 Task: In the event  named  Product Roadmap Alignment and Feature Discussion, Set a range of dates when you can accept meetings  '21 Jul â€" 5 Aug 2023'. Select a duration of  45 min. Select working hours  	_x000D_
MON- SAT 10:30am â€" 6:00pm. Add time before or after your events  as 15 min. Set the frequency of available time slots for invitees as  15 min. Set the minimum notice period and maximum events allowed per day as  51 hours and 5. , logged in from the account softage.4@softage.net and add another guest for the event, softage.10@softage.net
Action: Mouse pressed left at (378, 449)
Screenshot: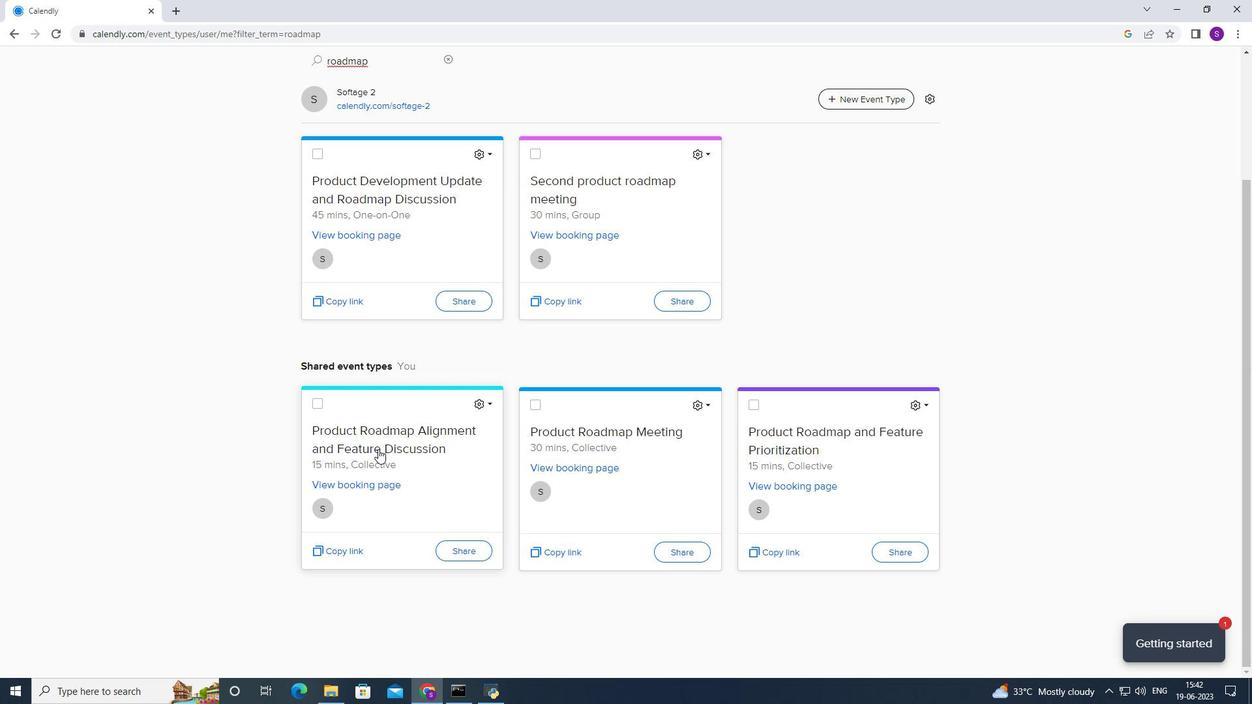
Action: Mouse moved to (449, 318)
Screenshot: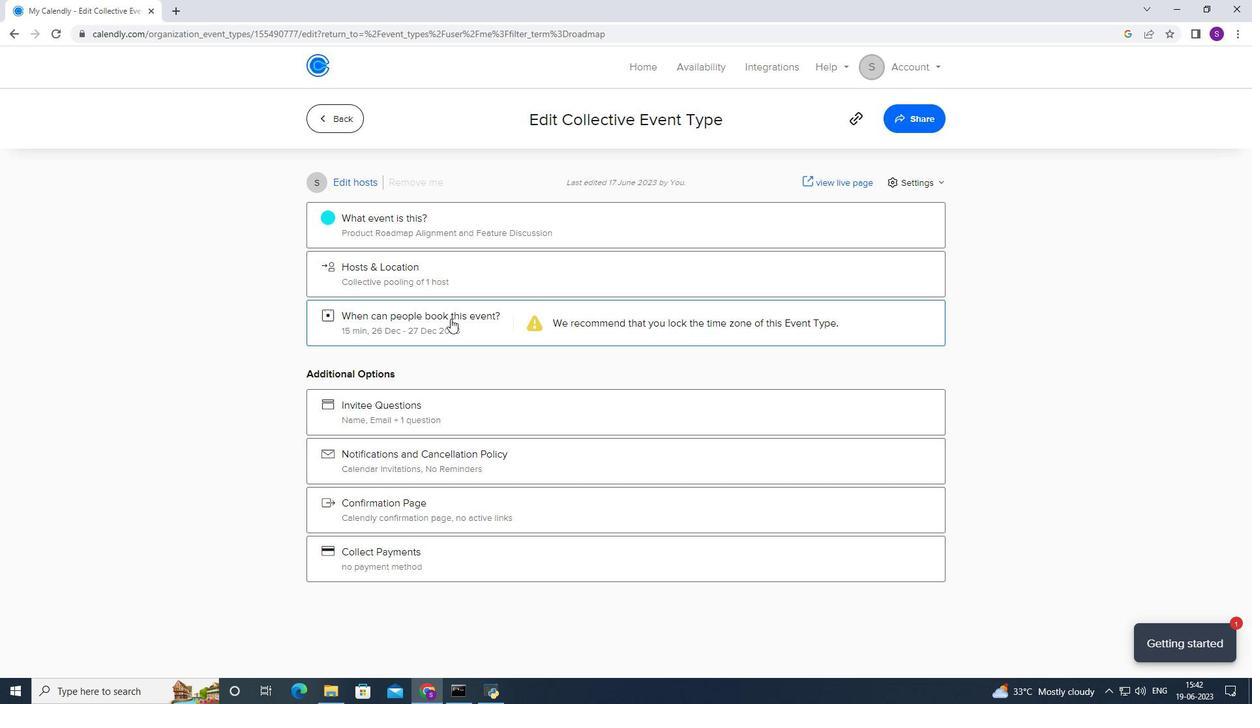 
Action: Mouse pressed left at (449, 318)
Screenshot: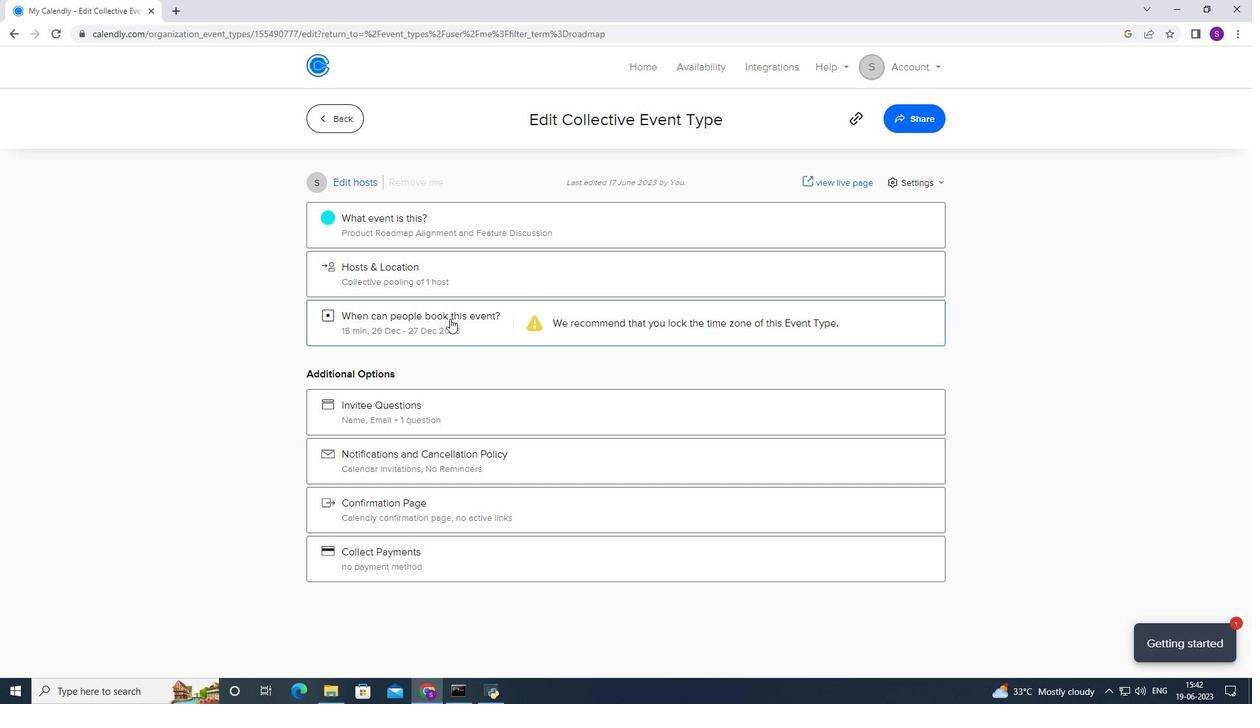 
Action: Mouse moved to (452, 476)
Screenshot: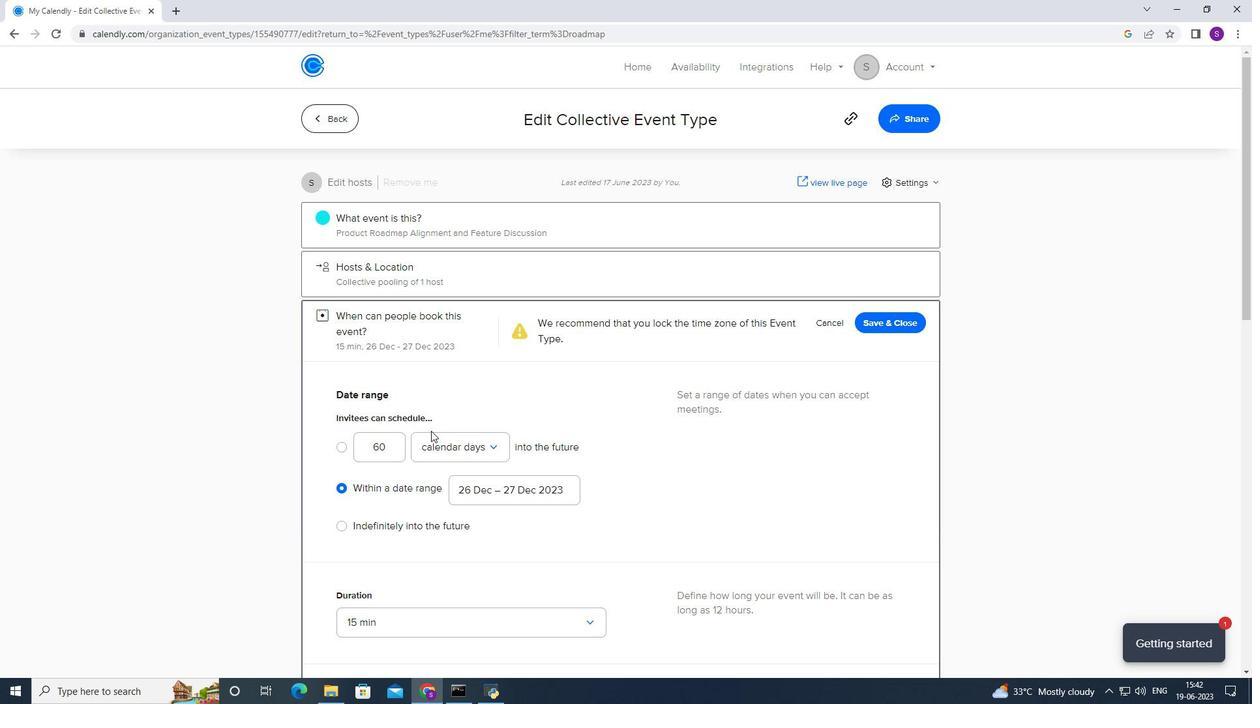 
Action: Mouse pressed left at (452, 476)
Screenshot: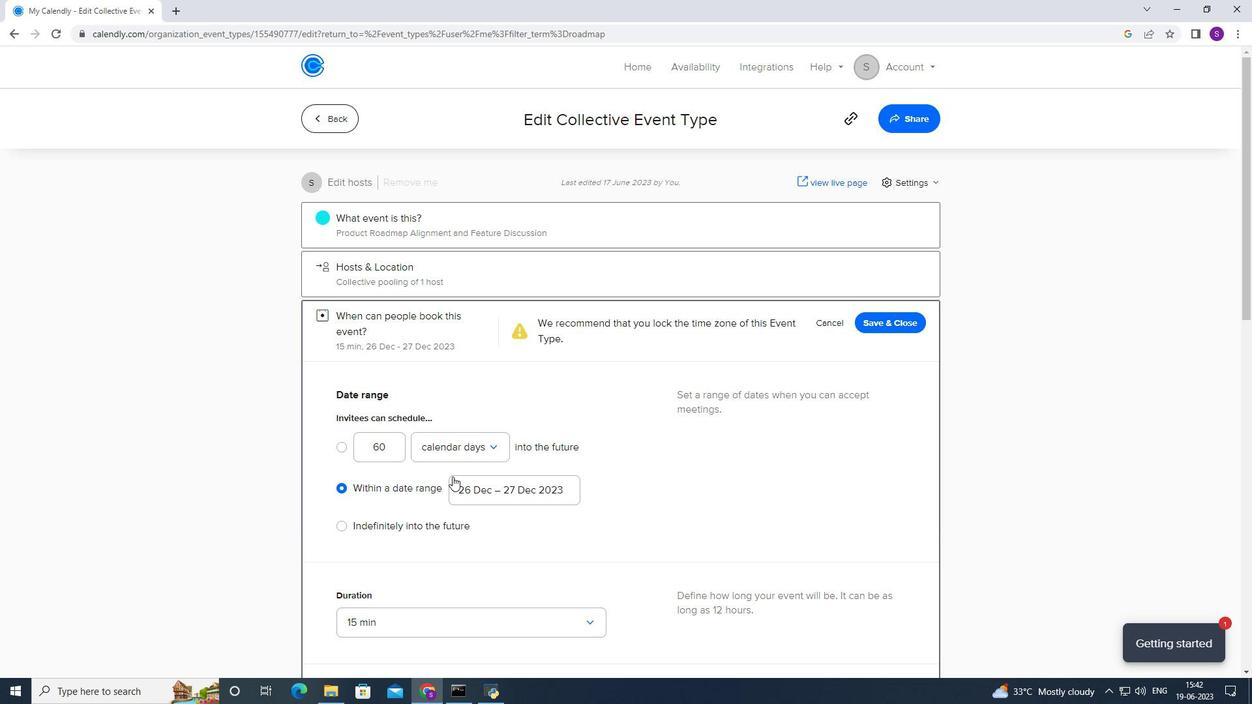 
Action: Mouse moved to (546, 260)
Screenshot: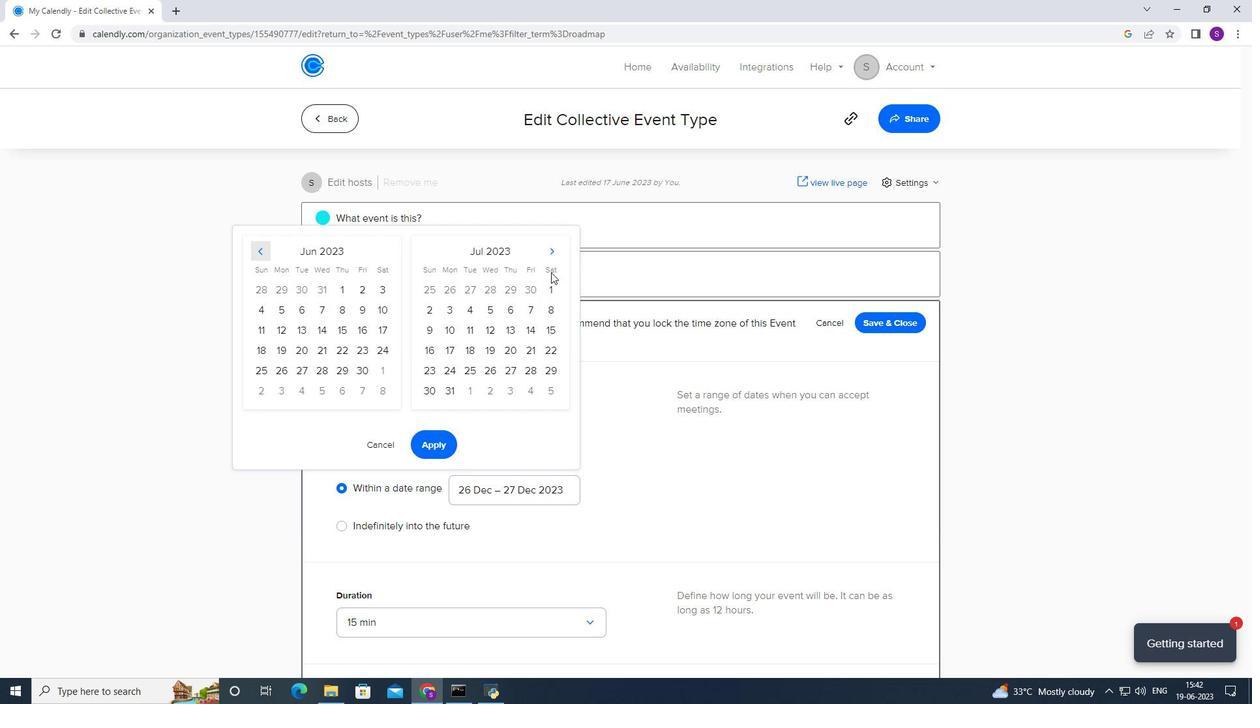 
Action: Mouse pressed left at (546, 260)
Screenshot: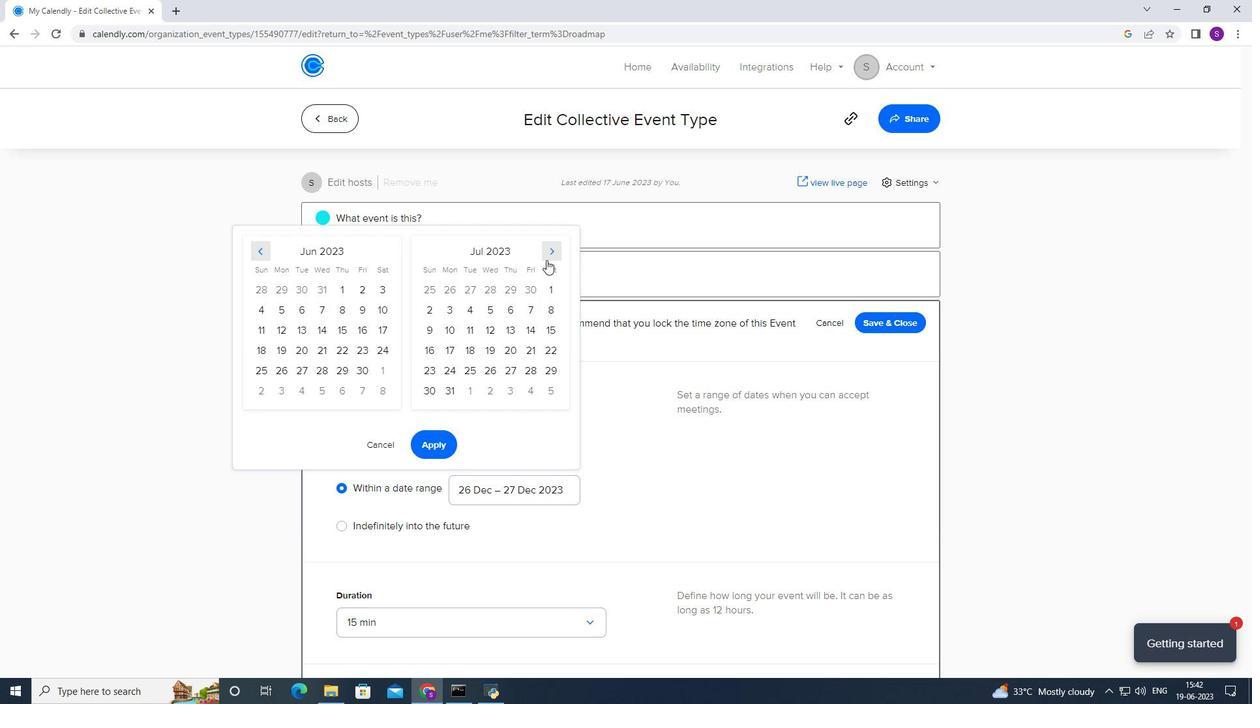 
Action: Mouse moved to (353, 352)
Screenshot: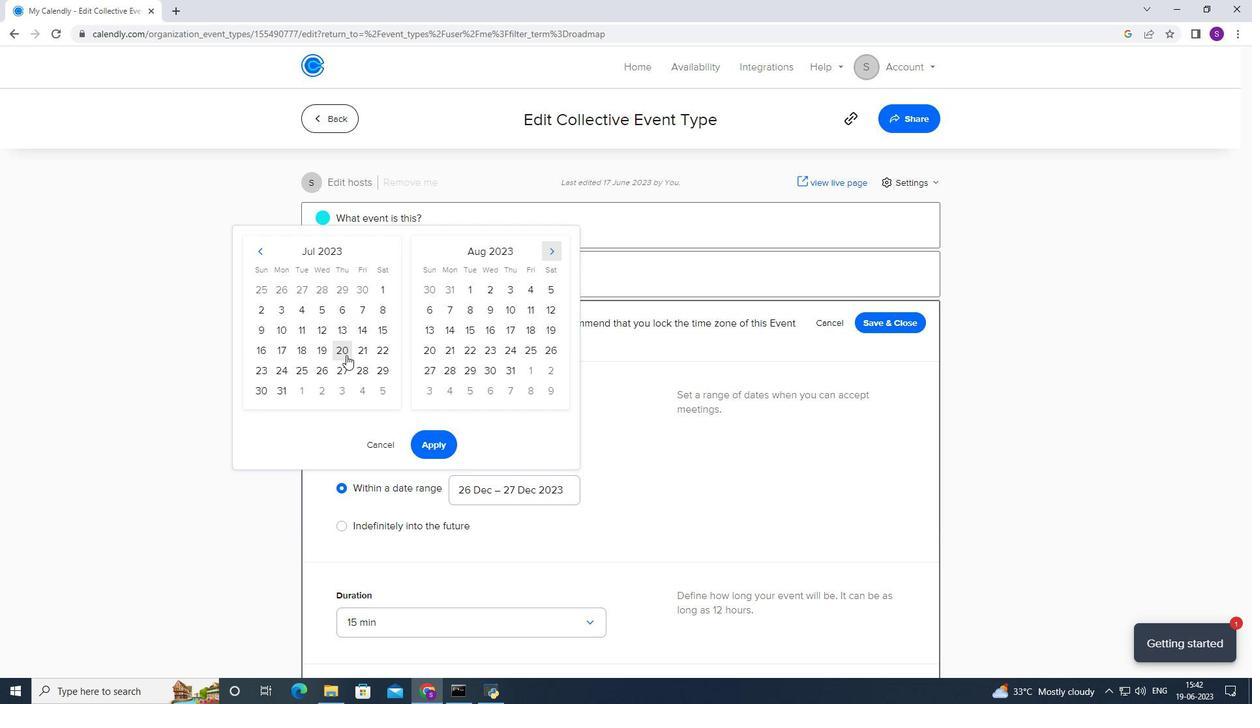 
Action: Mouse pressed left at (353, 352)
Screenshot: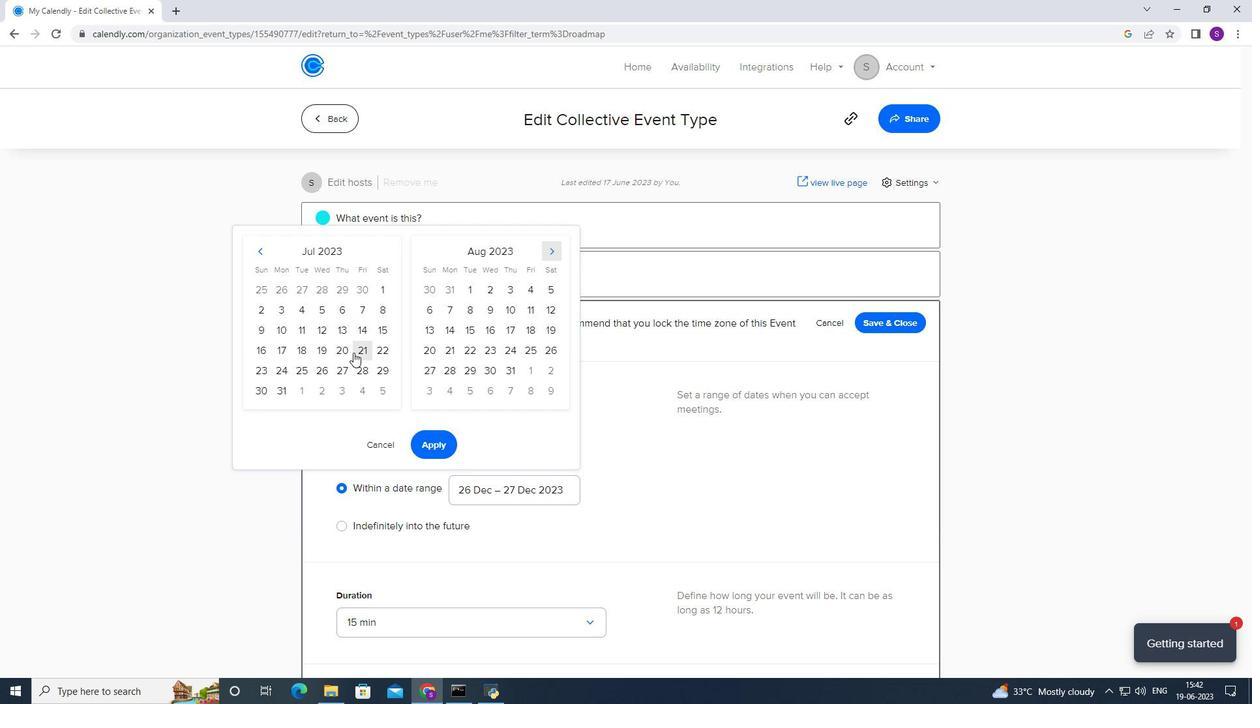 
Action: Mouse moved to (554, 295)
Screenshot: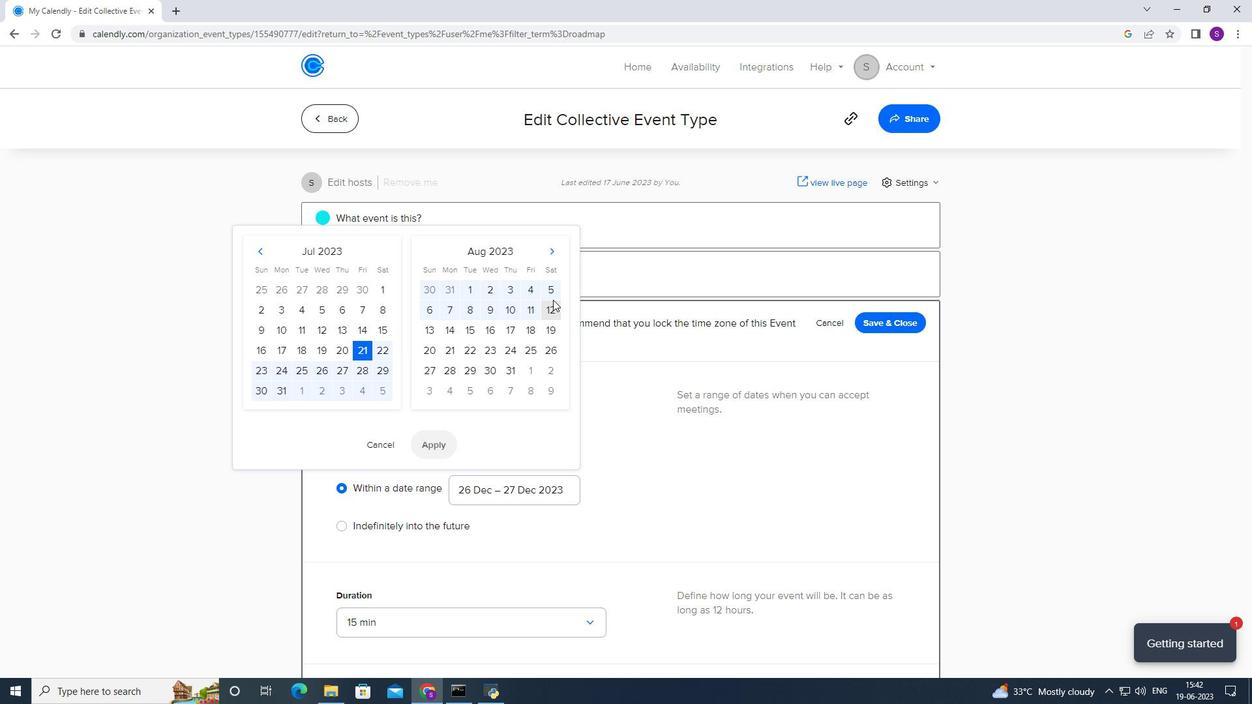 
Action: Mouse pressed left at (554, 295)
Screenshot: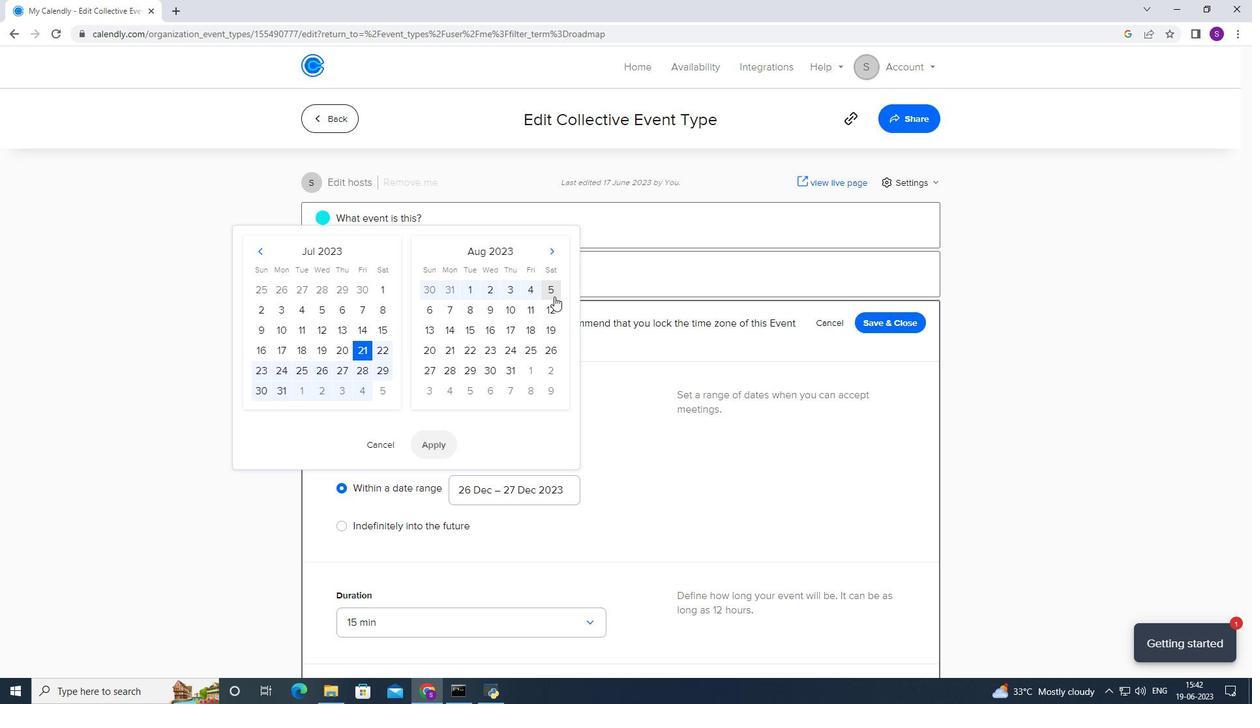 
Action: Mouse moved to (446, 435)
Screenshot: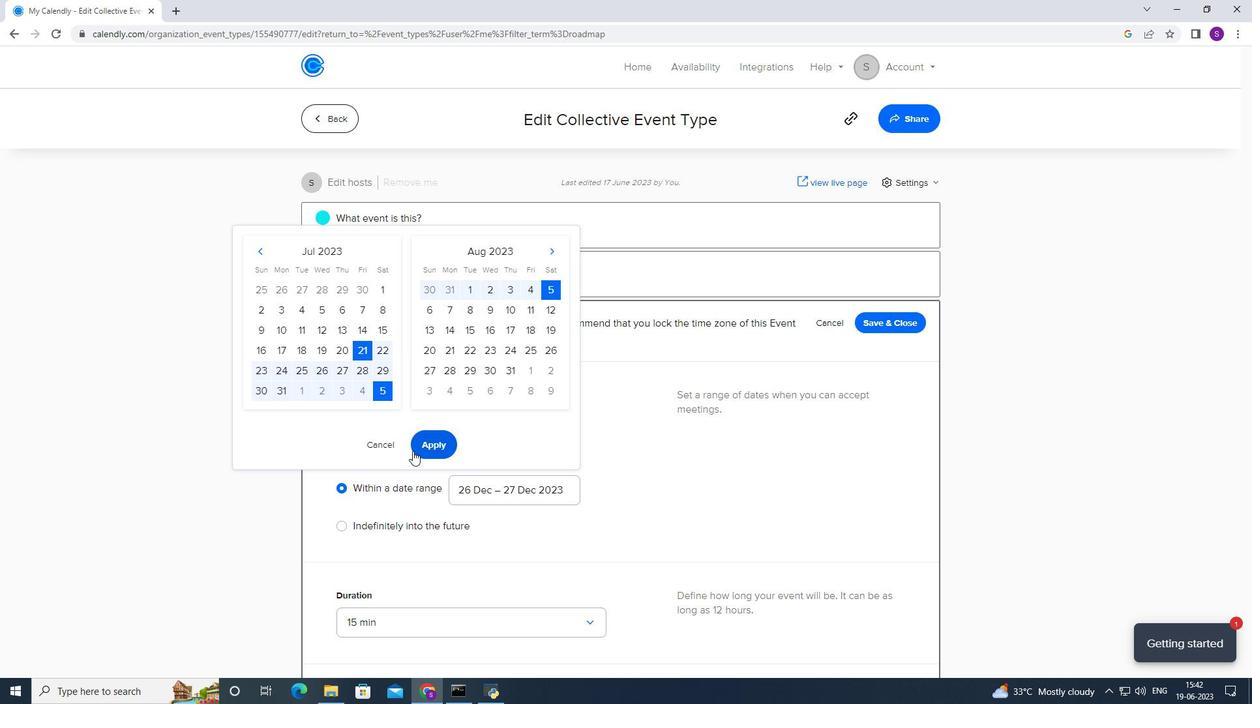 
Action: Mouse pressed left at (446, 435)
Screenshot: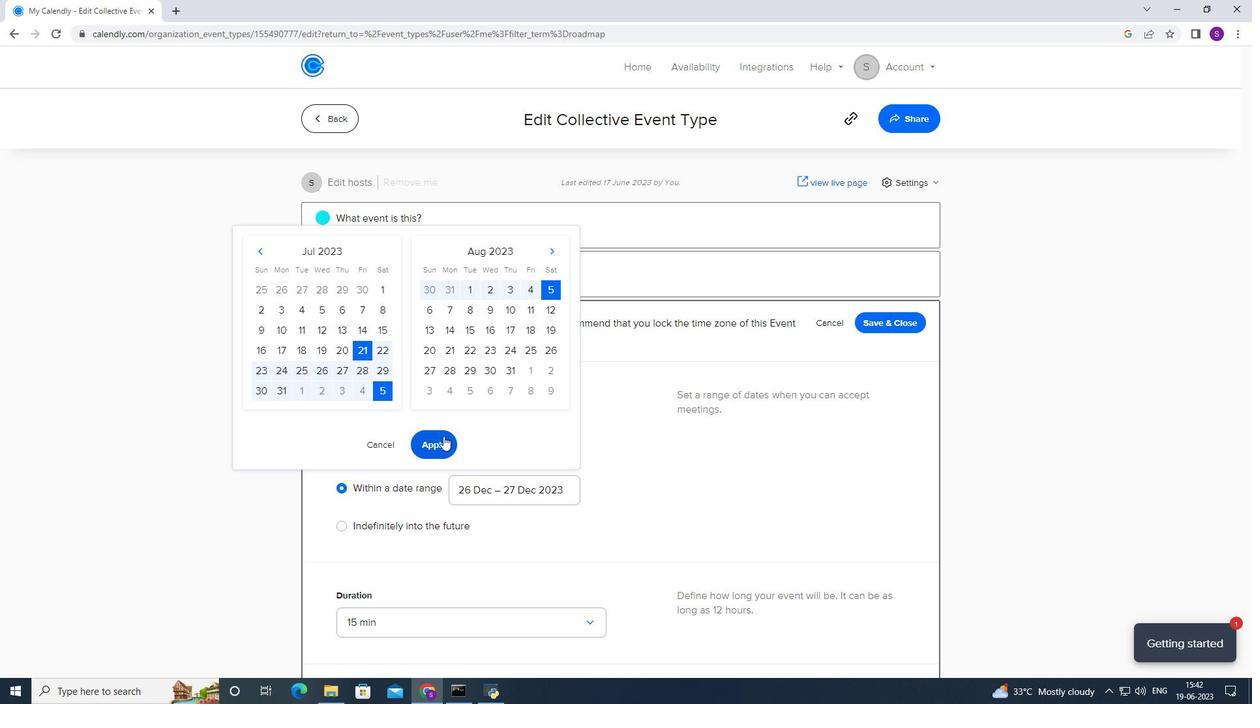 
Action: Mouse moved to (403, 472)
Screenshot: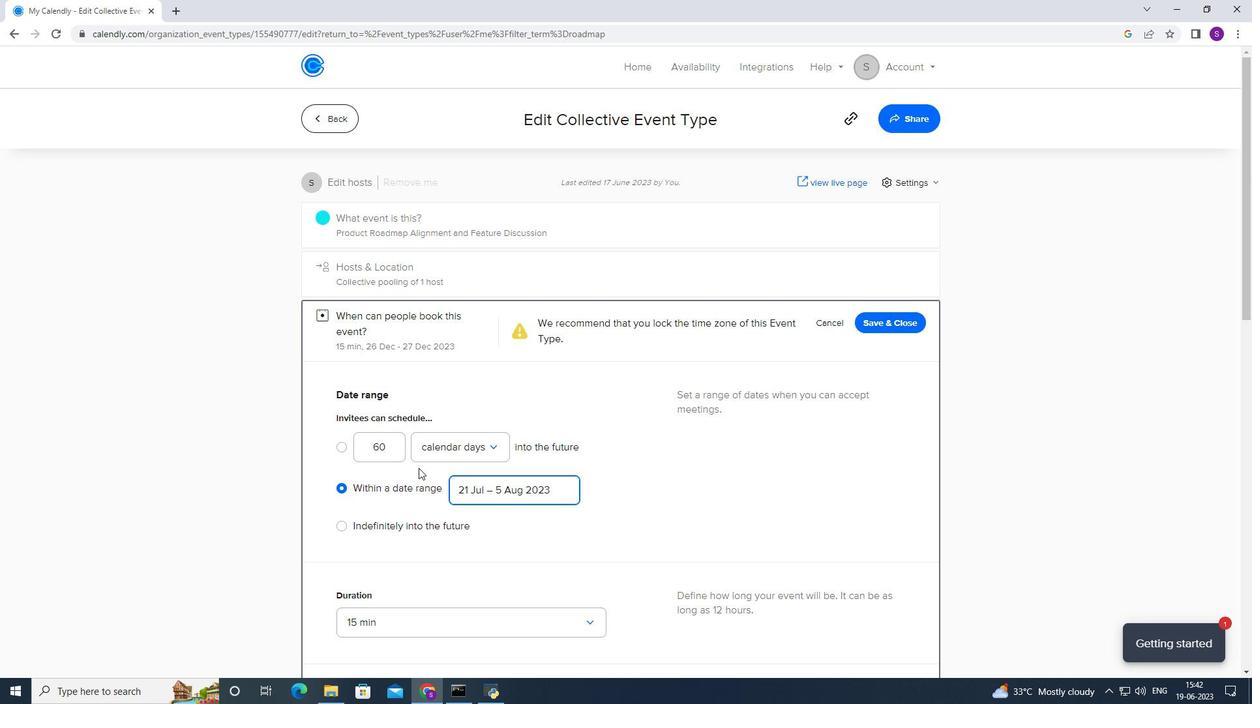 
Action: Mouse scrolled (403, 471) with delta (0, 0)
Screenshot: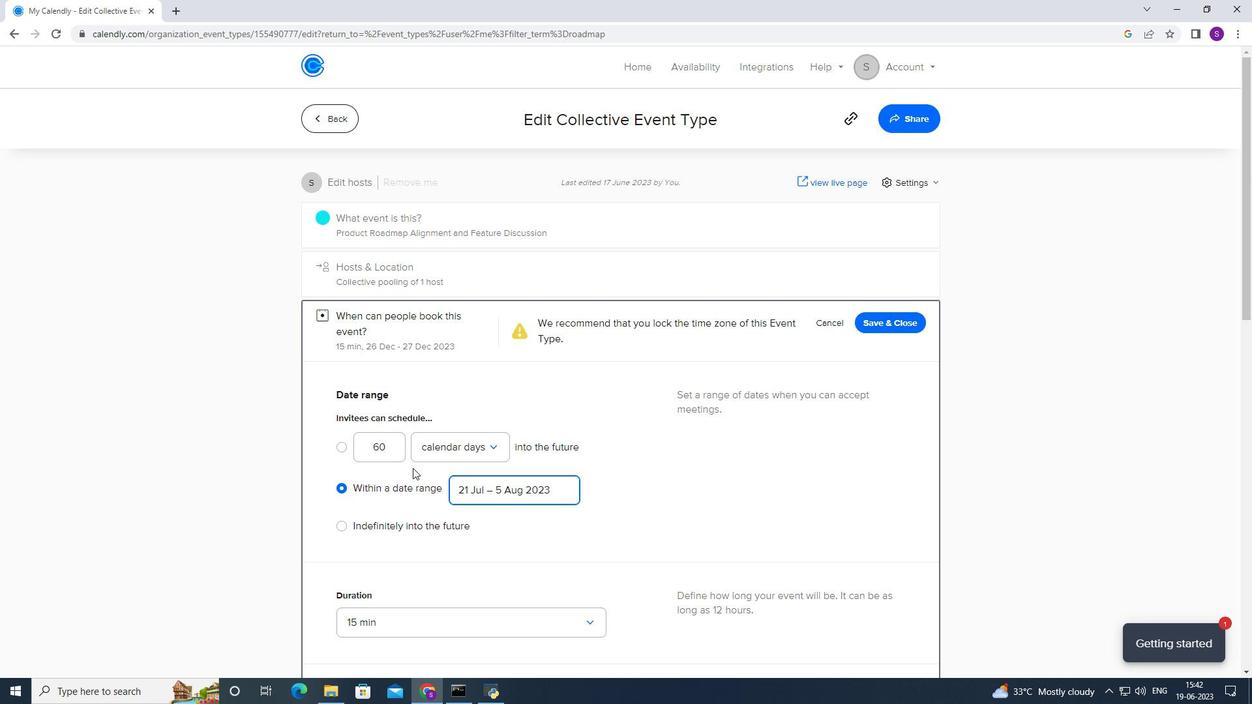 
Action: Mouse moved to (395, 476)
Screenshot: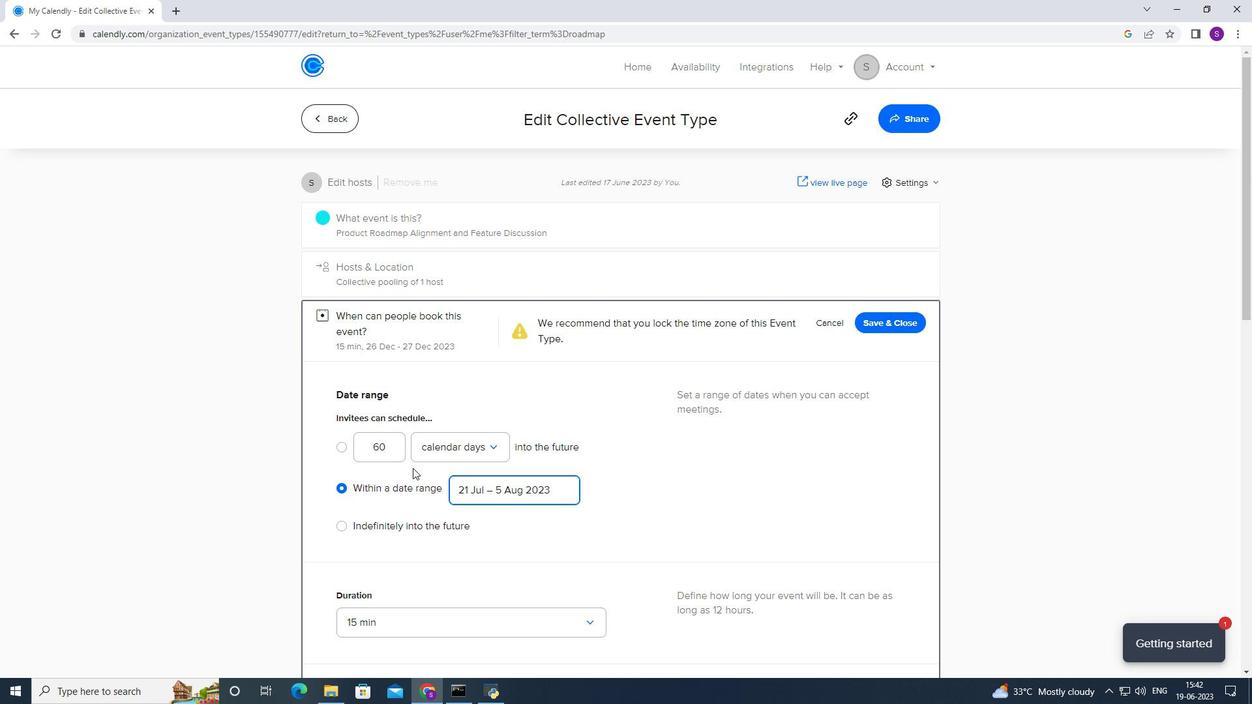 
Action: Mouse scrolled (395, 475) with delta (0, 0)
Screenshot: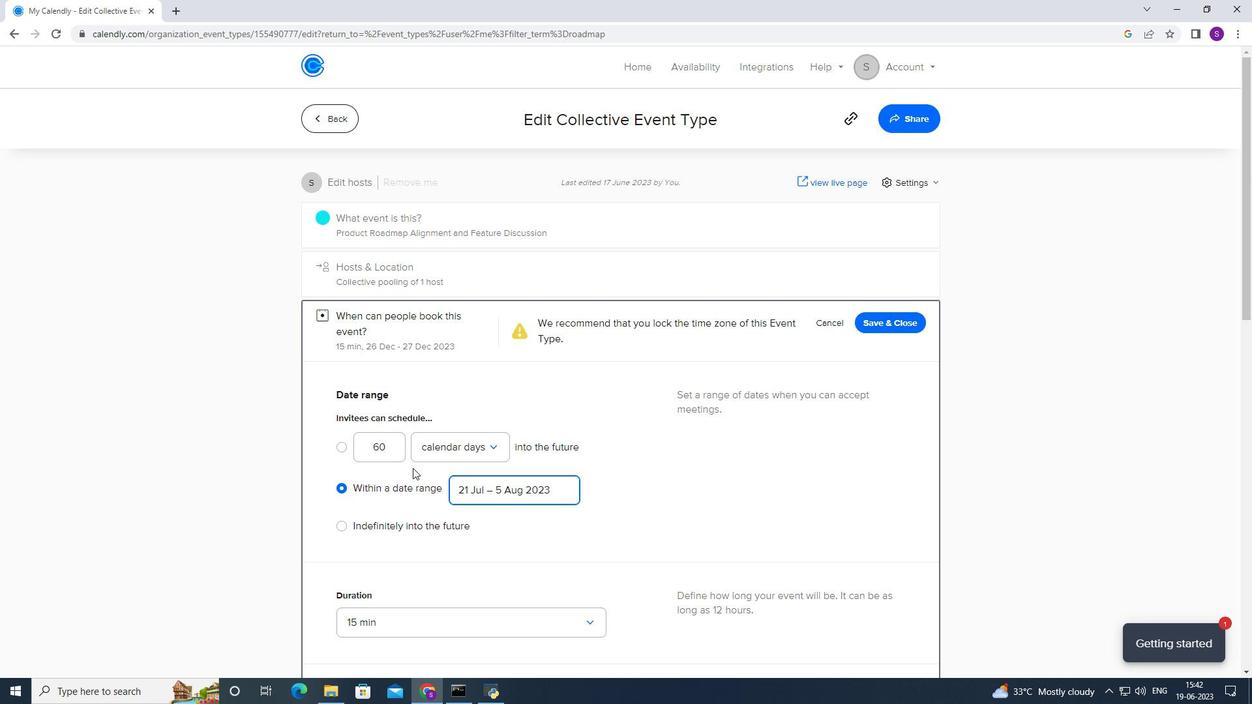 
Action: Mouse moved to (388, 478)
Screenshot: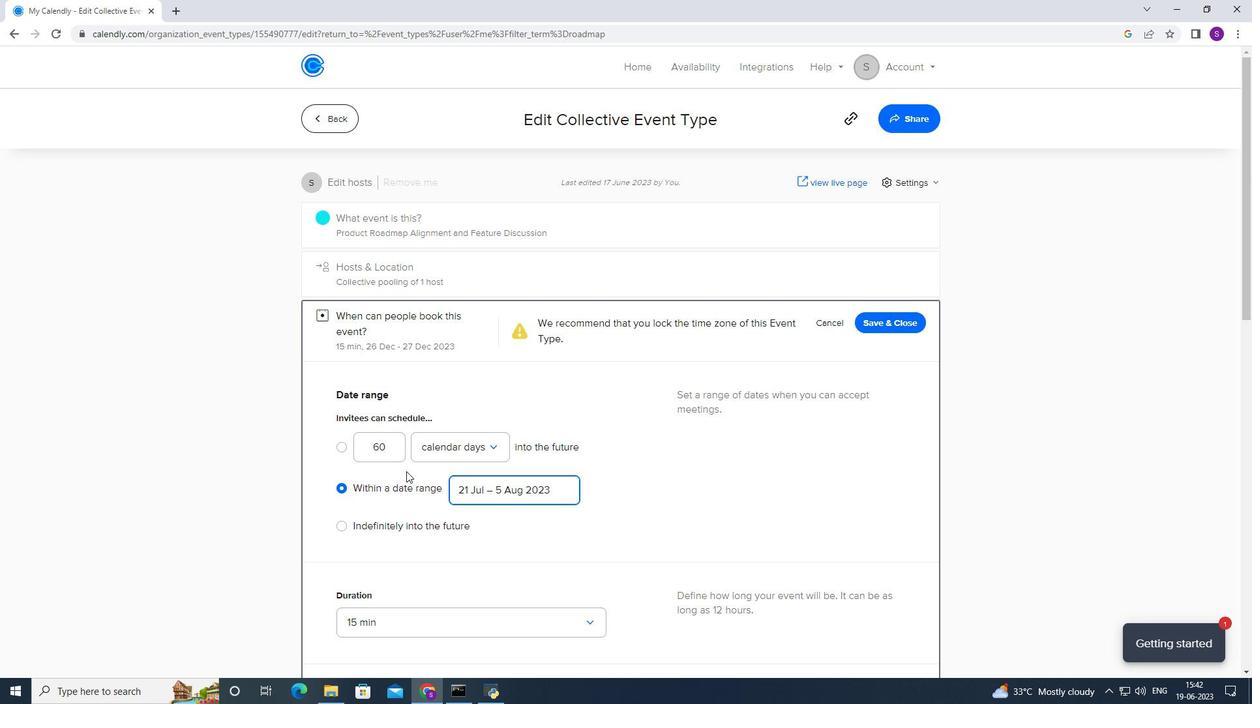
Action: Mouse scrolled (388, 478) with delta (0, 0)
Screenshot: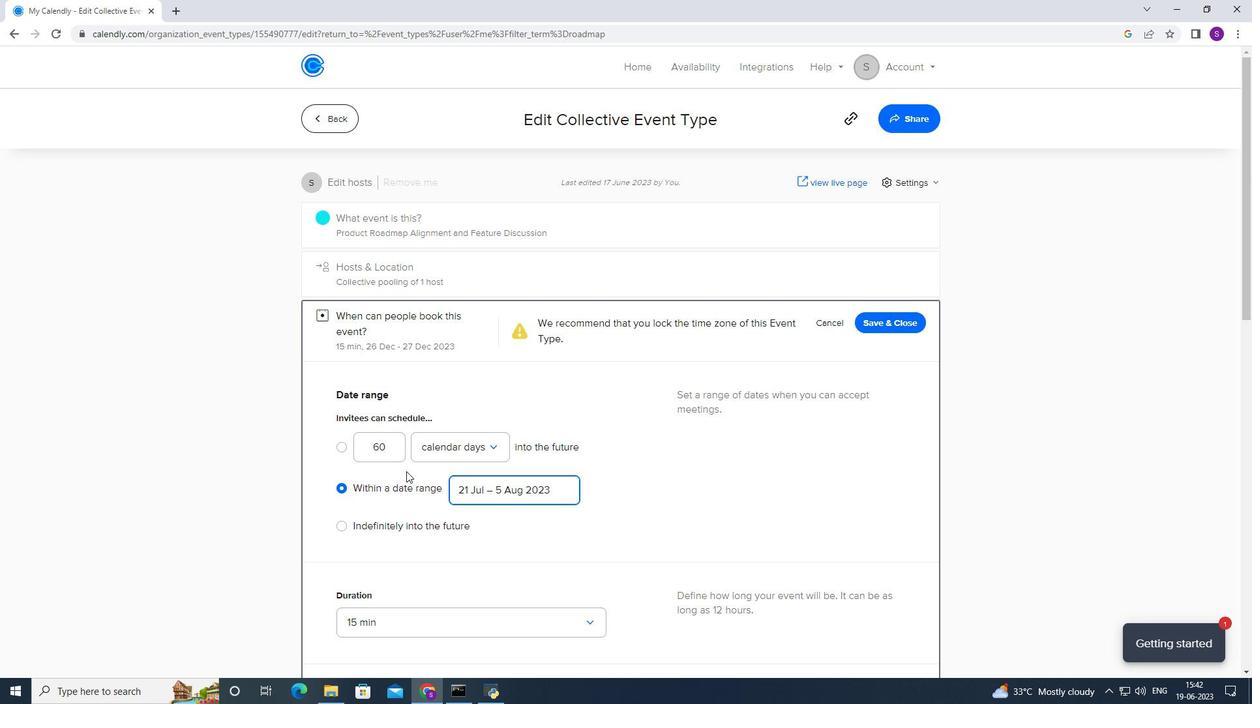 
Action: Mouse moved to (382, 481)
Screenshot: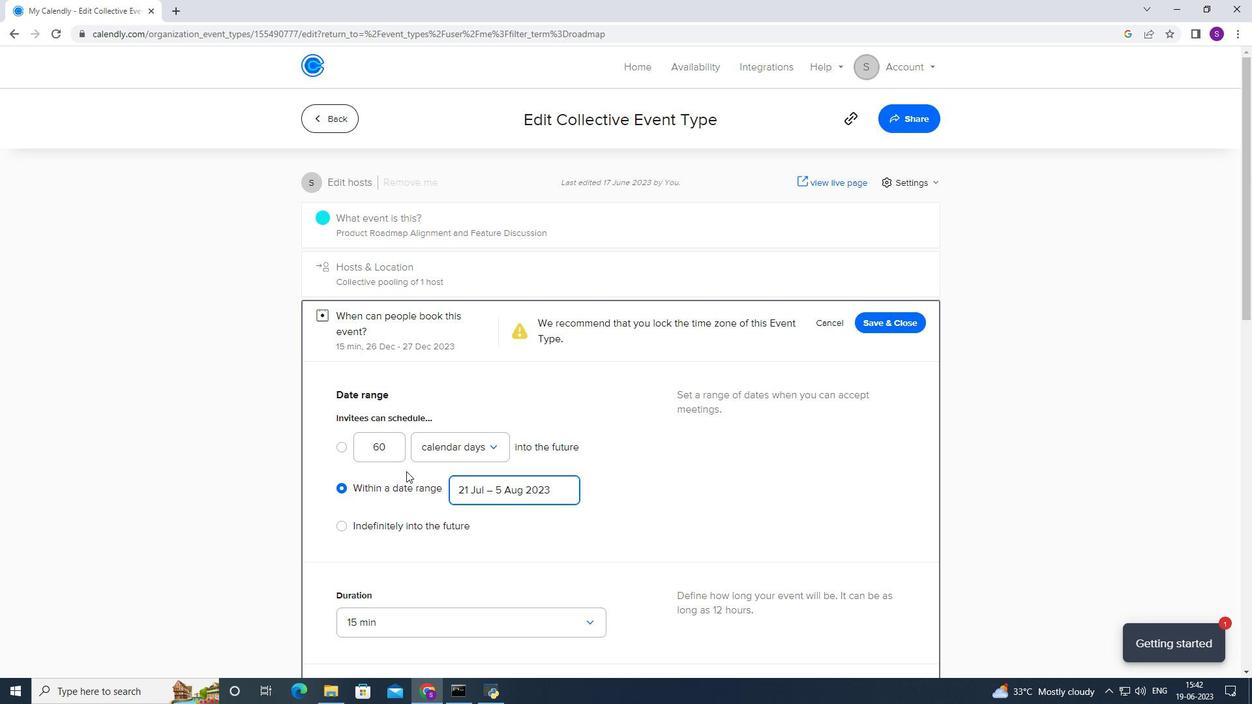 
Action: Mouse scrolled (382, 480) with delta (0, 0)
Screenshot: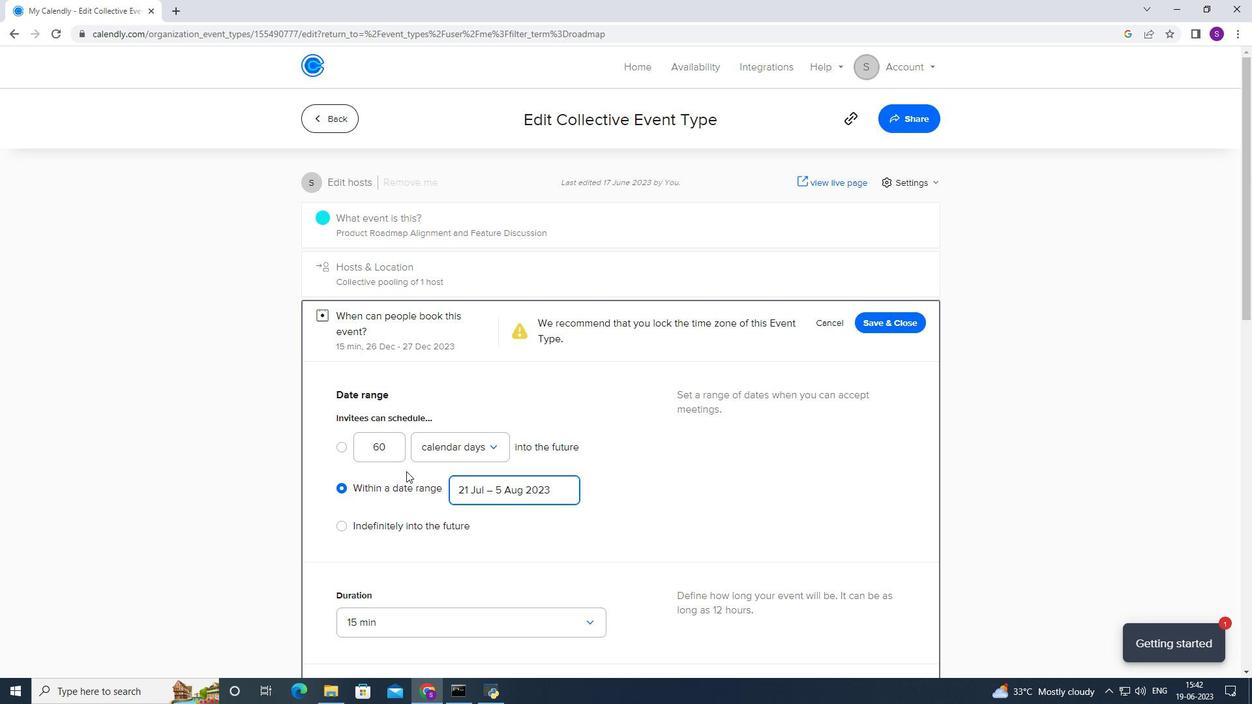 
Action: Mouse moved to (374, 482)
Screenshot: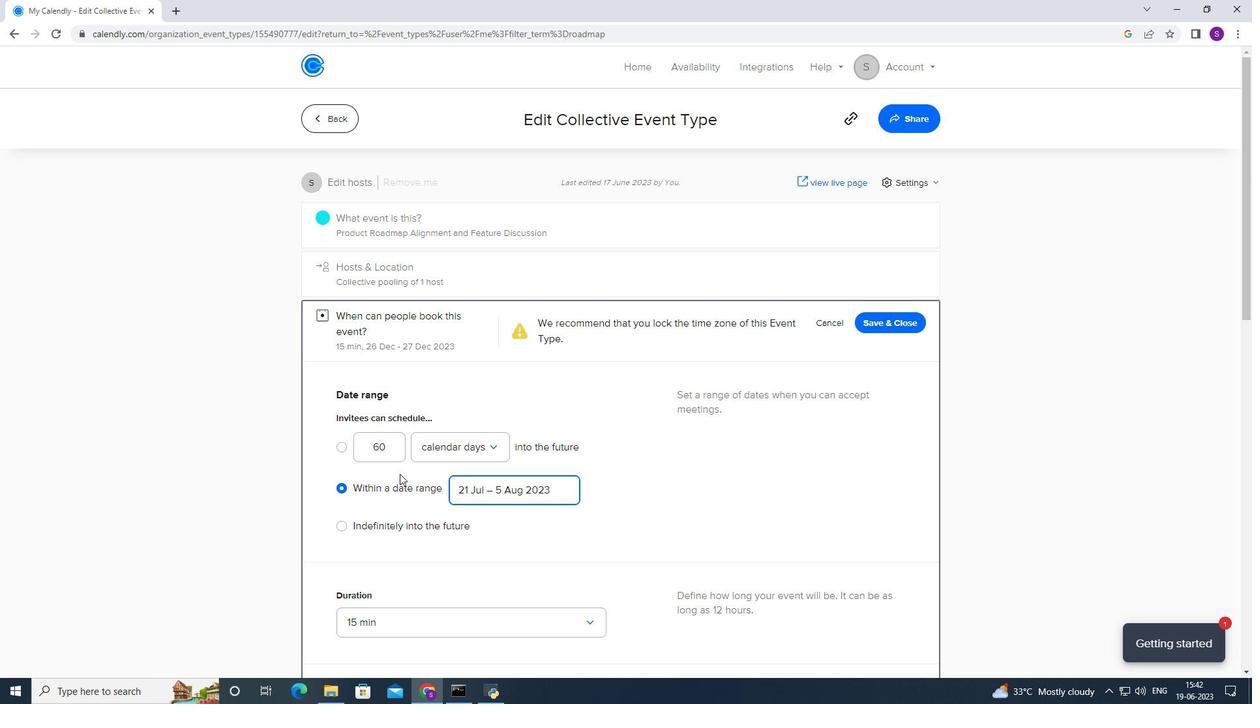 
Action: Mouse scrolled (377, 481) with delta (0, 0)
Screenshot: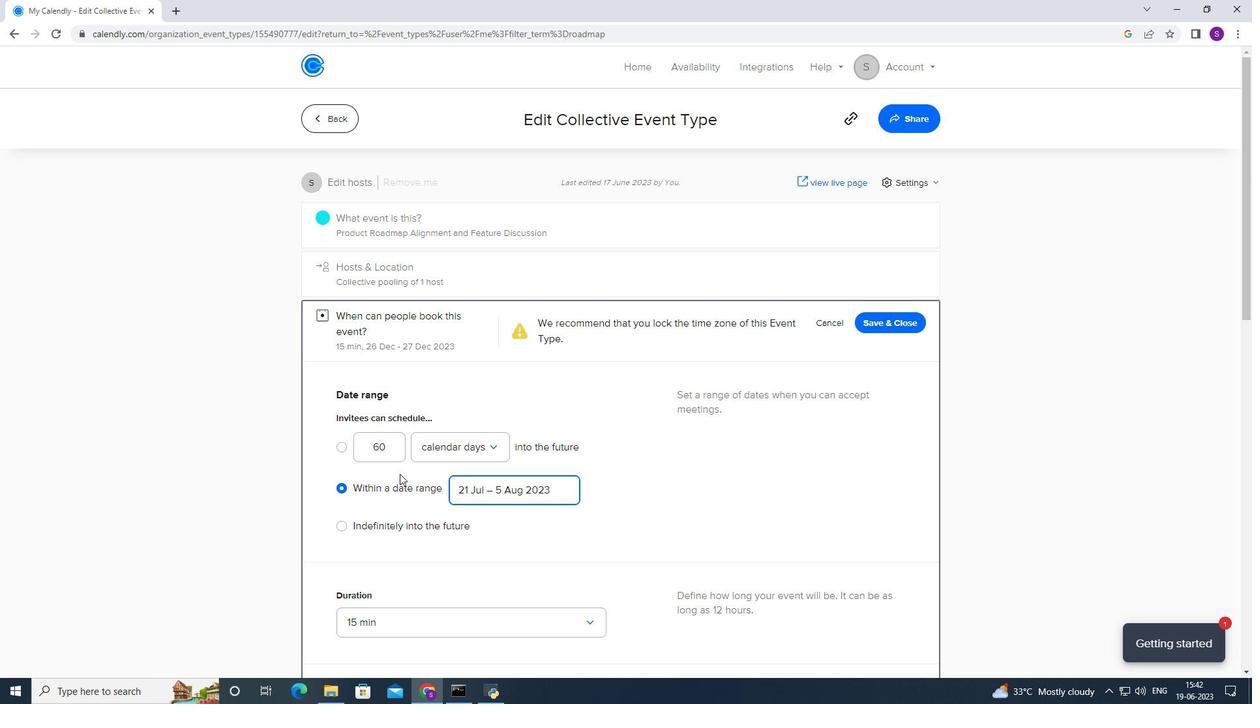 
Action: Mouse moved to (419, 303)
Screenshot: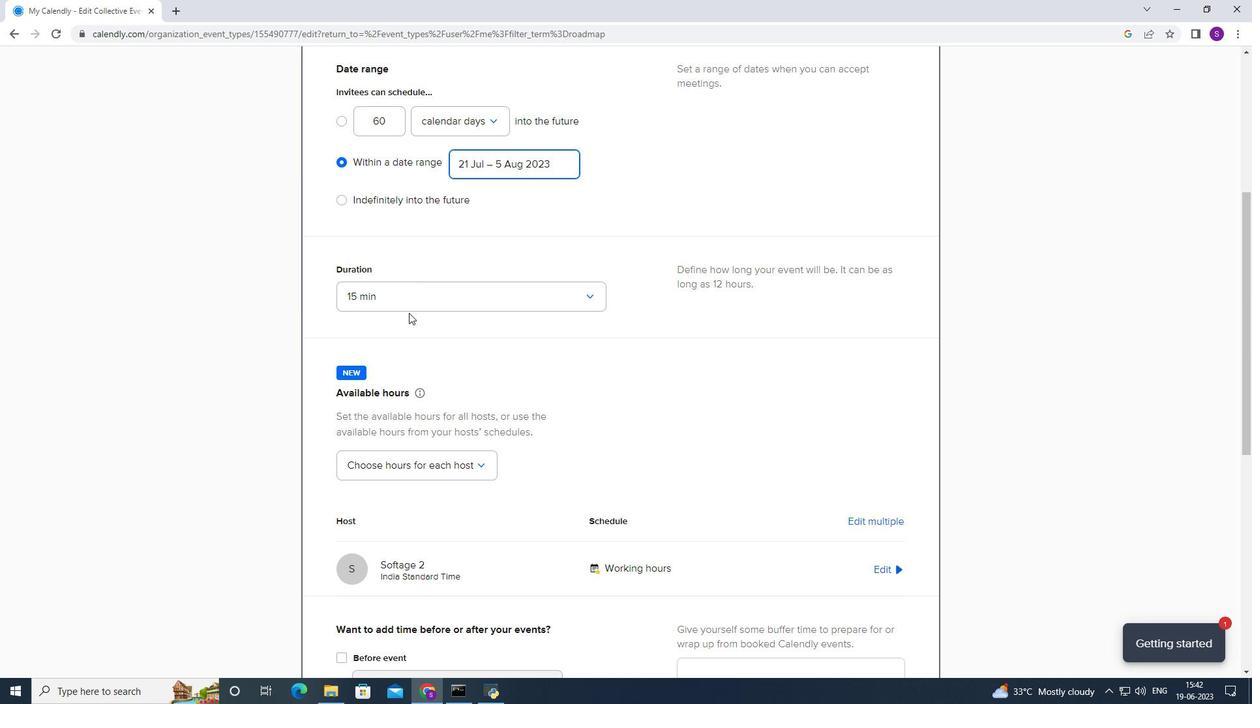 
Action: Mouse pressed left at (419, 303)
Screenshot: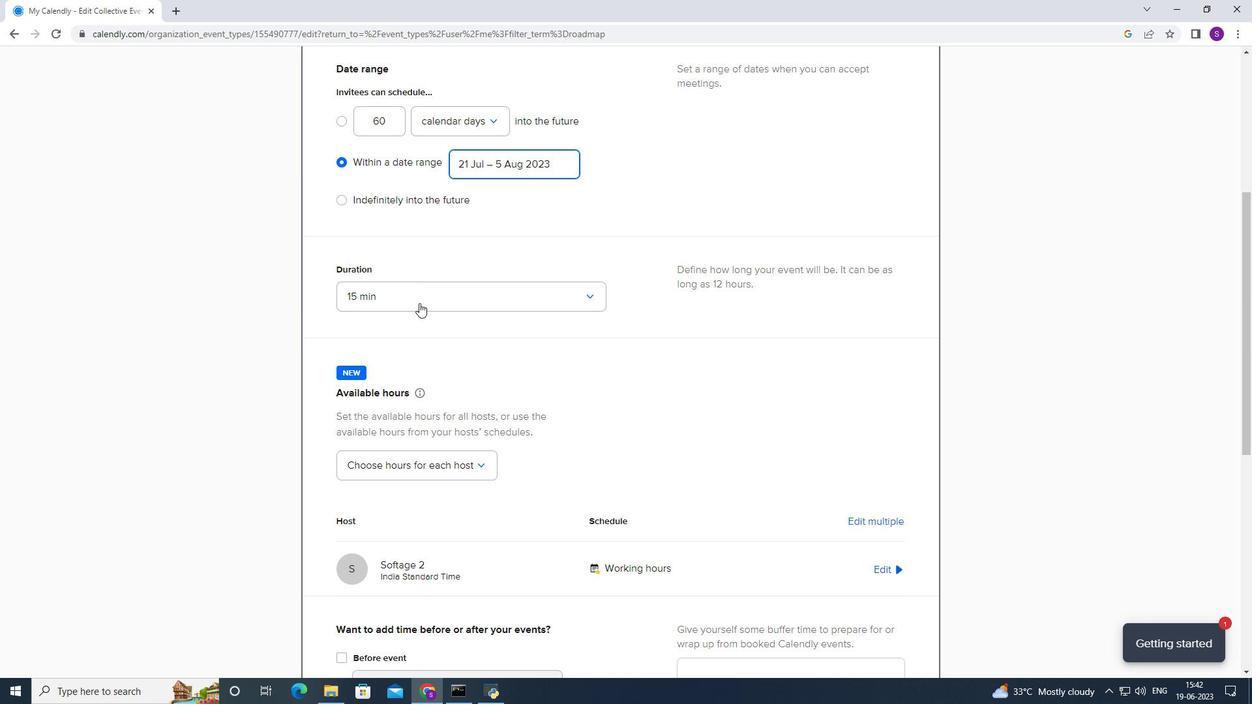 
Action: Mouse moved to (386, 380)
Screenshot: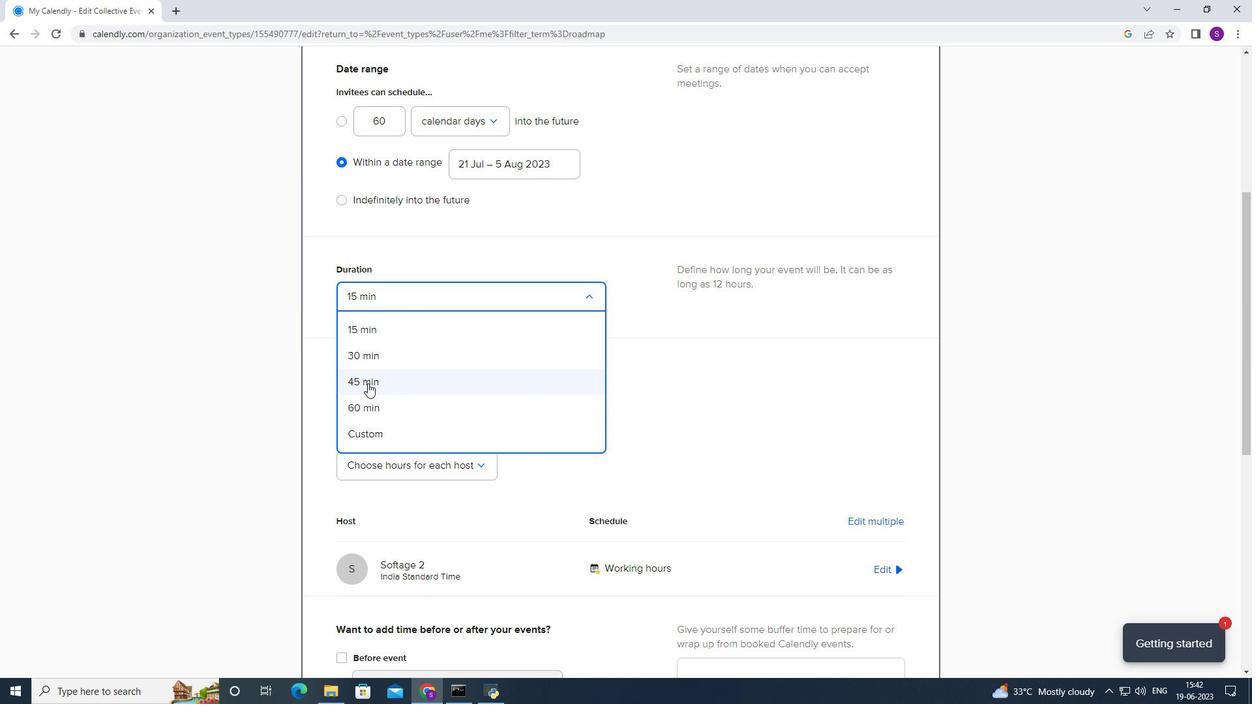 
Action: Mouse pressed left at (386, 380)
Screenshot: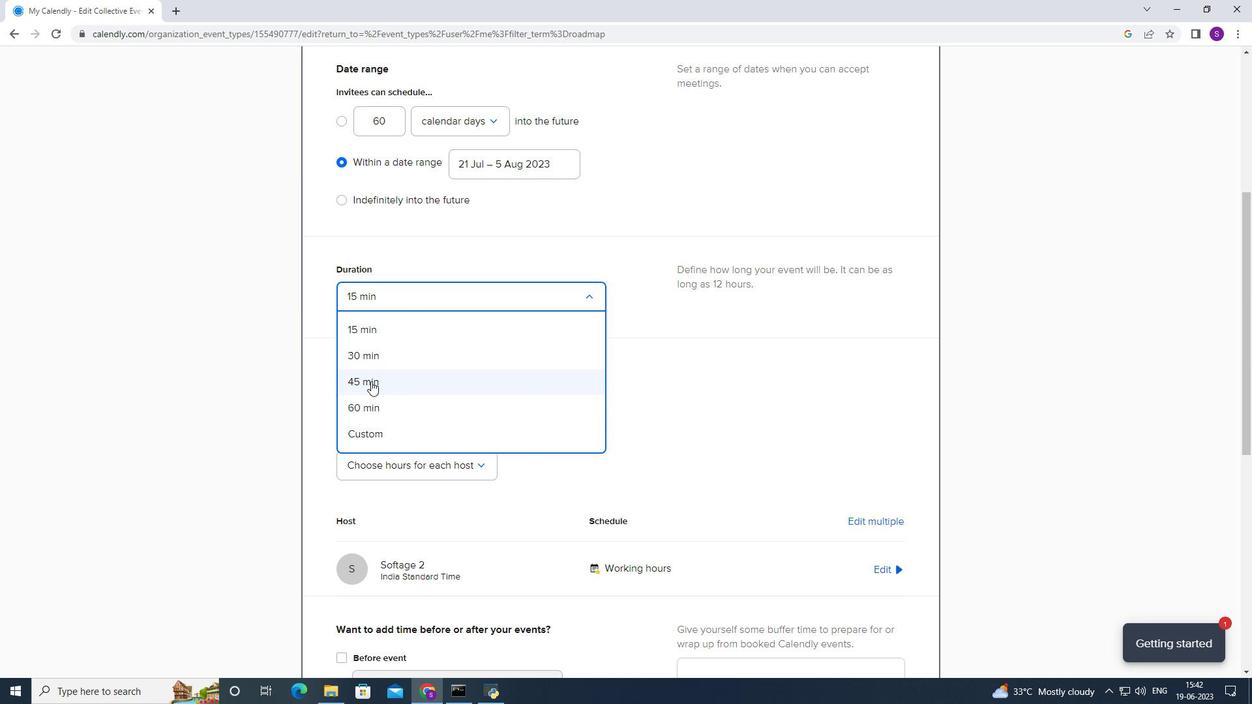 
Action: Mouse moved to (381, 464)
Screenshot: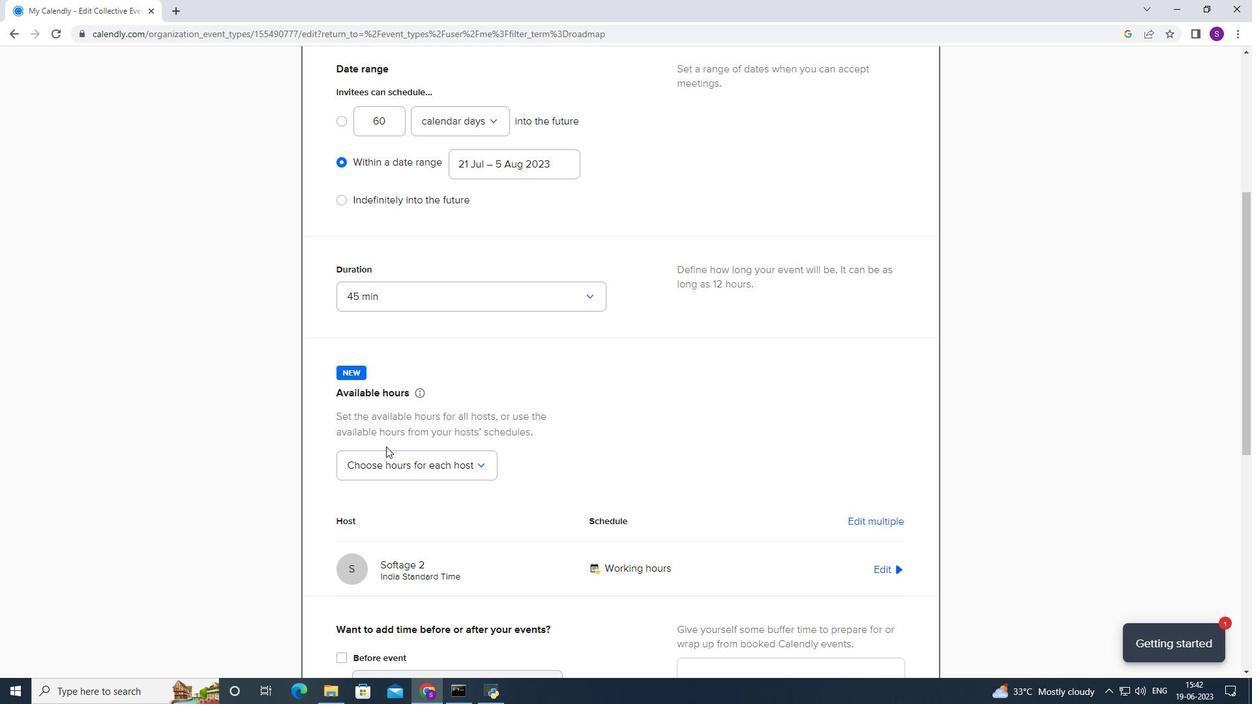 
Action: Mouse pressed left at (381, 464)
Screenshot: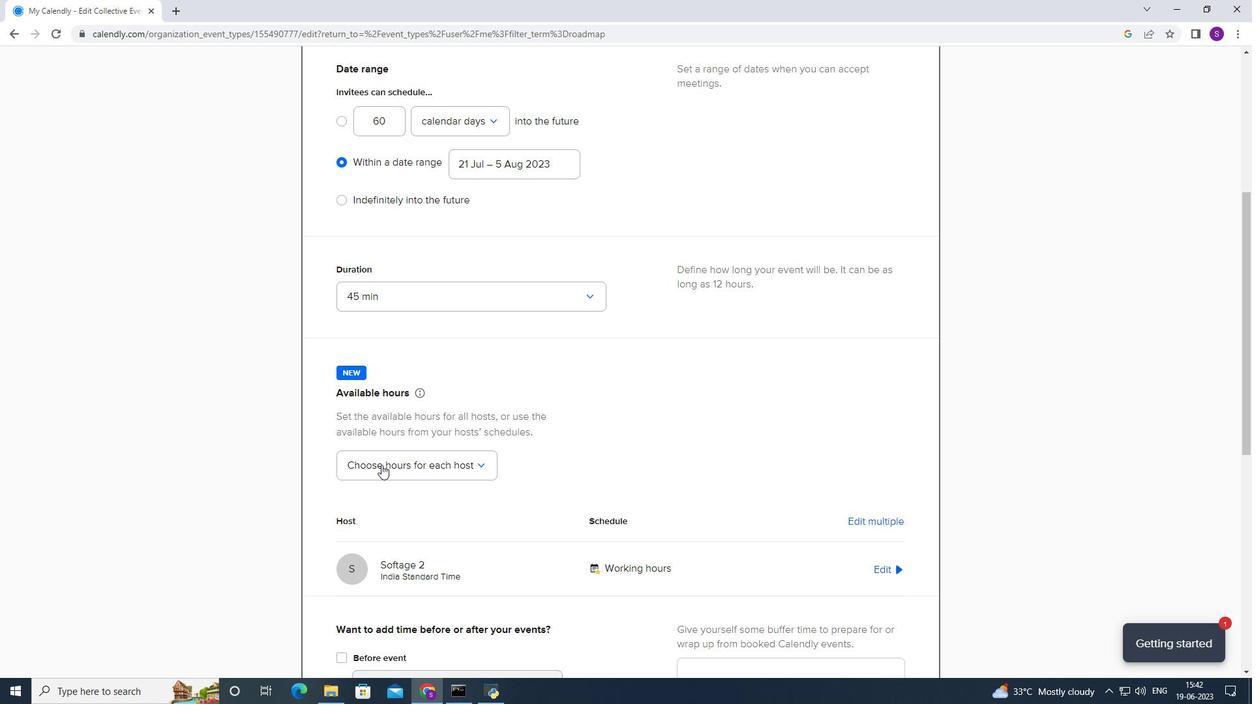 
Action: Mouse moved to (576, 481)
Screenshot: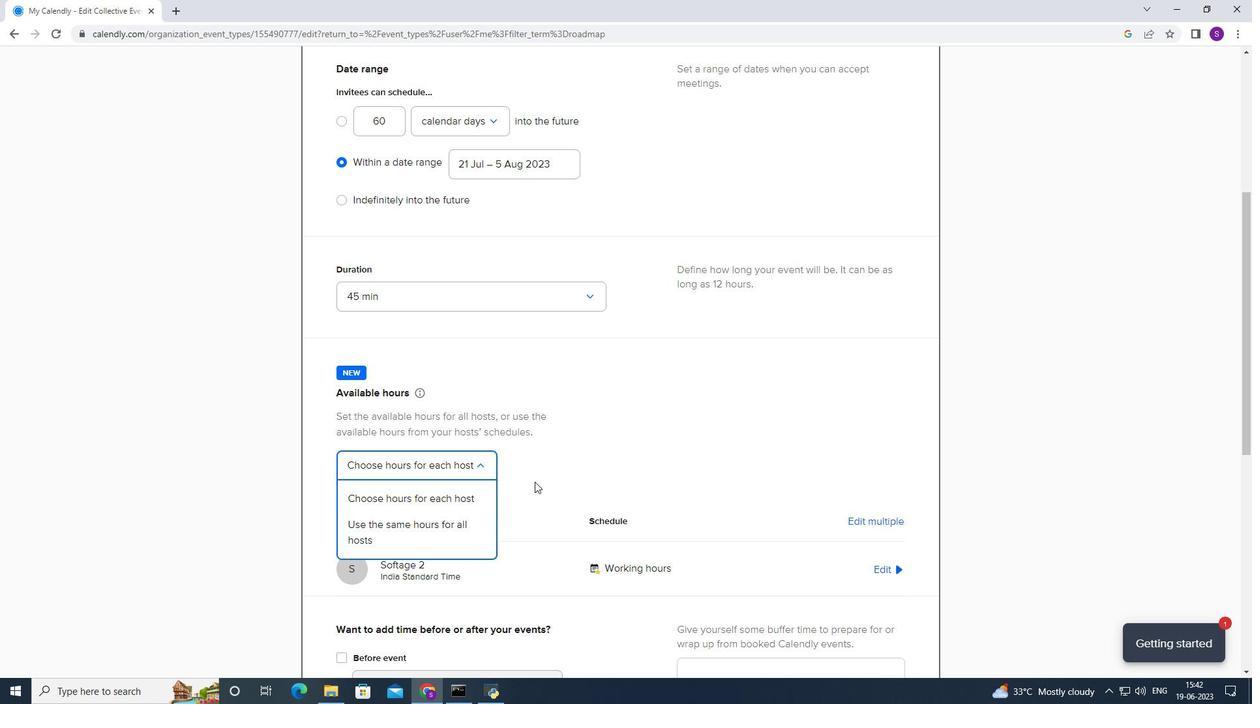 
Action: Mouse pressed left at (576, 481)
Screenshot: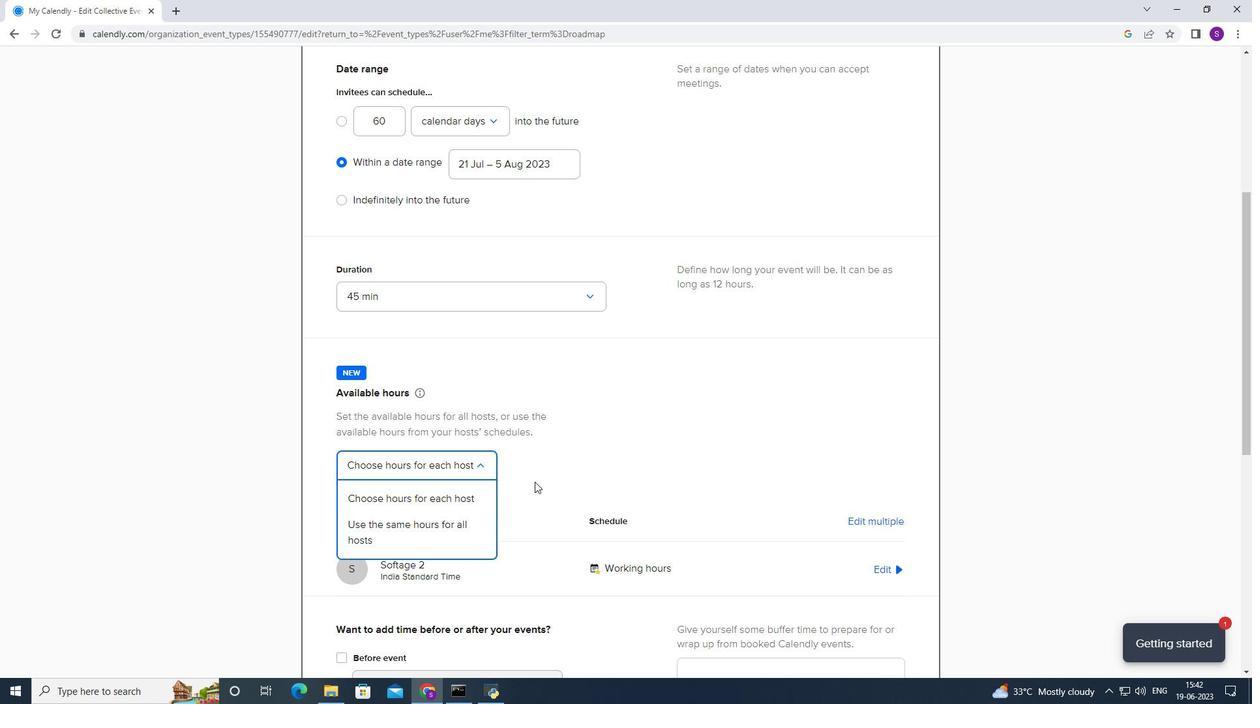 
Action: Mouse moved to (515, 451)
Screenshot: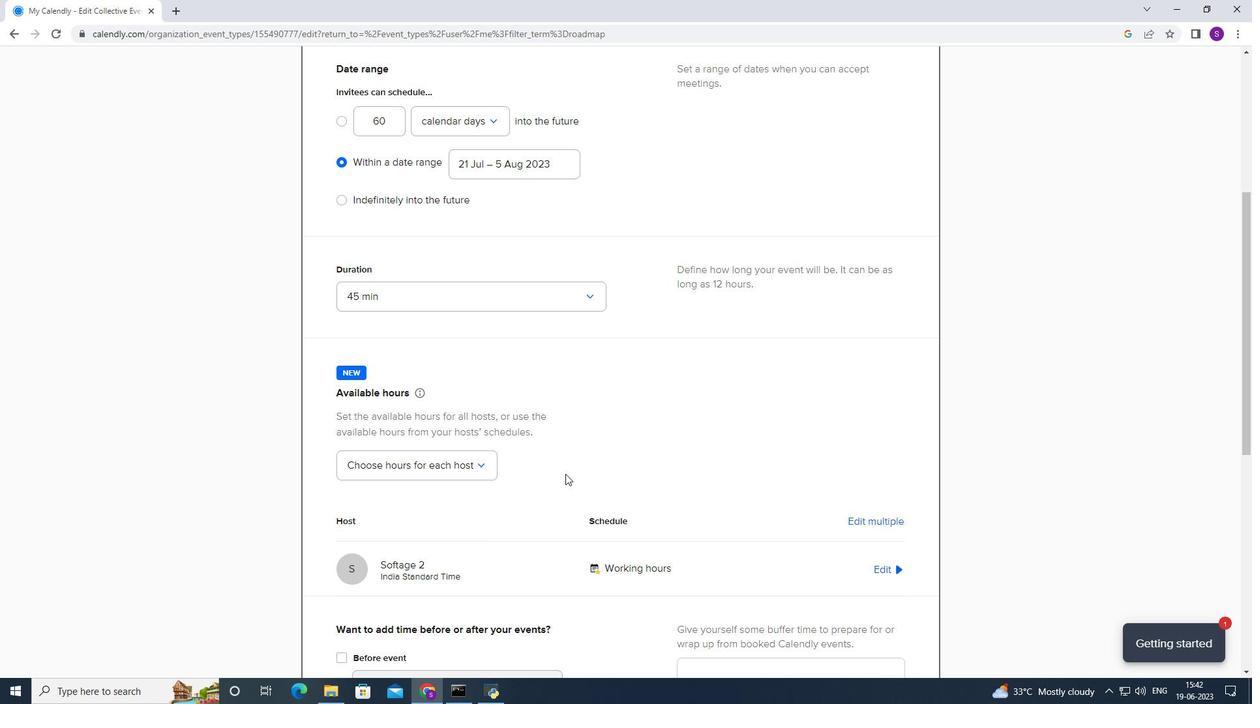 
Action: Mouse scrolled (515, 451) with delta (0, 0)
Screenshot: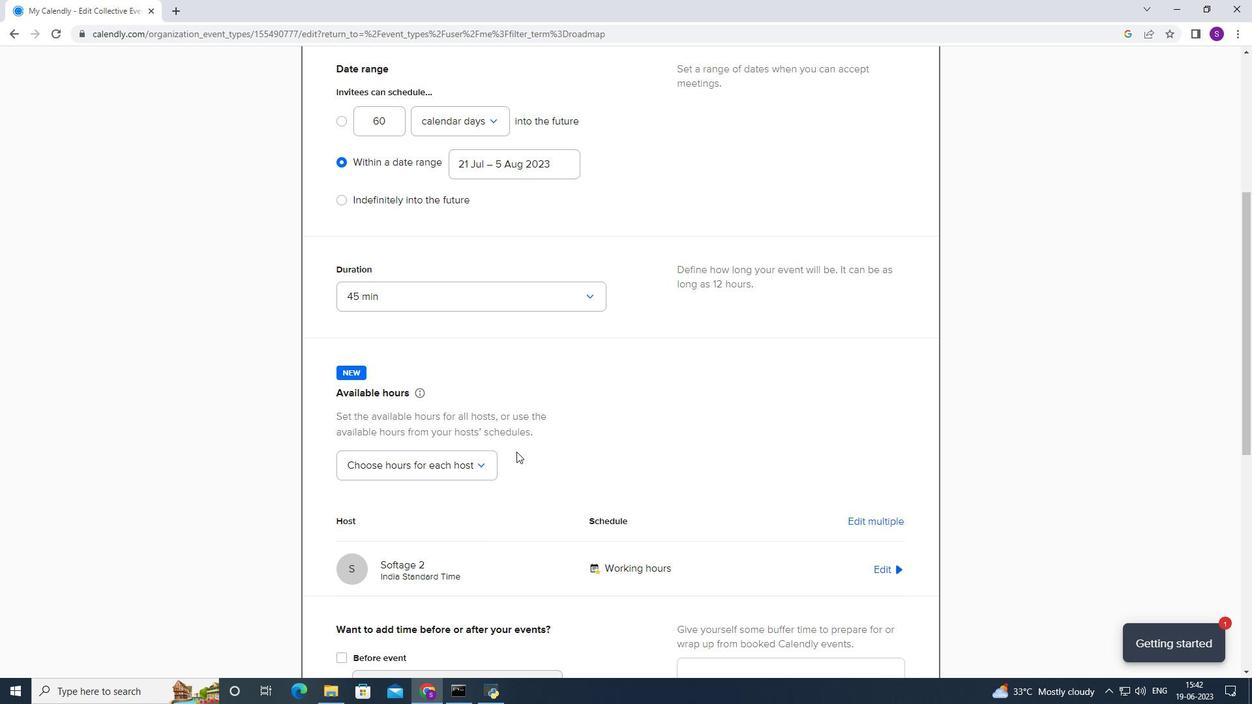 
Action: Mouse moved to (514, 451)
Screenshot: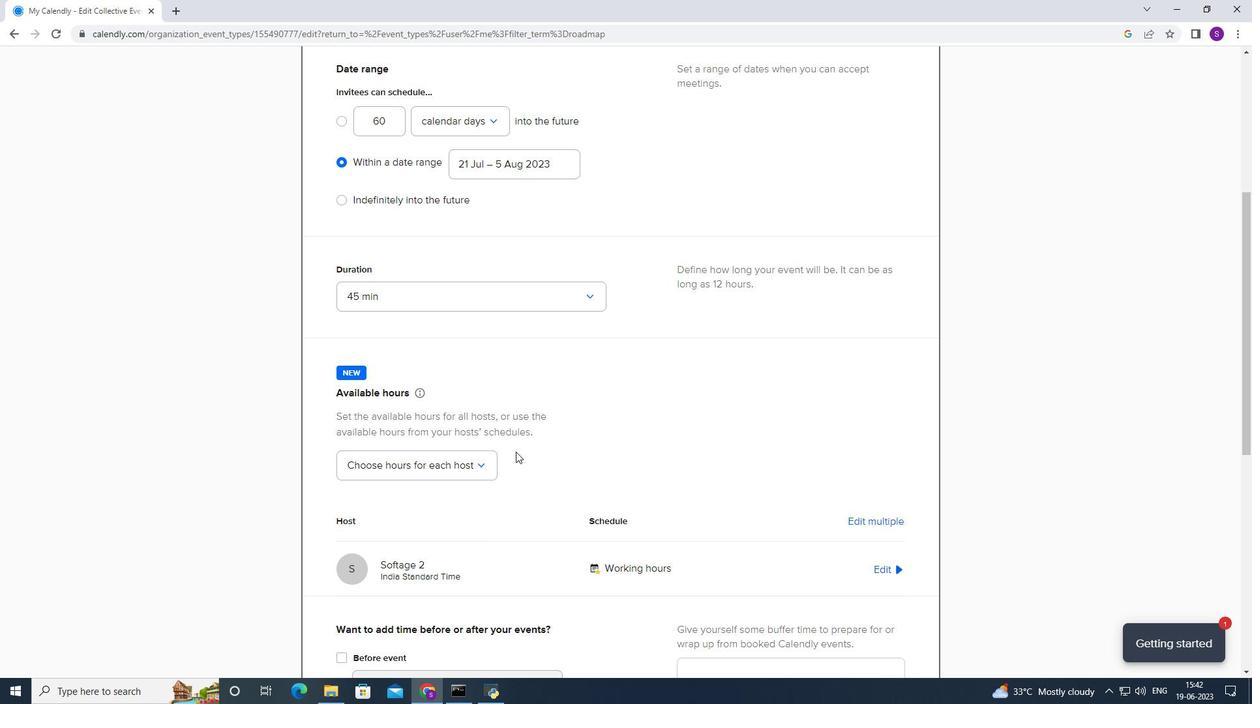 
Action: Mouse scrolled (514, 451) with delta (0, 0)
Screenshot: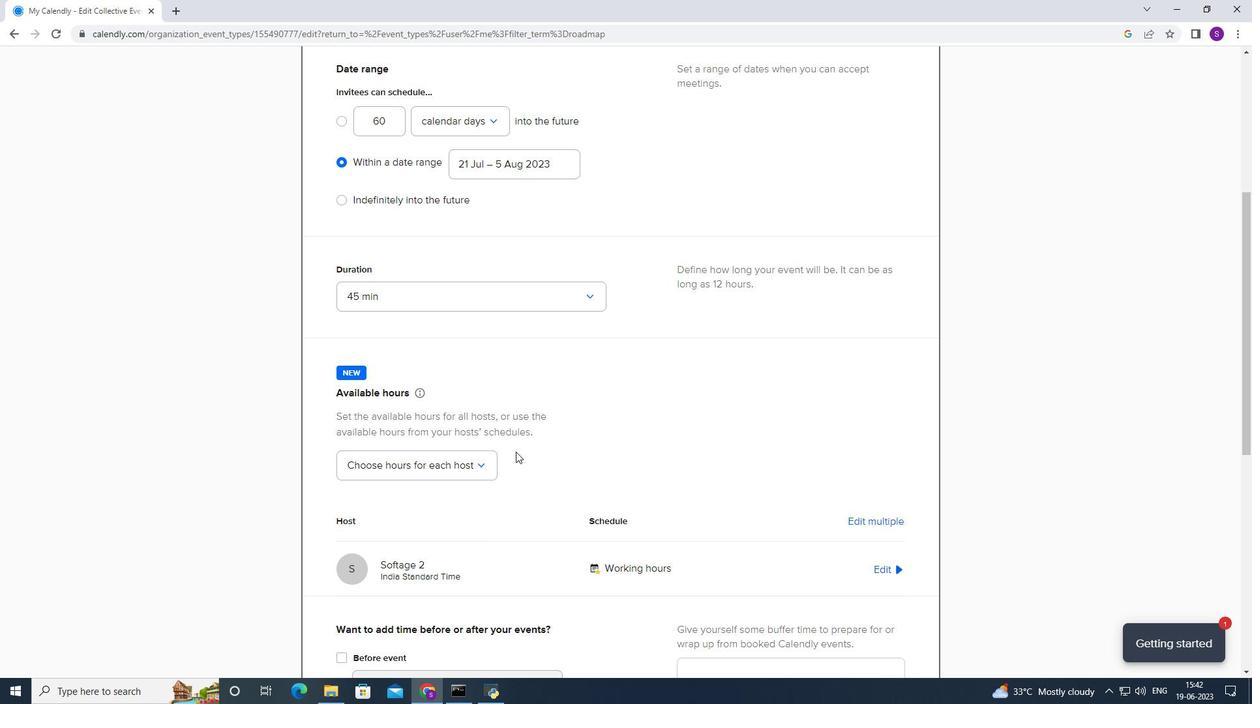 
Action: Mouse moved to (505, 454)
Screenshot: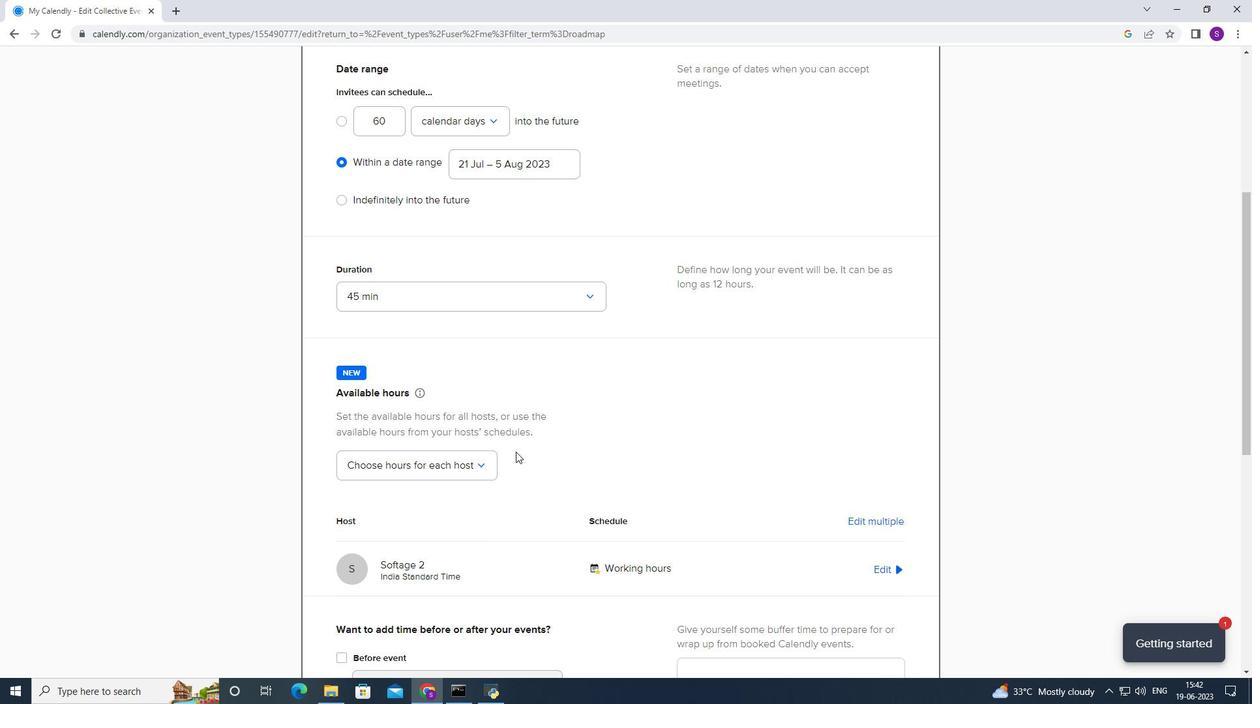 
Action: Mouse scrolled (505, 453) with delta (0, 0)
Screenshot: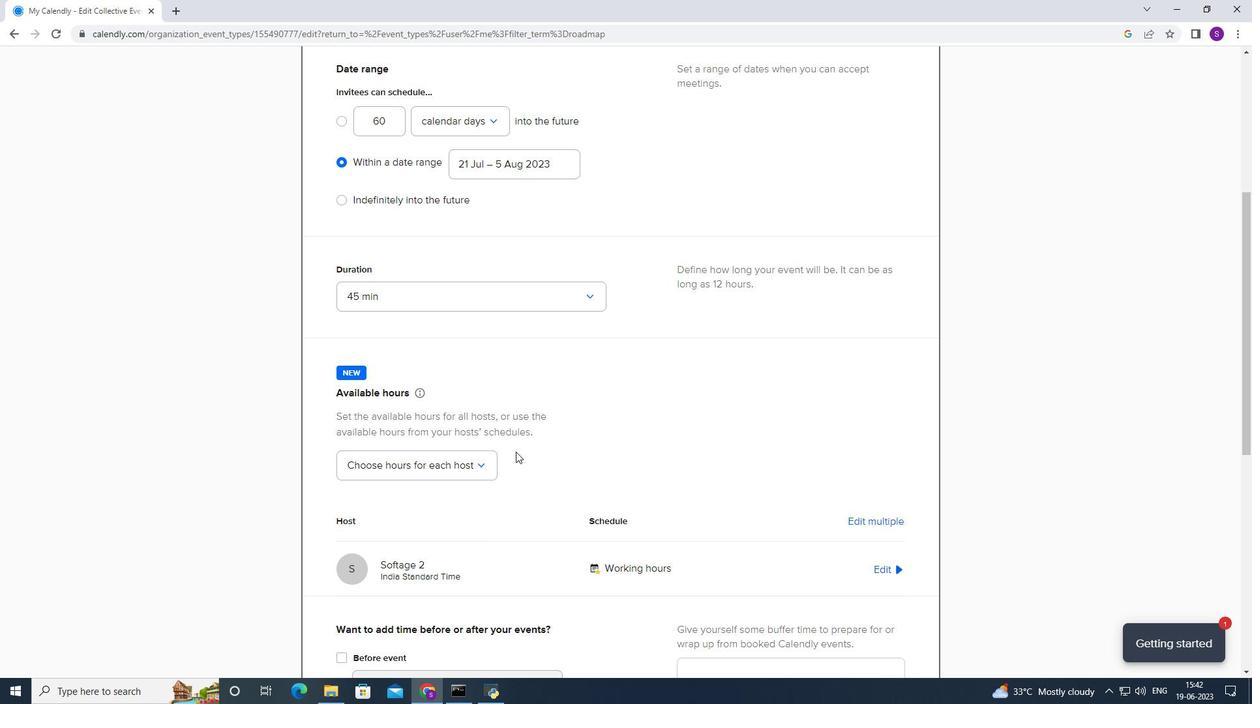 
Action: Mouse moved to (501, 456)
Screenshot: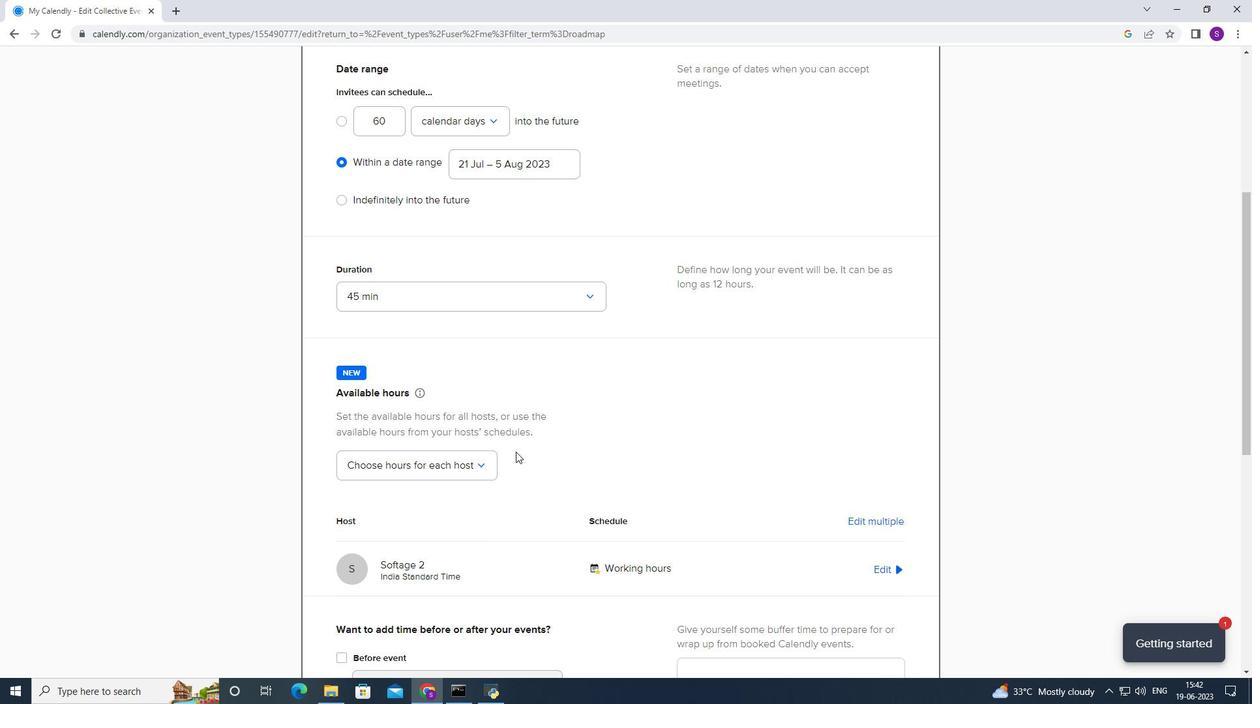 
Action: Mouse scrolled (501, 455) with delta (0, 0)
Screenshot: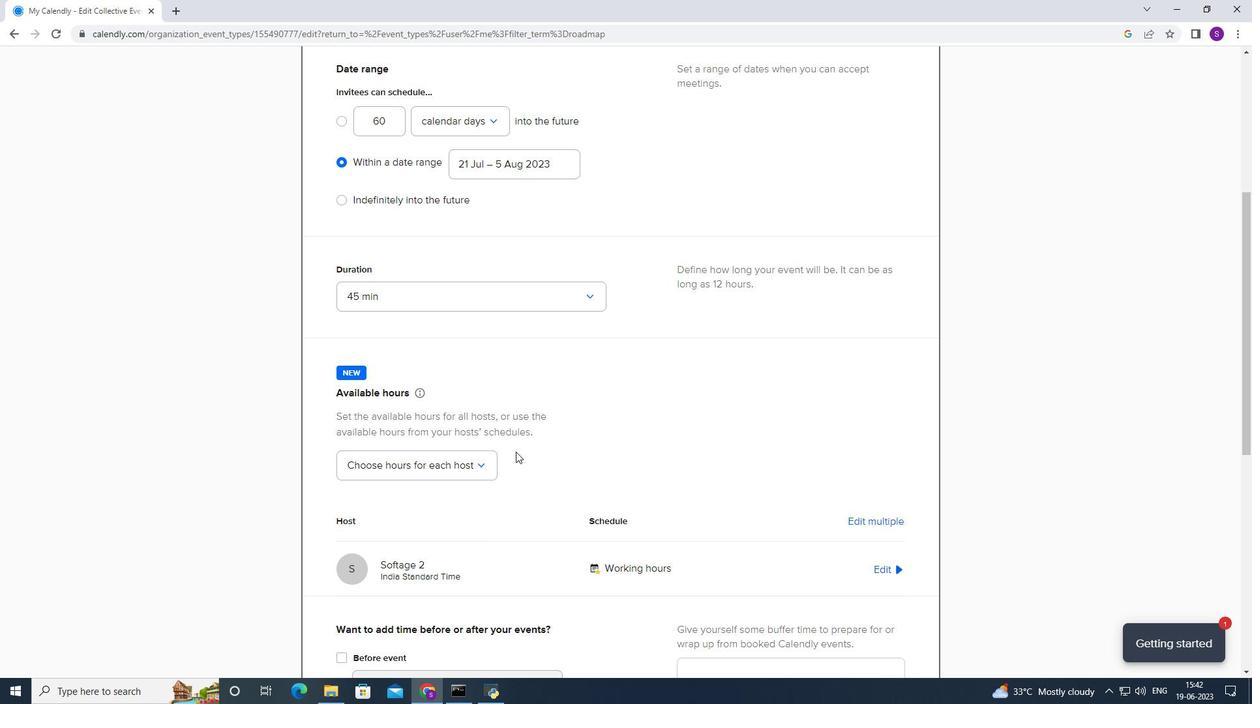 
Action: Mouse moved to (496, 458)
Screenshot: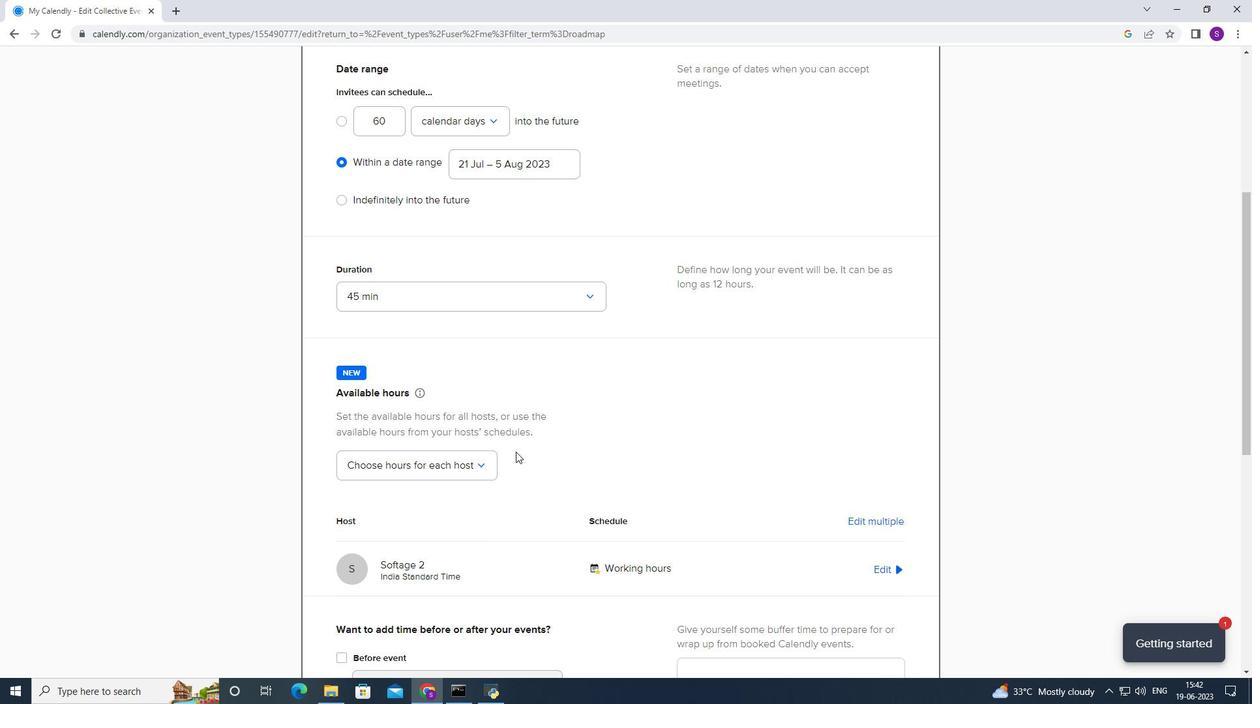 
Action: Mouse scrolled (496, 457) with delta (0, 0)
Screenshot: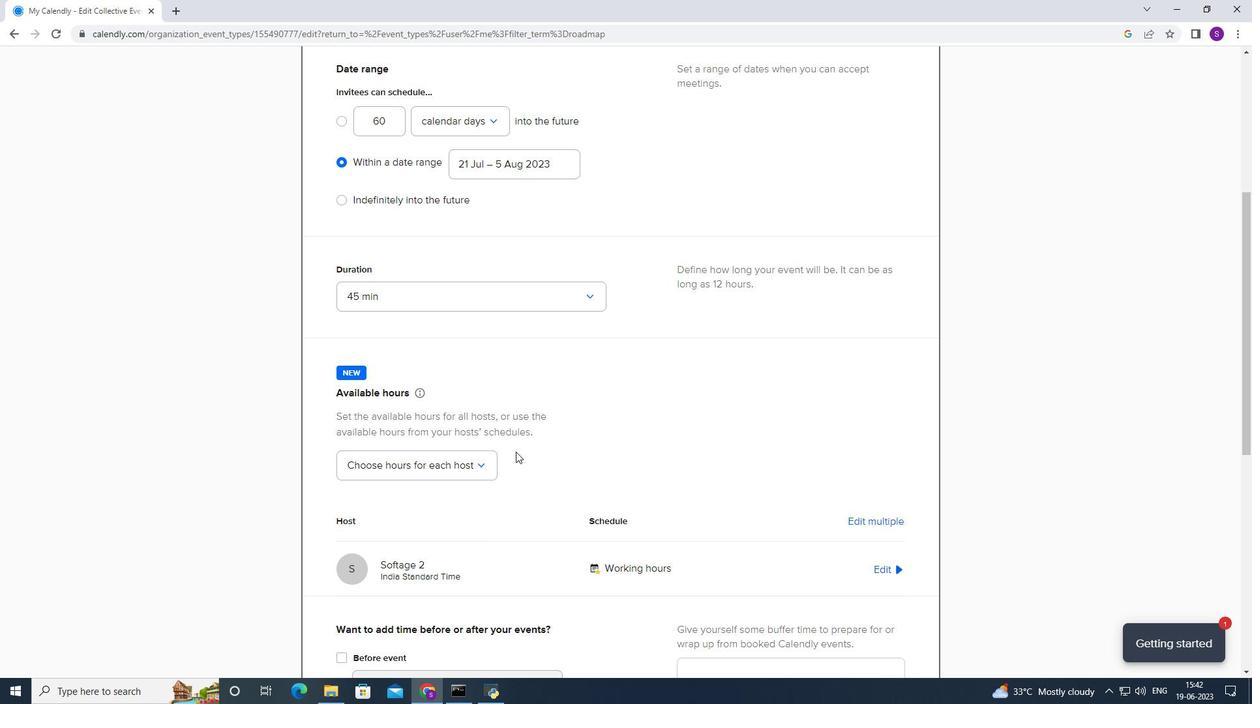 
Action: Mouse moved to (669, 260)
Screenshot: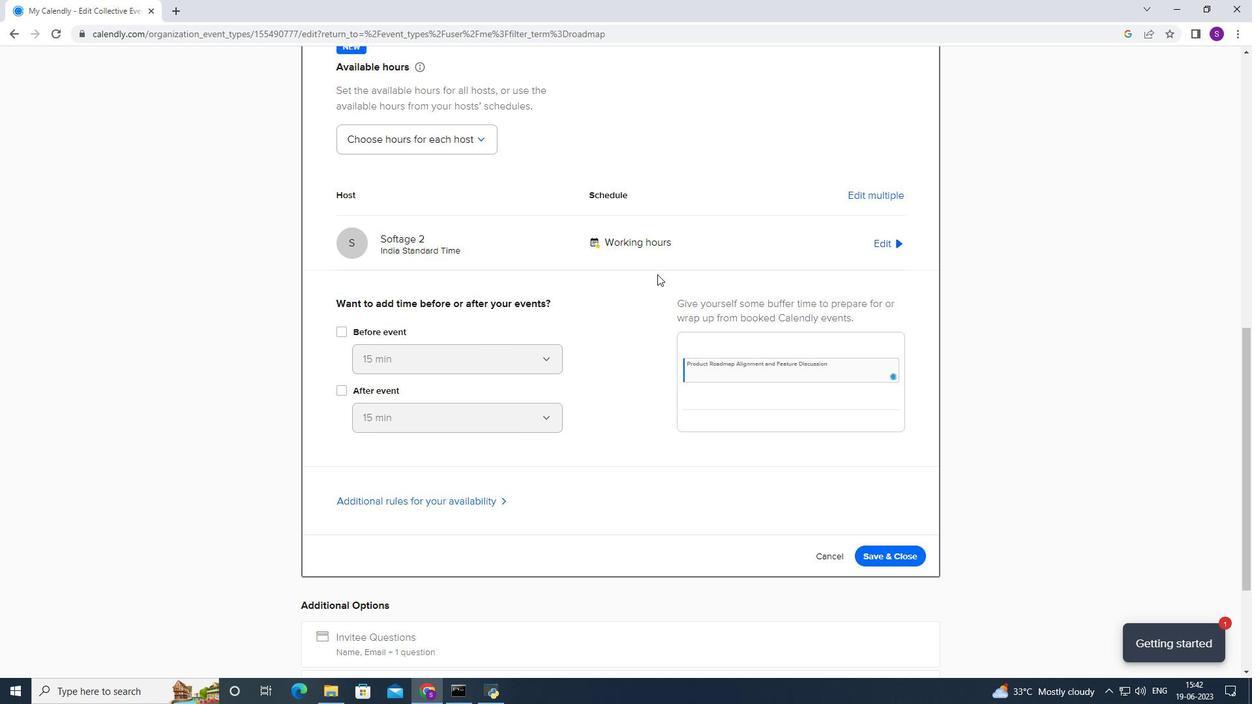 
Action: Mouse pressed left at (669, 260)
Screenshot: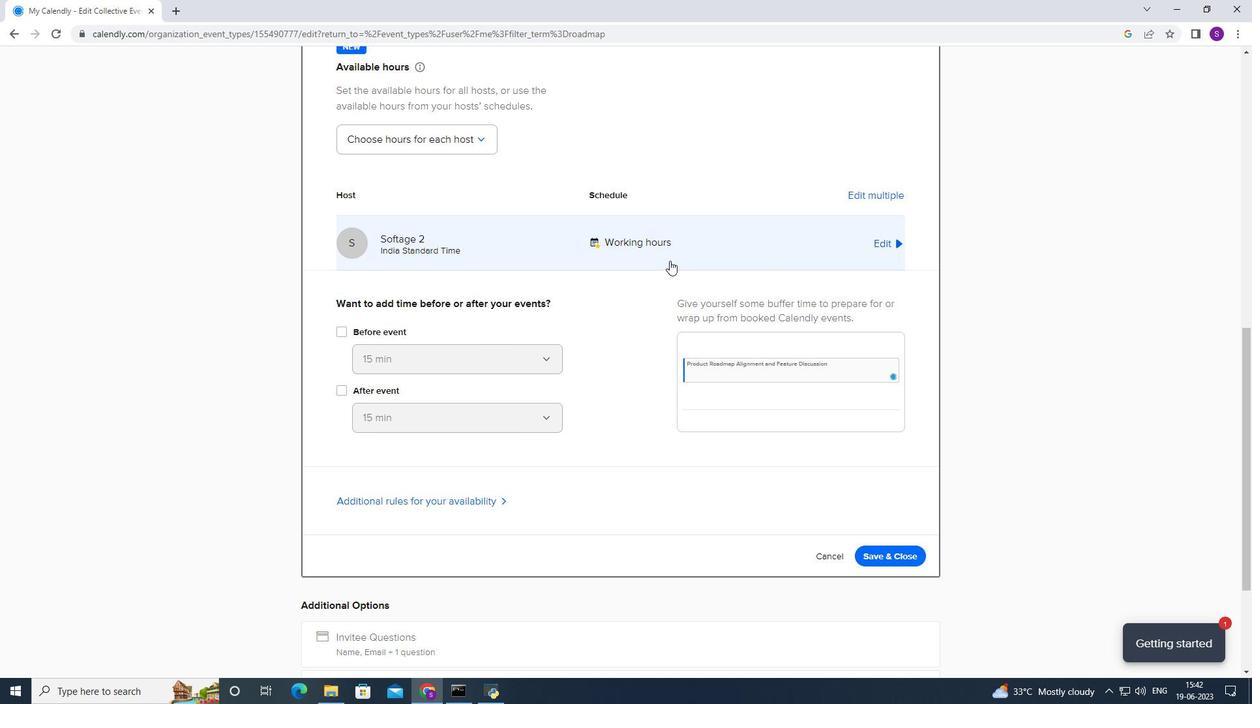 
Action: Mouse moved to (495, 354)
Screenshot: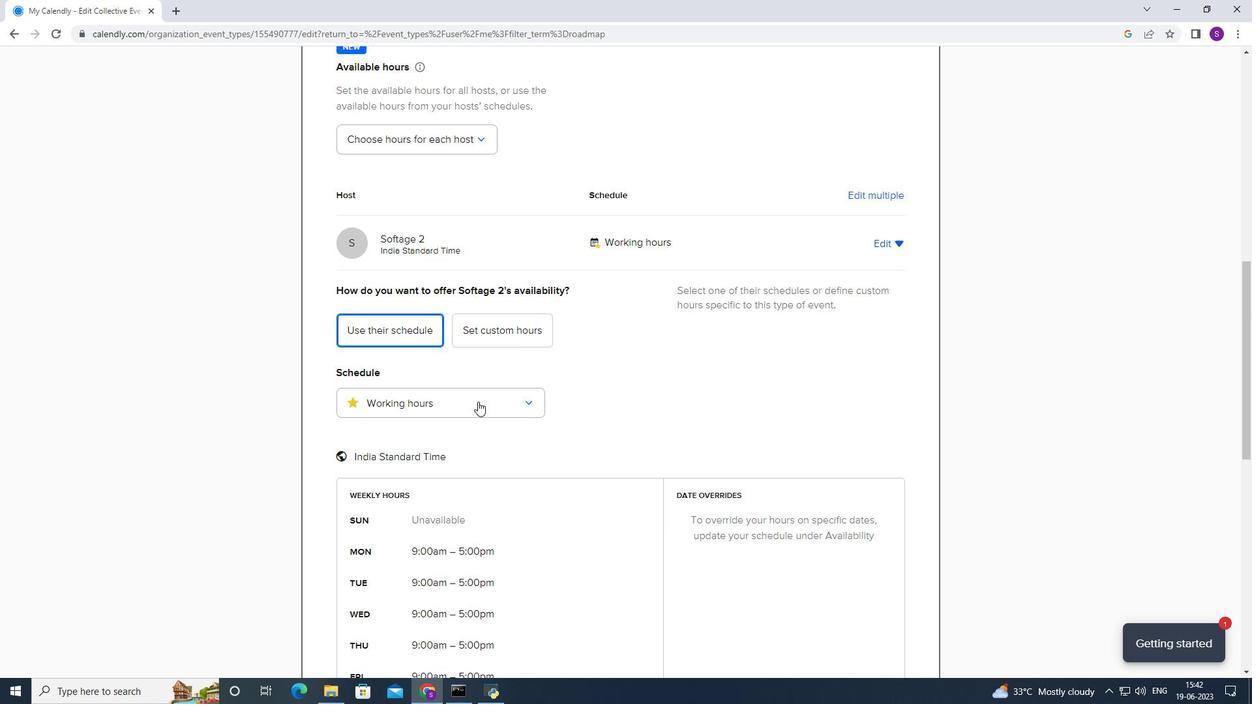 
Action: Mouse pressed left at (495, 354)
Screenshot: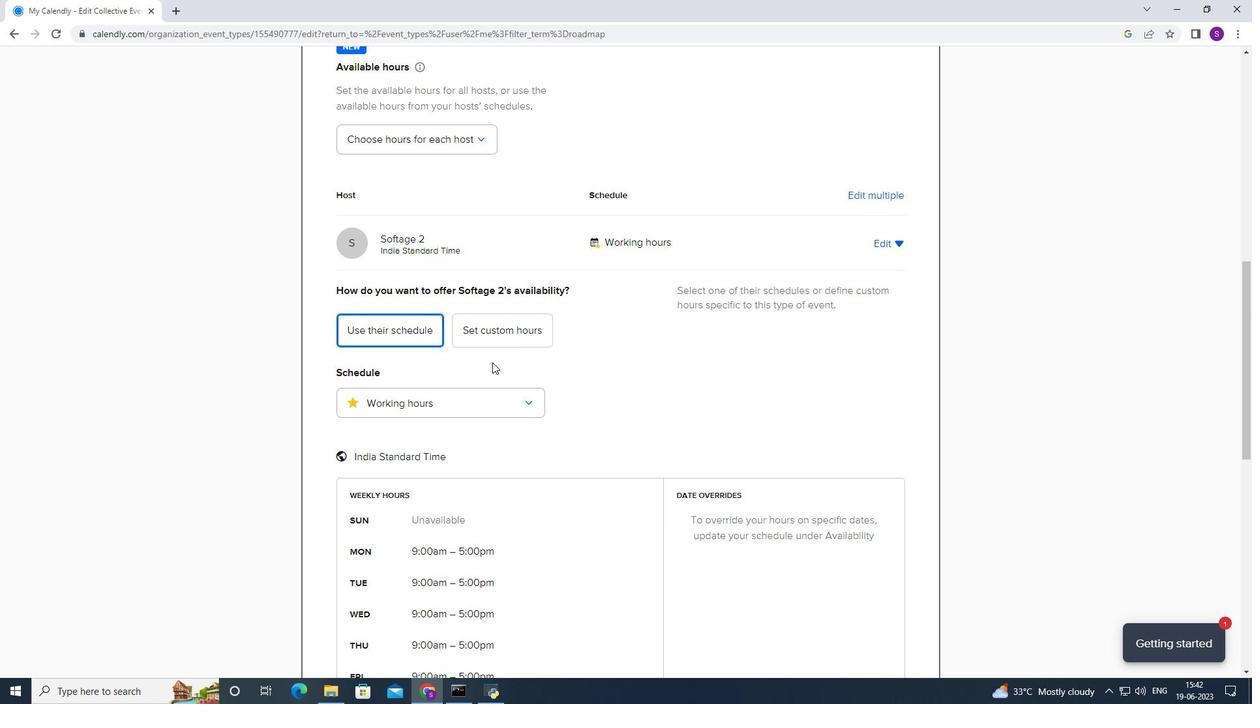 
Action: Mouse moved to (523, 335)
Screenshot: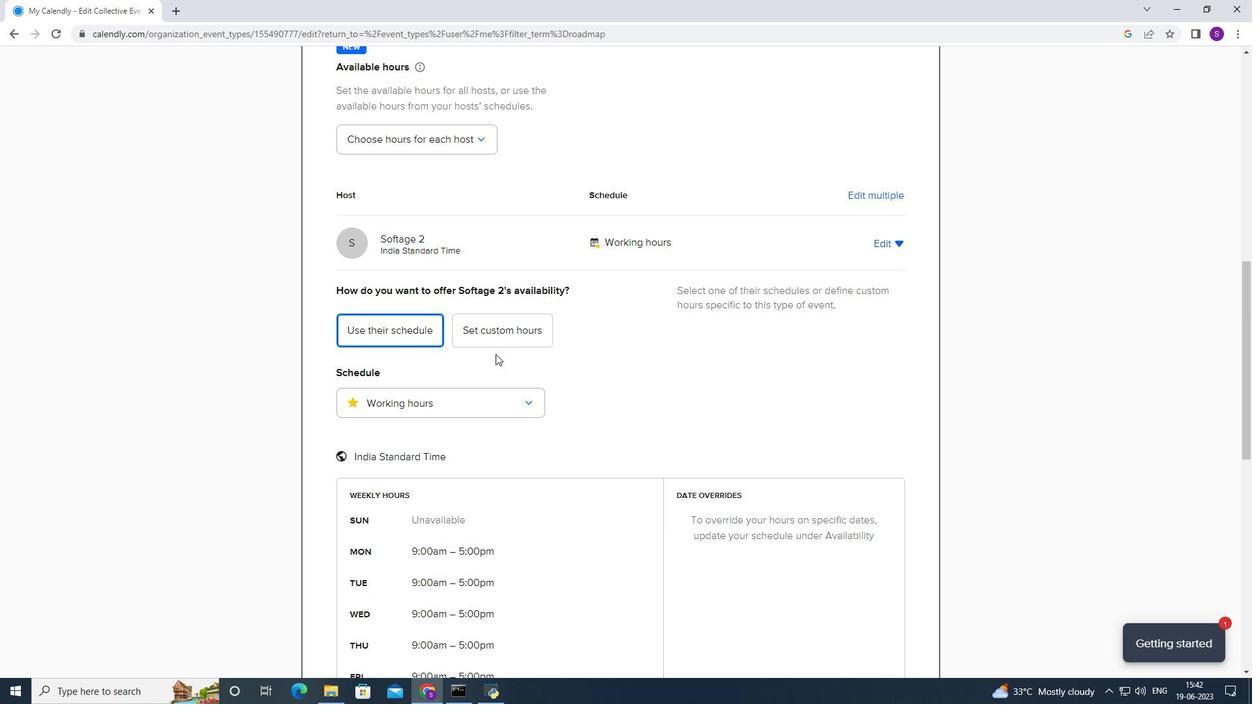 
Action: Mouse pressed left at (523, 335)
Screenshot: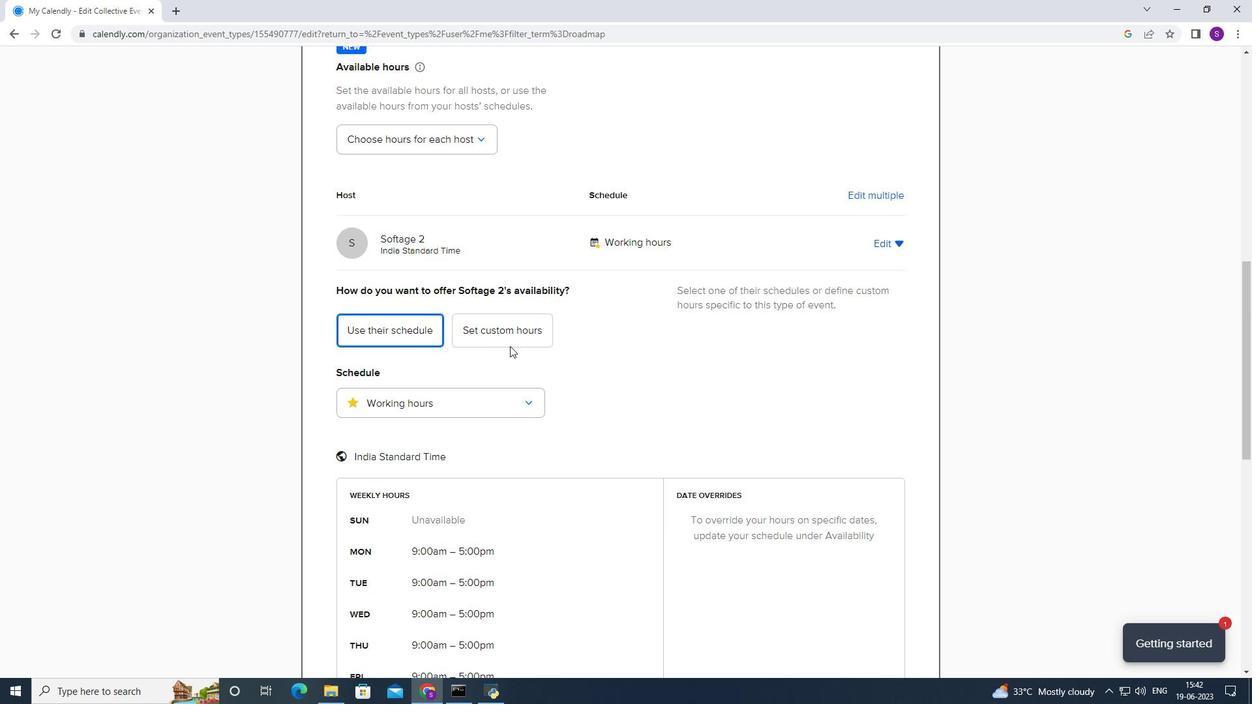 
Action: Mouse moved to (425, 415)
Screenshot: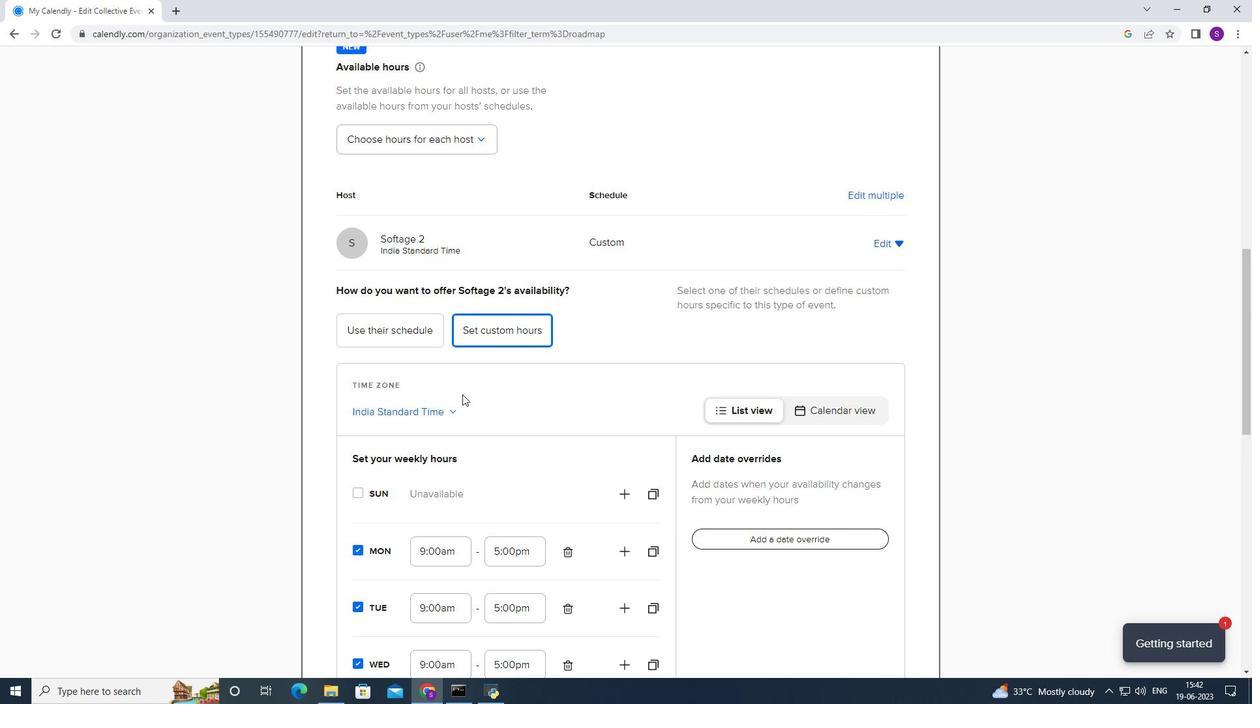 
Action: Mouse scrolled (425, 414) with delta (0, 0)
Screenshot: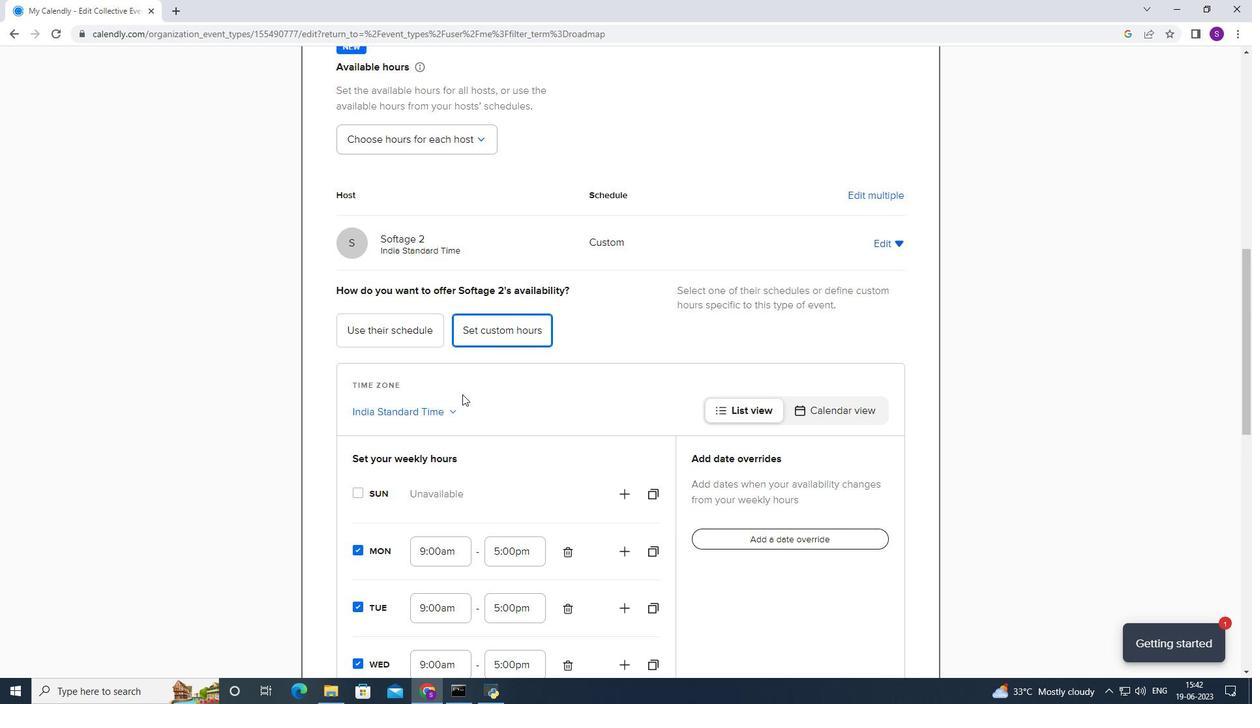 
Action: Mouse moved to (404, 425)
Screenshot: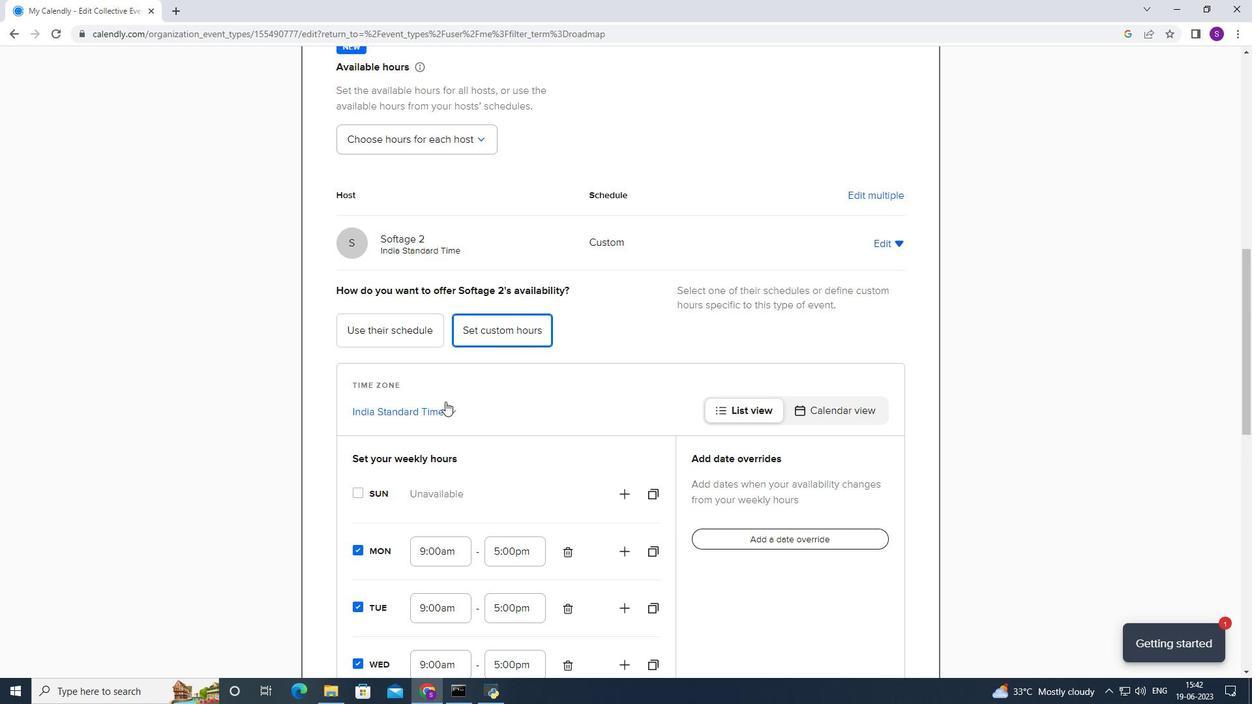 
Action: Mouse scrolled (404, 424) with delta (0, 0)
Screenshot: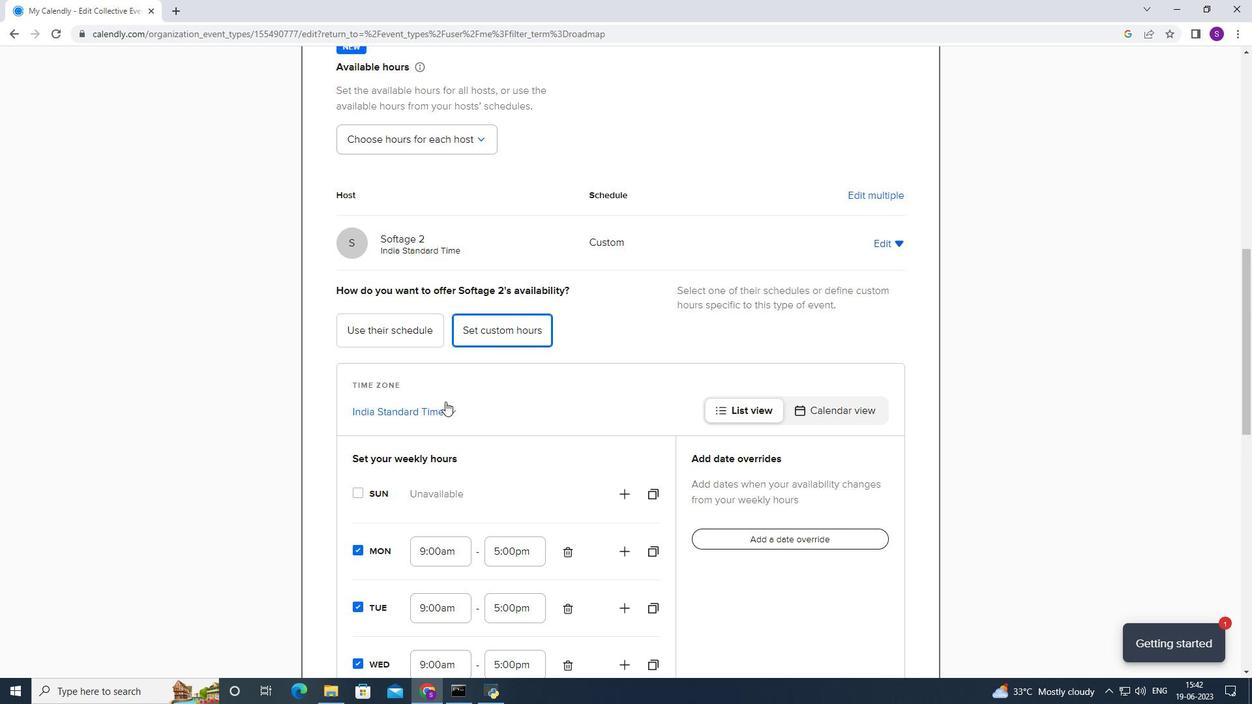 
Action: Mouse moved to (404, 425)
Screenshot: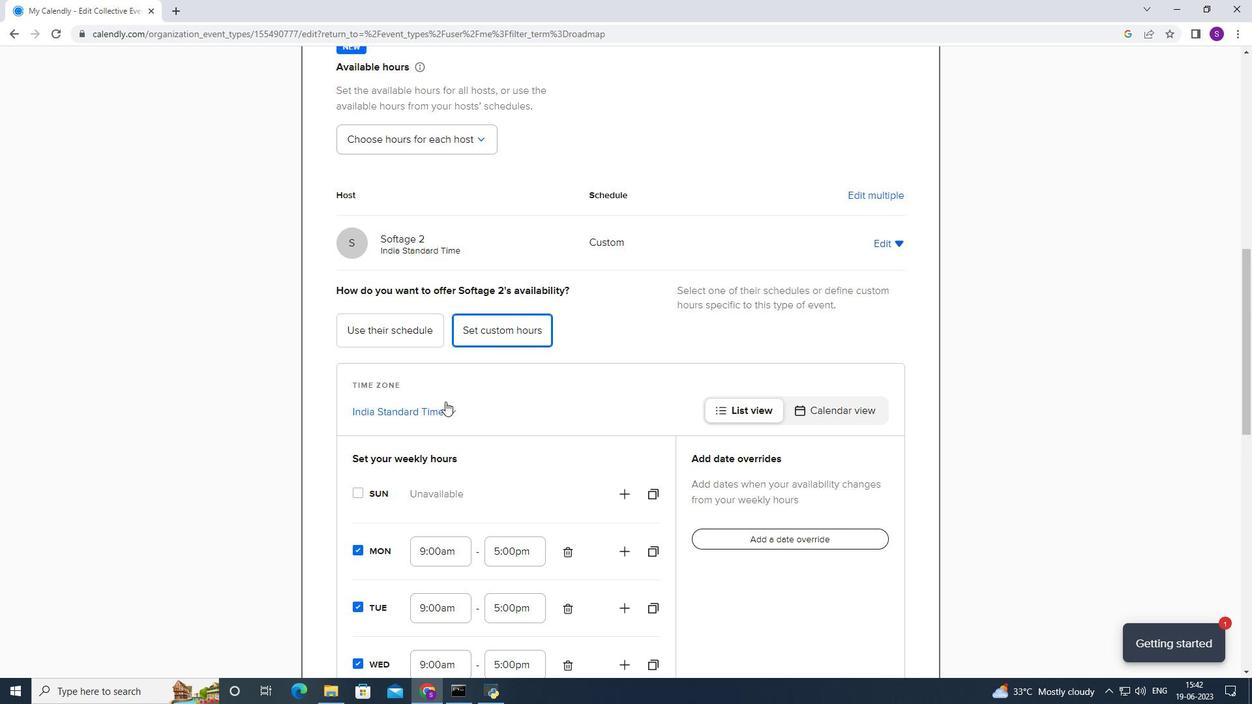 
Action: Mouse scrolled (404, 424) with delta (0, 0)
Screenshot: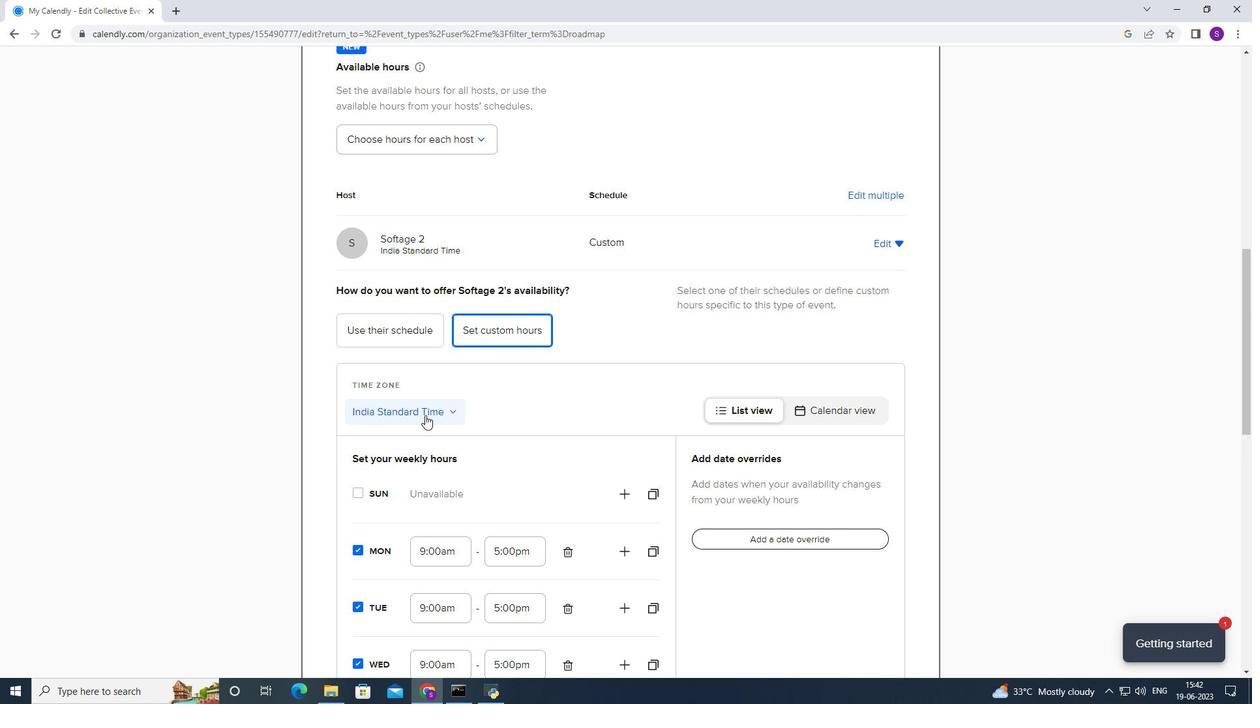 
Action: Mouse scrolled (404, 424) with delta (0, 0)
Screenshot: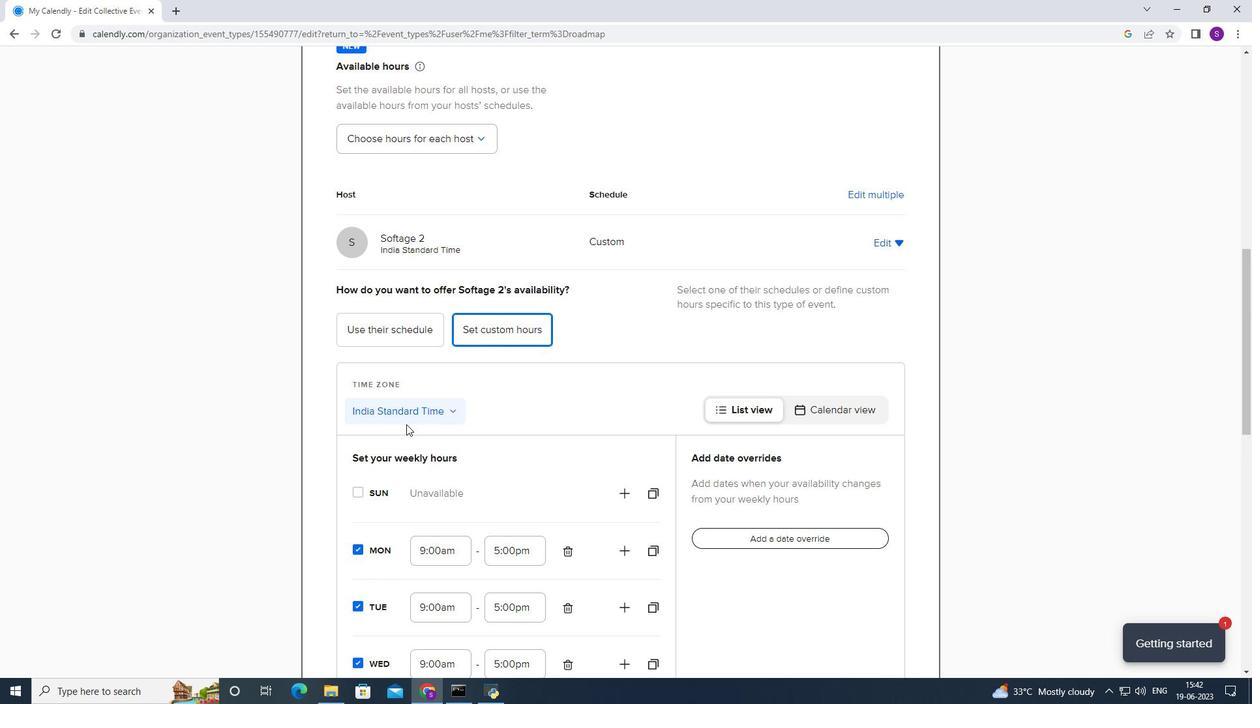 
Action: Mouse scrolled (404, 424) with delta (0, 0)
Screenshot: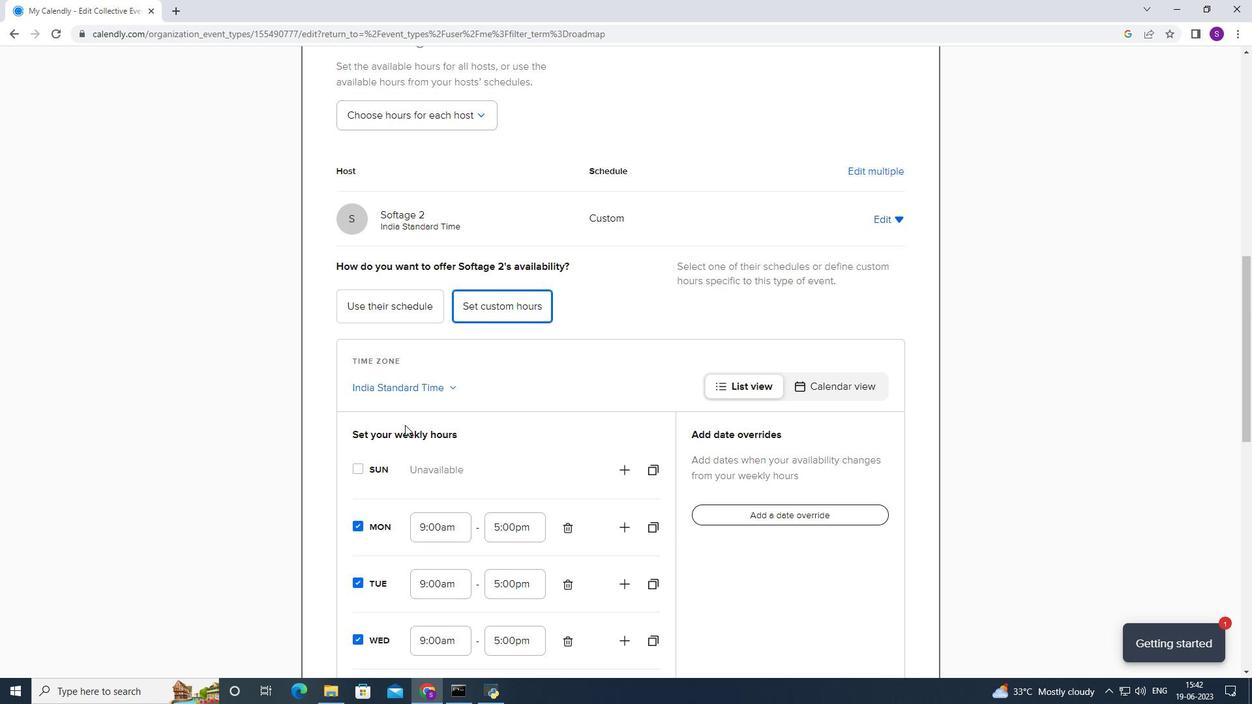 
Action: Mouse moved to (443, 343)
Screenshot: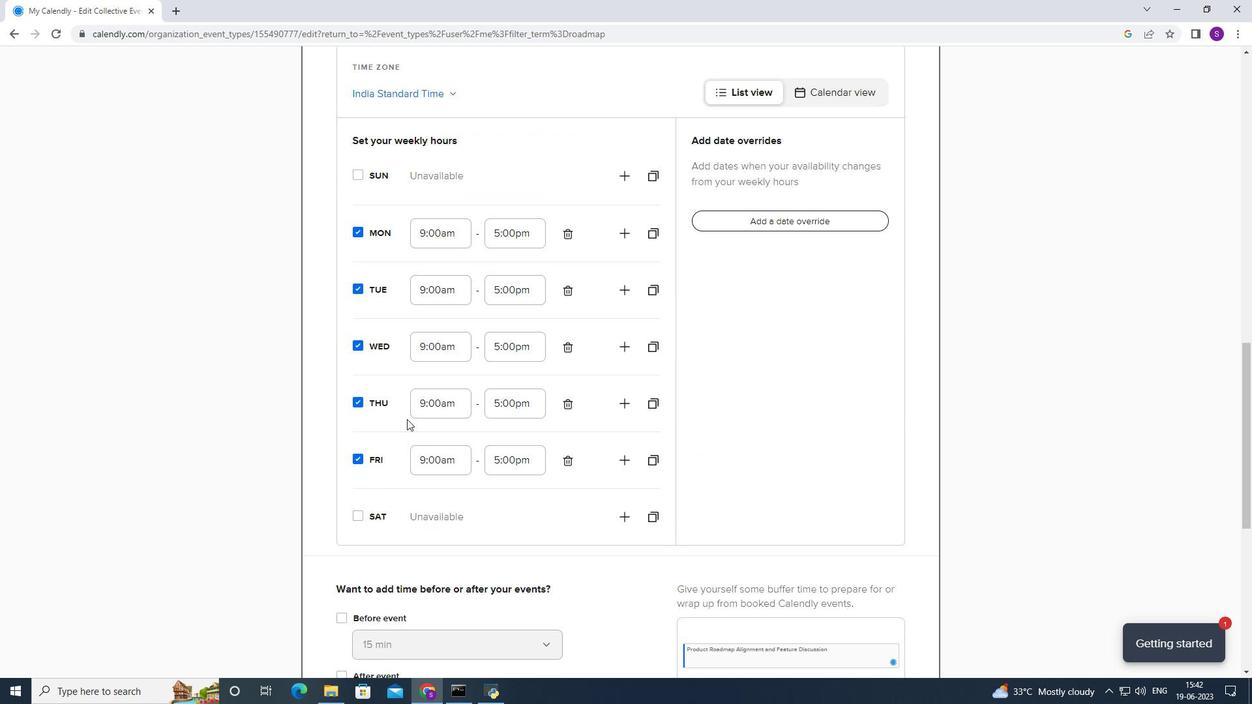 
Action: Mouse scrolled (441, 349) with delta (0, 0)
Screenshot: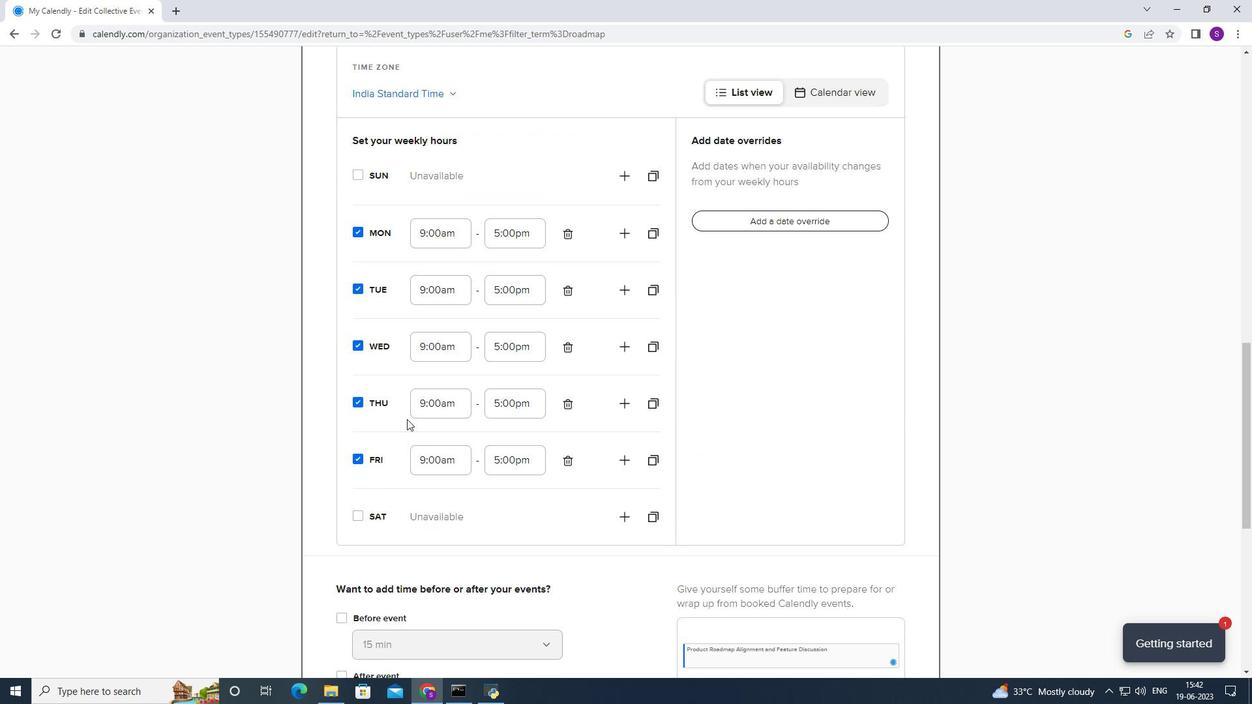 
Action: Mouse moved to (357, 578)
Screenshot: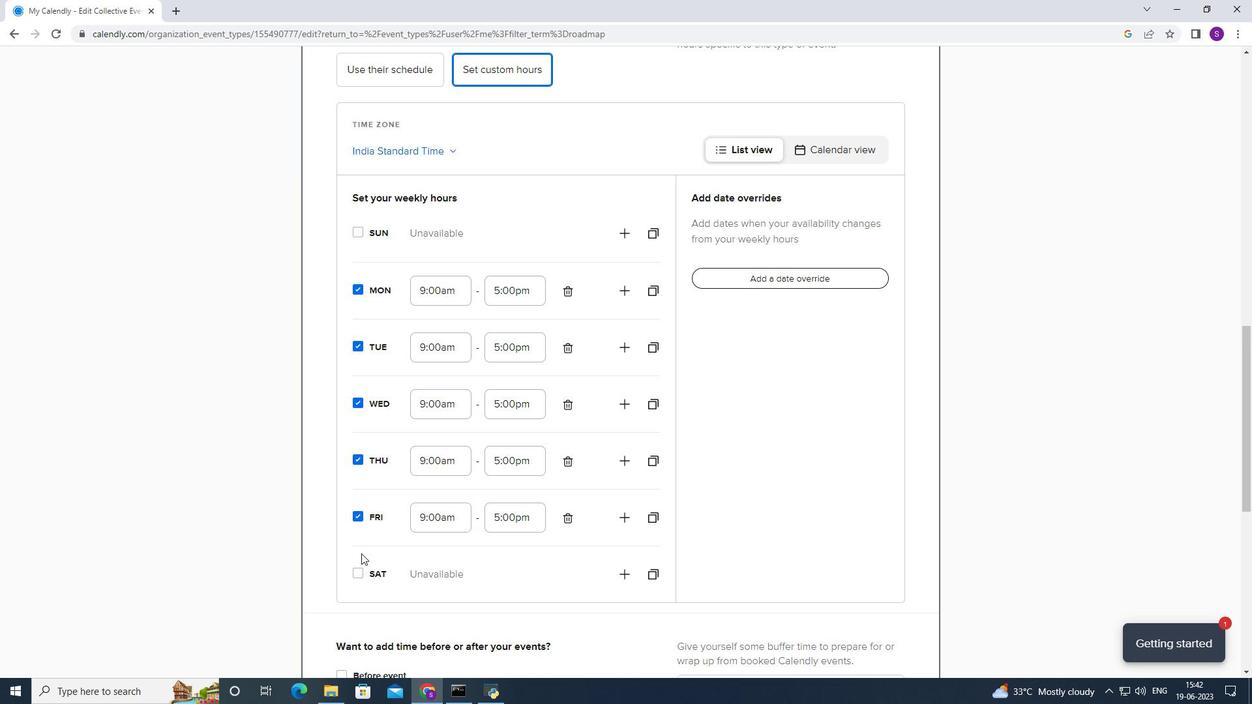 
Action: Mouse pressed left at (357, 578)
Screenshot: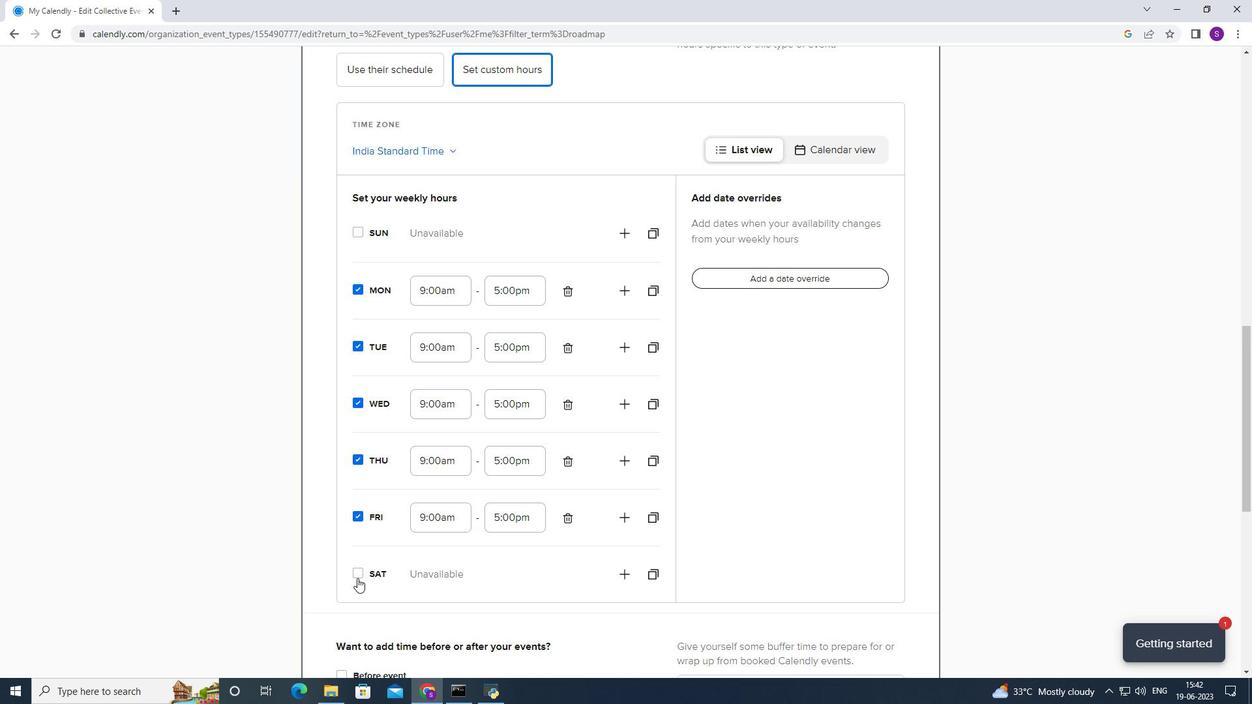 
Action: Mouse moved to (436, 524)
Screenshot: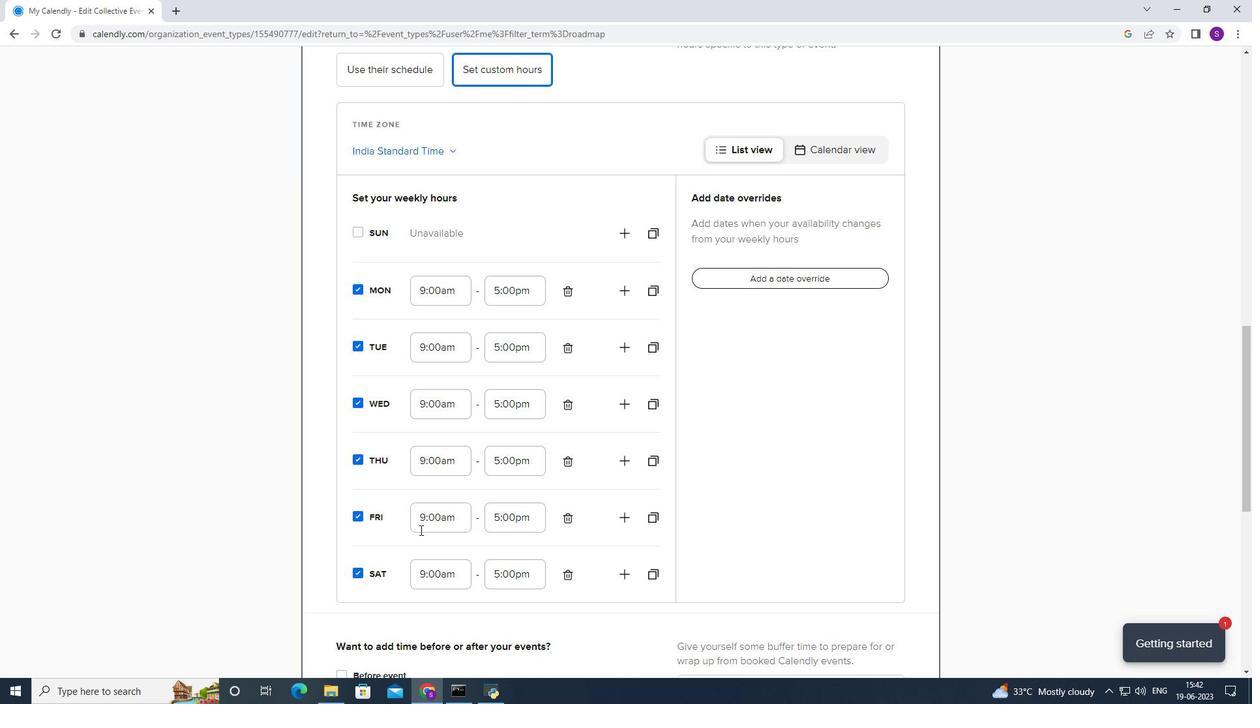 
Action: Mouse pressed left at (436, 524)
Screenshot: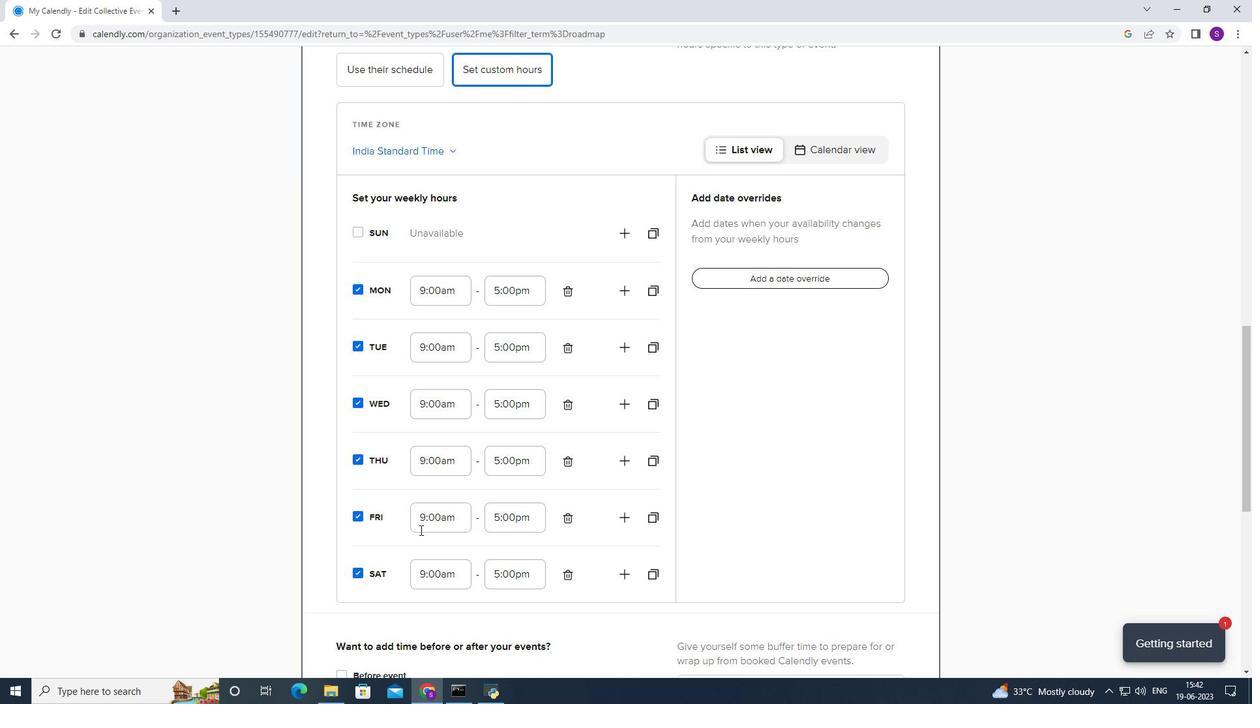 
Action: Mouse moved to (414, 582)
Screenshot: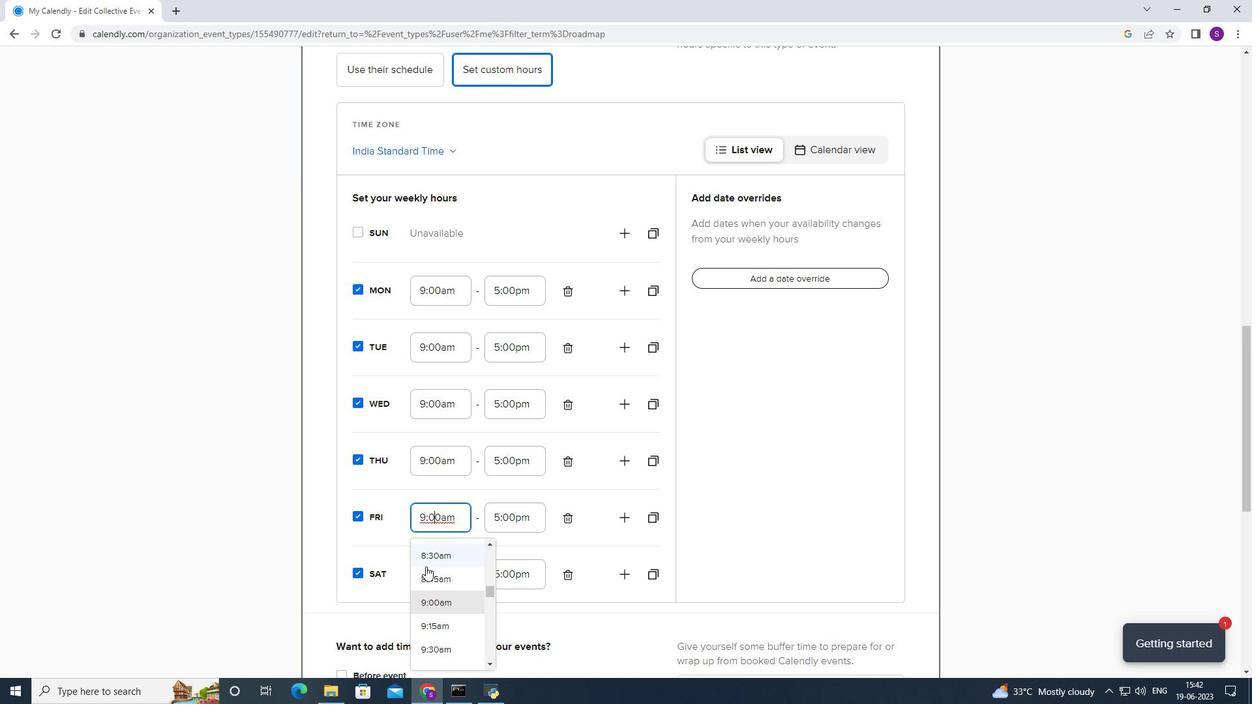 
Action: Mouse scrolled (414, 581) with delta (0, 0)
Screenshot: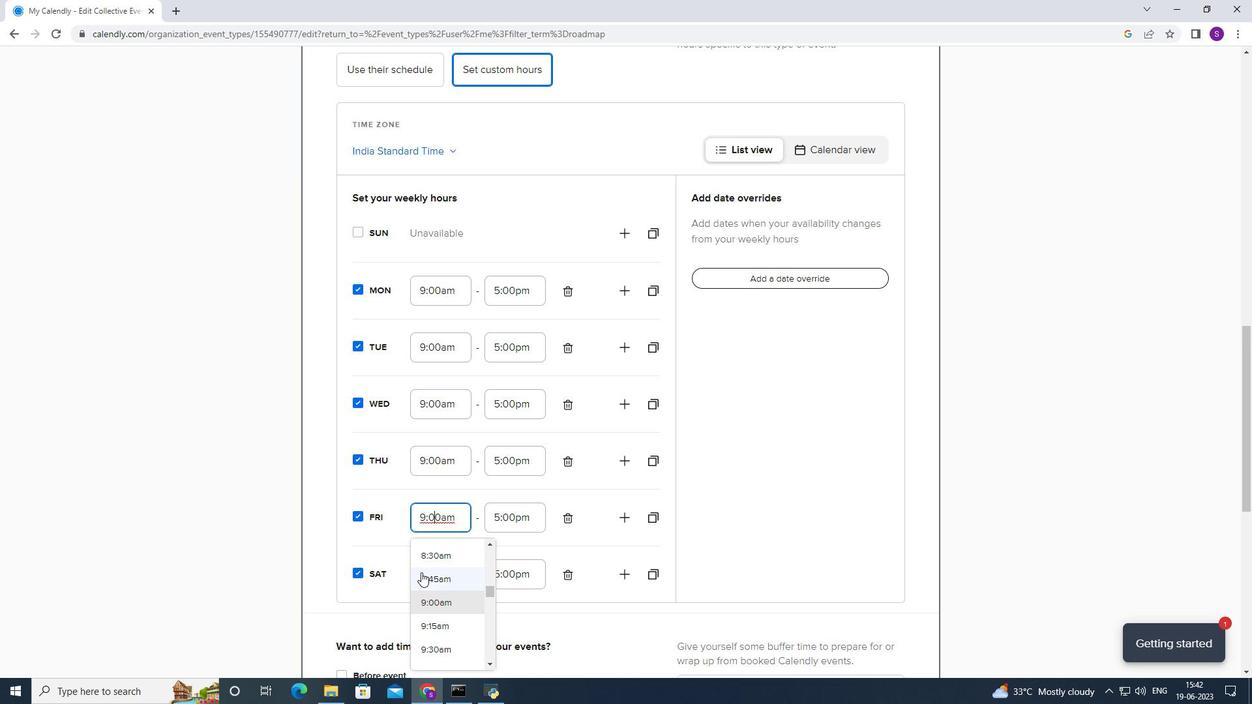 
Action: Mouse moved to (414, 582)
Screenshot: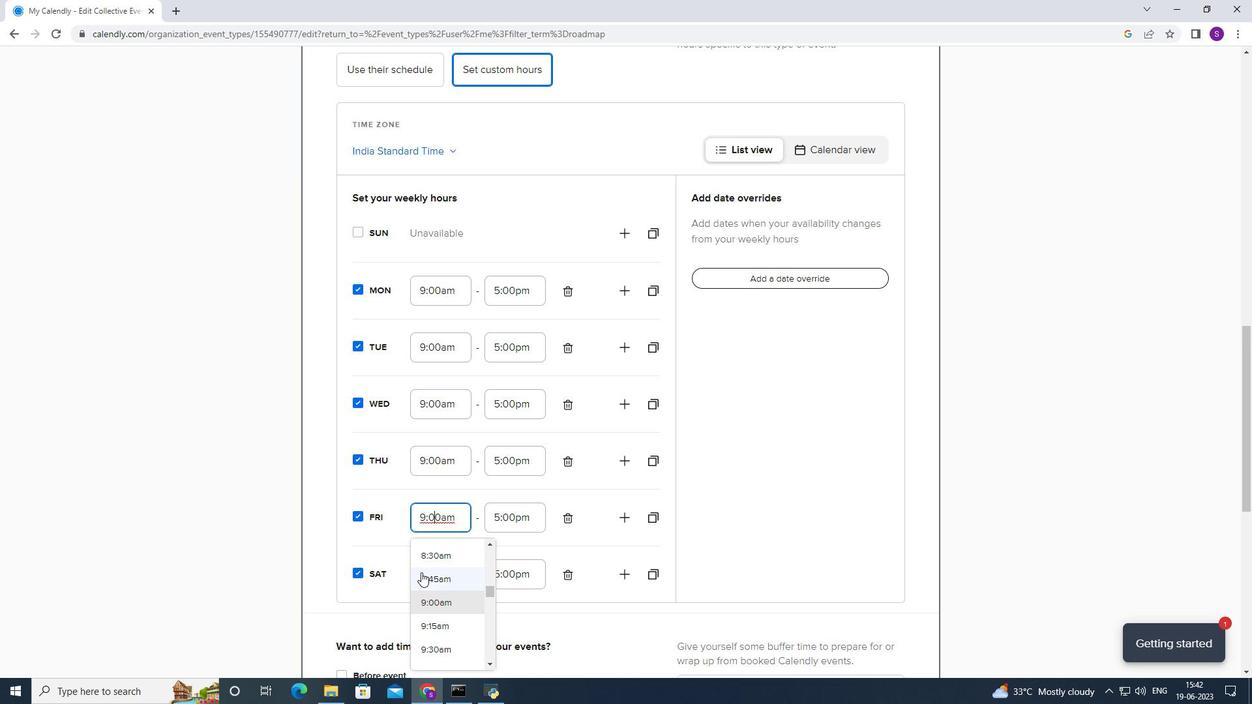 
Action: Mouse scrolled (414, 582) with delta (0, 0)
Screenshot: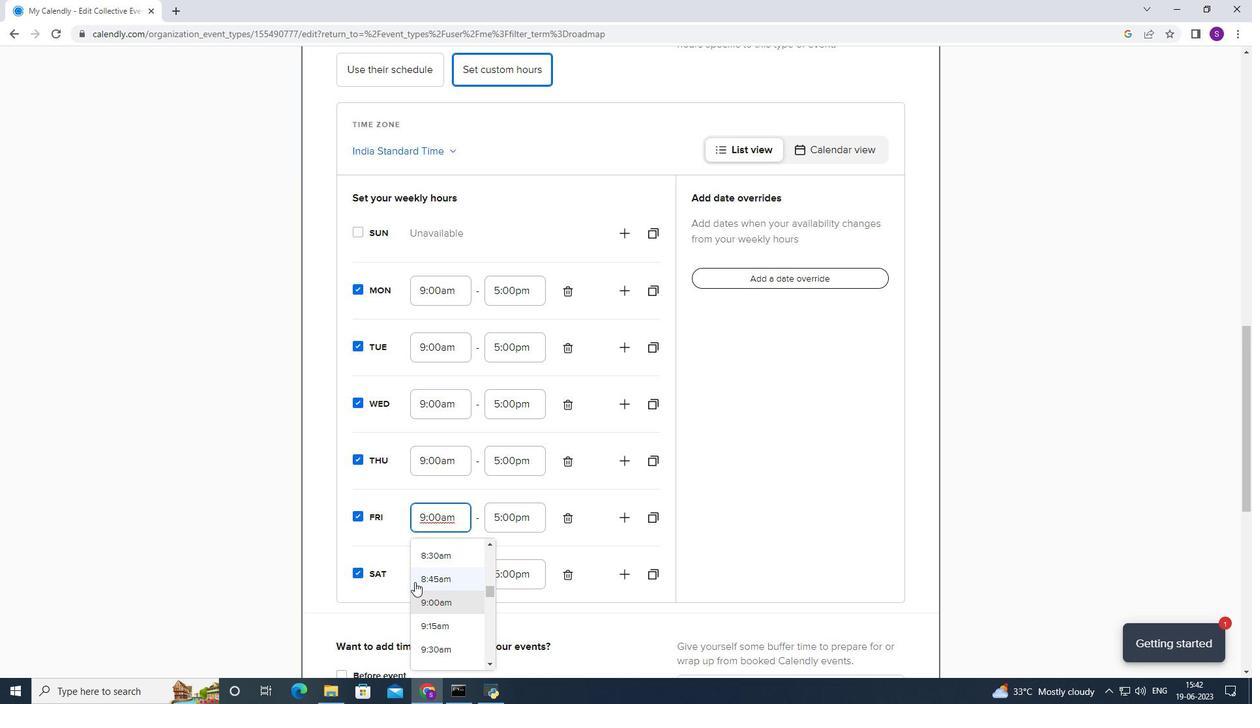 
Action: Mouse moved to (429, 619)
Screenshot: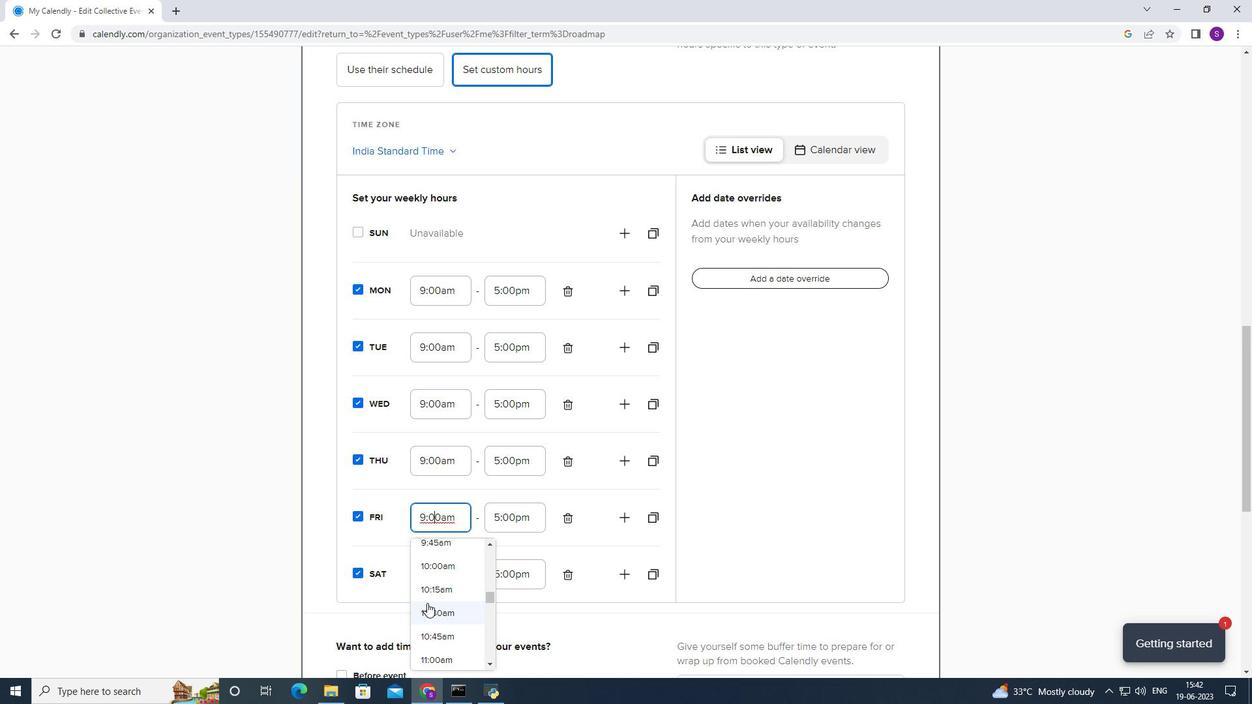 
Action: Mouse pressed left at (429, 619)
Screenshot: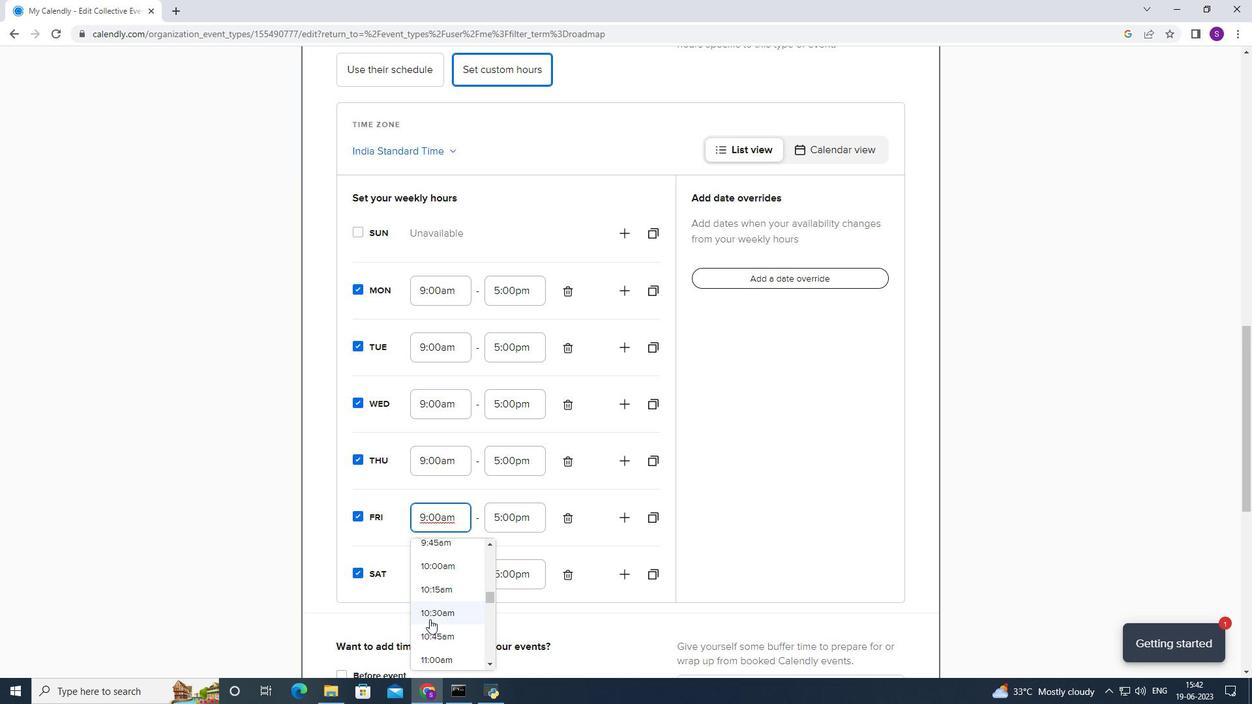 
Action: Mouse moved to (438, 575)
Screenshot: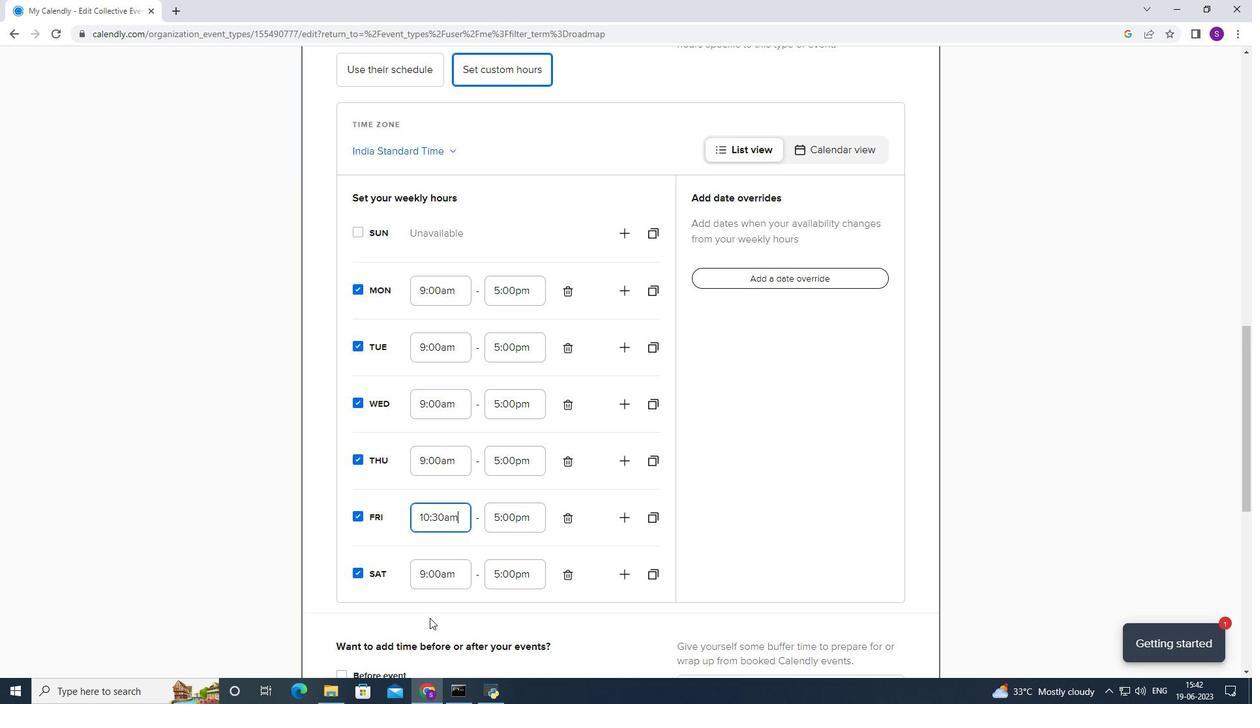 
Action: Mouse pressed left at (438, 575)
Screenshot: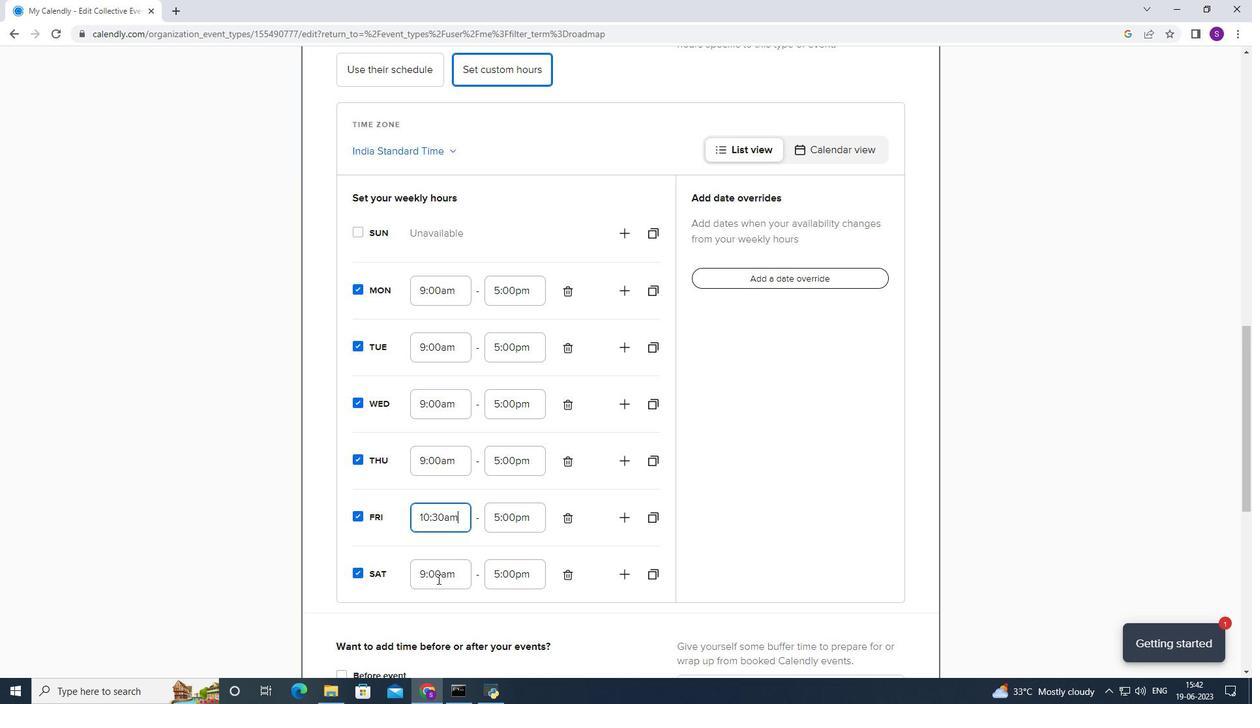 
Action: Mouse moved to (441, 617)
Screenshot: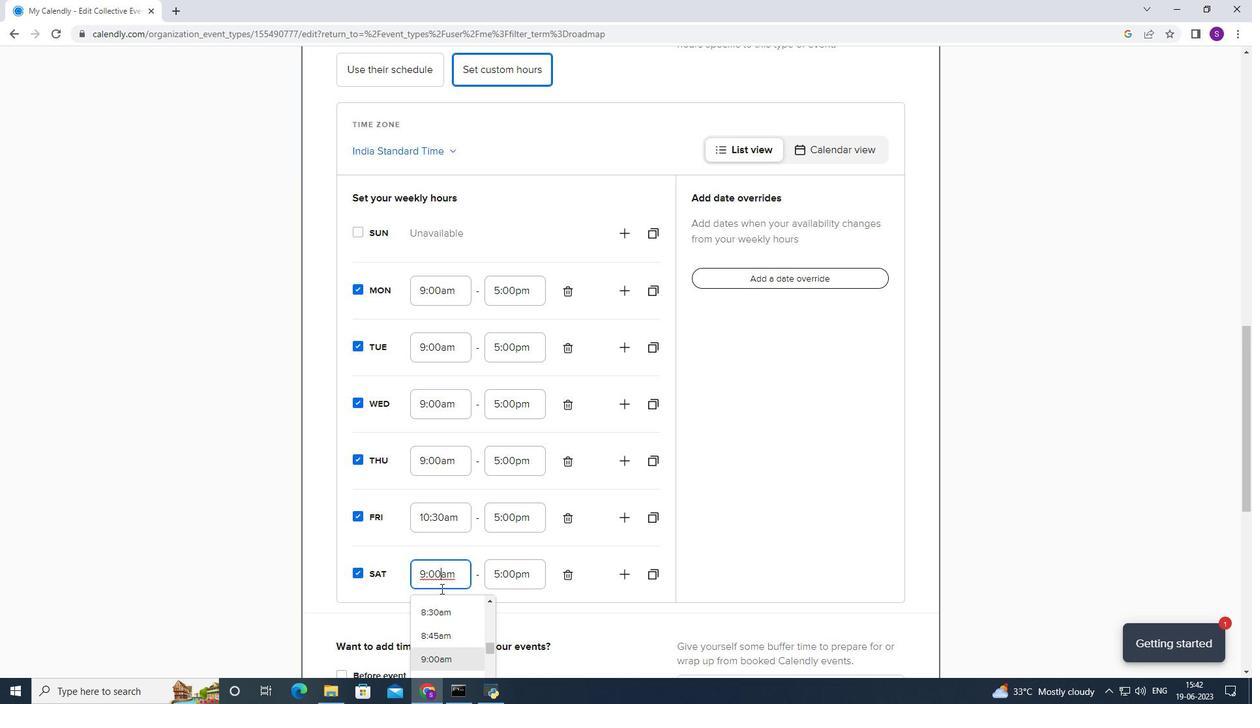 
Action: Mouse scrolled (441, 616) with delta (0, 0)
Screenshot: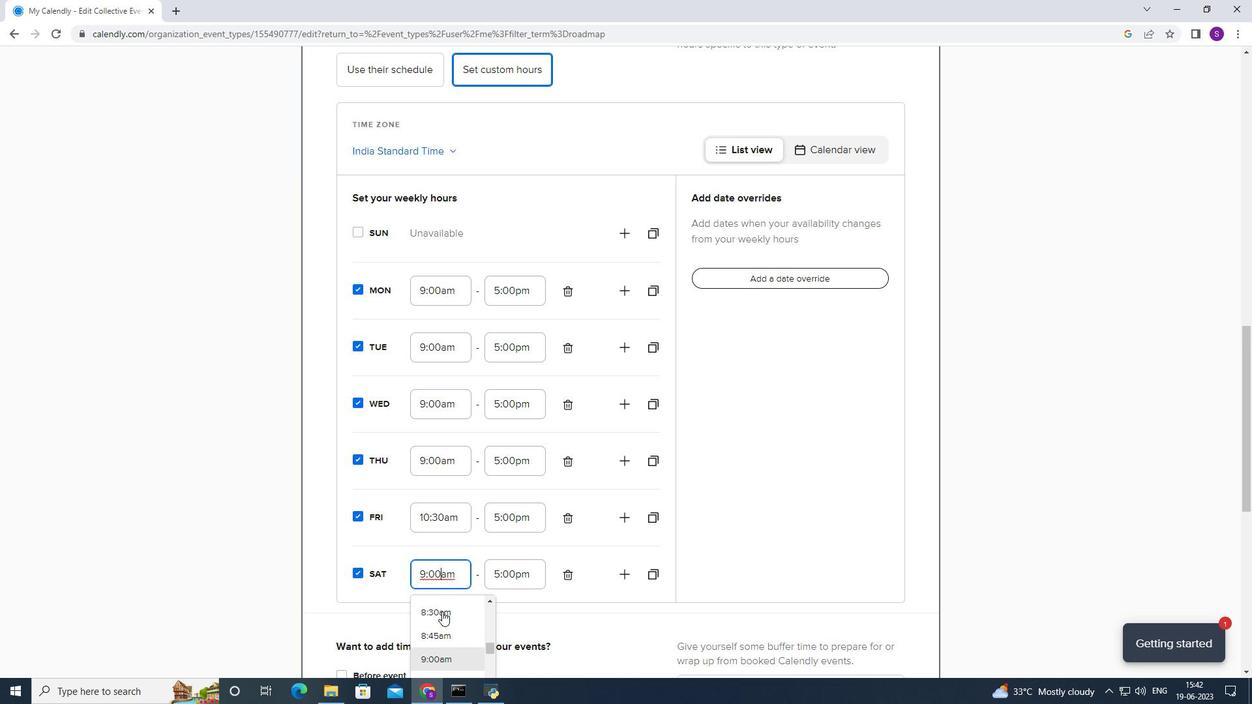 
Action: Mouse scrolled (441, 616) with delta (0, 0)
Screenshot: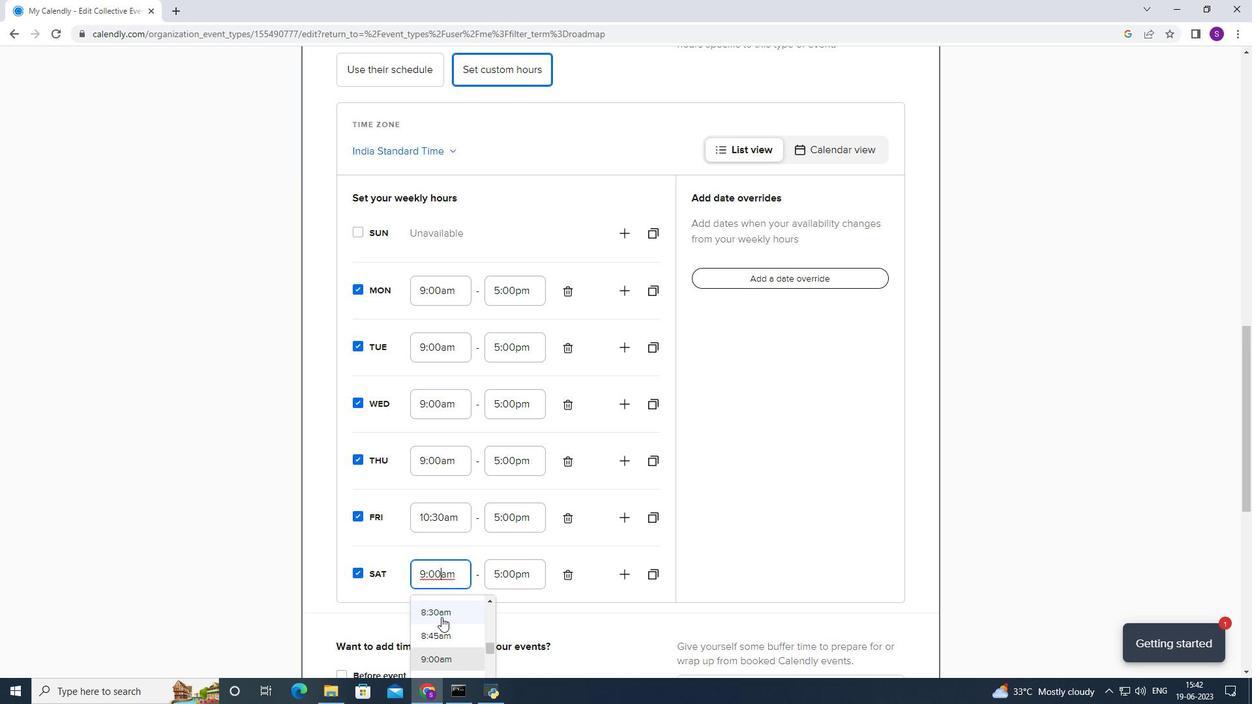 
Action: Mouse moved to (435, 625)
Screenshot: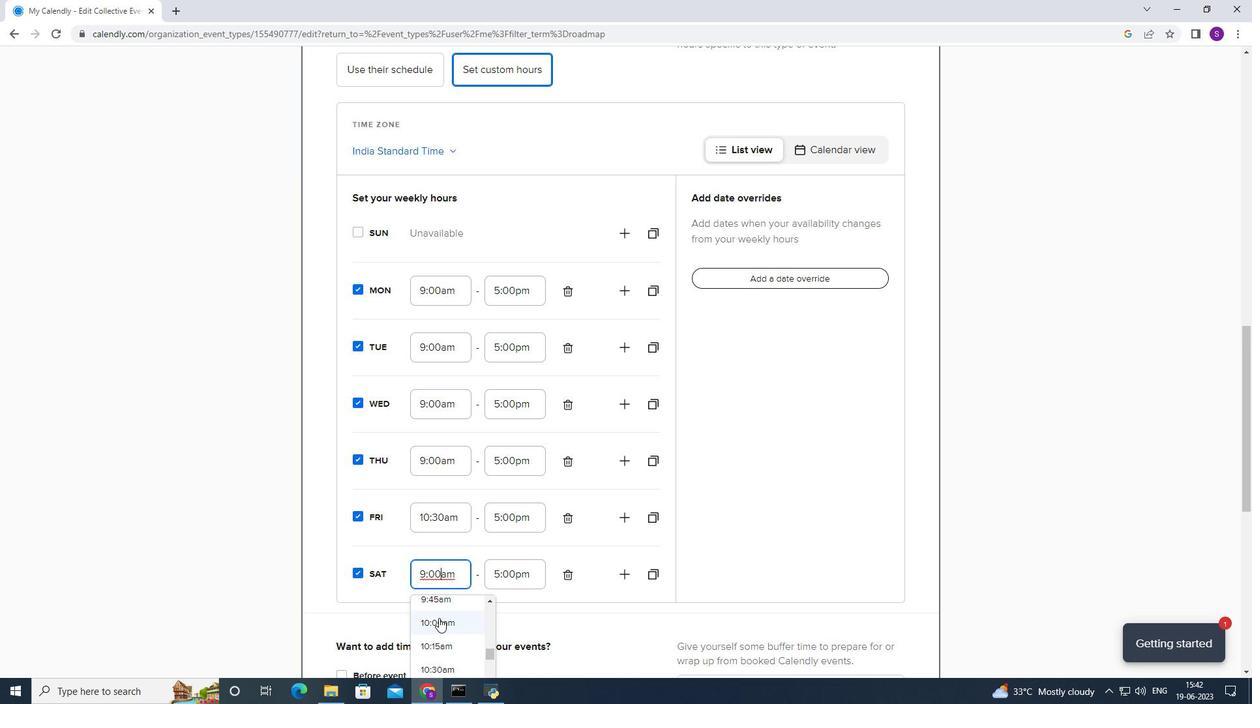 
Action: Mouse scrolled (435, 624) with delta (0, 0)
Screenshot: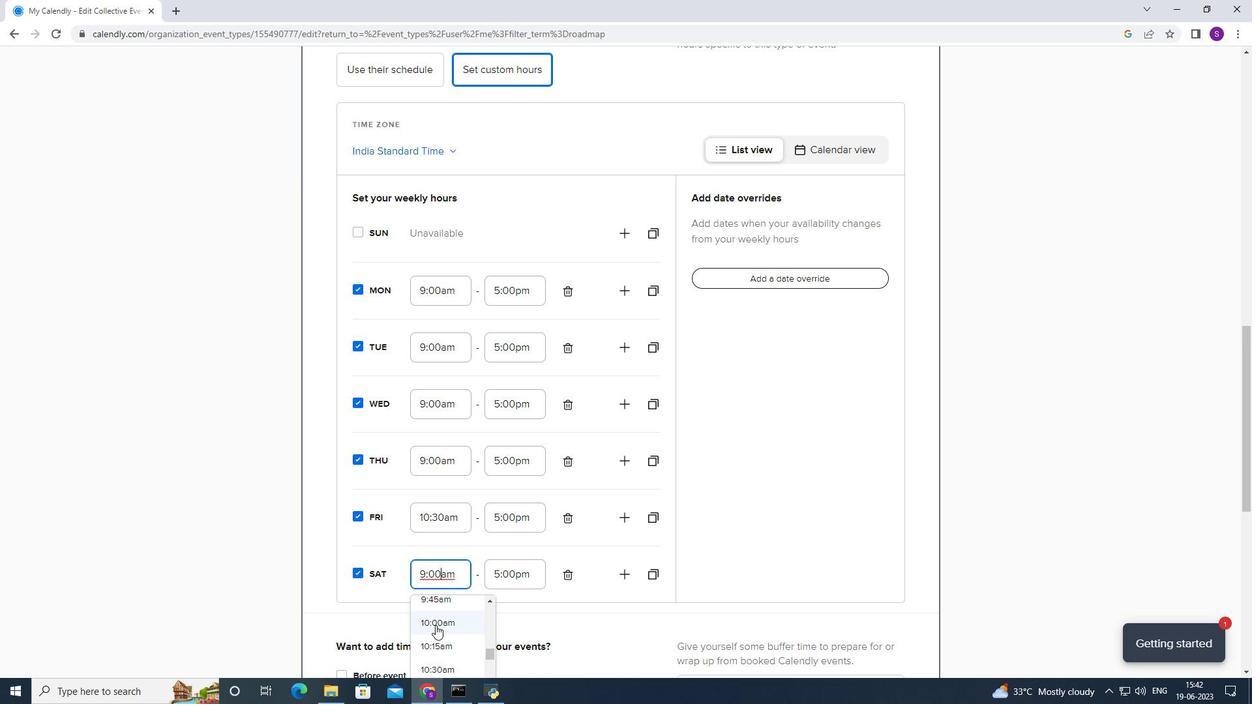 
Action: Mouse moved to (434, 626)
Screenshot: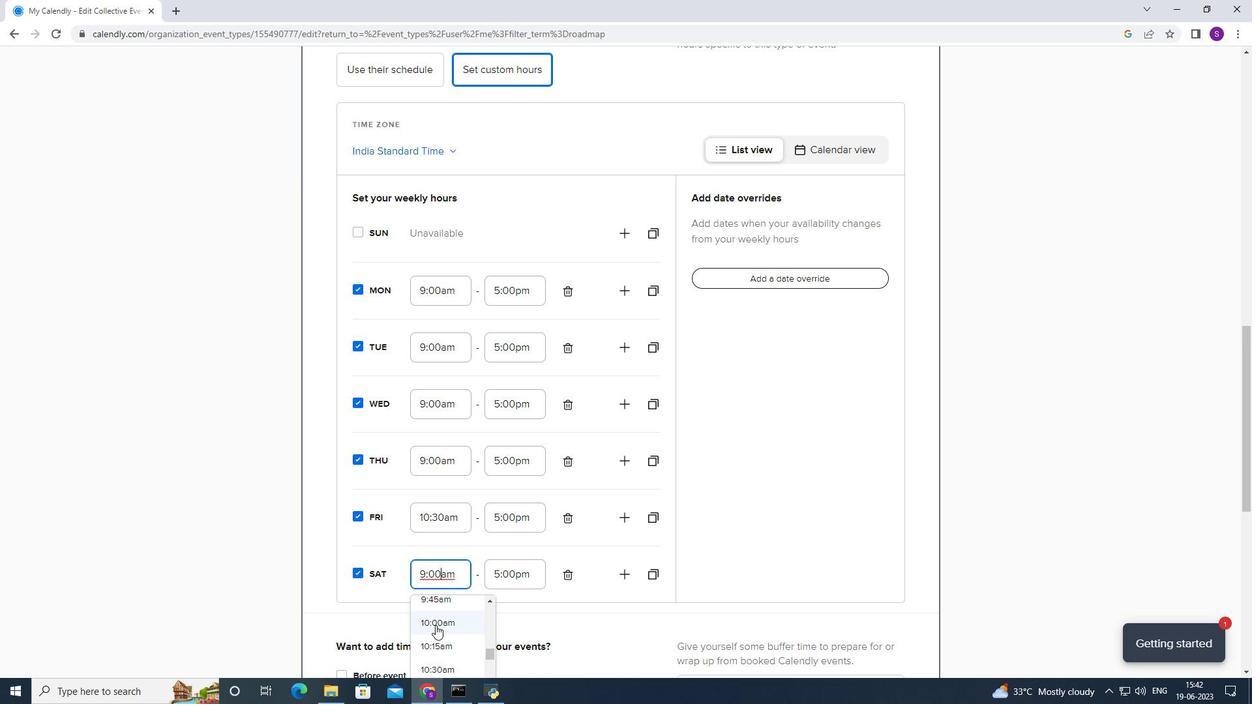 
Action: Mouse scrolled (434, 626) with delta (0, 0)
Screenshot: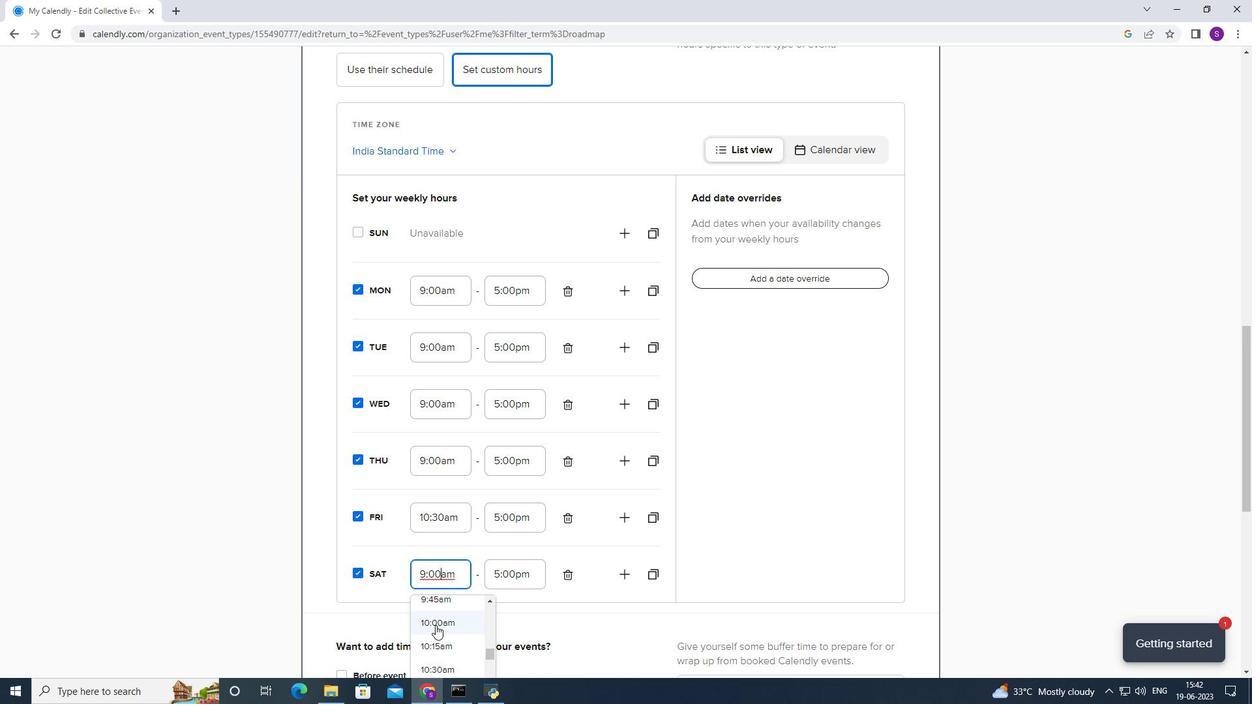 
Action: Mouse scrolled (434, 626) with delta (0, 0)
Screenshot: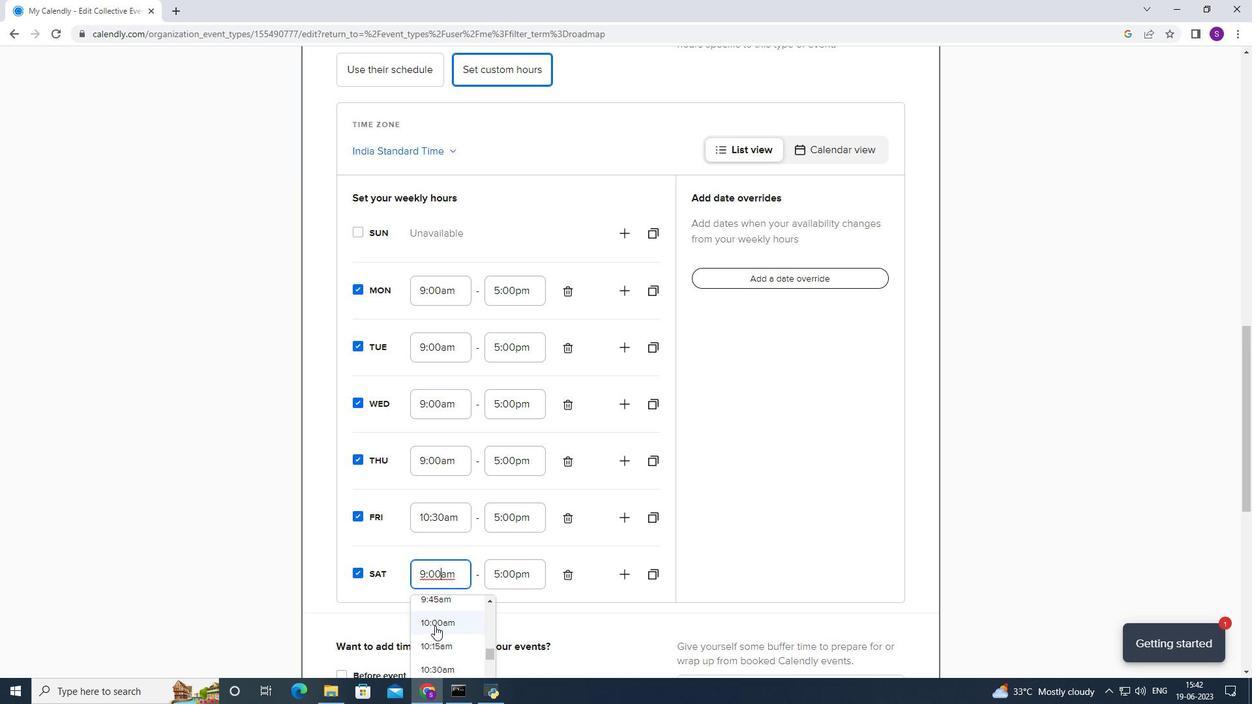 
Action: Mouse moved to (434, 620)
Screenshot: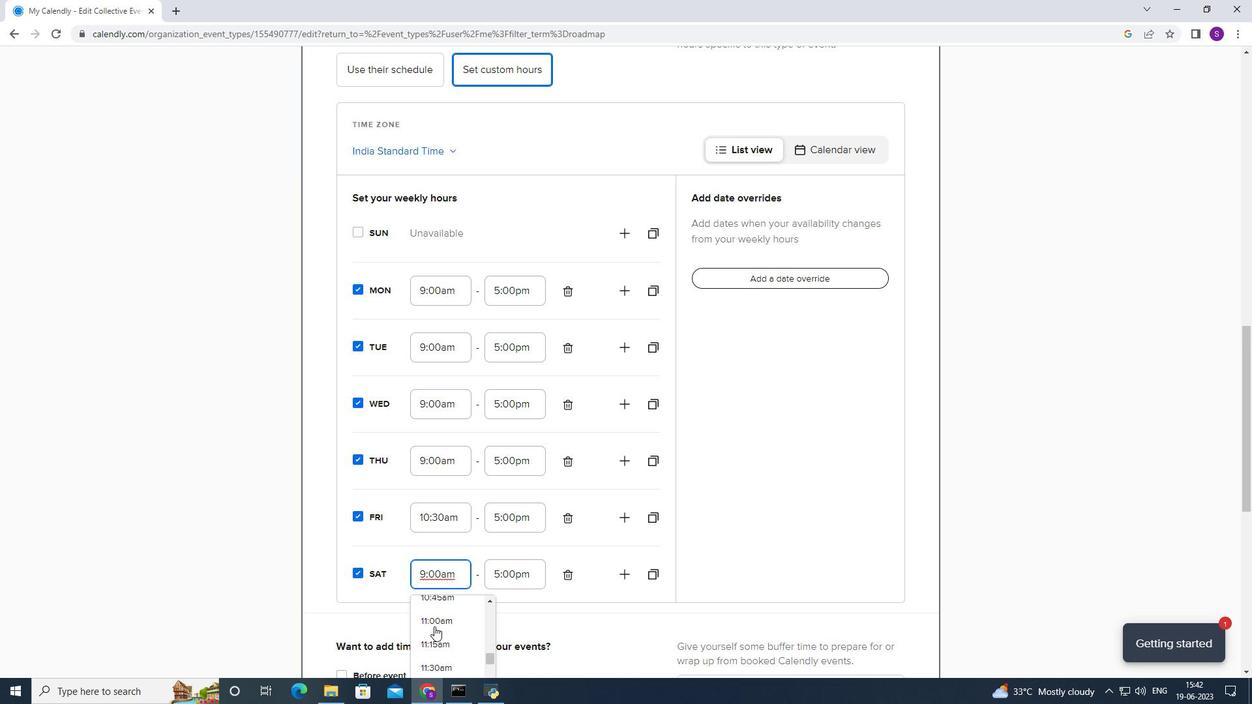 
Action: Mouse scrolled (434, 621) with delta (0, 0)
Screenshot: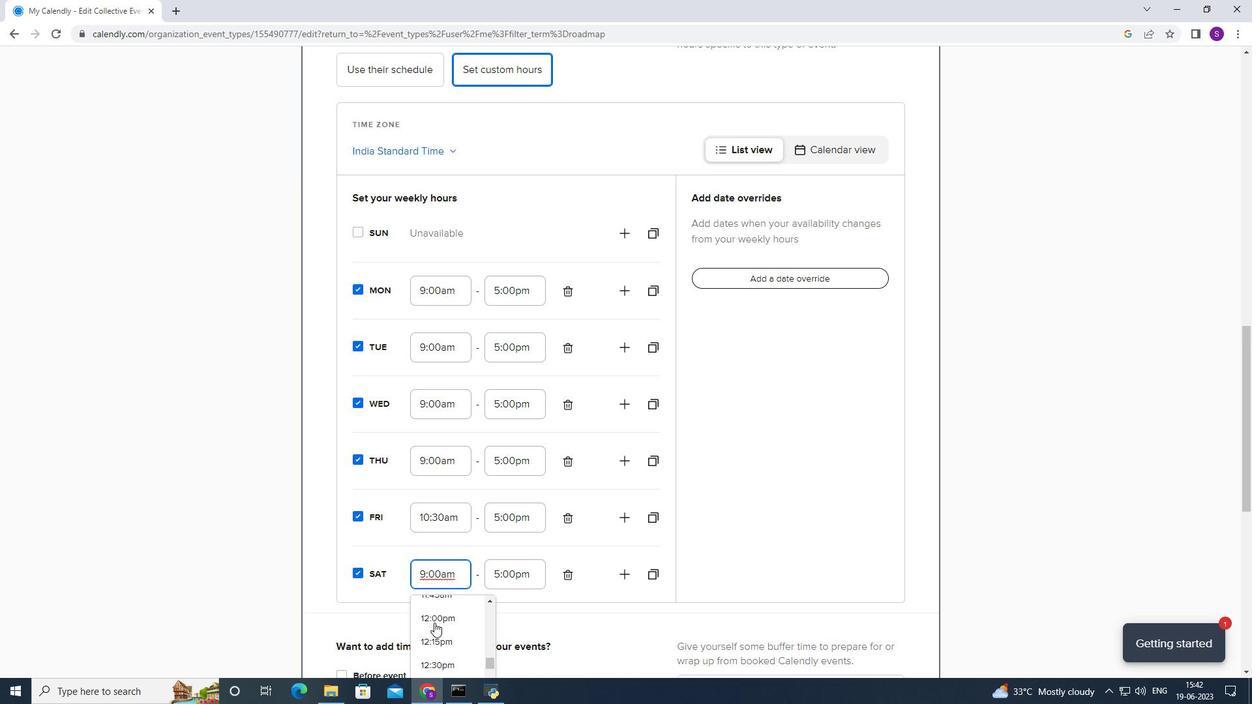 
Action: Mouse moved to (429, 627)
Screenshot: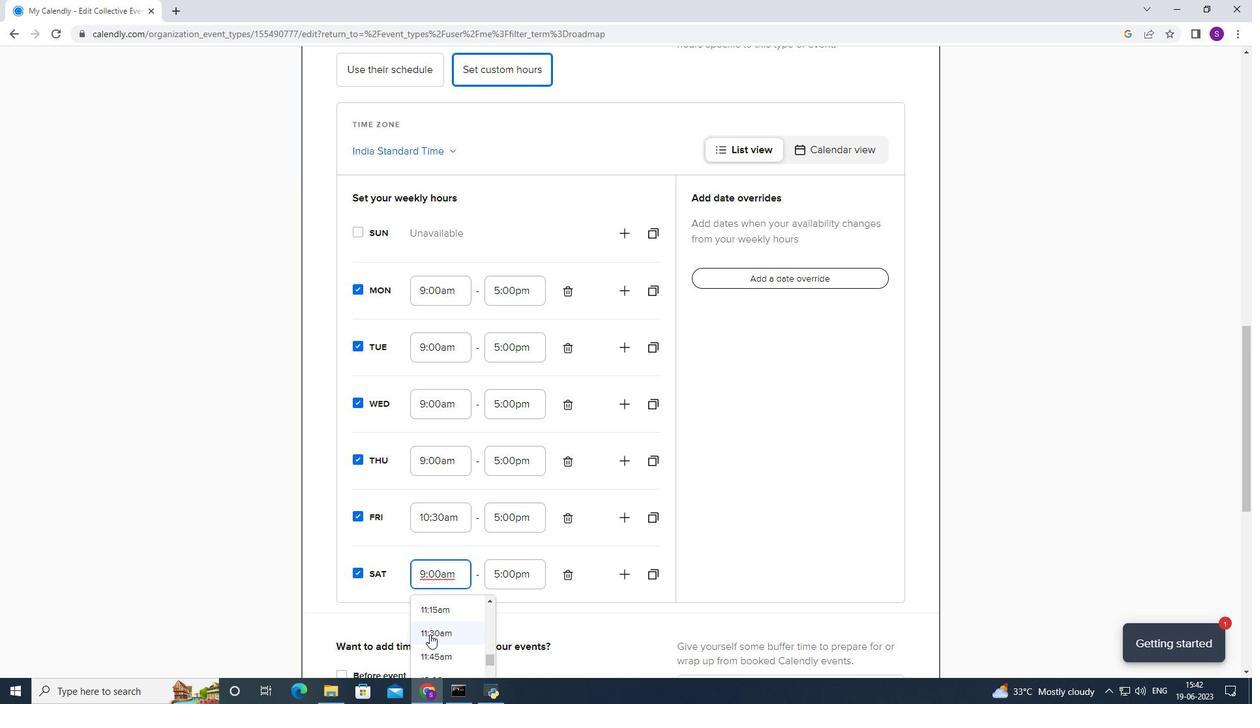 
Action: Mouse scrolled (429, 628) with delta (0, 0)
Screenshot: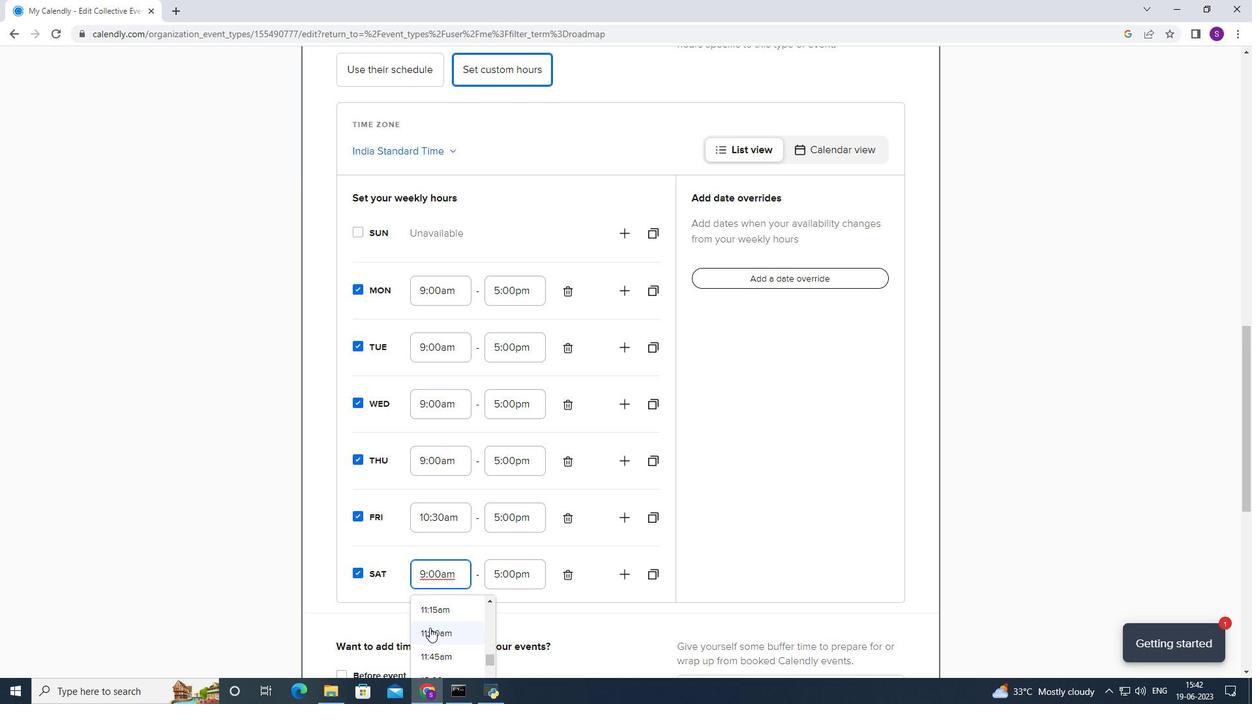 
Action: Mouse moved to (432, 607)
Screenshot: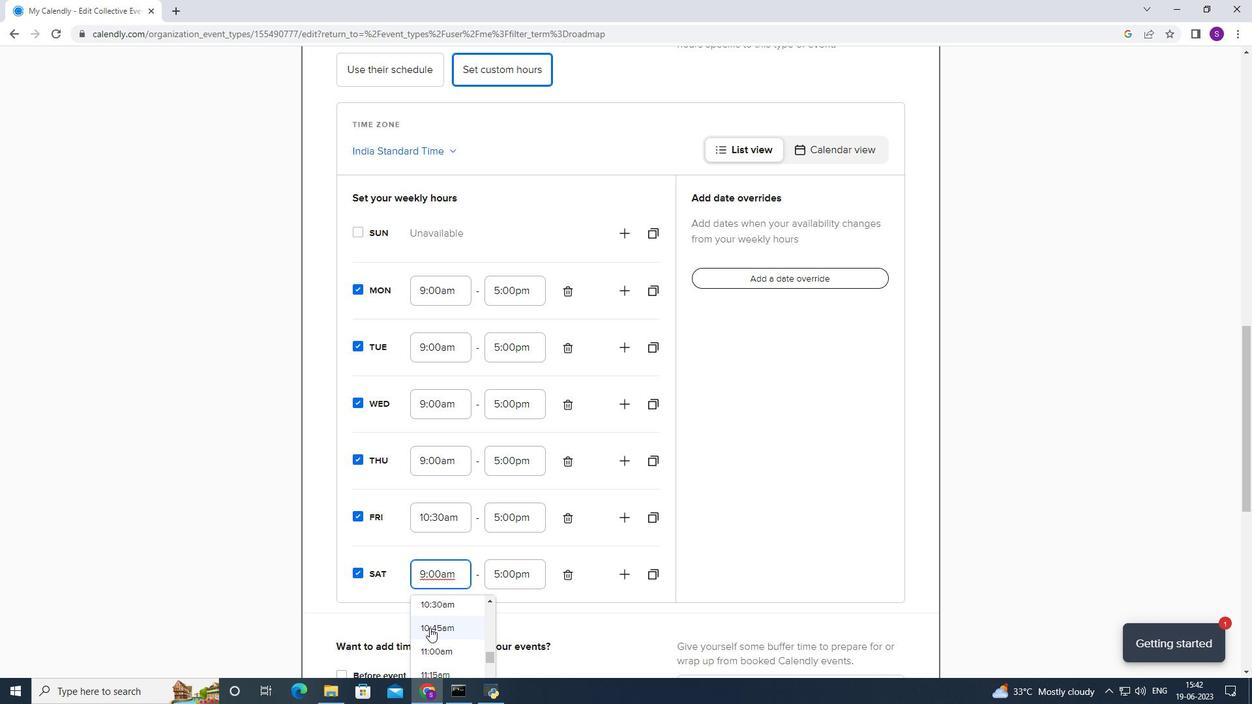 
Action: Mouse pressed left at (432, 607)
Screenshot: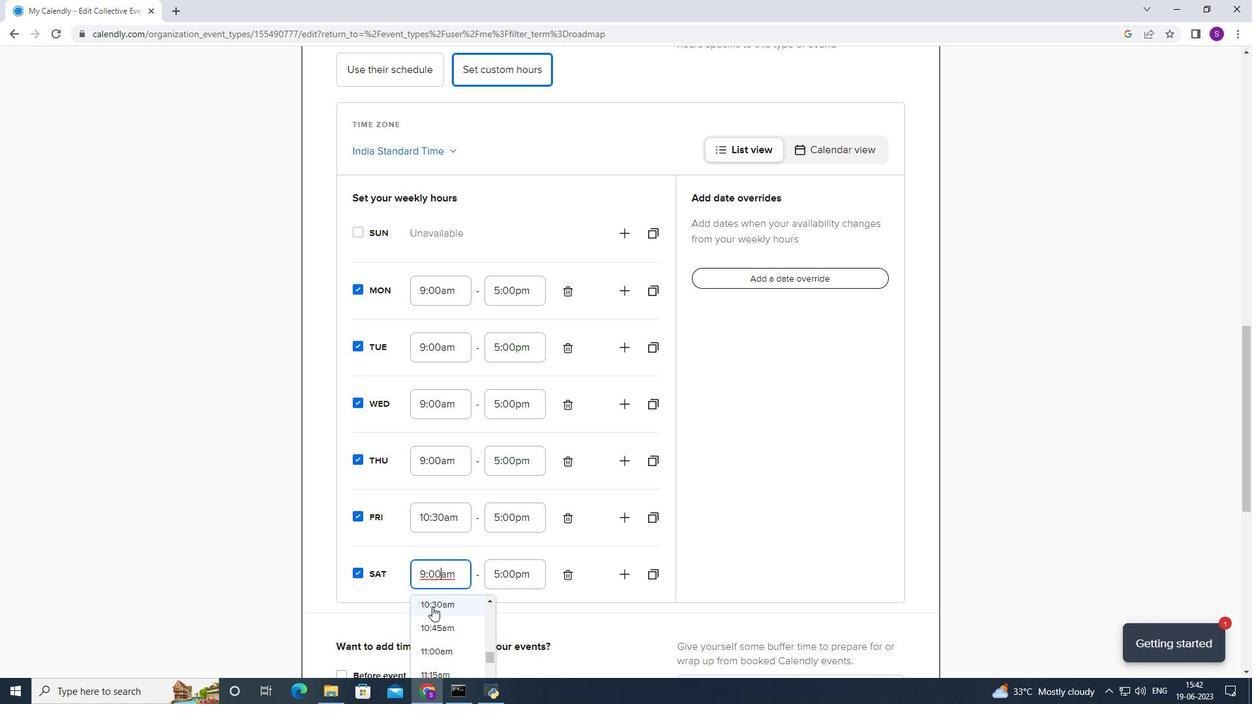 
Action: Mouse moved to (453, 468)
Screenshot: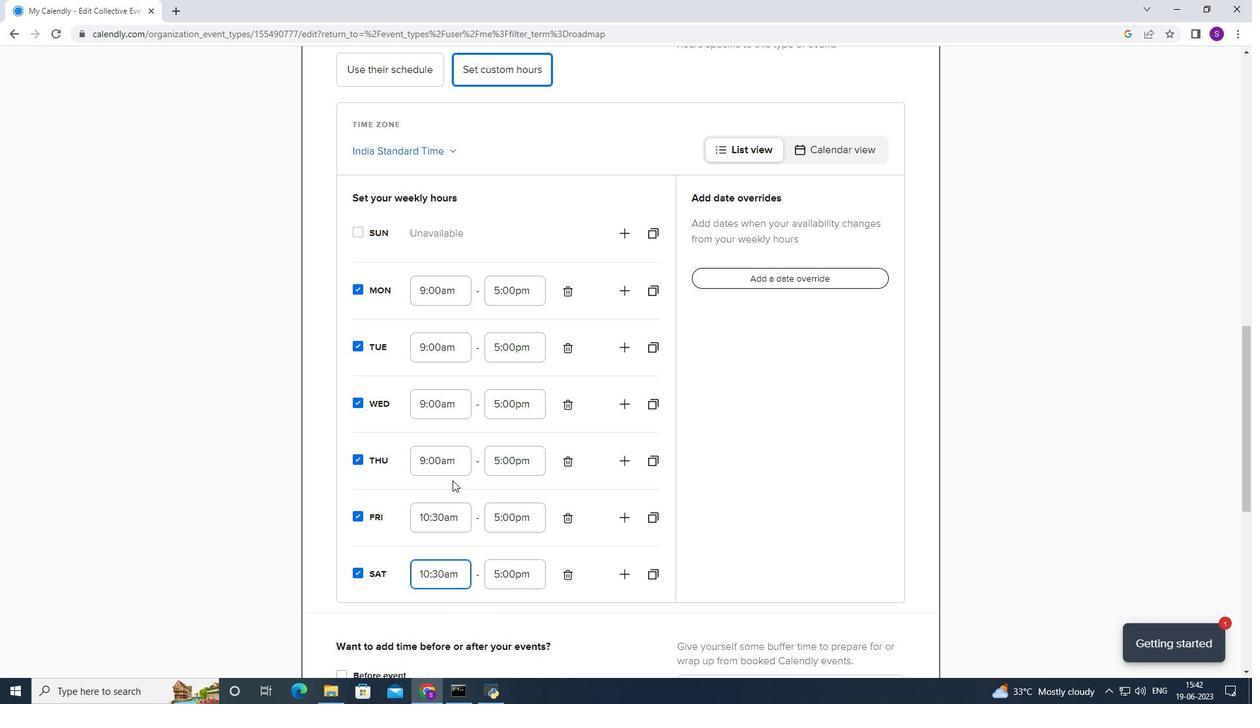 
Action: Mouse pressed left at (453, 468)
Screenshot: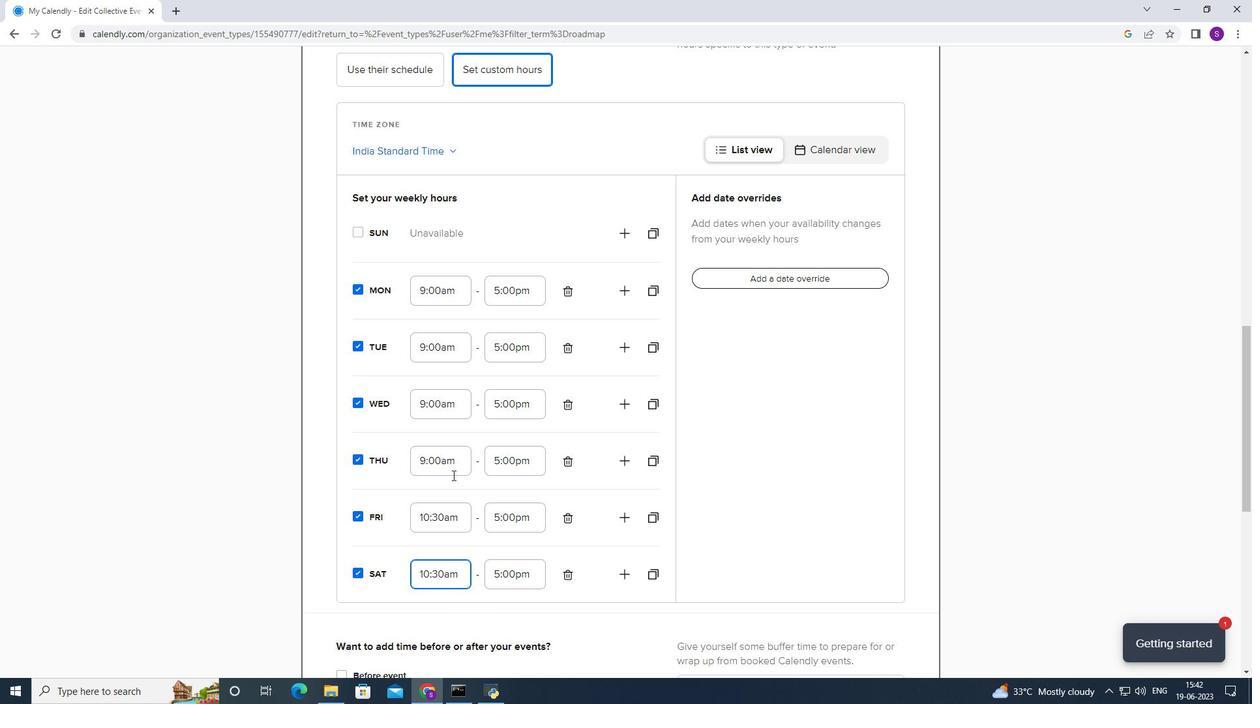 
Action: Mouse moved to (406, 558)
Screenshot: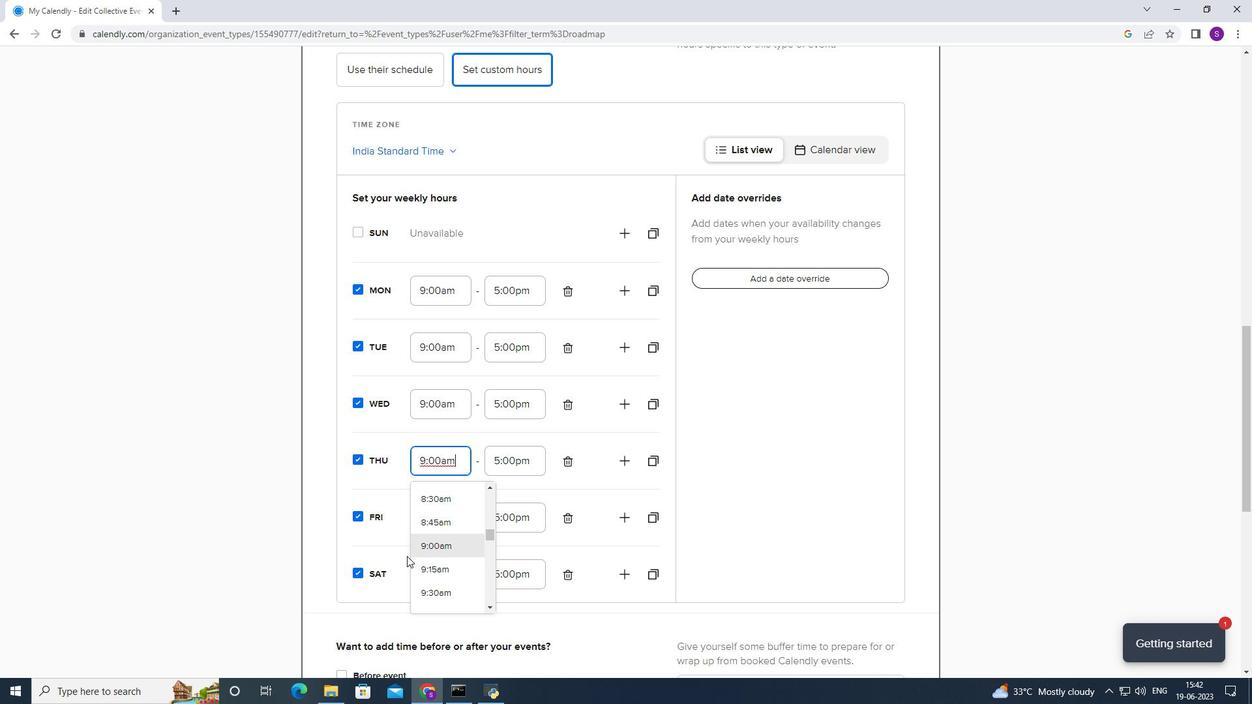 
Action: Mouse scrolled (406, 558) with delta (0, 0)
Screenshot: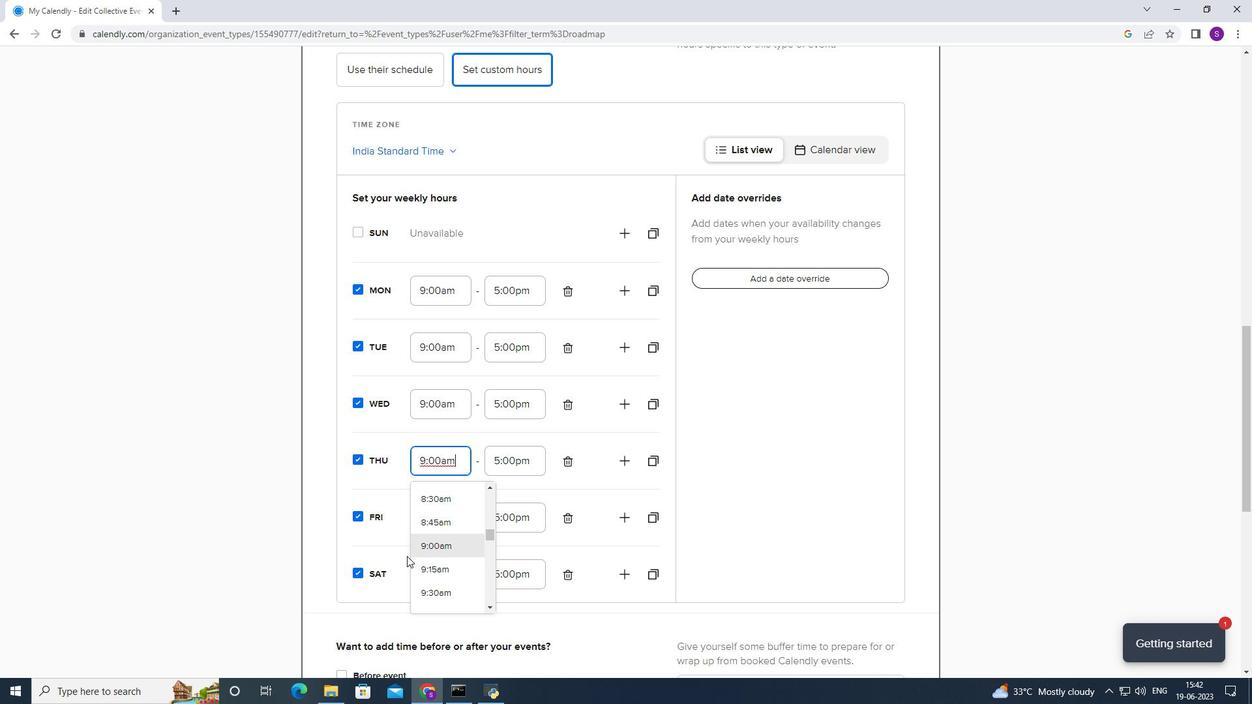
Action: Mouse moved to (461, 508)
Screenshot: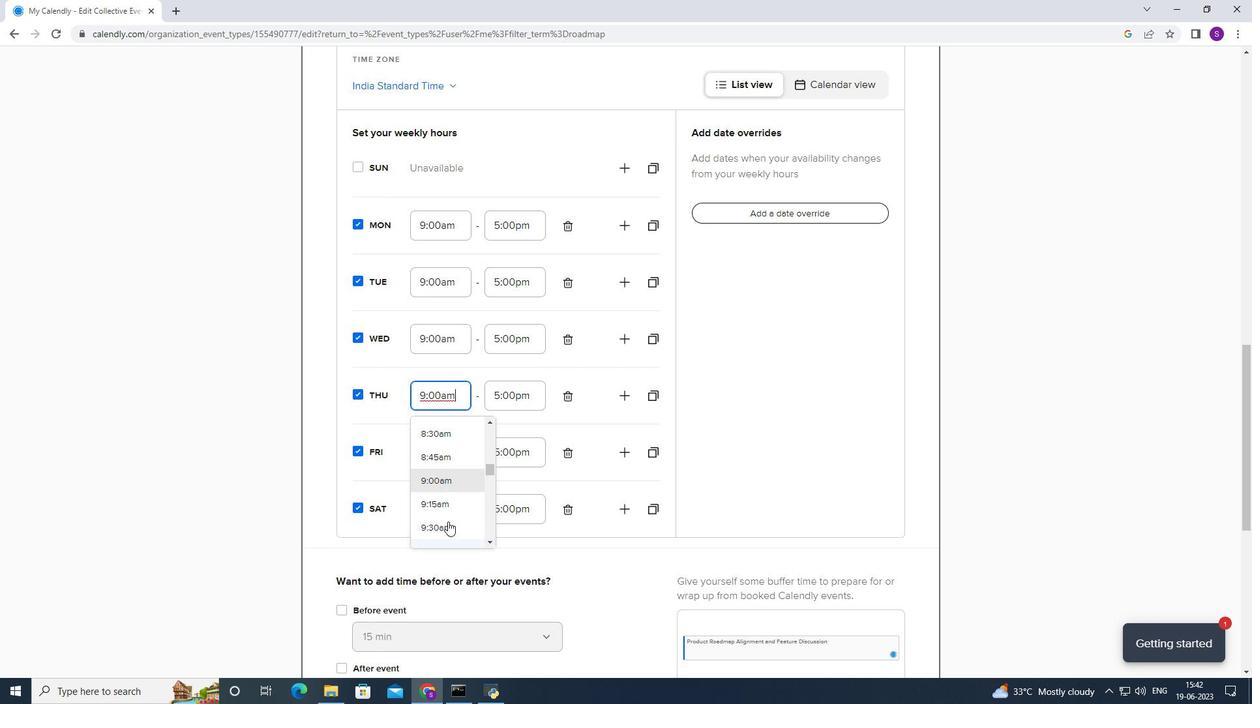 
Action: Mouse scrolled (461, 508) with delta (0, 0)
Screenshot: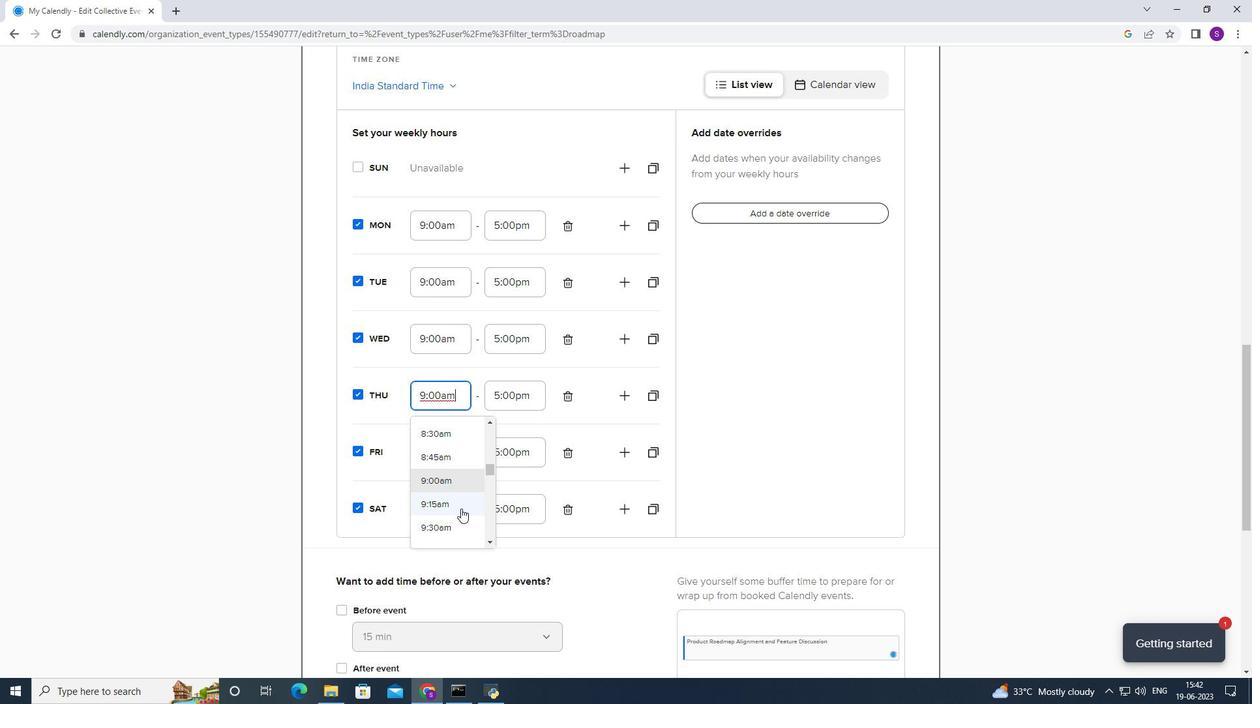 
Action: Mouse moved to (443, 515)
Screenshot: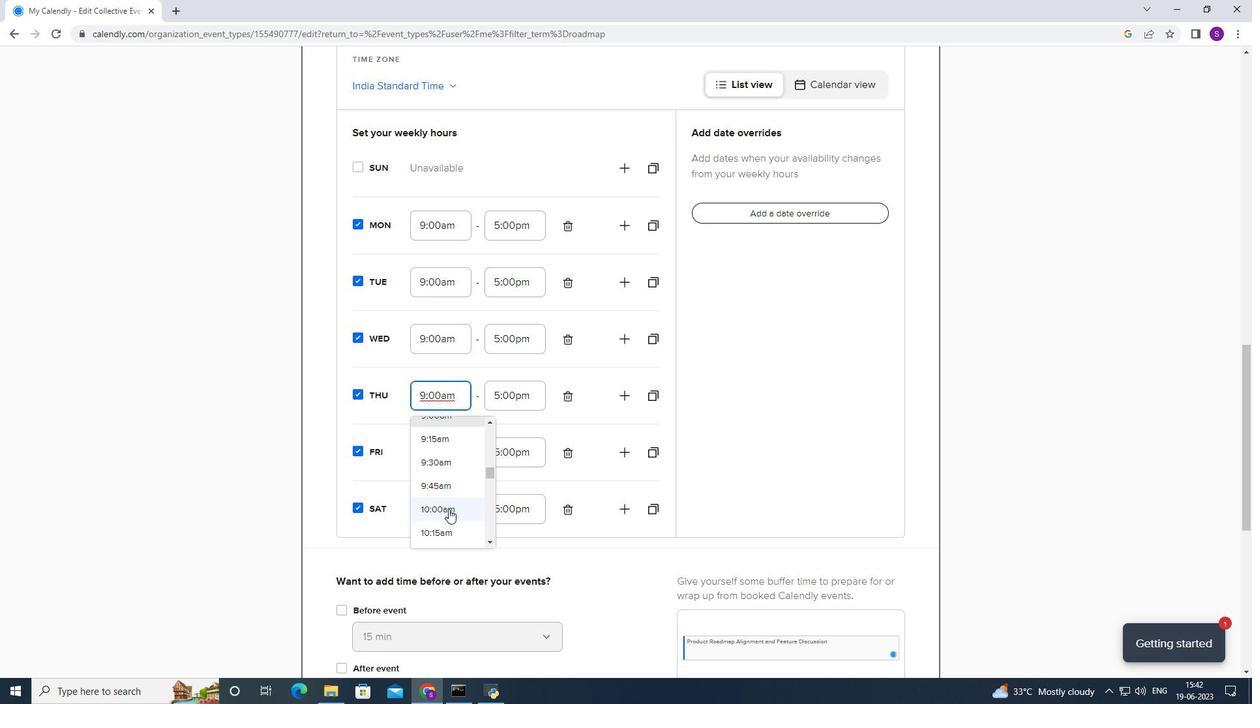 
Action: Mouse scrolled (443, 514) with delta (0, 0)
Screenshot: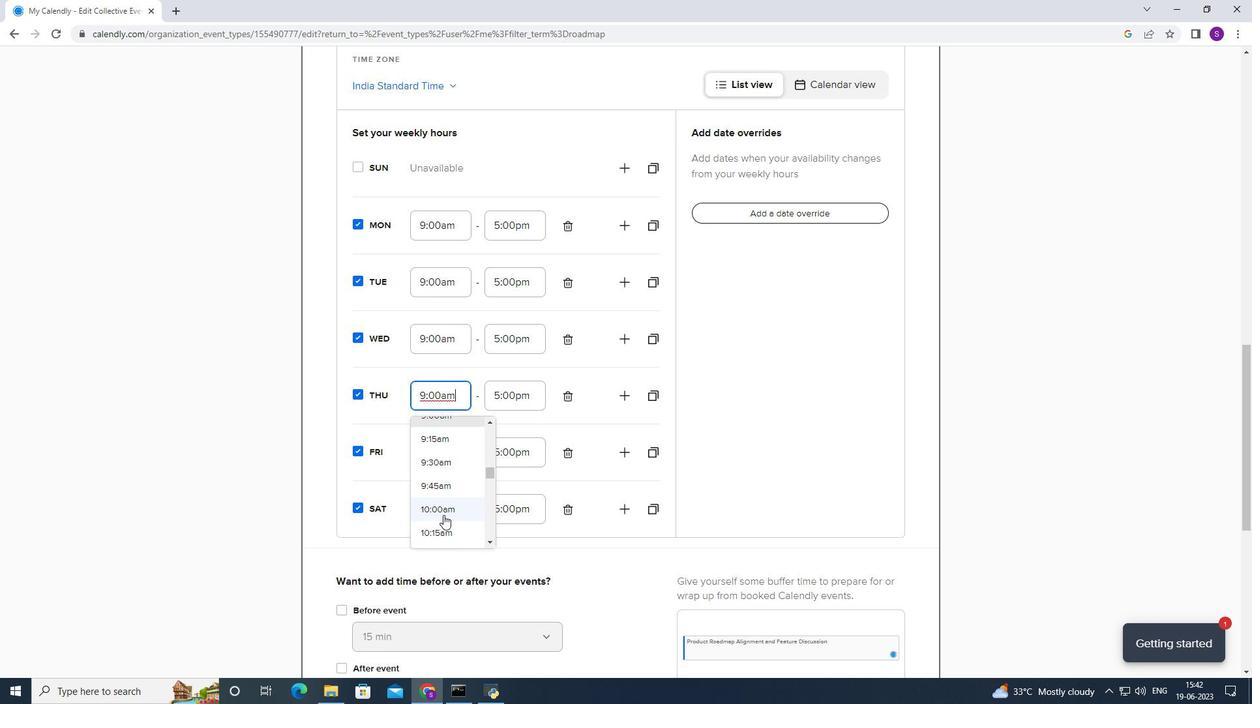 
Action: Mouse moved to (441, 496)
Screenshot: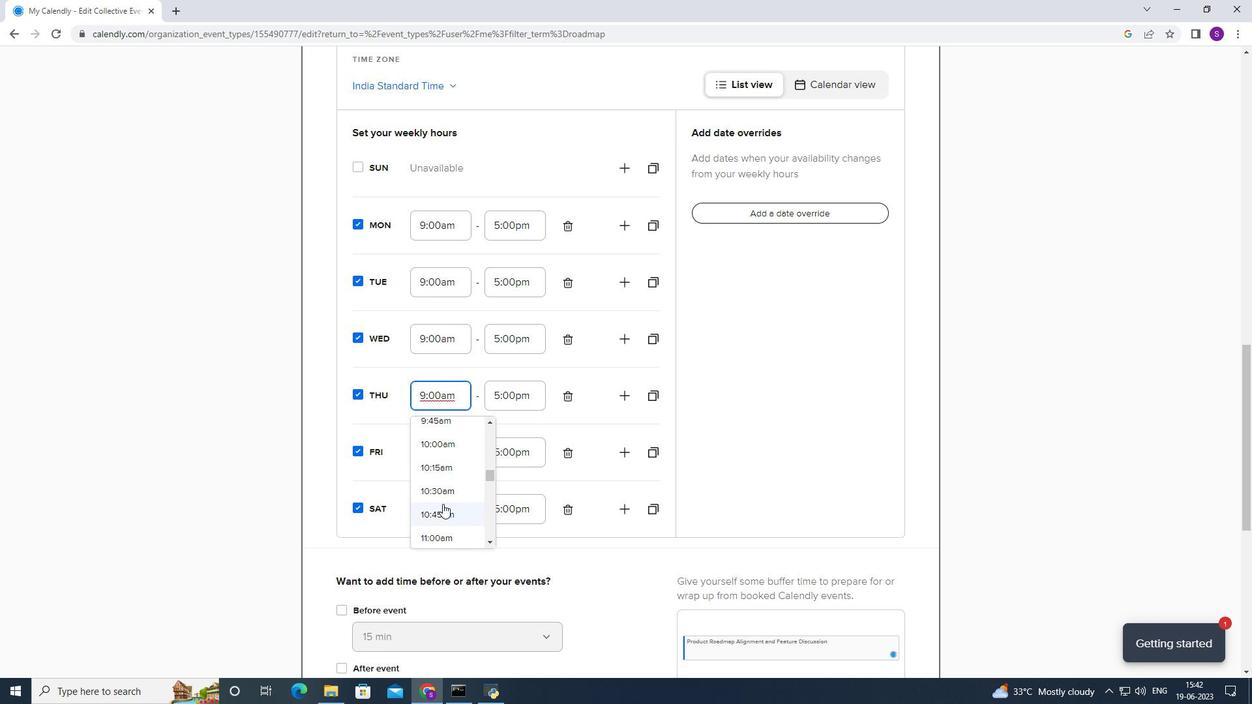 
Action: Mouse pressed left at (441, 496)
Screenshot: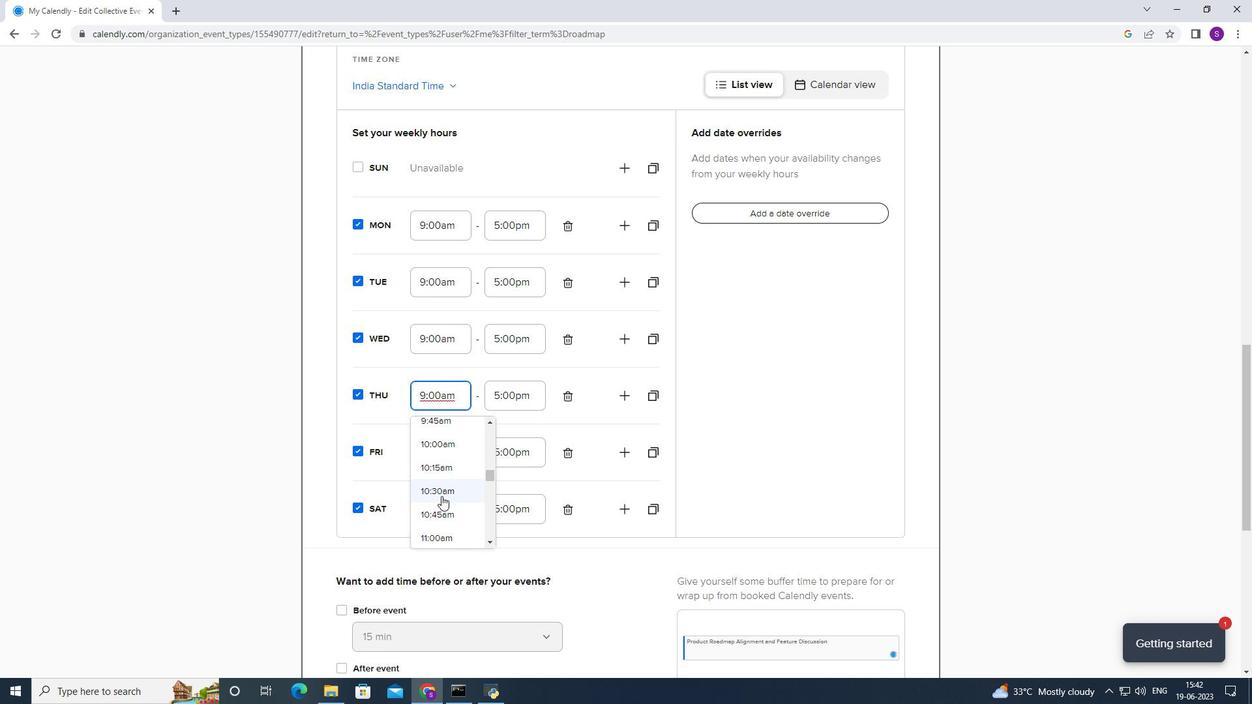 
Action: Mouse moved to (438, 336)
Screenshot: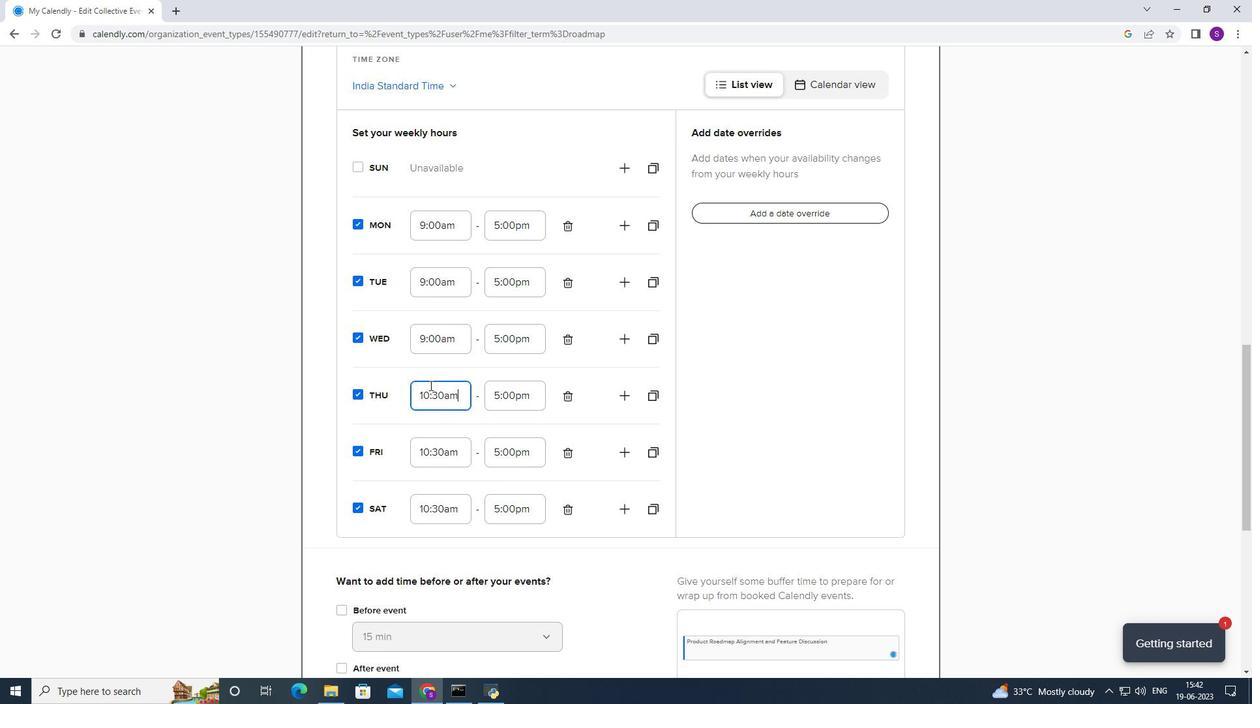 
Action: Mouse pressed left at (438, 336)
Screenshot: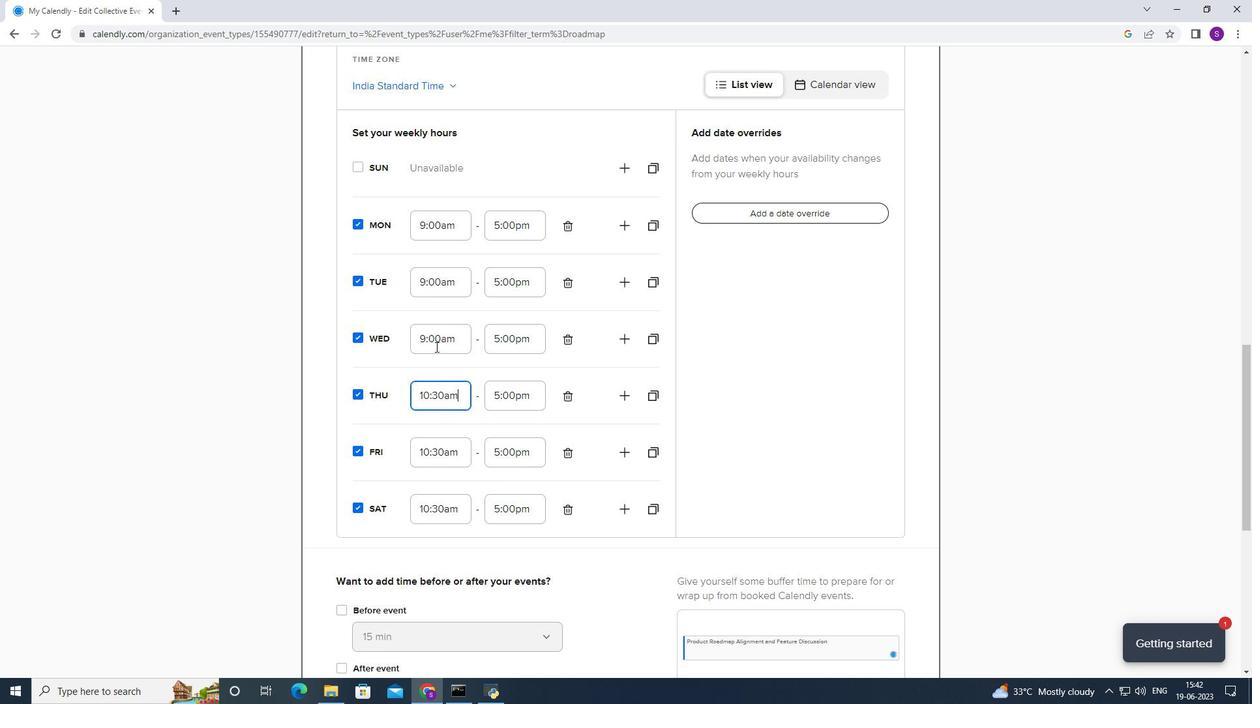
Action: Mouse moved to (423, 433)
Screenshot: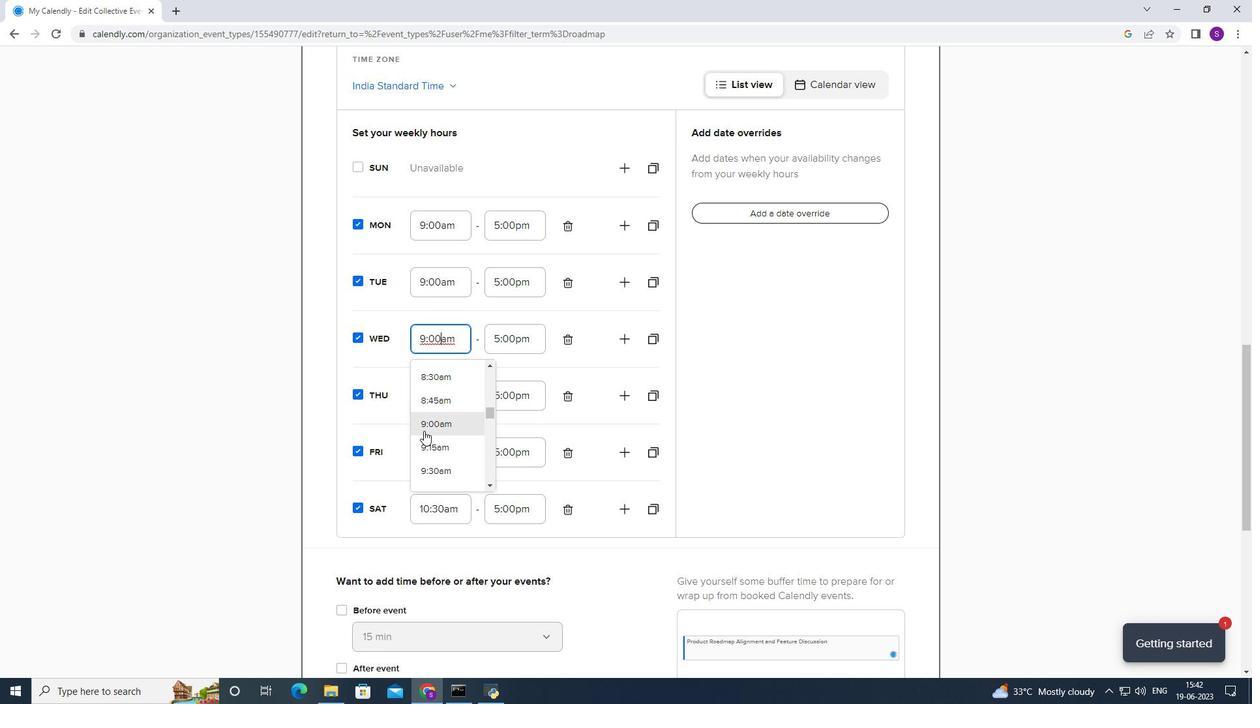 
Action: Mouse scrolled (423, 433) with delta (0, 0)
Screenshot: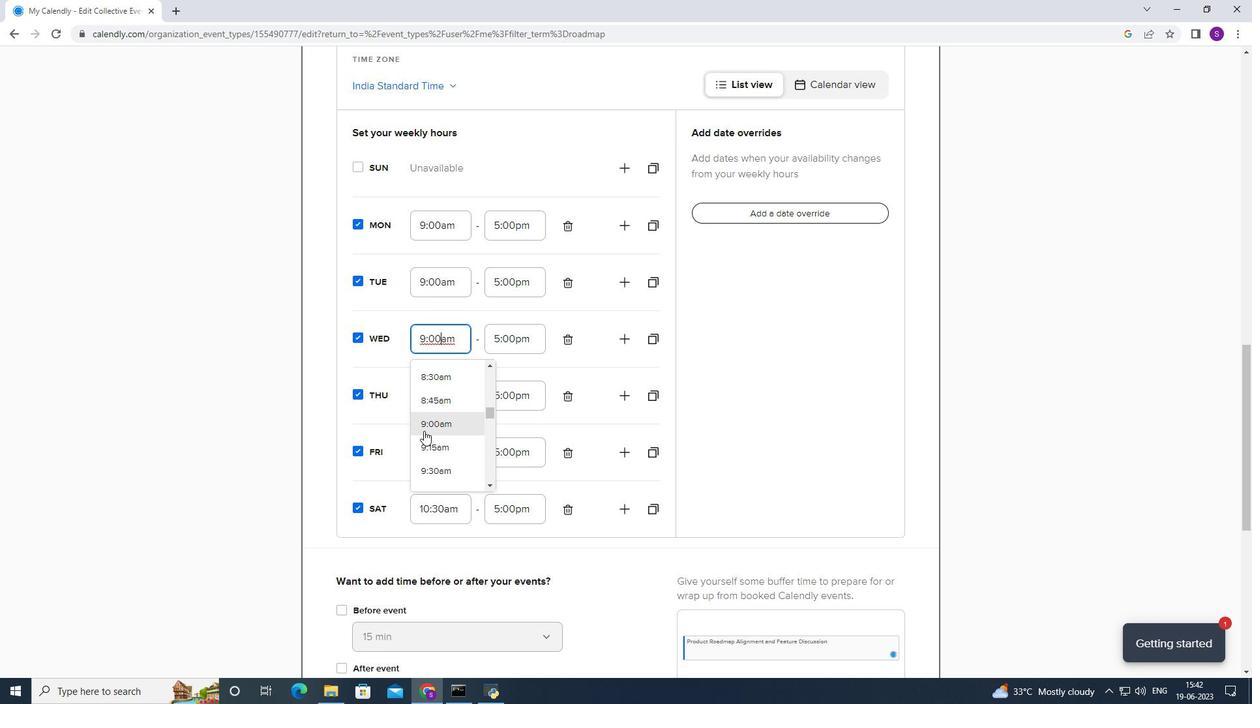 
Action: Mouse scrolled (423, 433) with delta (0, 0)
Screenshot: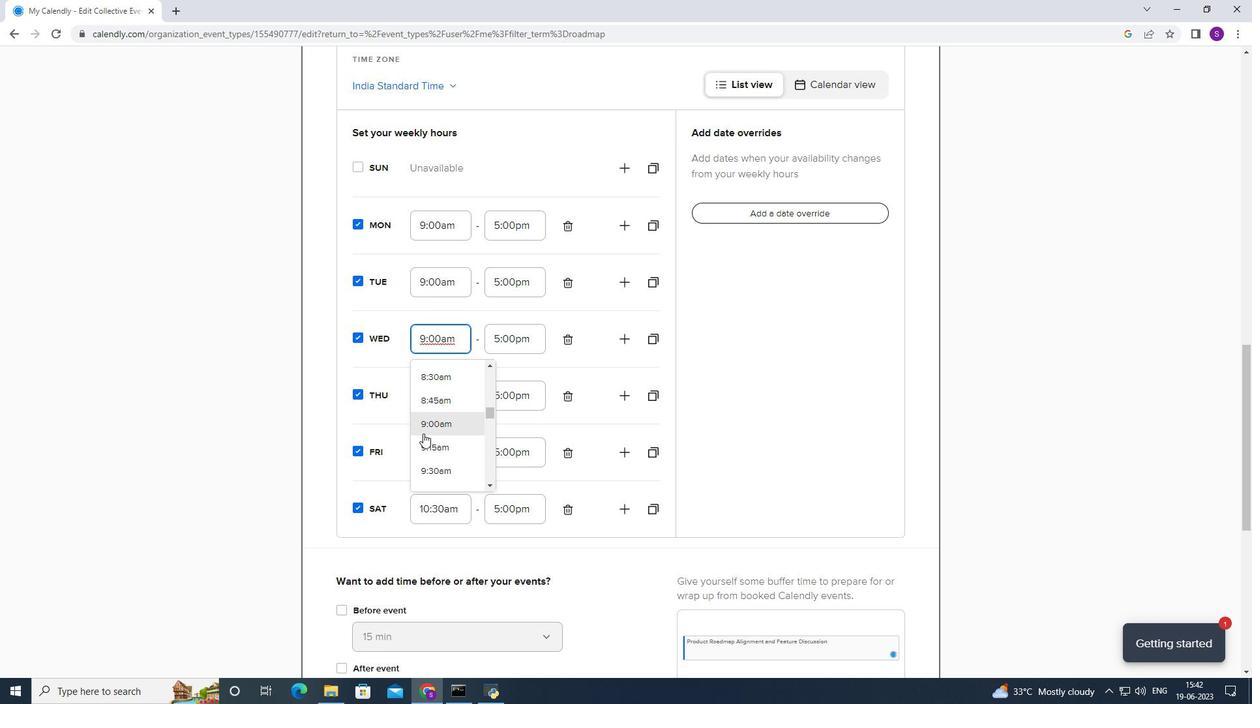 
Action: Mouse moved to (431, 427)
Screenshot: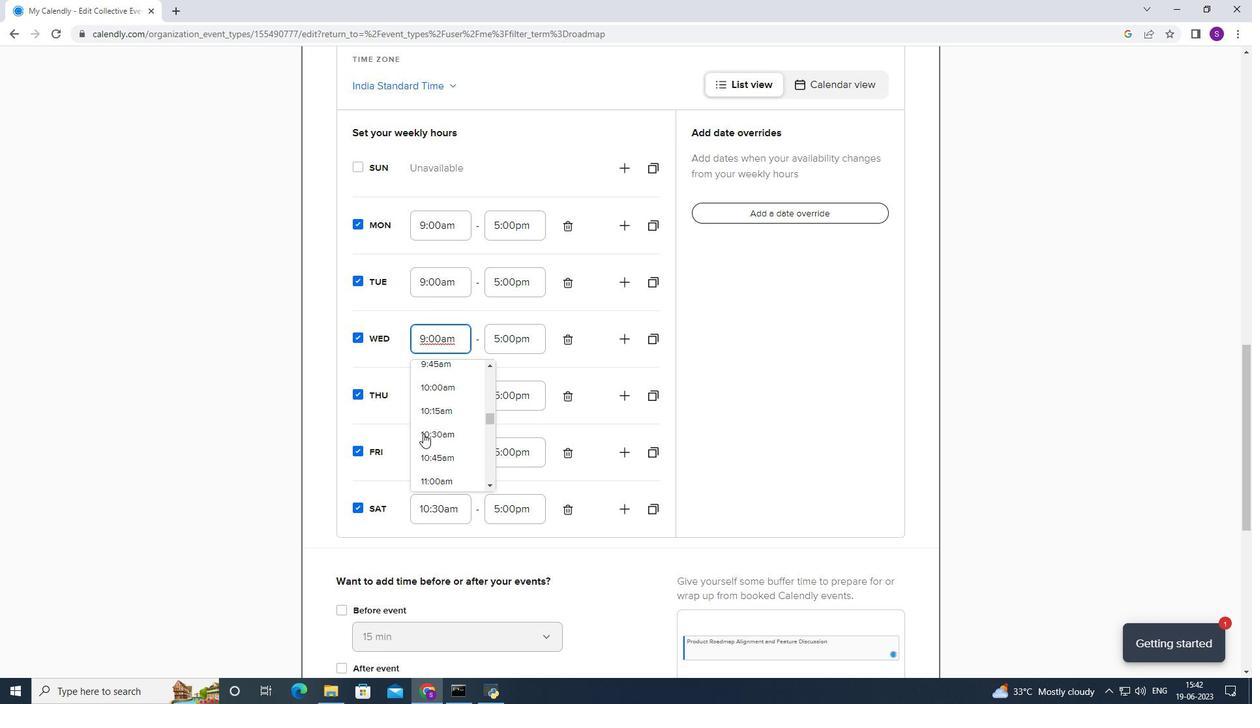 
Action: Mouse pressed left at (431, 427)
Screenshot: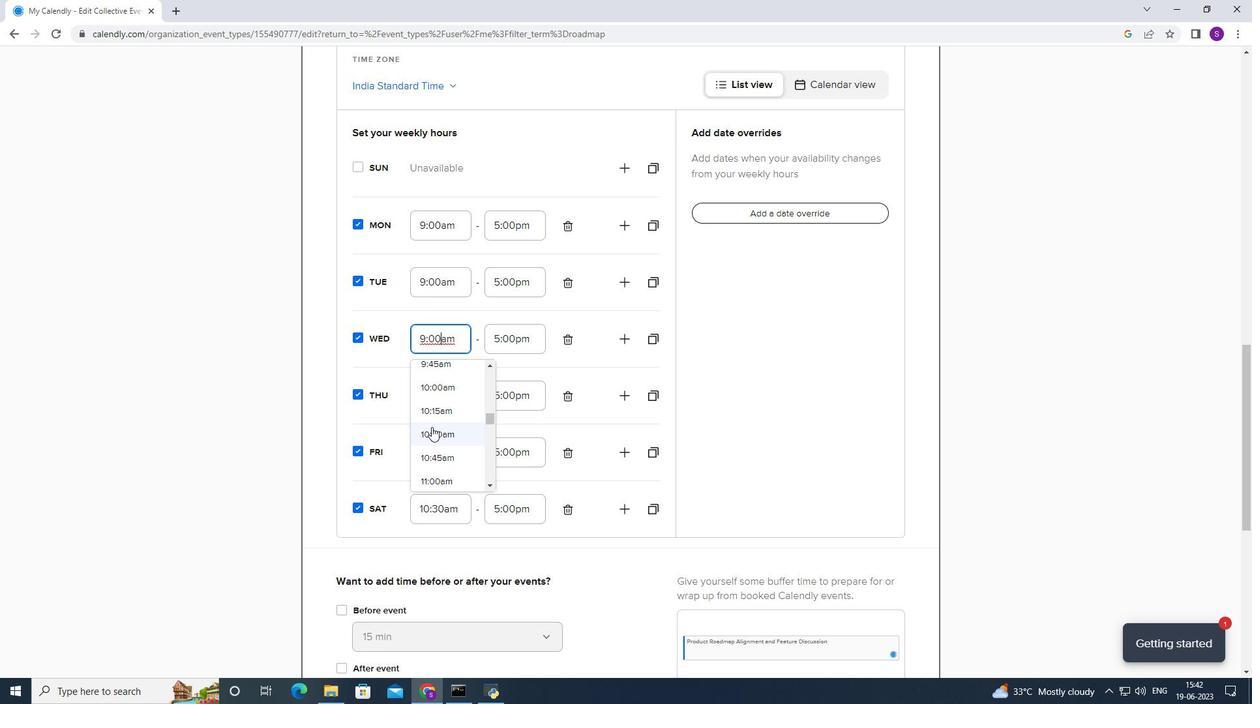 
Action: Mouse moved to (446, 303)
Screenshot: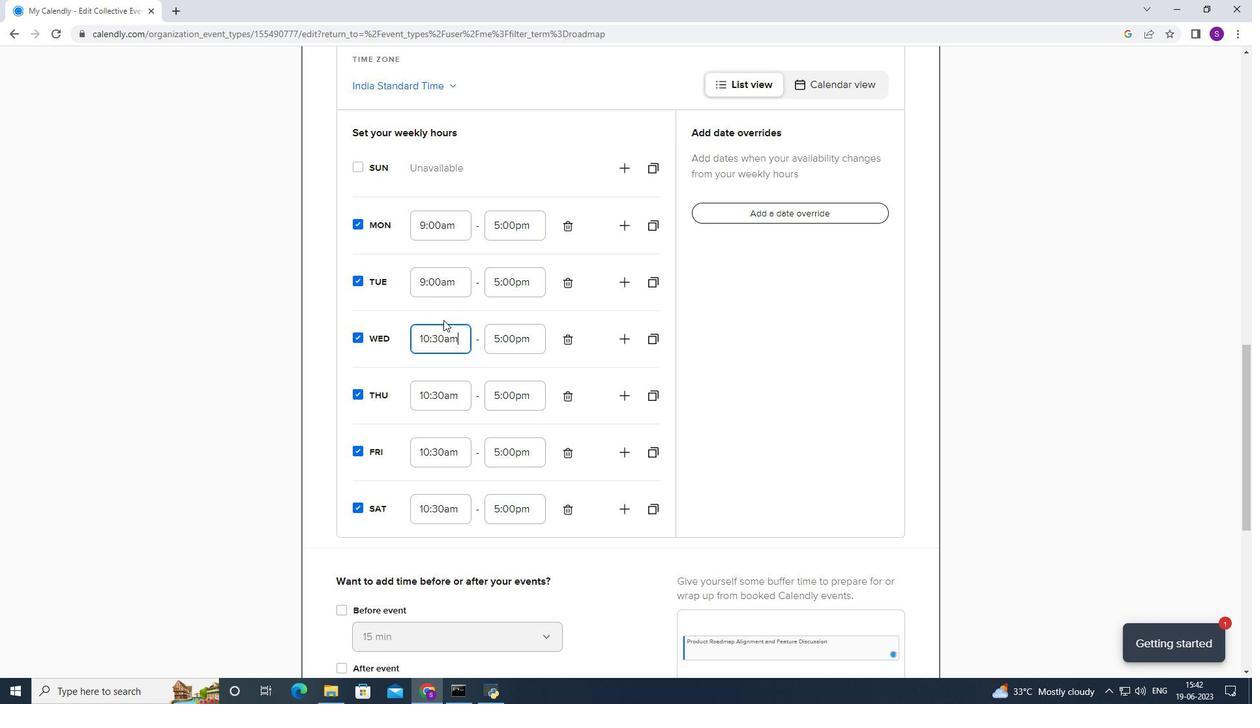 
Action: Mouse pressed left at (446, 303)
Screenshot: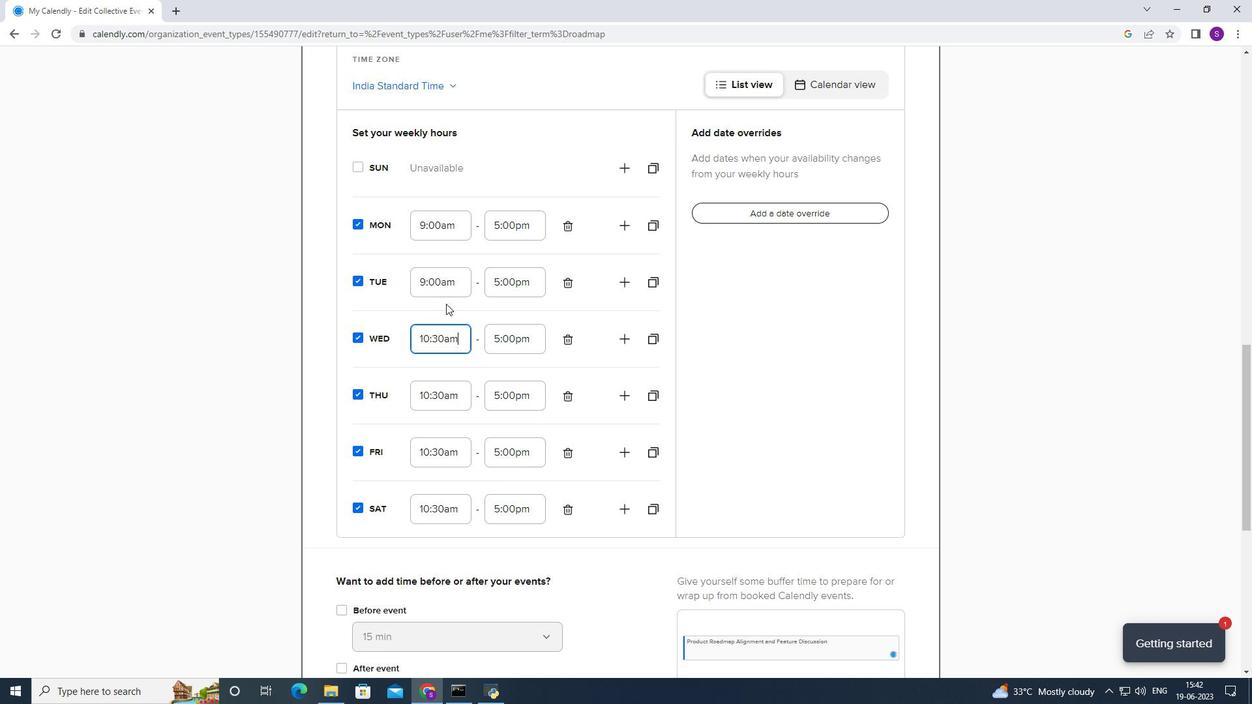 
Action: Mouse moved to (449, 295)
Screenshot: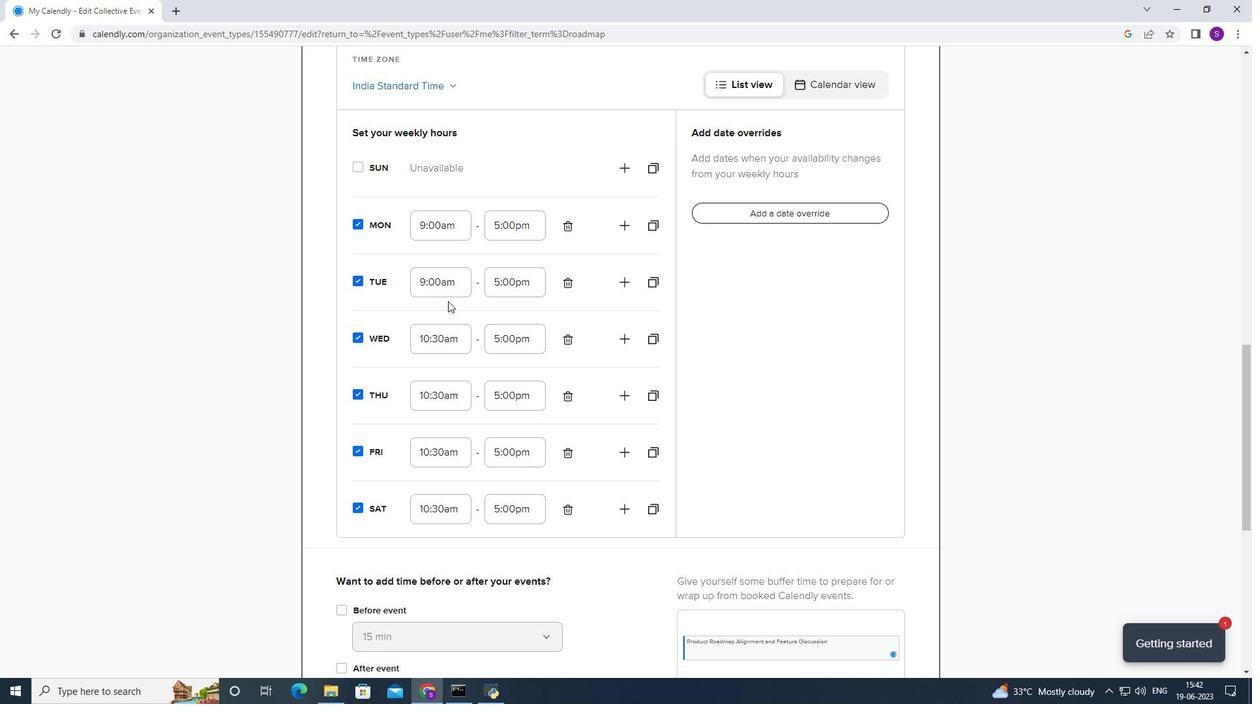 
Action: Mouse pressed left at (449, 295)
Screenshot: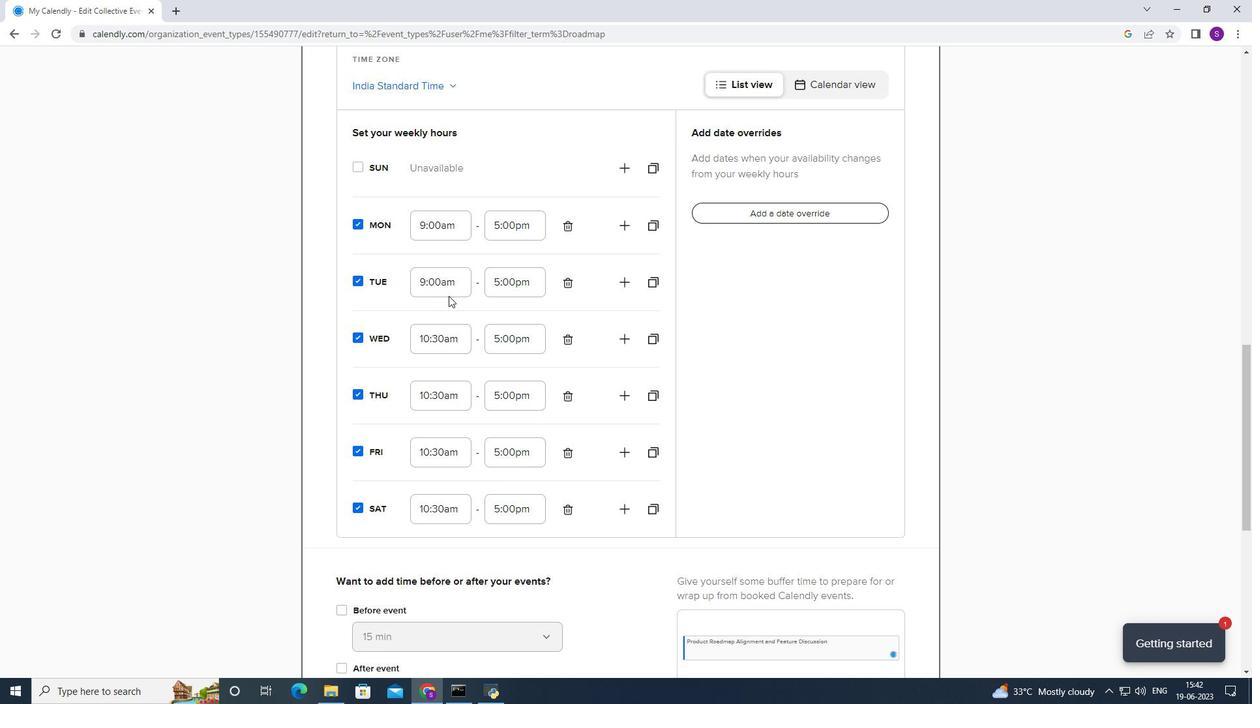 
Action: Mouse moved to (433, 383)
Screenshot: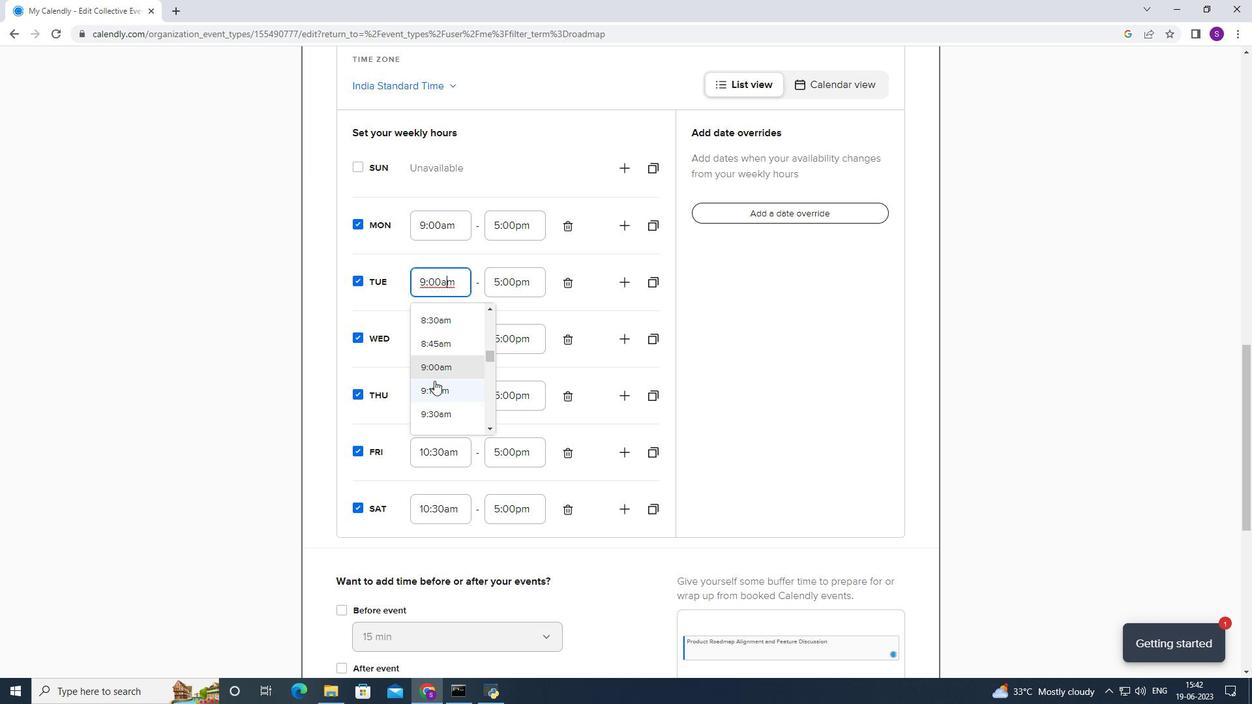 
Action: Mouse scrolled (433, 382) with delta (0, 0)
Screenshot: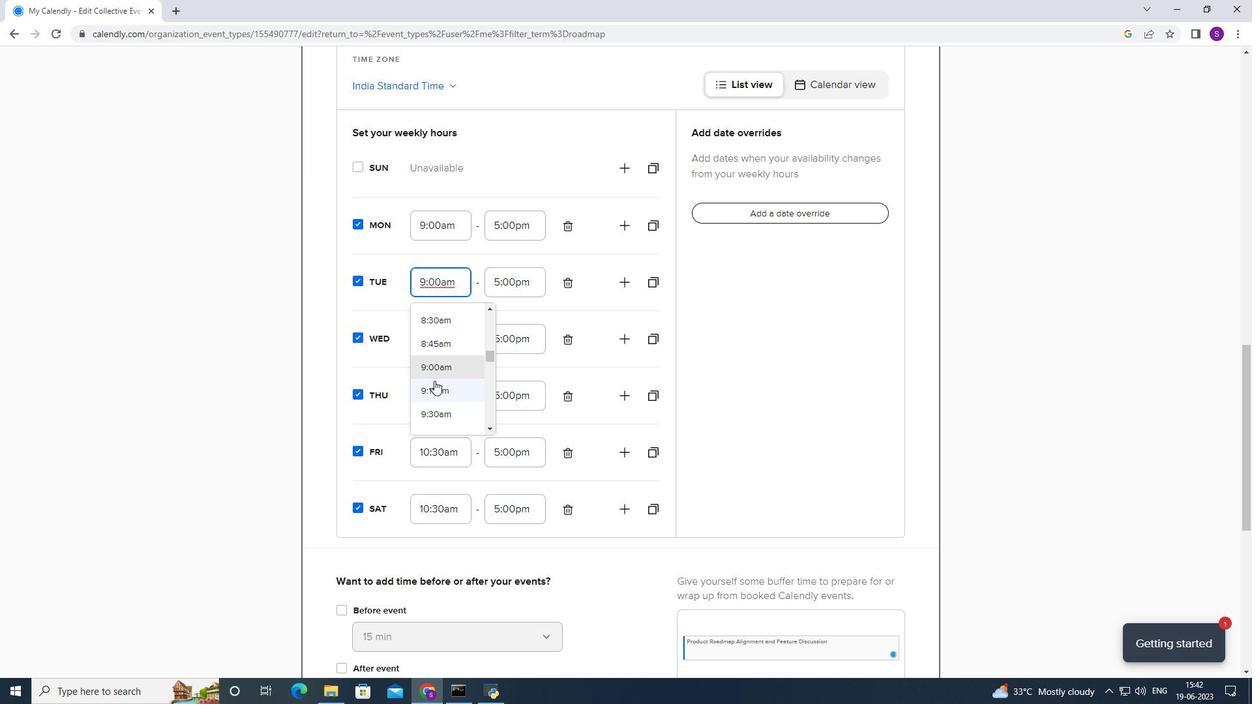 
Action: Mouse moved to (433, 384)
Screenshot: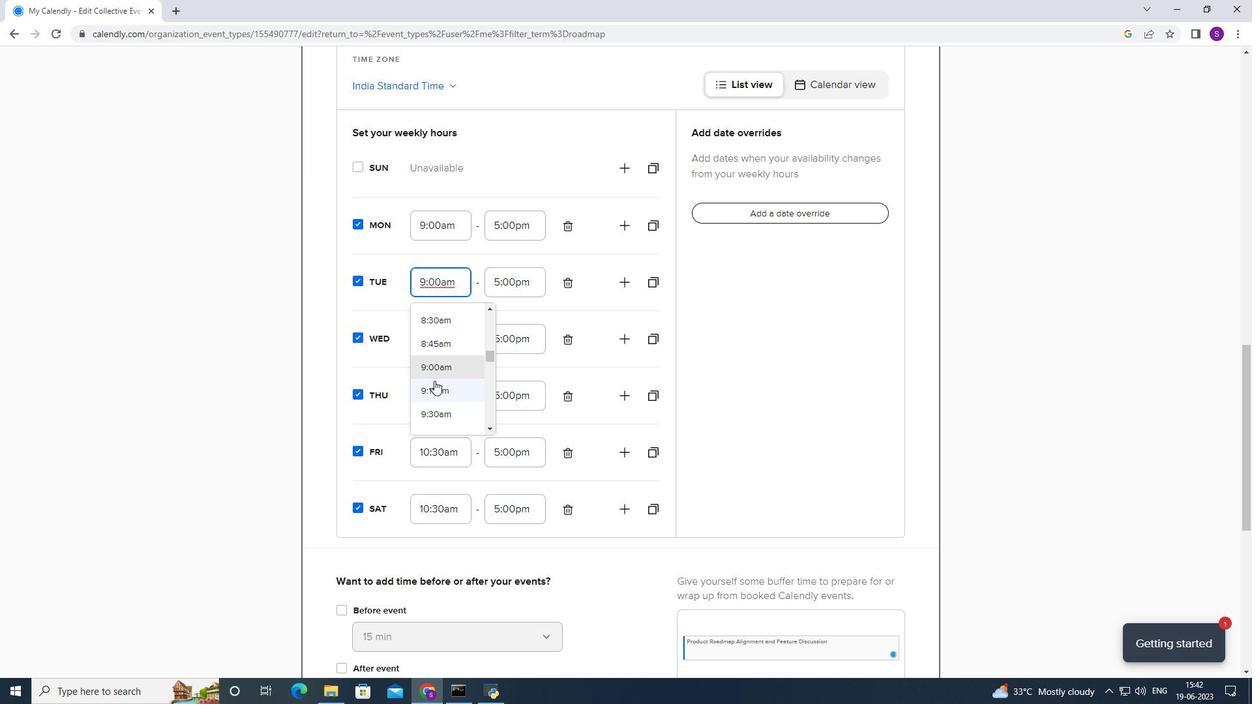 
Action: Mouse scrolled (433, 383) with delta (0, 0)
Screenshot: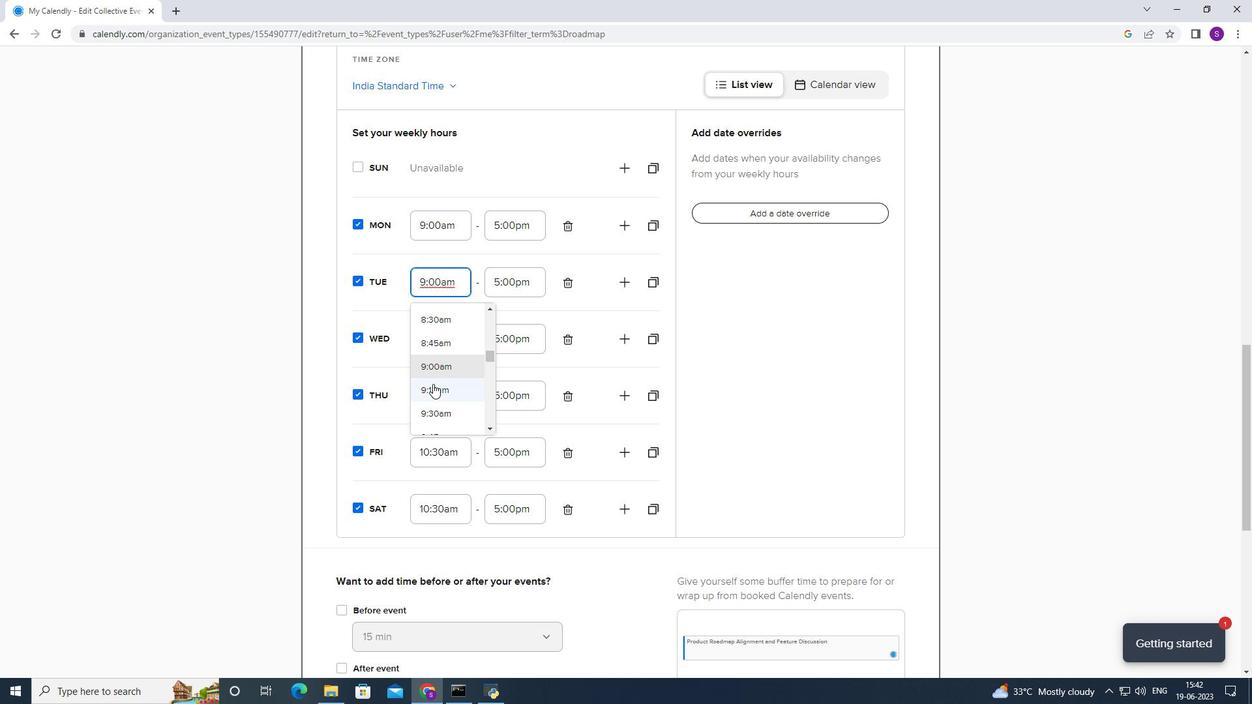 
Action: Mouse moved to (435, 375)
Screenshot: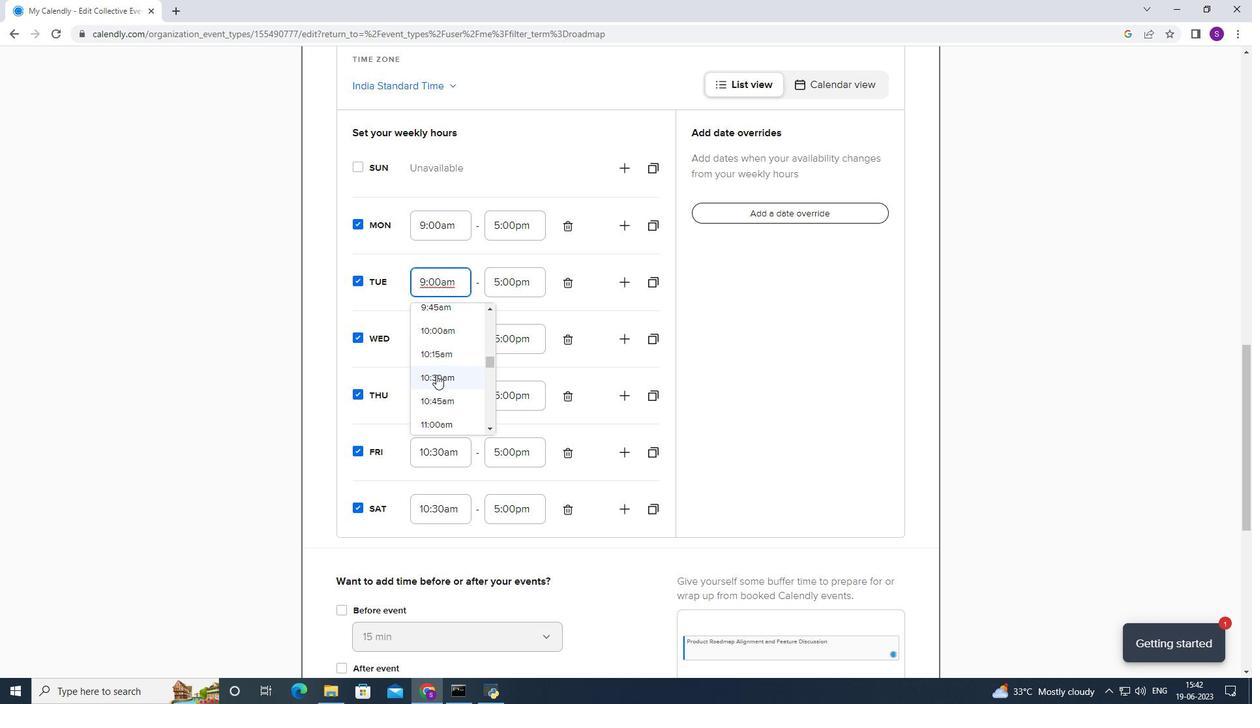 
Action: Mouse pressed left at (435, 375)
Screenshot: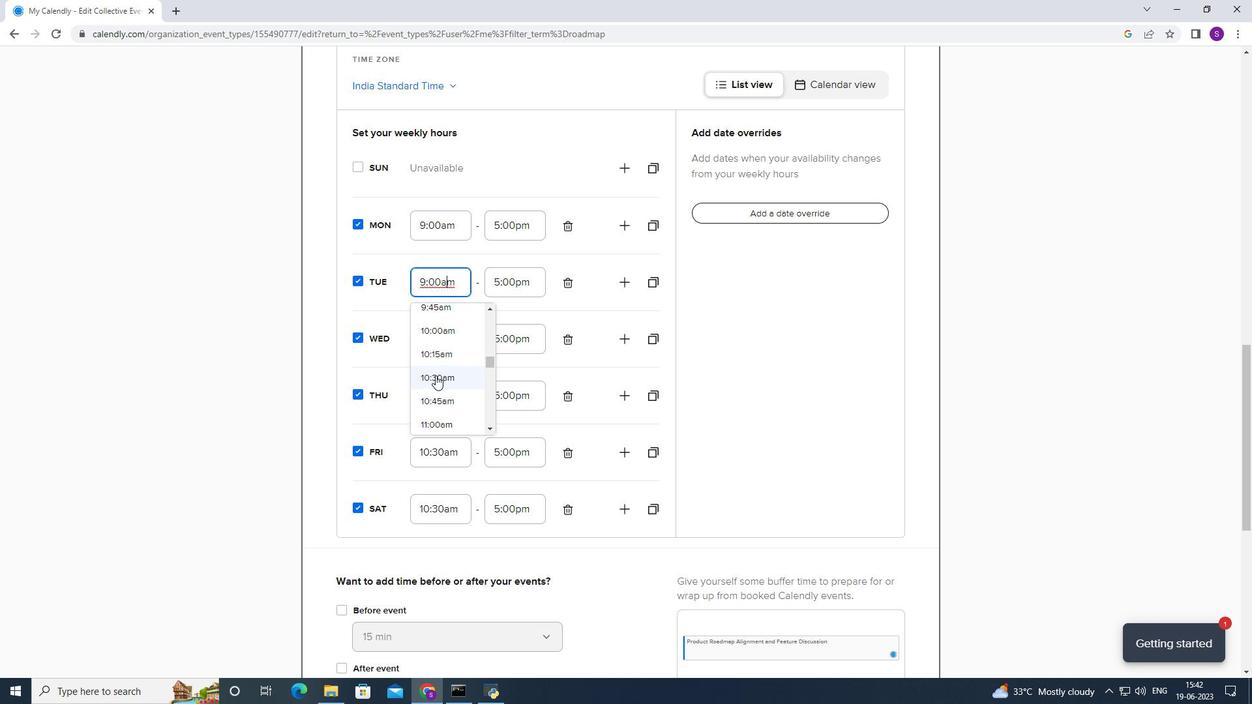 
Action: Mouse moved to (432, 232)
Screenshot: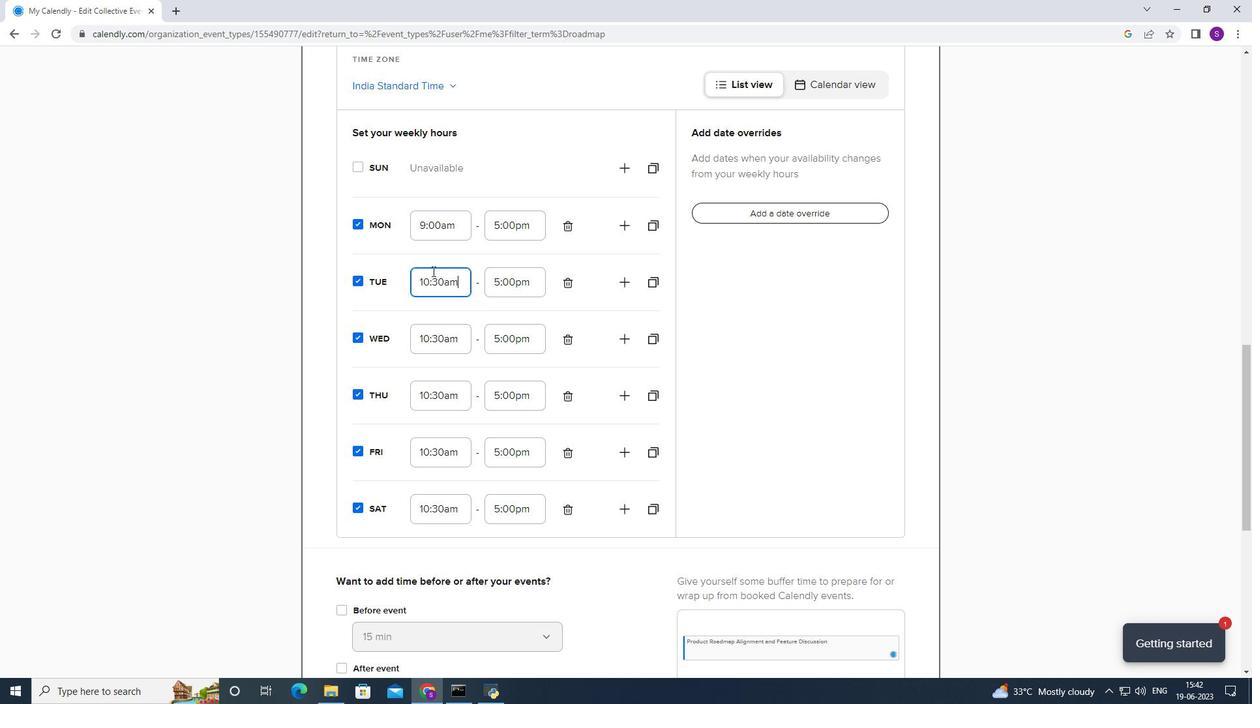 
Action: Mouse pressed left at (432, 232)
Screenshot: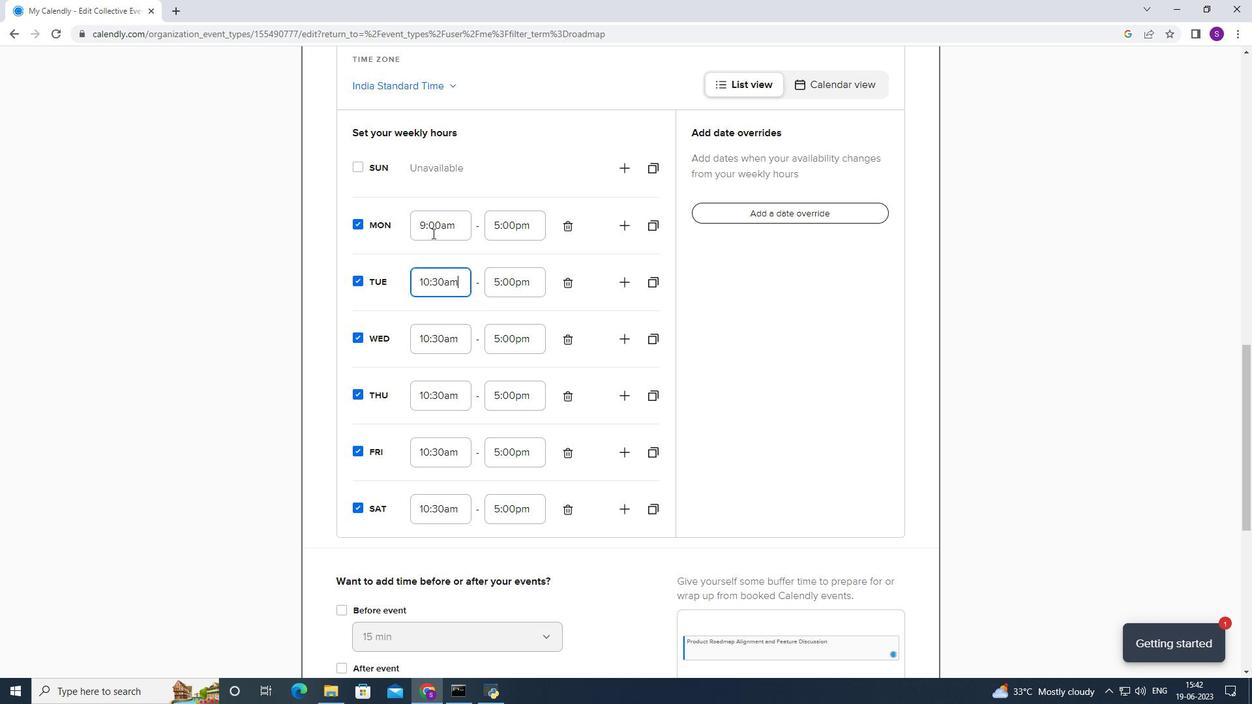 
Action: Mouse moved to (466, 309)
Screenshot: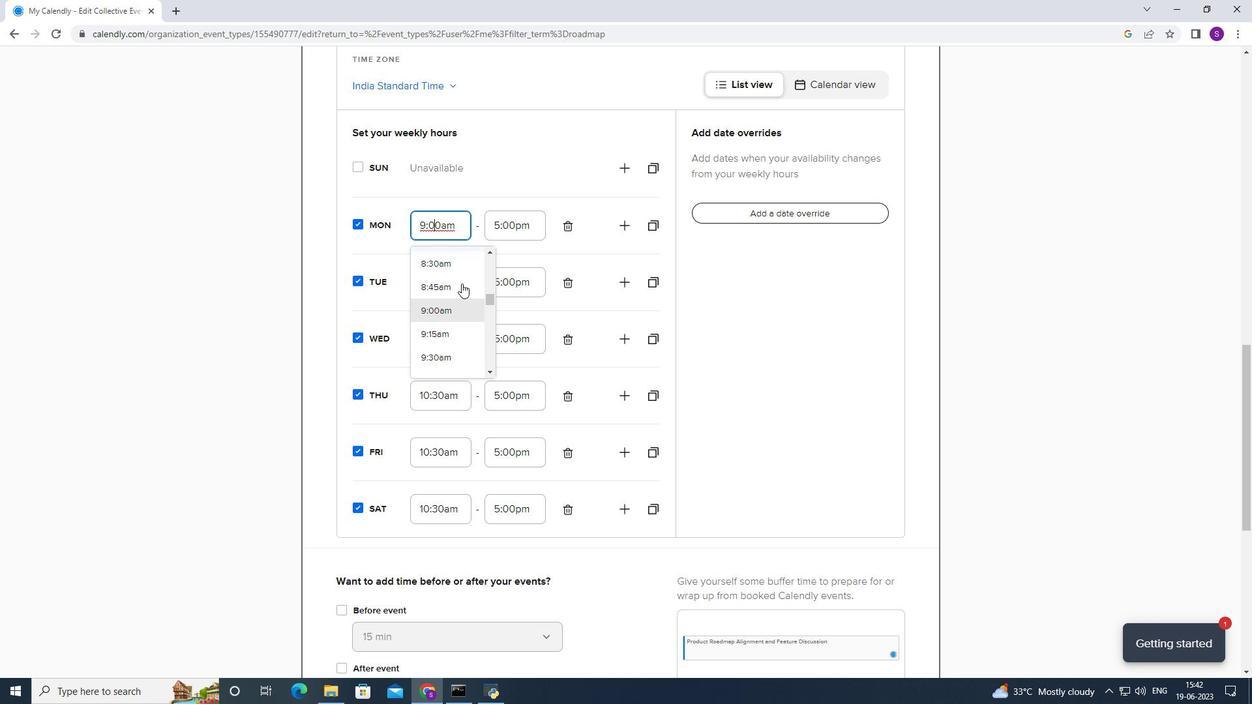 
Action: Mouse scrolled (466, 308) with delta (0, 0)
Screenshot: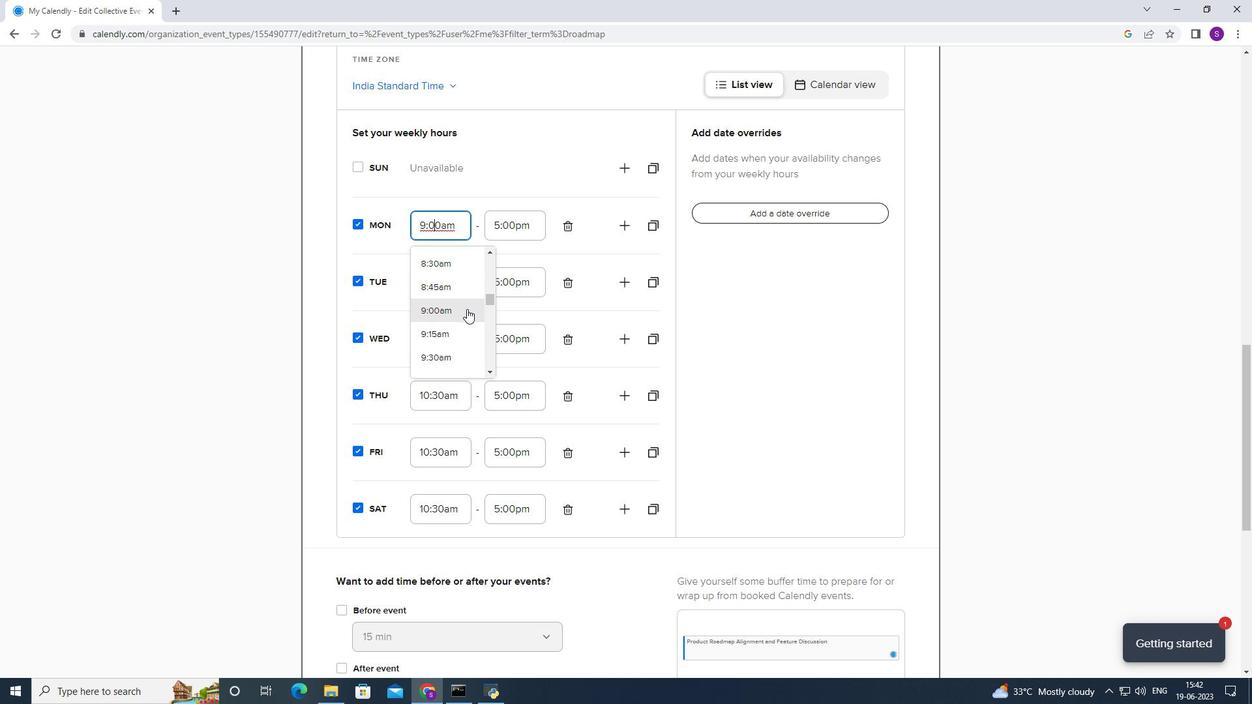 
Action: Mouse scrolled (466, 308) with delta (0, 0)
Screenshot: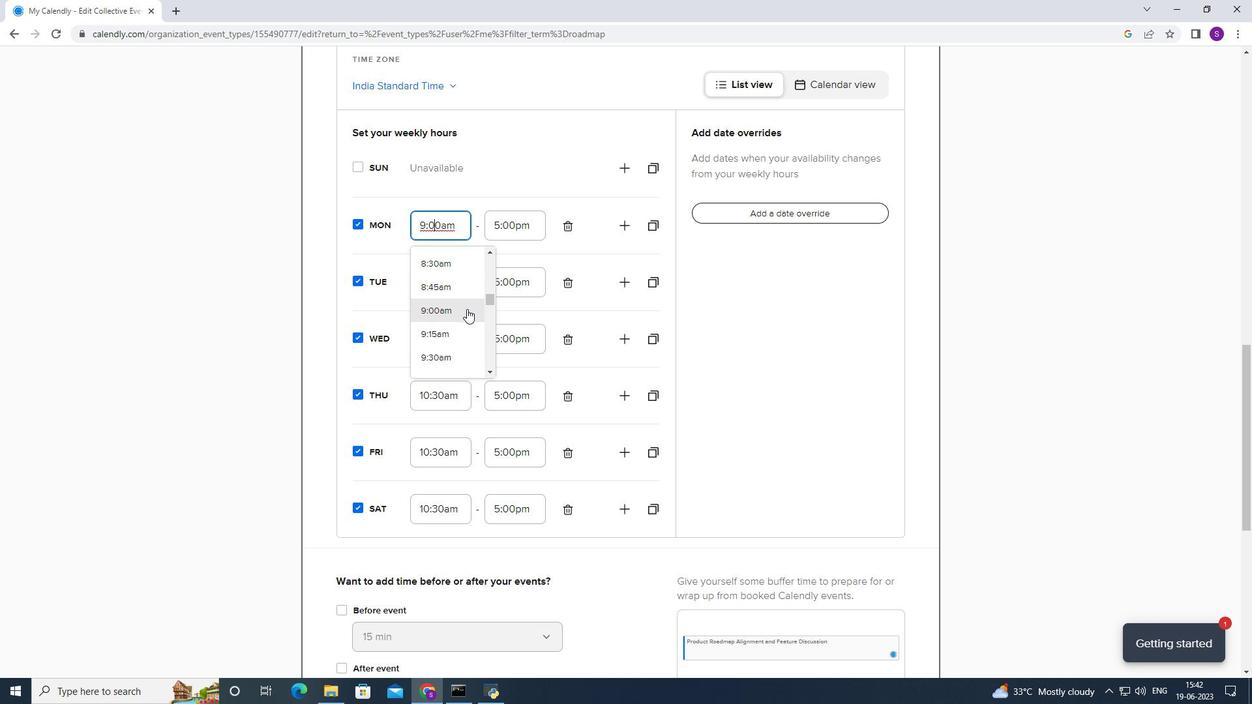 
Action: Mouse moved to (440, 324)
Screenshot: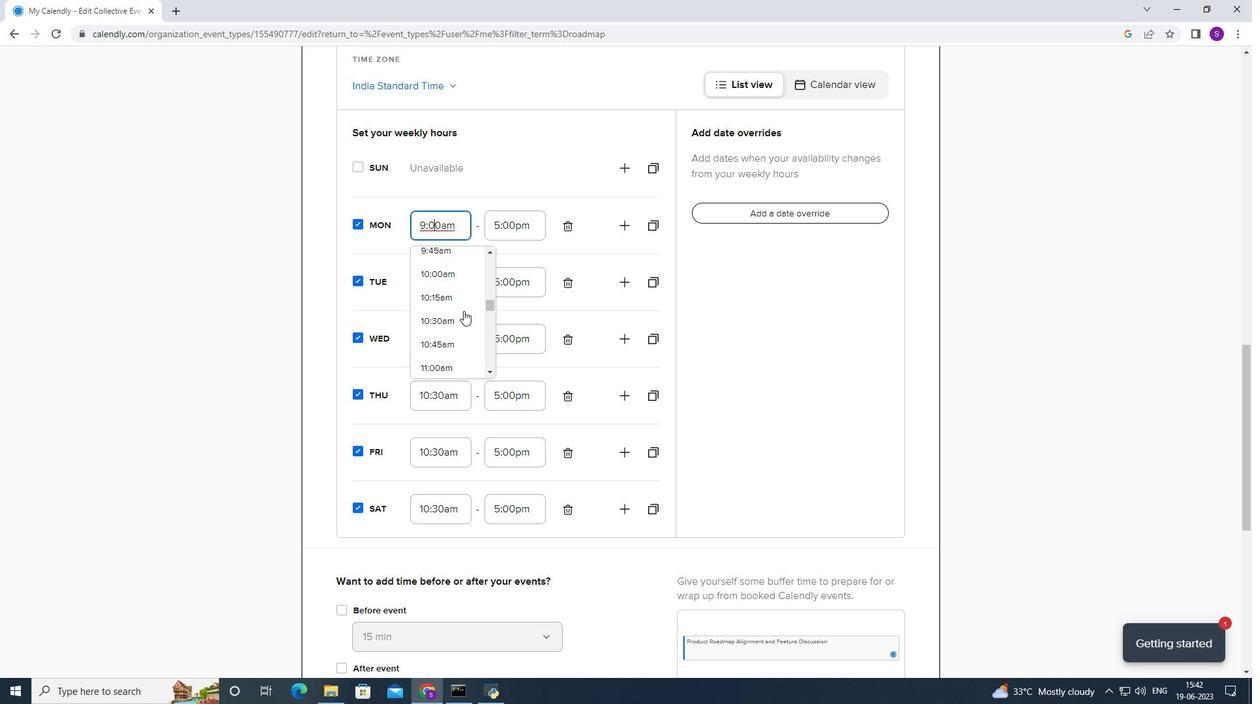 
Action: Mouse pressed left at (440, 324)
Screenshot: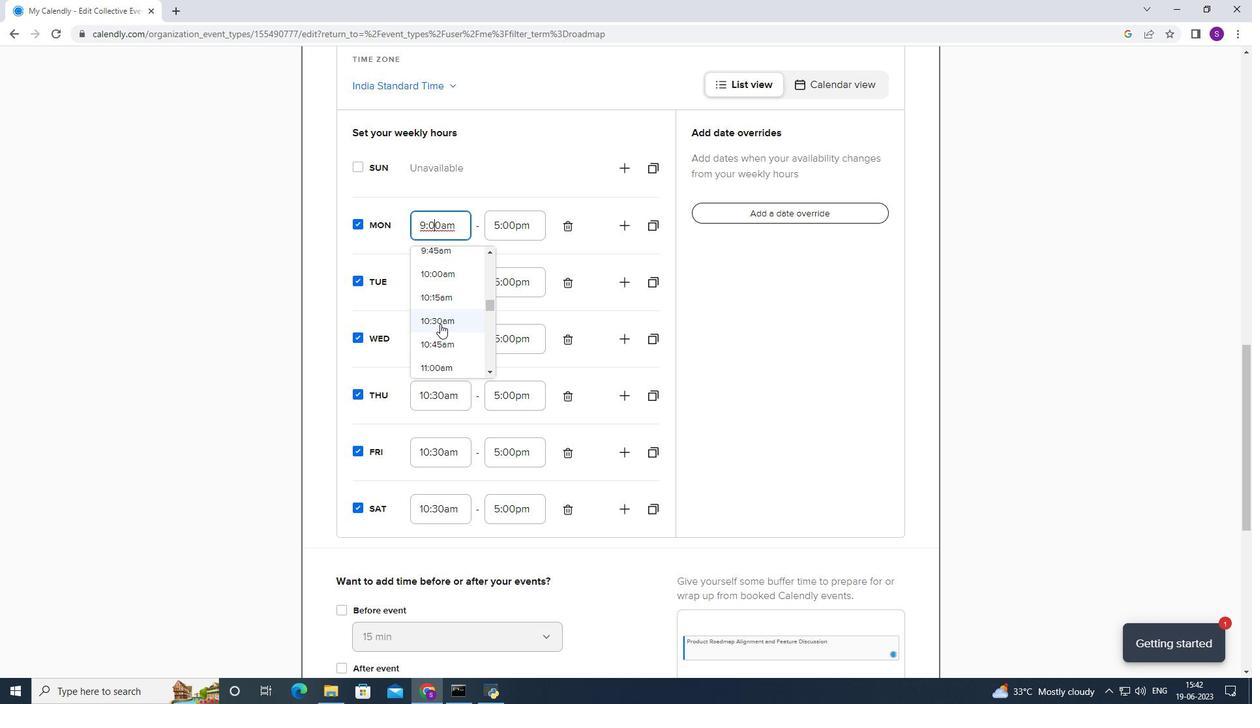 
Action: Mouse moved to (544, 220)
Screenshot: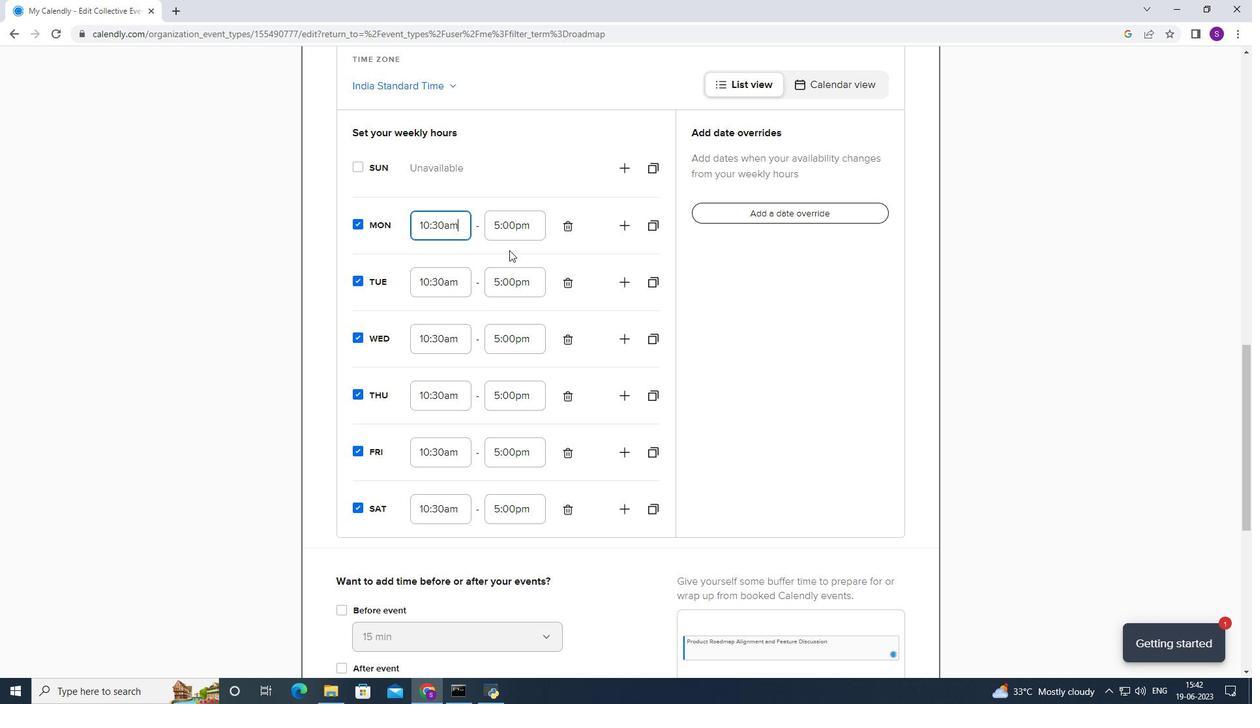 
Action: Mouse pressed left at (544, 220)
Screenshot: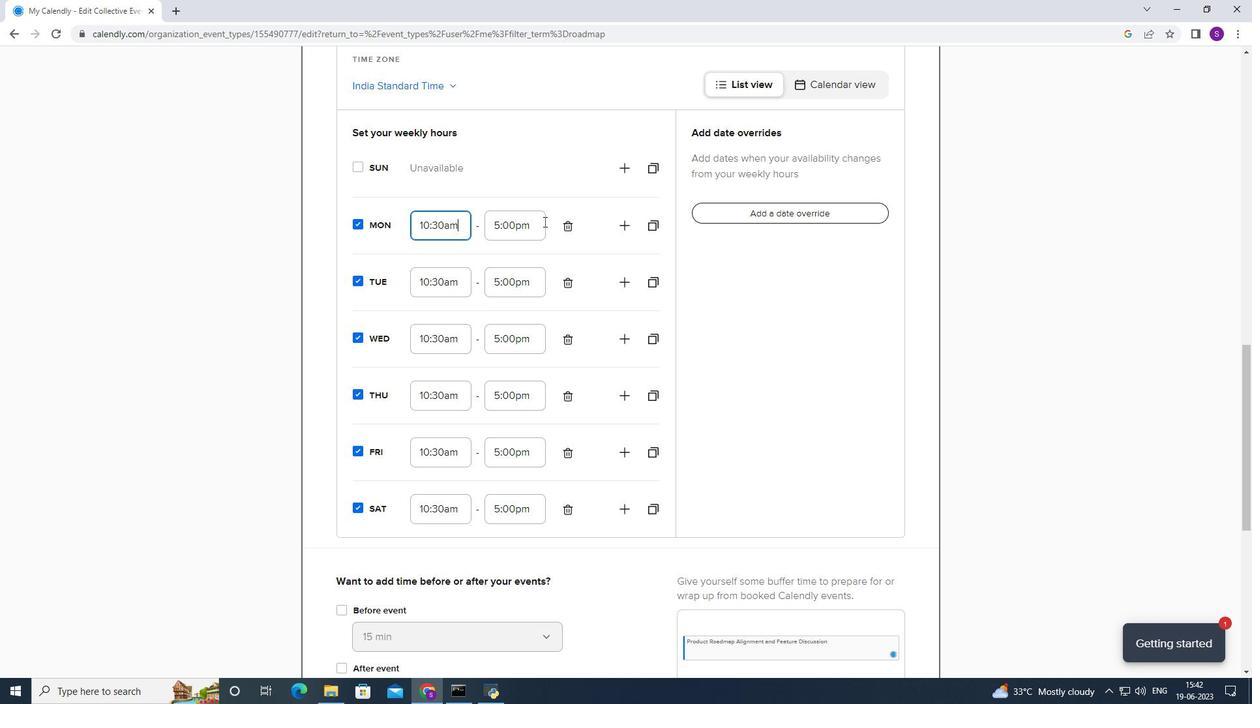 
Action: Mouse moved to (508, 297)
Screenshot: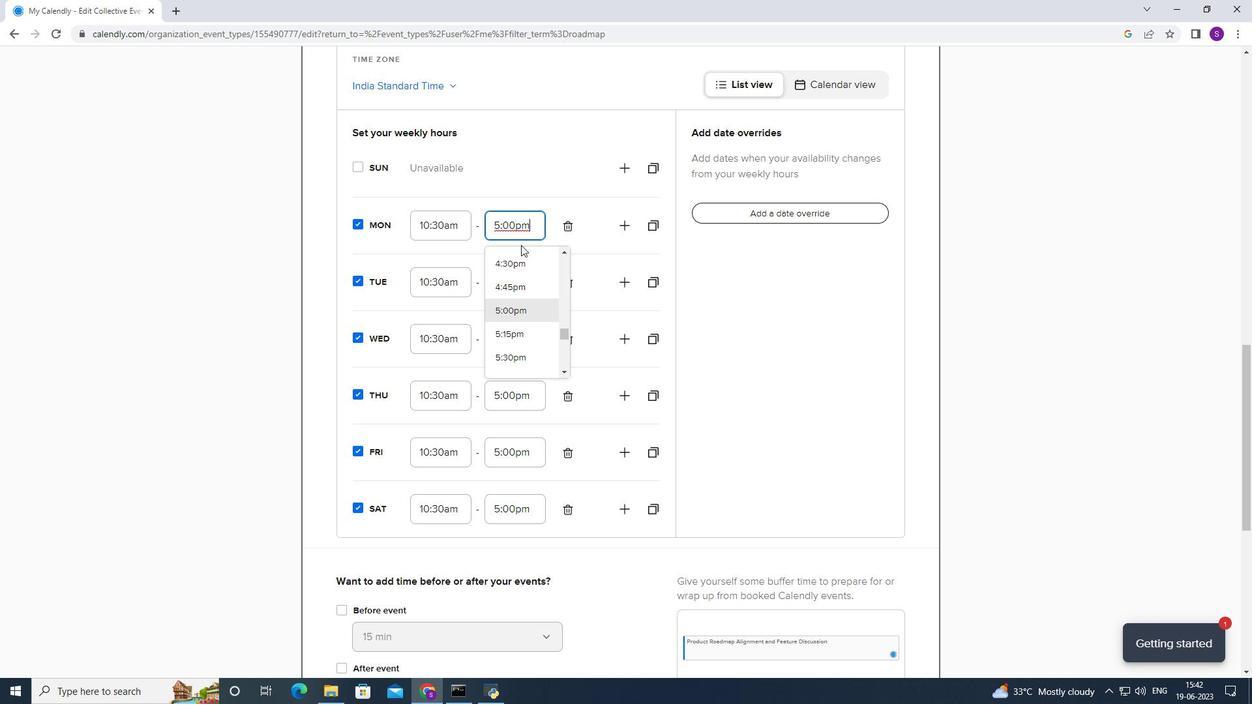 
Action: Mouse scrolled (508, 296) with delta (0, 0)
Screenshot: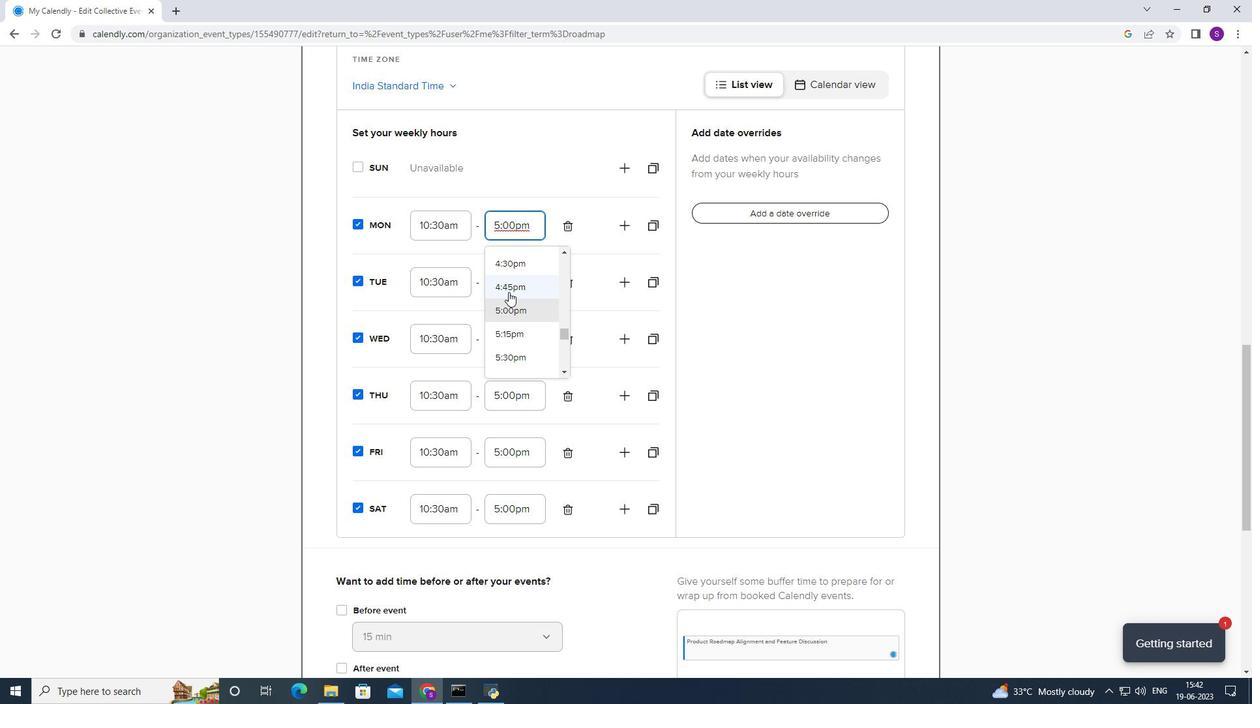 
Action: Mouse moved to (508, 298)
Screenshot: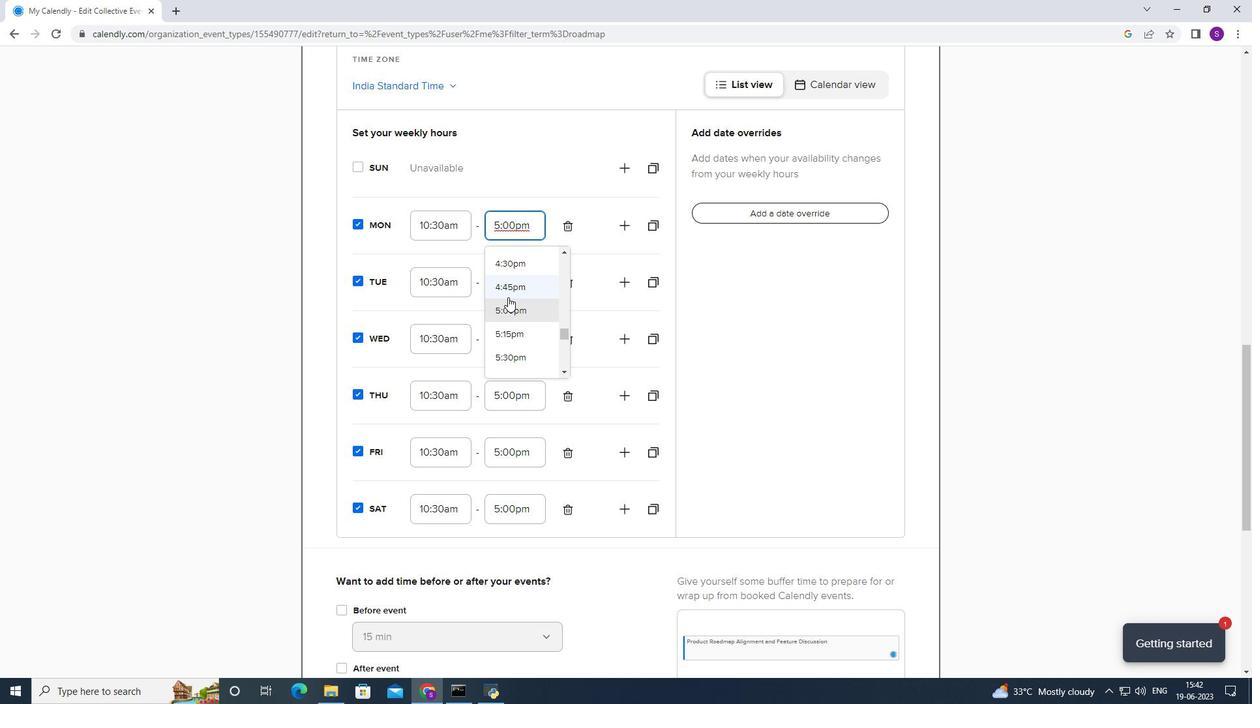
Action: Mouse scrolled (508, 298) with delta (0, 0)
Screenshot: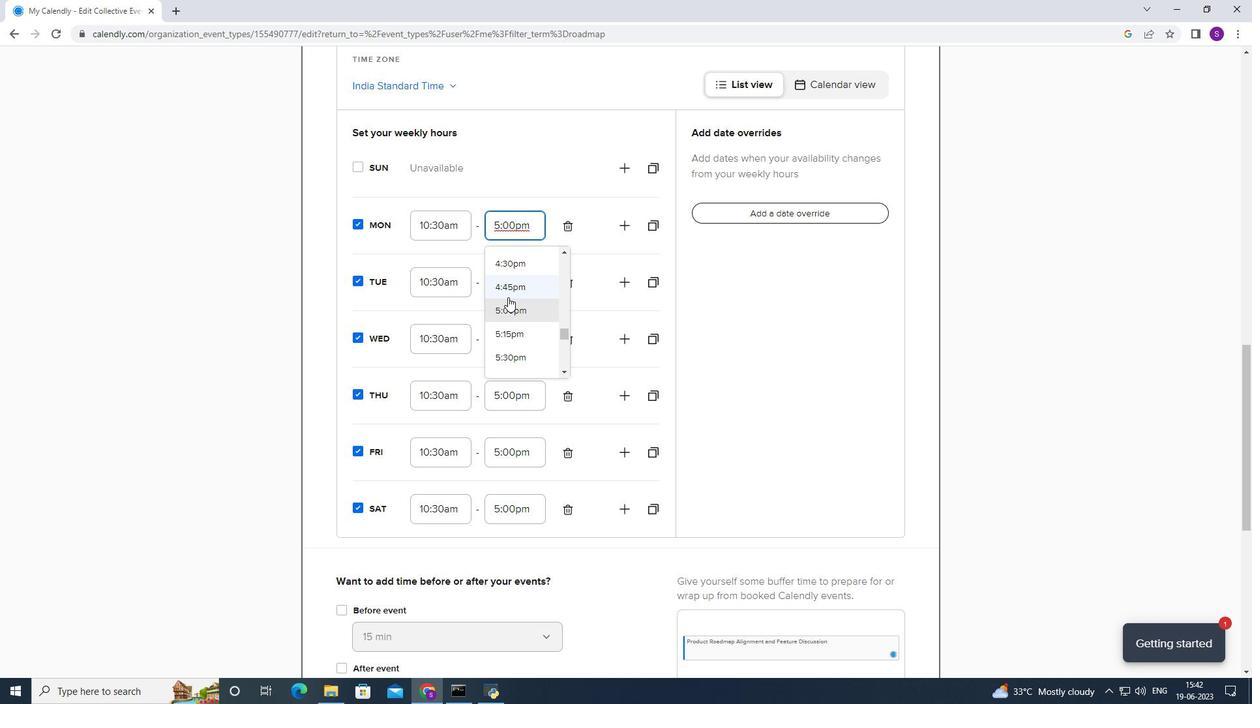 
Action: Mouse moved to (529, 269)
Screenshot: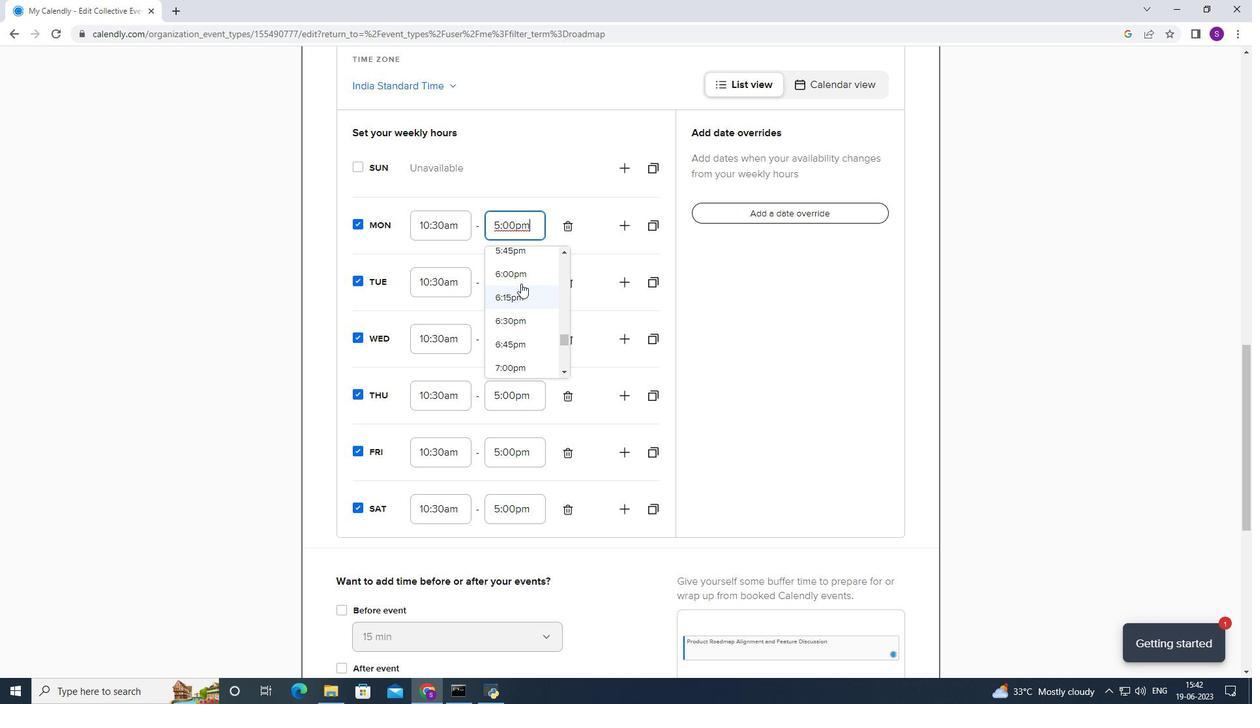 
Action: Mouse pressed left at (529, 269)
Screenshot: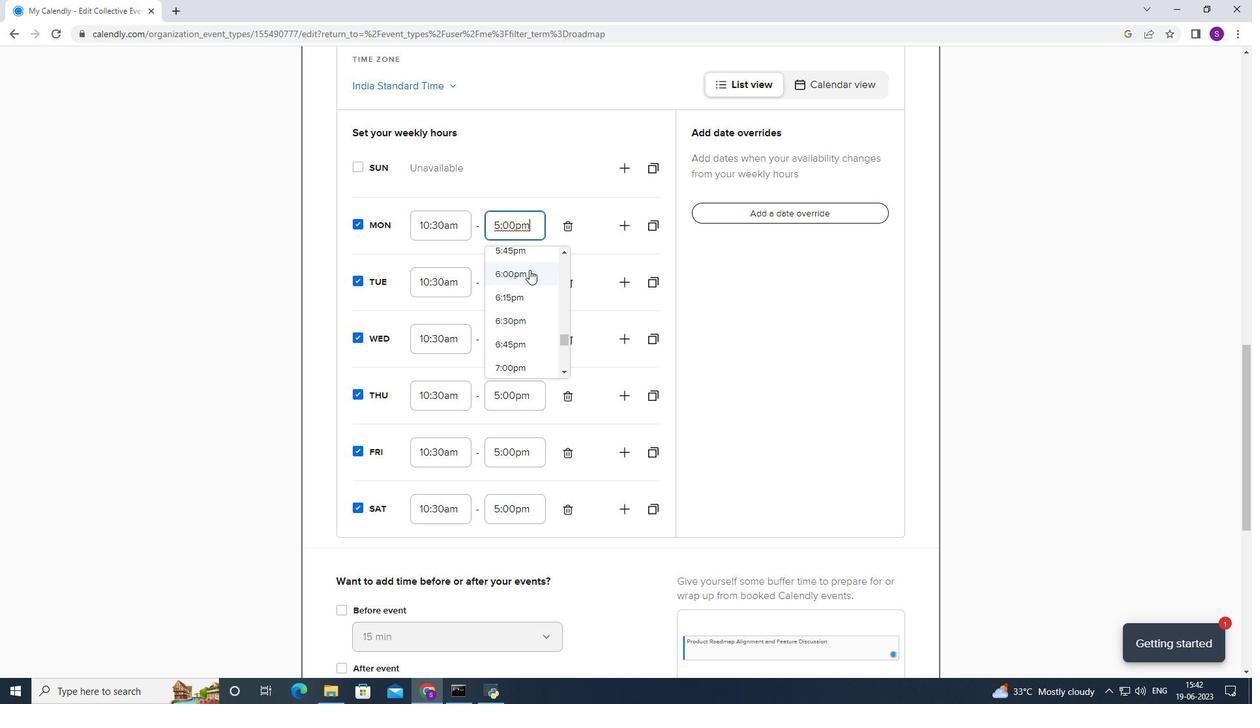 
Action: Mouse moved to (513, 290)
Screenshot: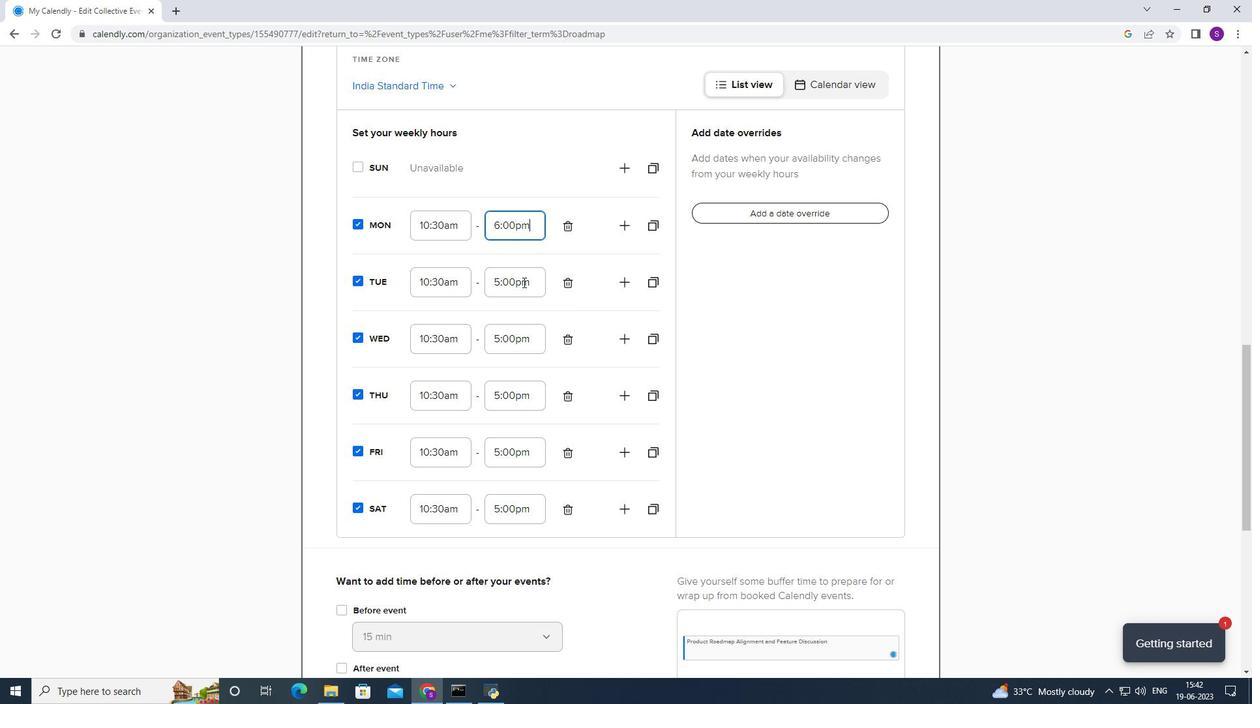 
Action: Mouse pressed left at (513, 290)
Screenshot: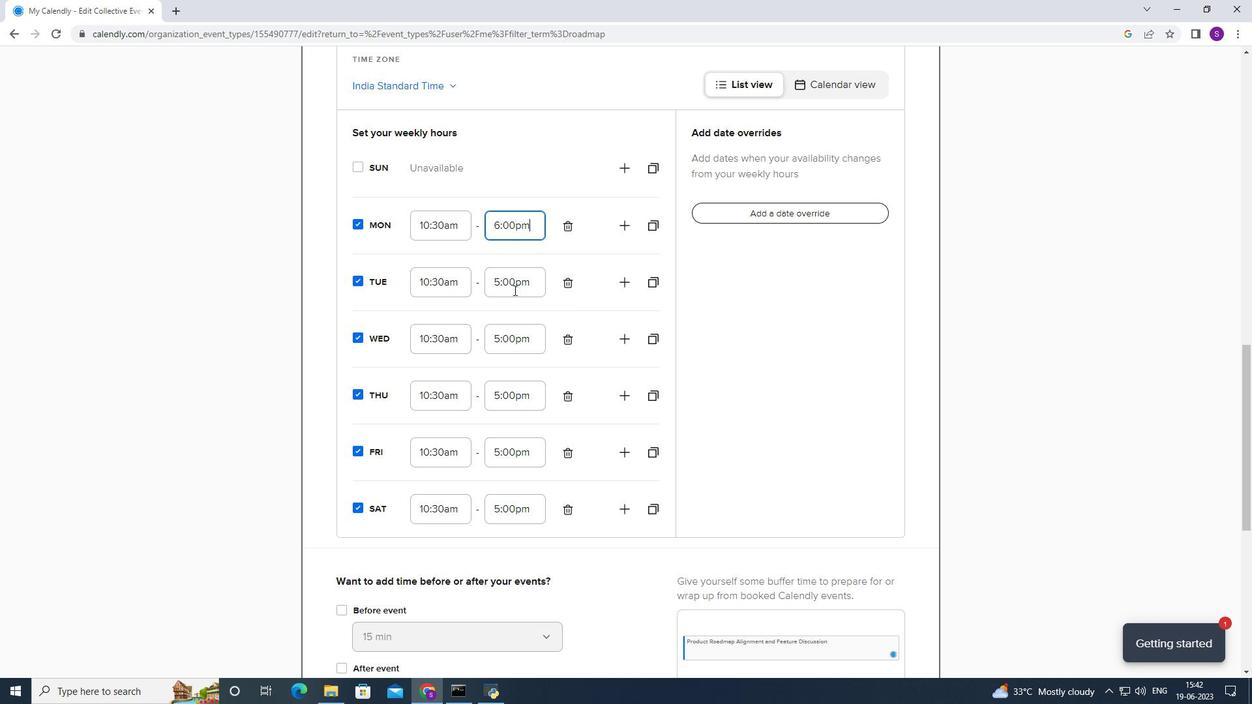 
Action: Mouse moved to (519, 348)
Screenshot: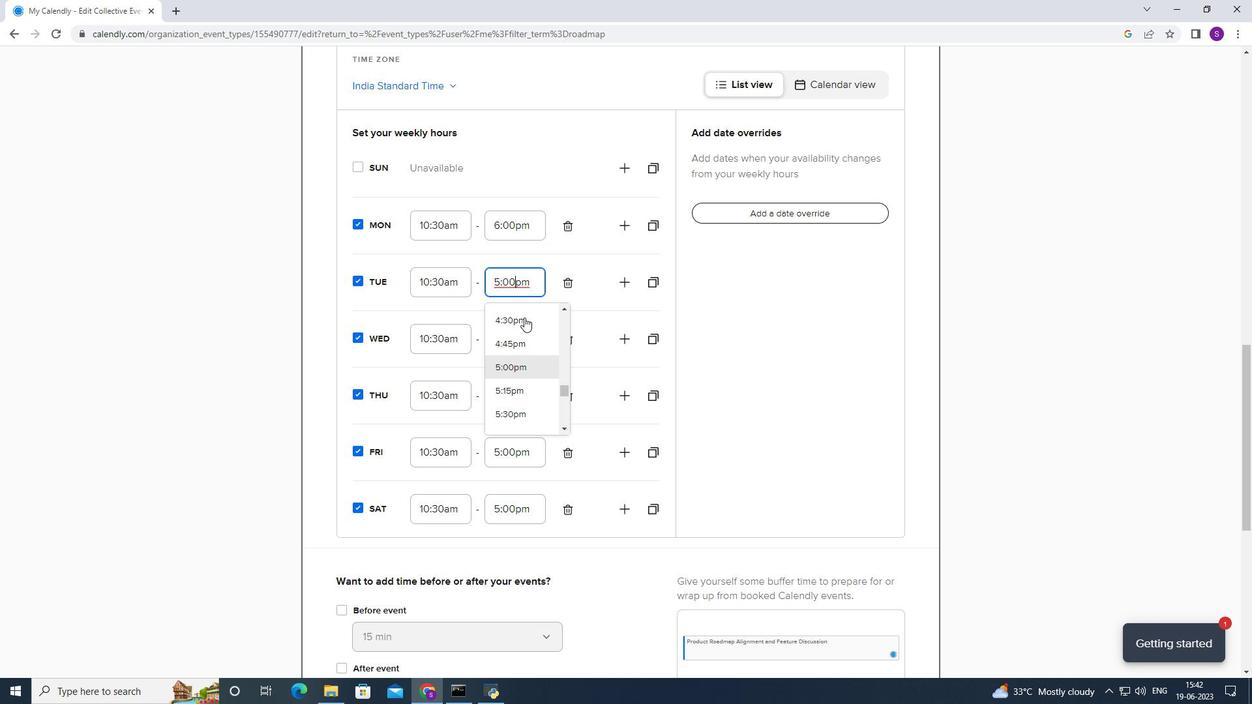 
Action: Mouse scrolled (519, 348) with delta (0, 0)
Screenshot: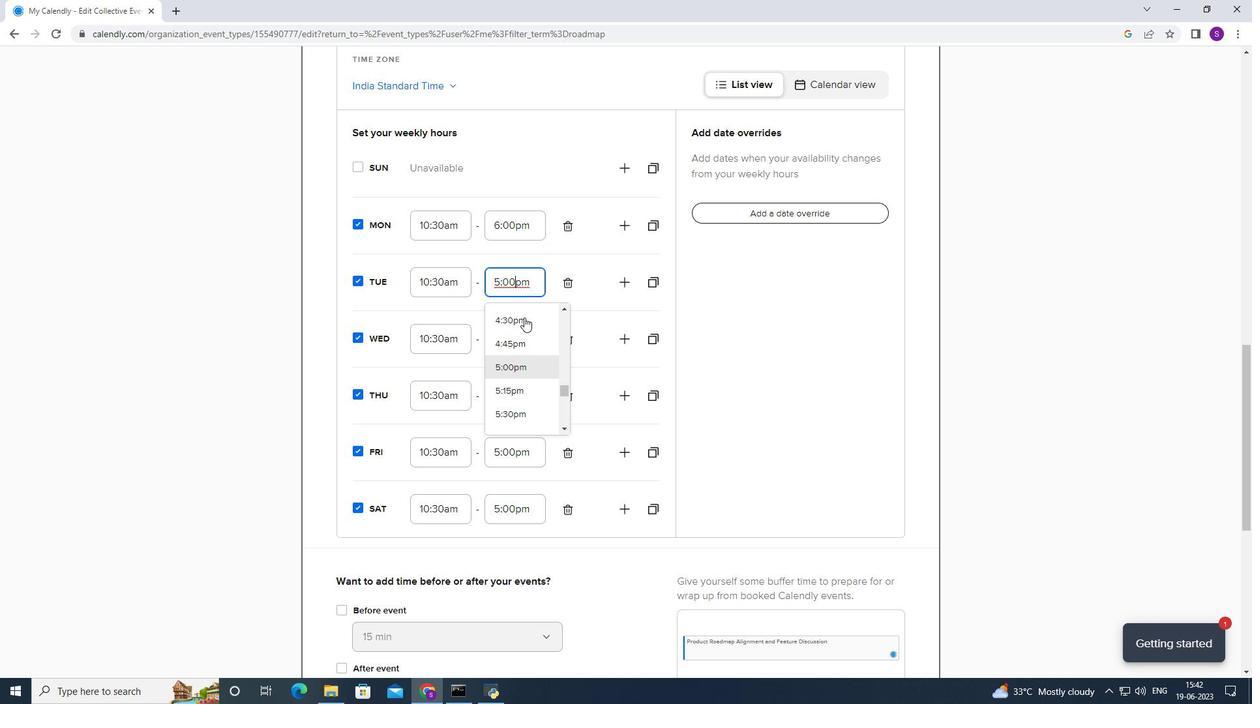 
Action: Mouse scrolled (519, 348) with delta (0, 0)
Screenshot: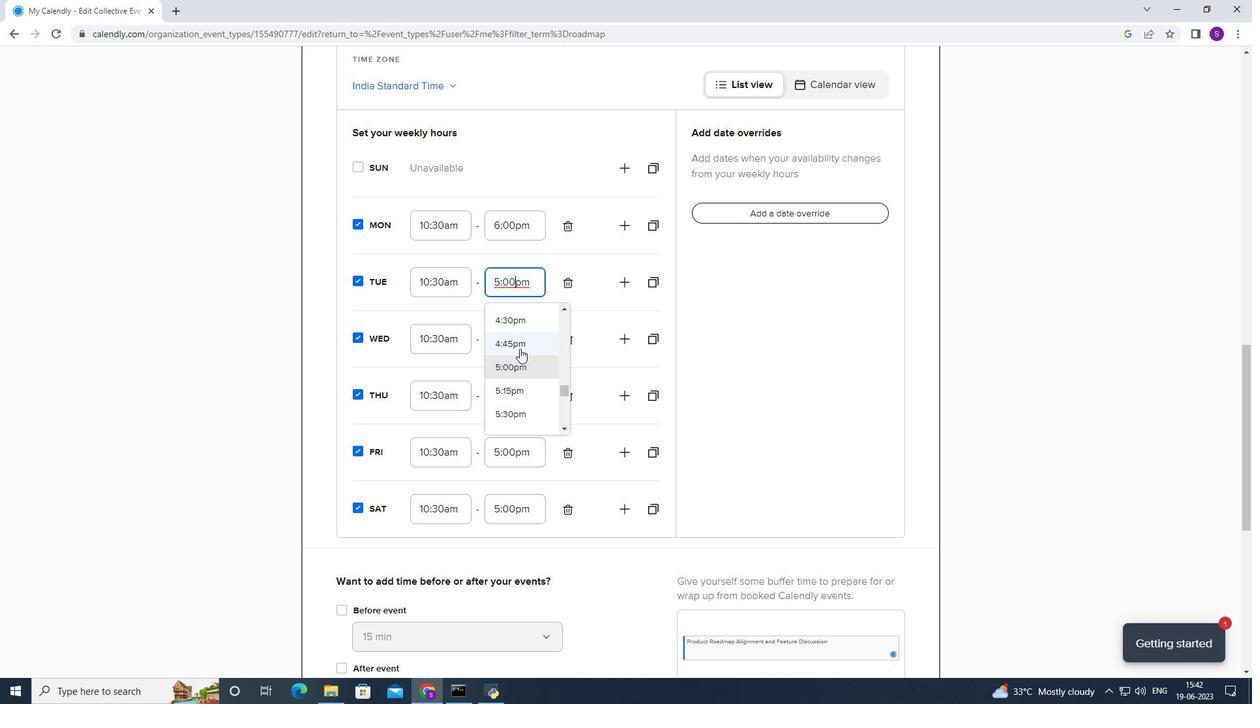 
Action: Mouse moved to (516, 335)
Screenshot: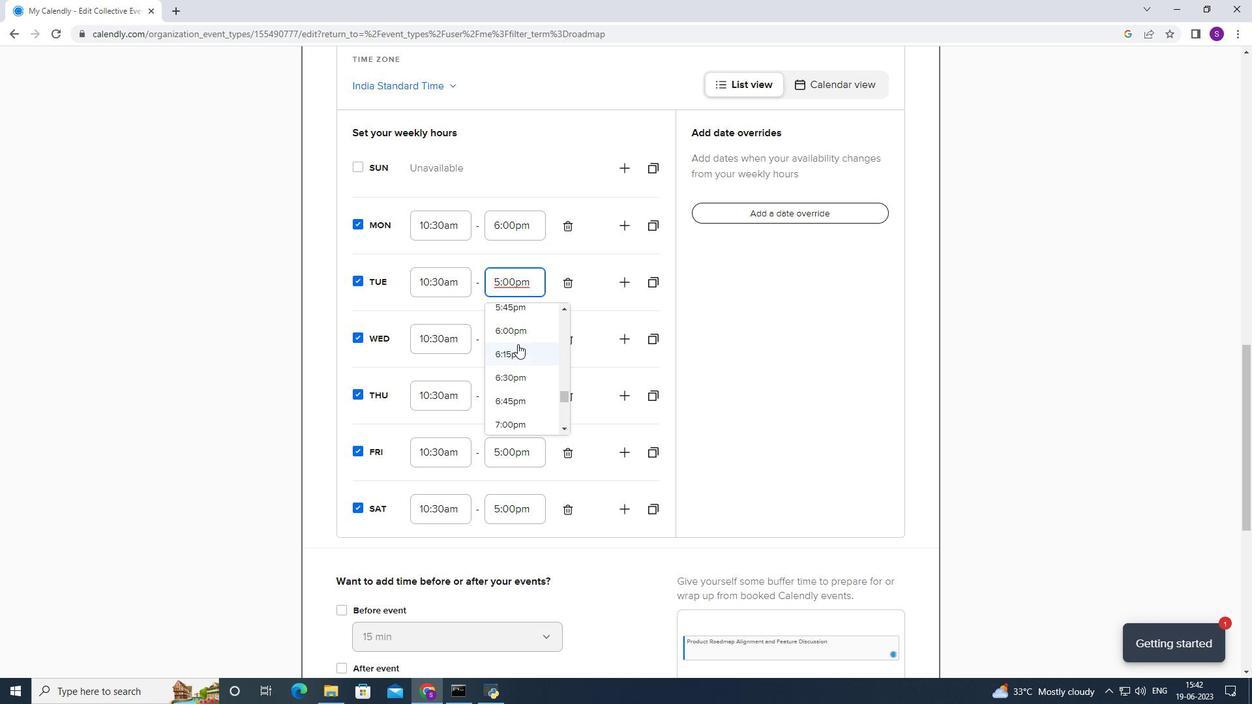 
Action: Mouse pressed left at (516, 335)
Screenshot: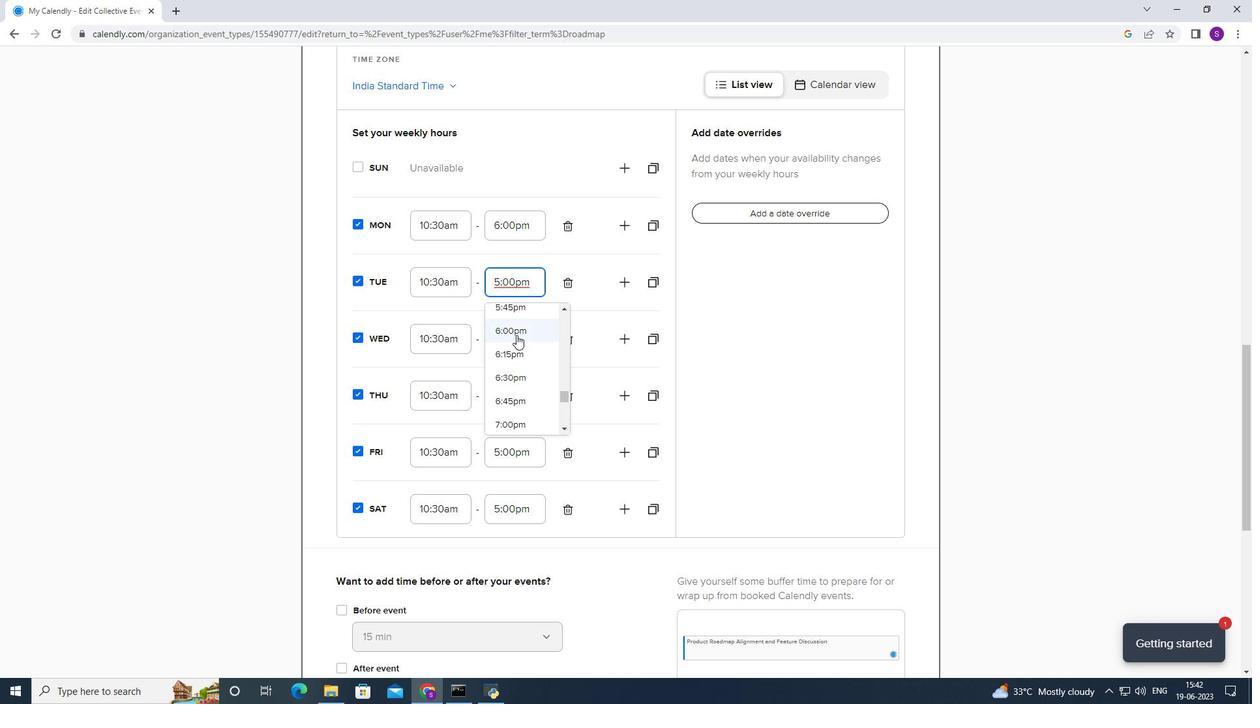 
Action: Mouse moved to (515, 328)
Screenshot: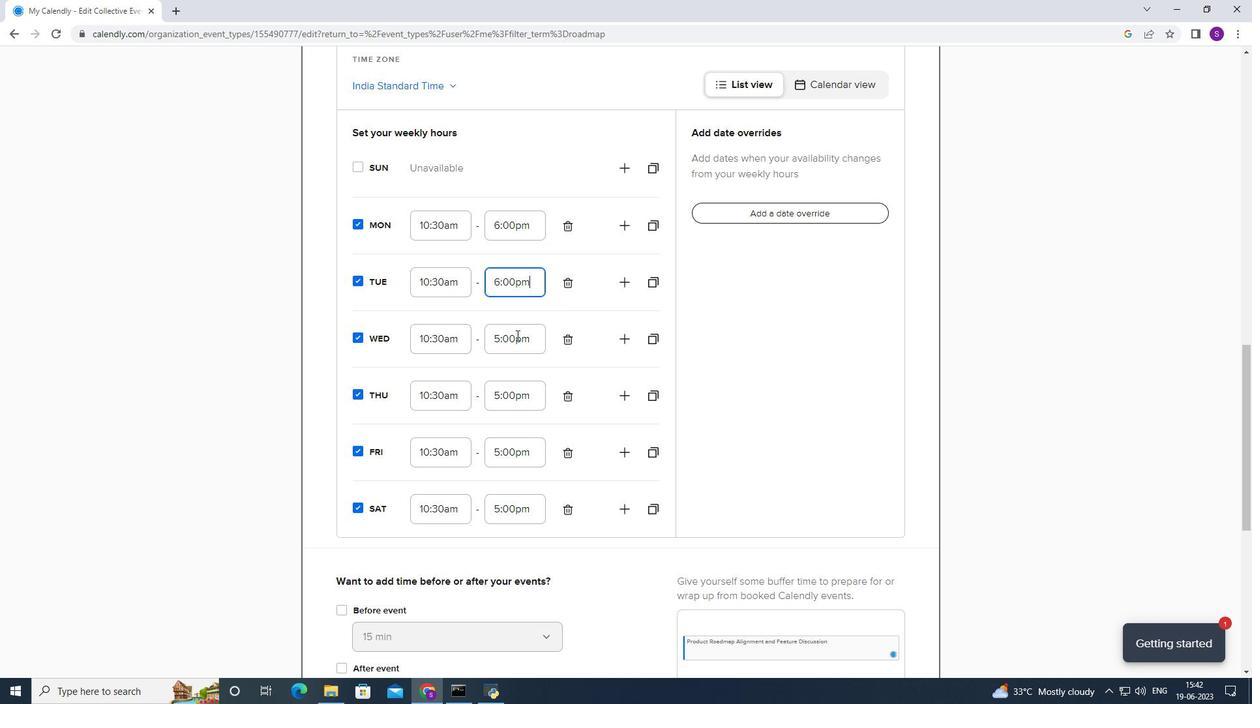 
Action: Mouse pressed left at (515, 328)
Screenshot: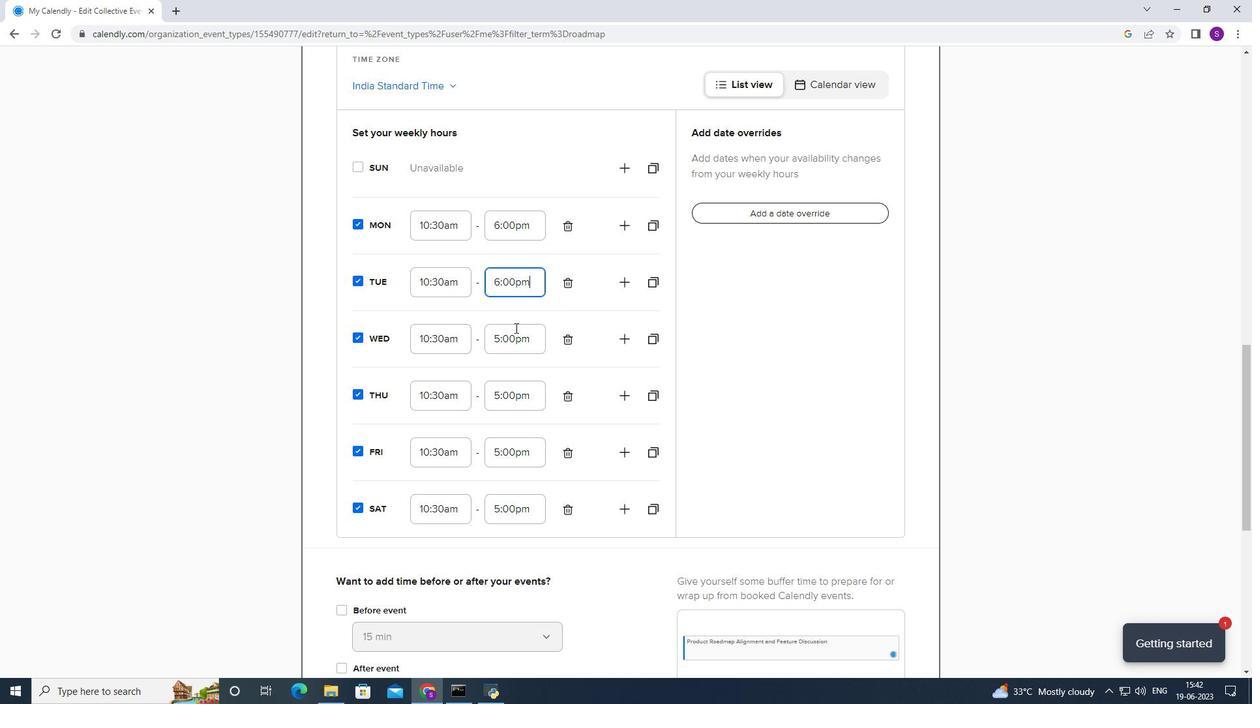 
Action: Mouse moved to (509, 347)
Screenshot: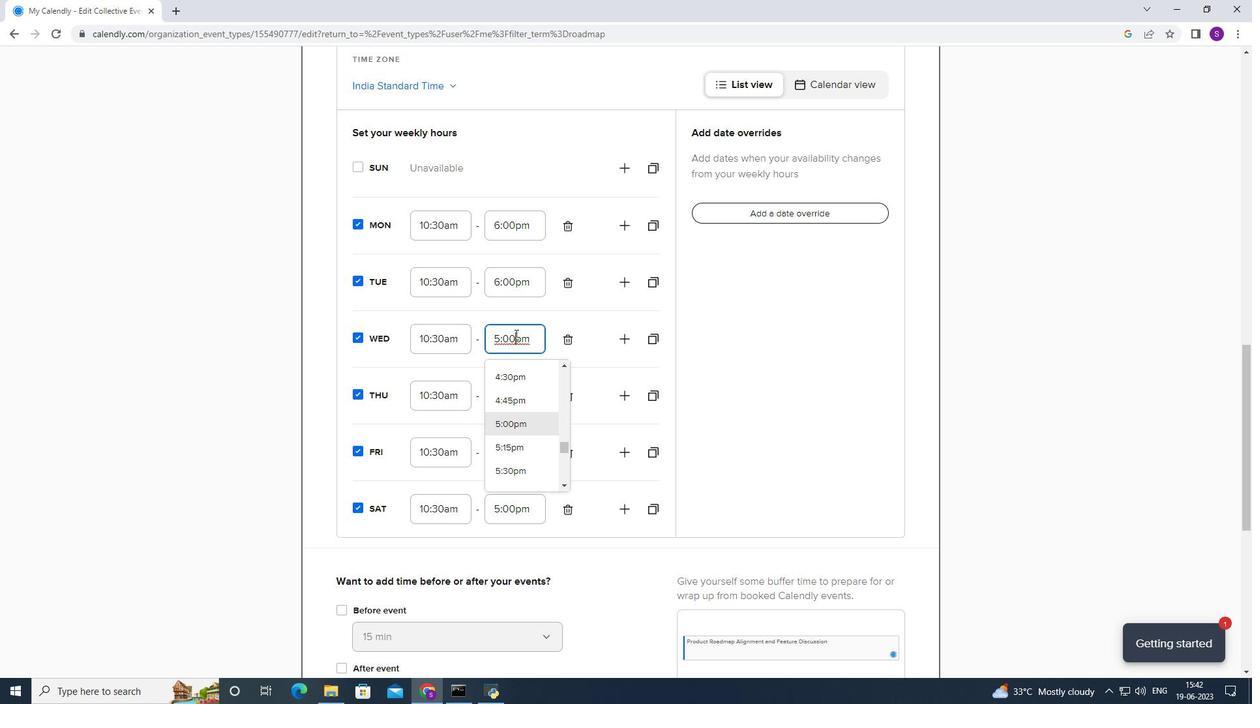 
Action: Mouse scrolled (509, 346) with delta (0, 0)
Screenshot: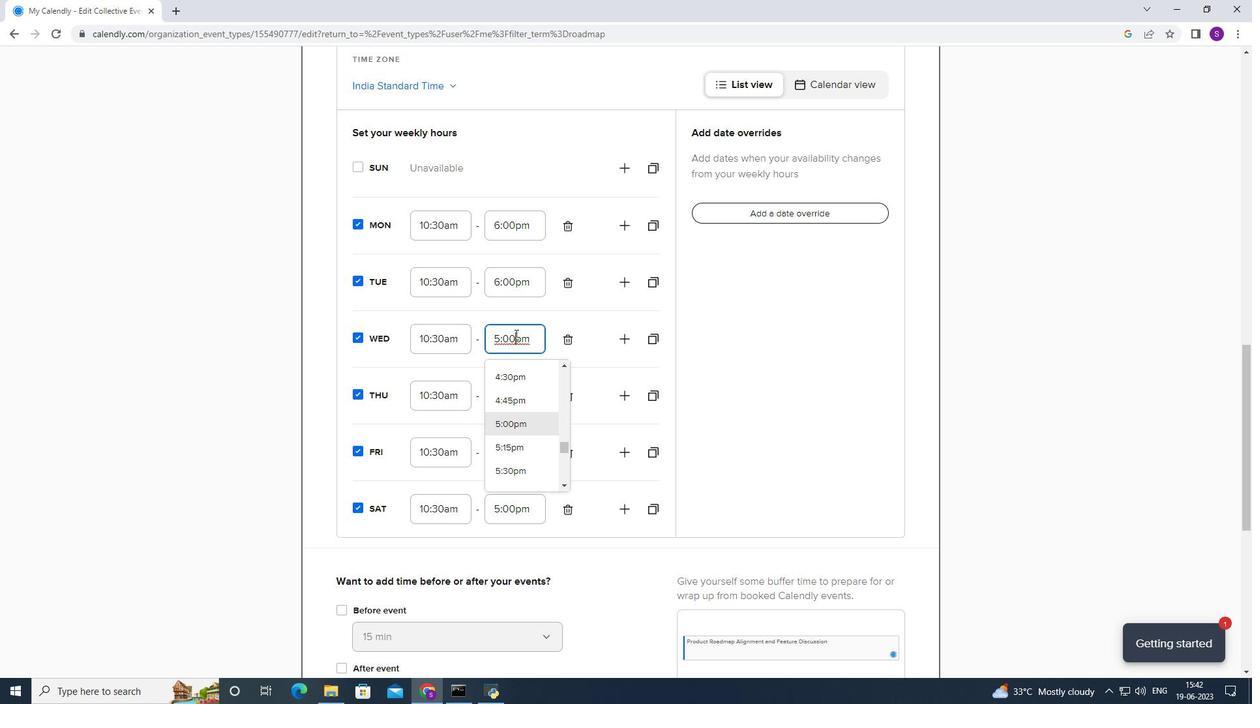 
Action: Mouse moved to (507, 353)
Screenshot: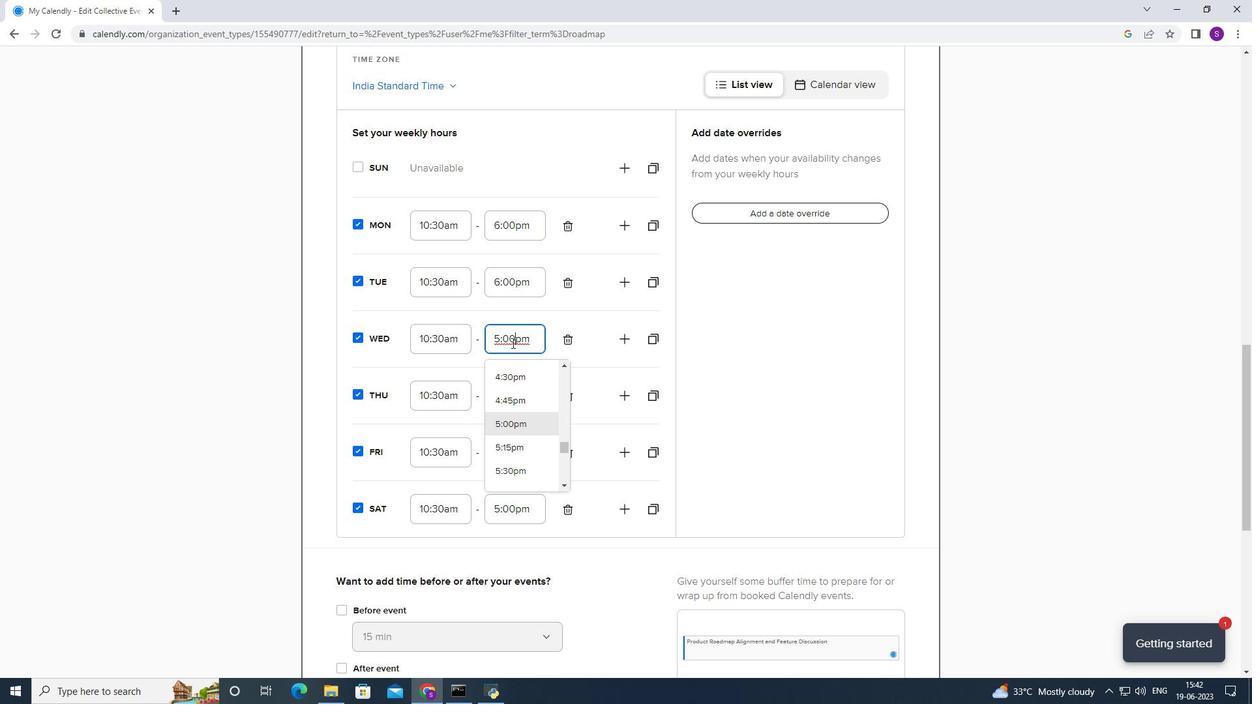 
Action: Mouse scrolled (507, 352) with delta (0, 0)
Screenshot: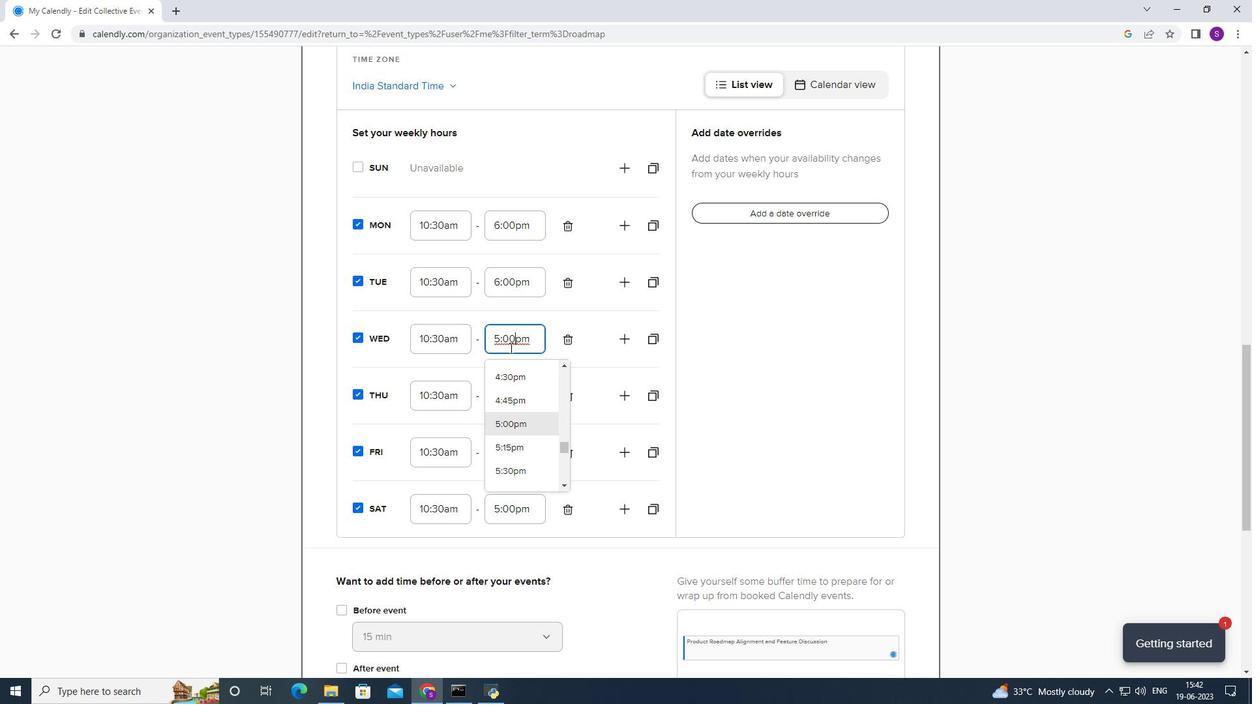 
Action: Mouse moved to (512, 326)
Screenshot: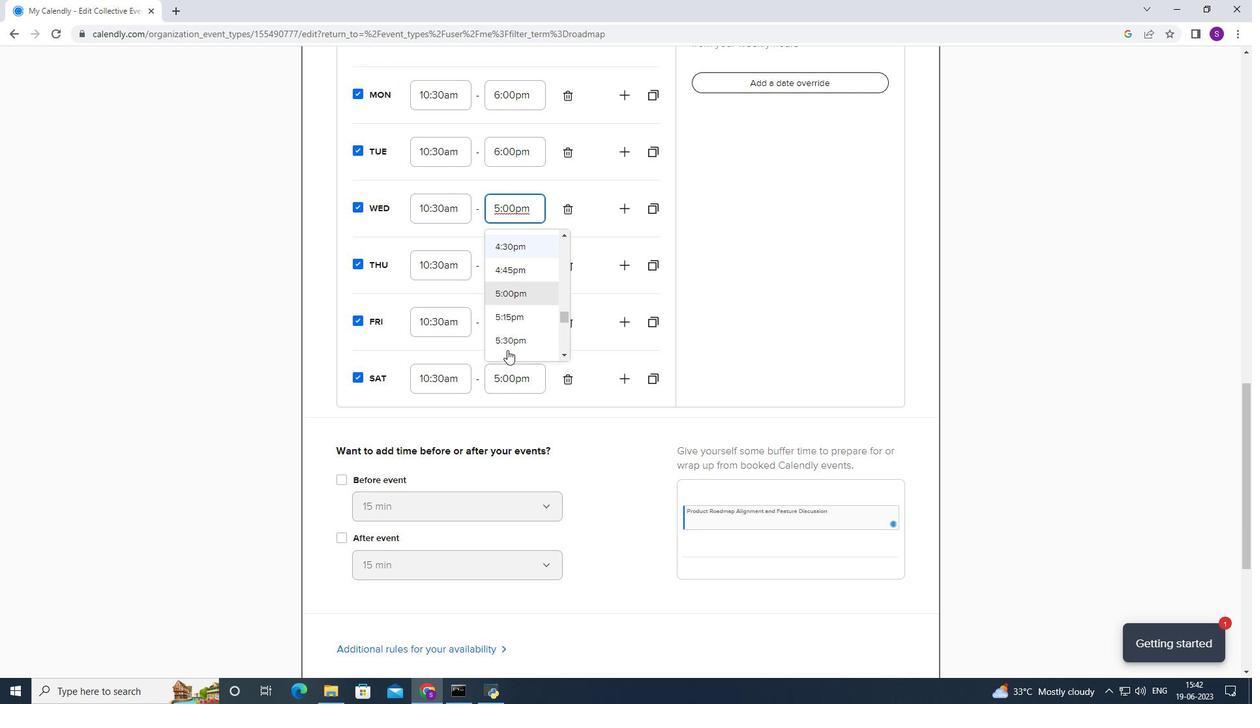 
Action: Mouse scrolled (512, 325) with delta (0, 0)
Screenshot: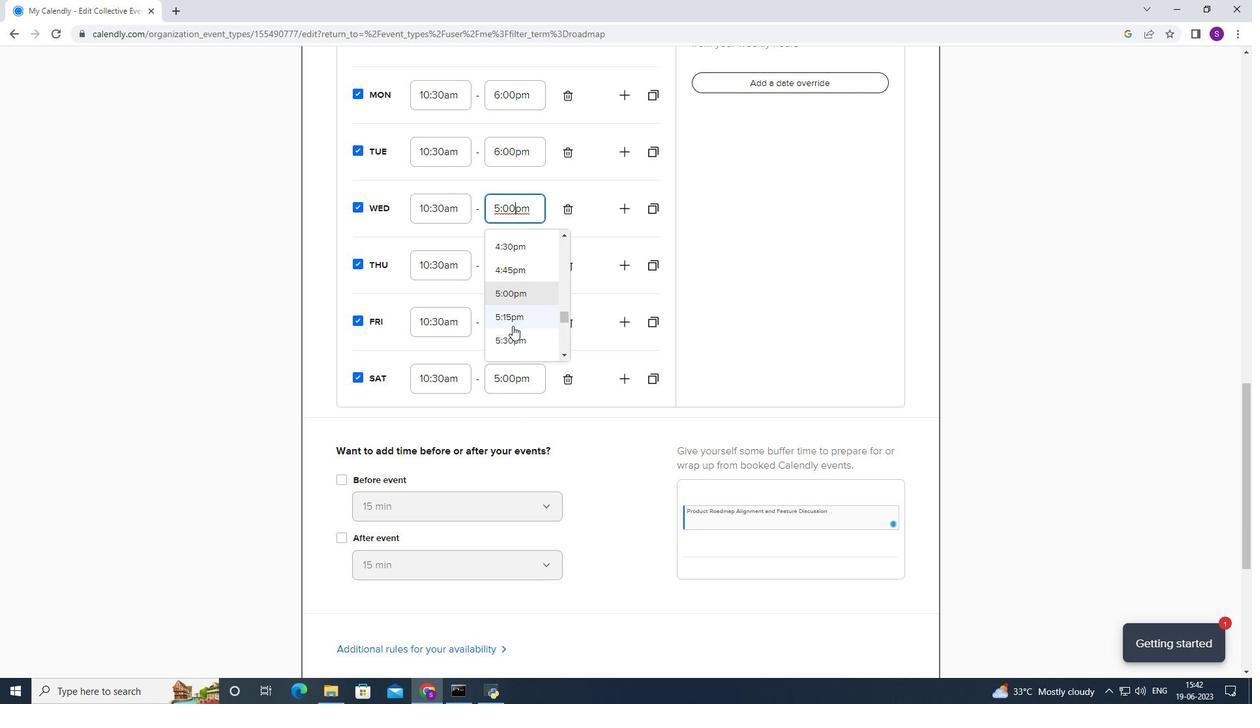 
Action: Mouse moved to (512, 316)
Screenshot: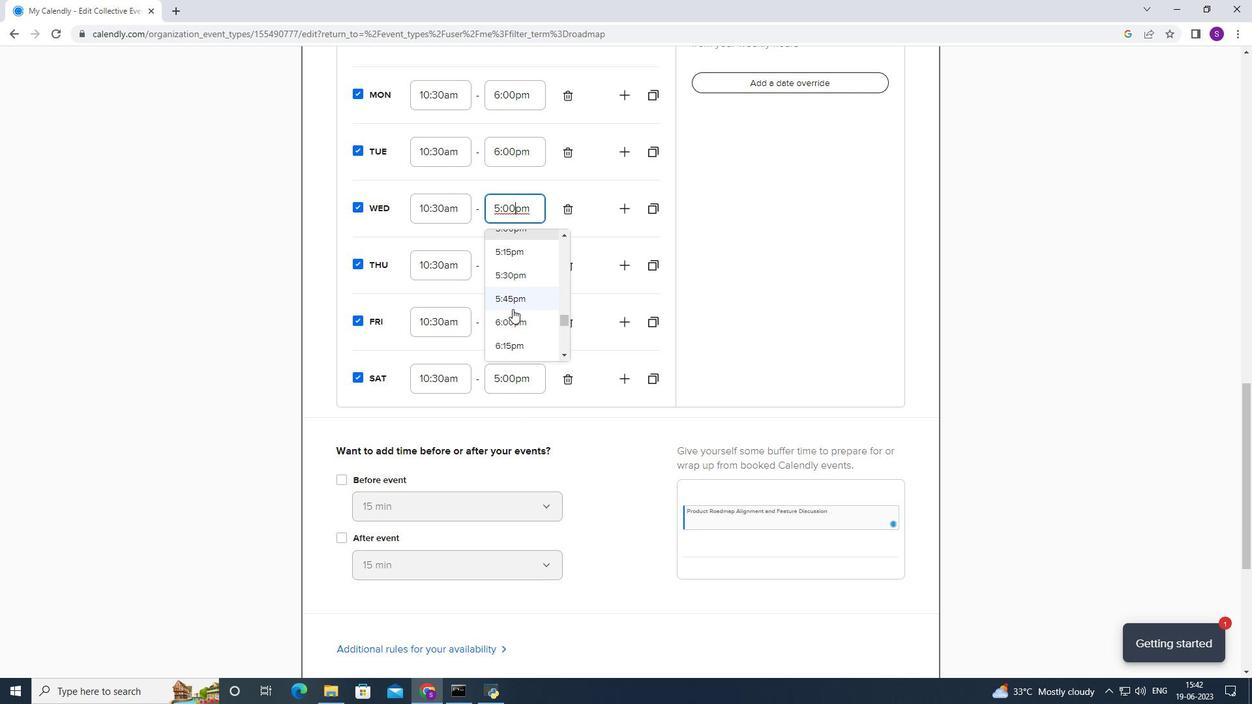 
Action: Mouse pressed left at (512, 316)
Screenshot: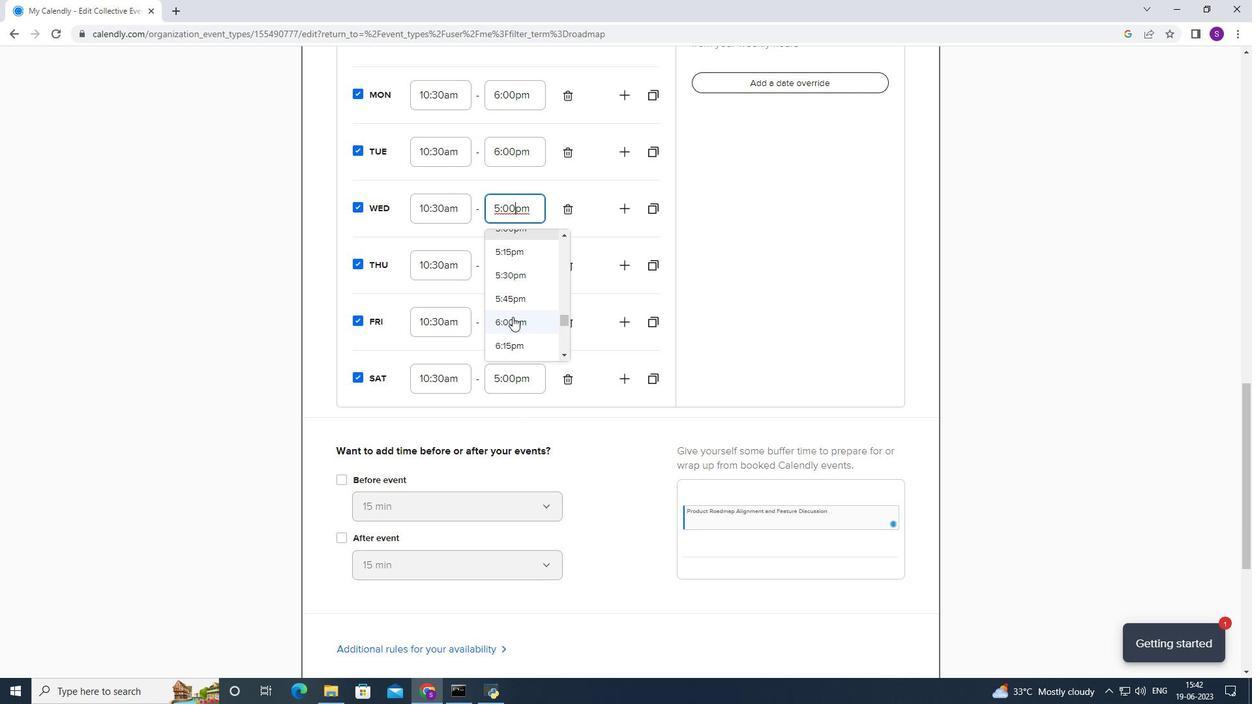 
Action: Mouse moved to (520, 284)
Screenshot: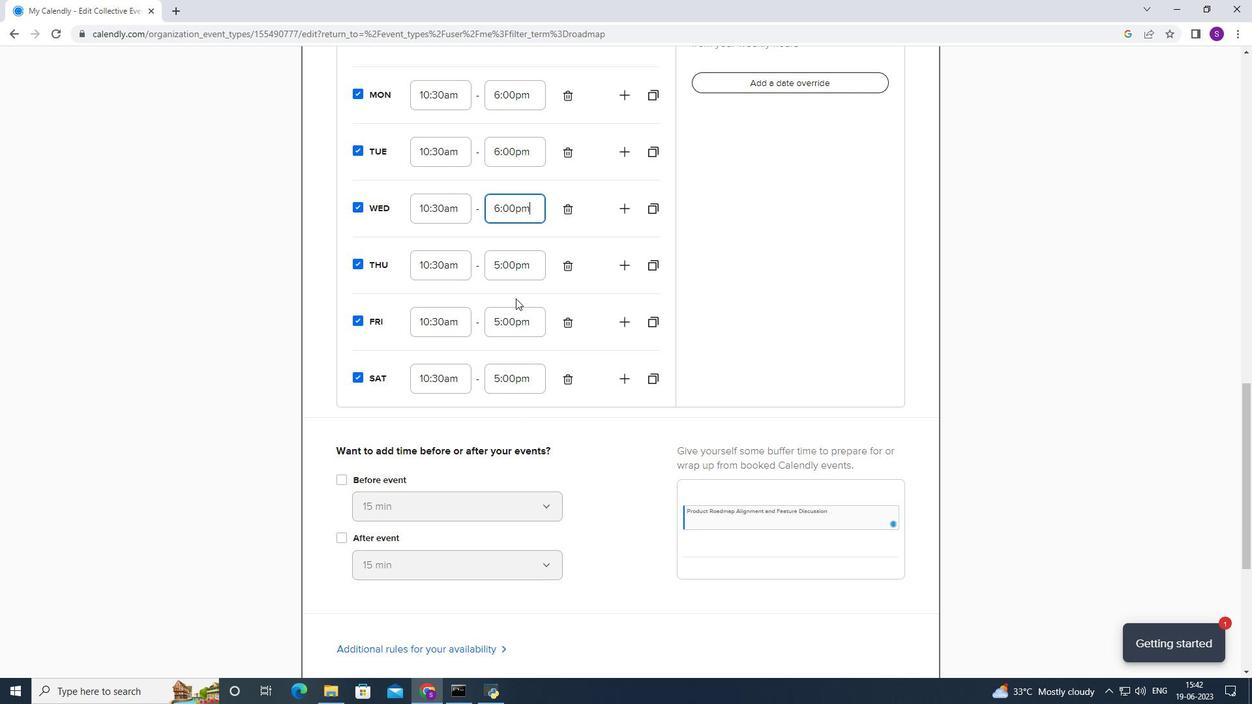 
Action: Mouse pressed left at (520, 284)
Screenshot: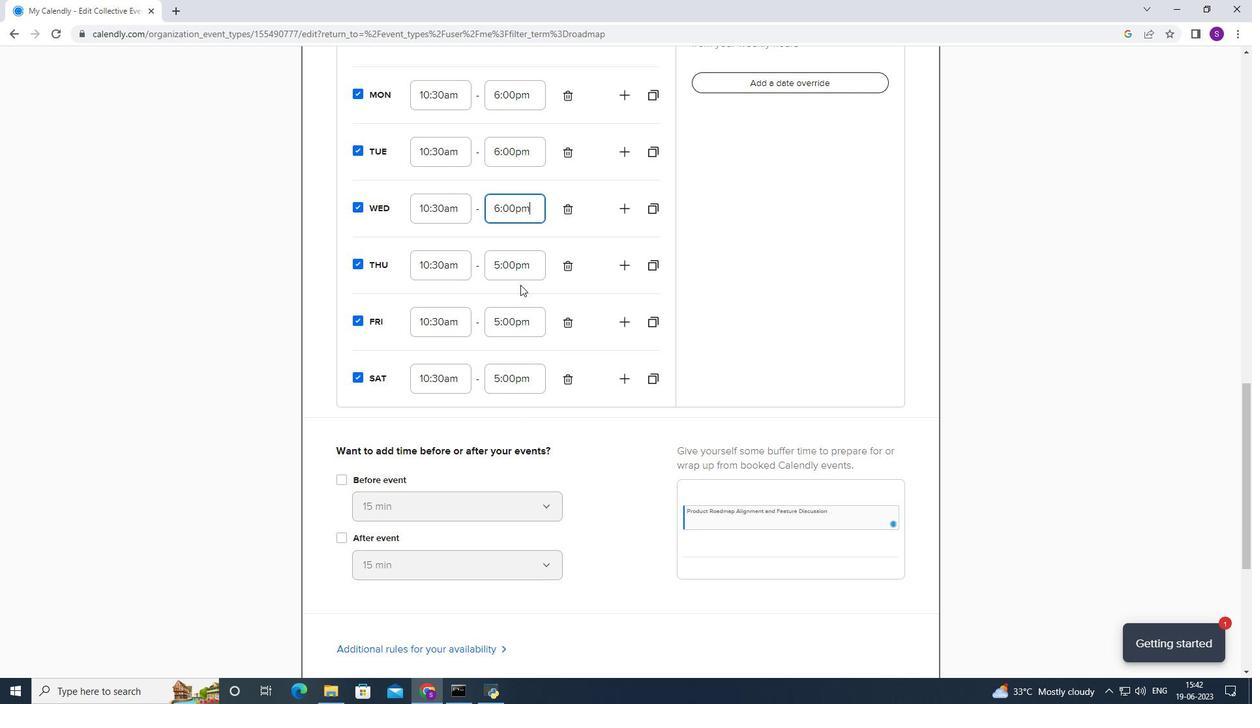 
Action: Mouse moved to (527, 270)
Screenshot: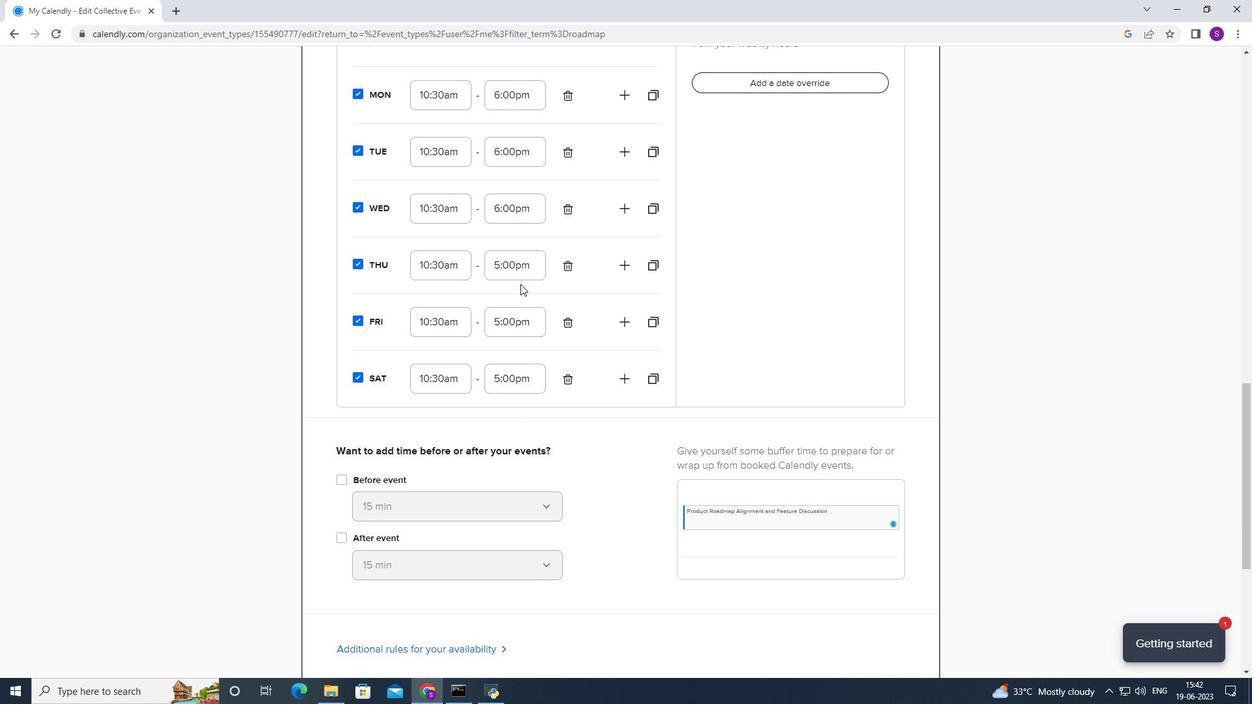 
Action: Mouse pressed left at (527, 270)
Screenshot: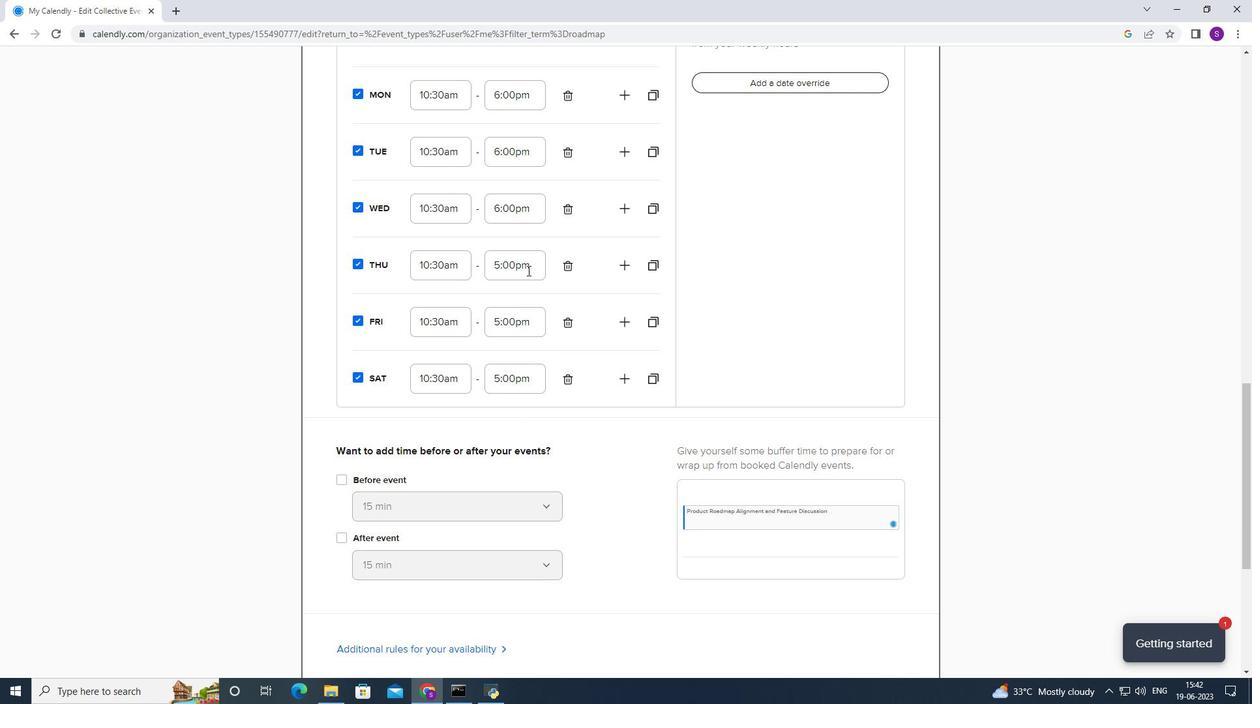 
Action: Mouse moved to (519, 333)
Screenshot: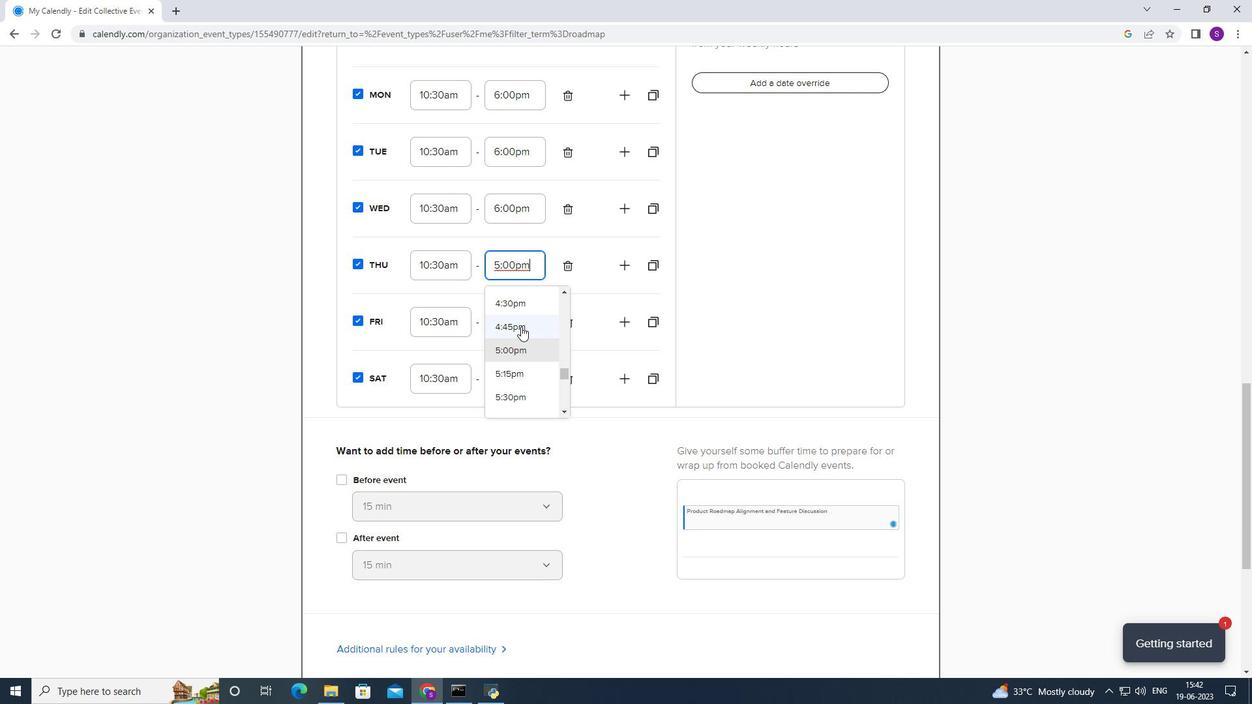 
Action: Mouse scrolled (519, 332) with delta (0, 0)
Screenshot: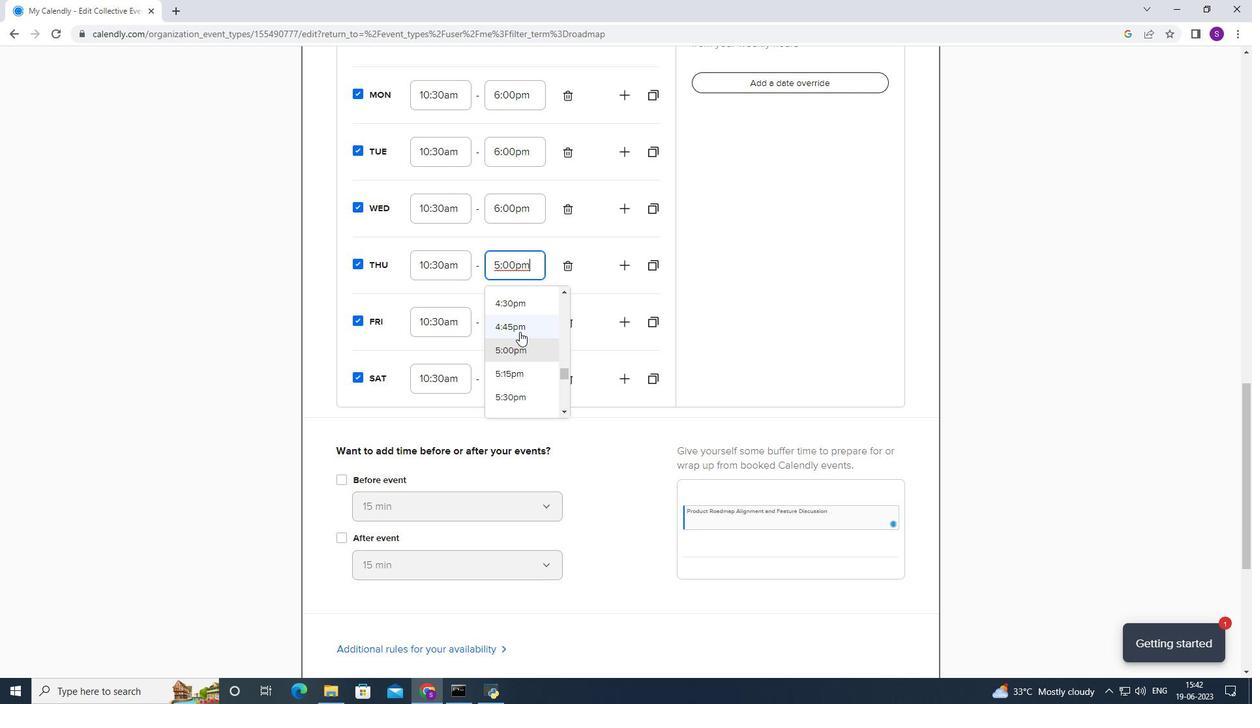 
Action: Mouse moved to (512, 372)
Screenshot: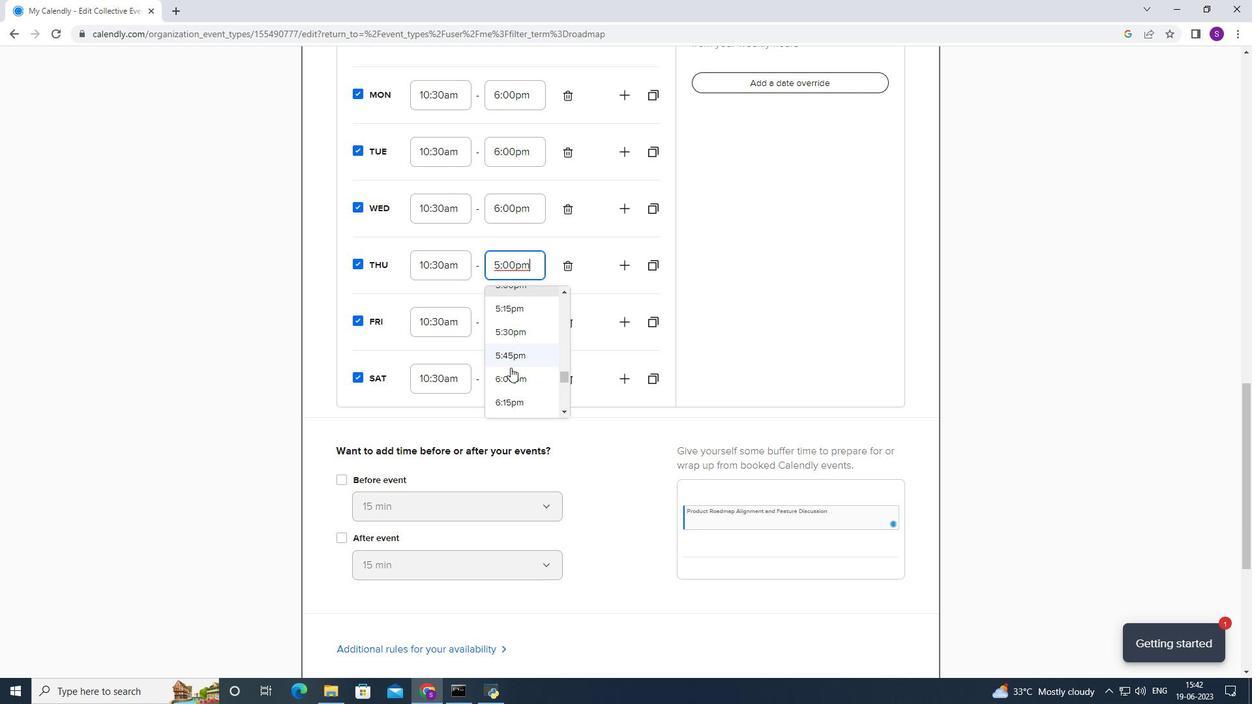 
Action: Mouse pressed left at (512, 372)
Screenshot: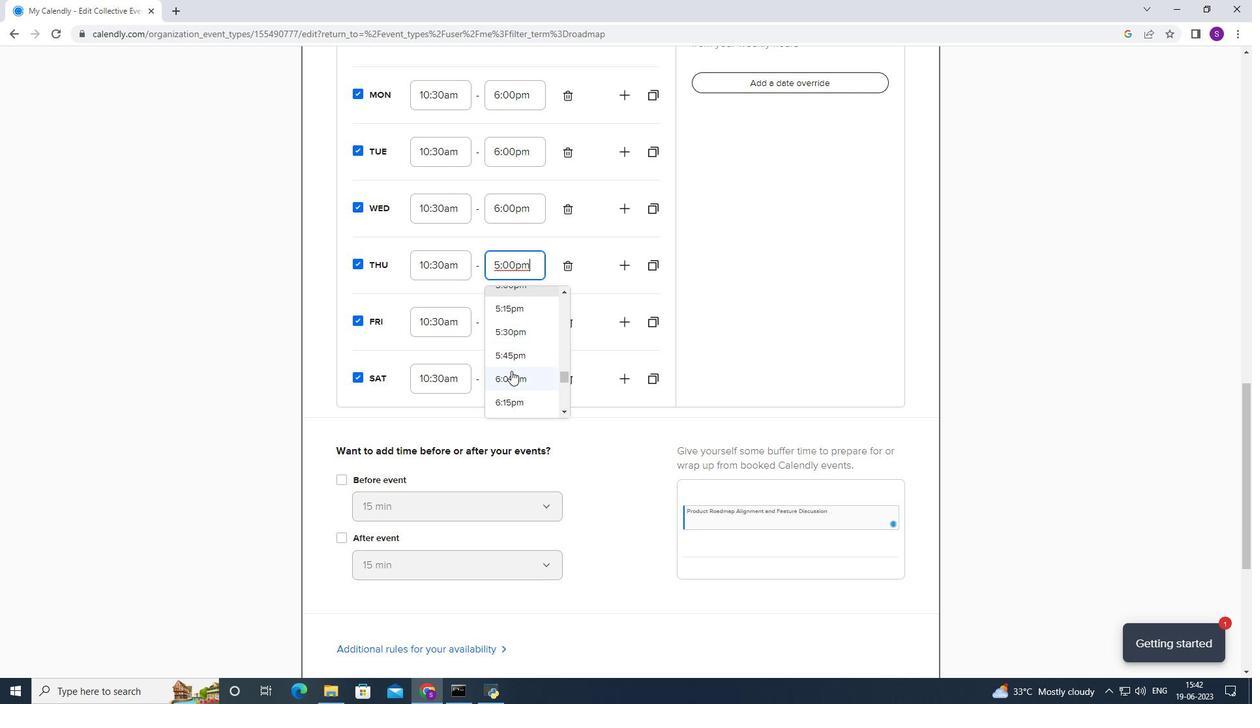 
Action: Mouse moved to (503, 339)
Screenshot: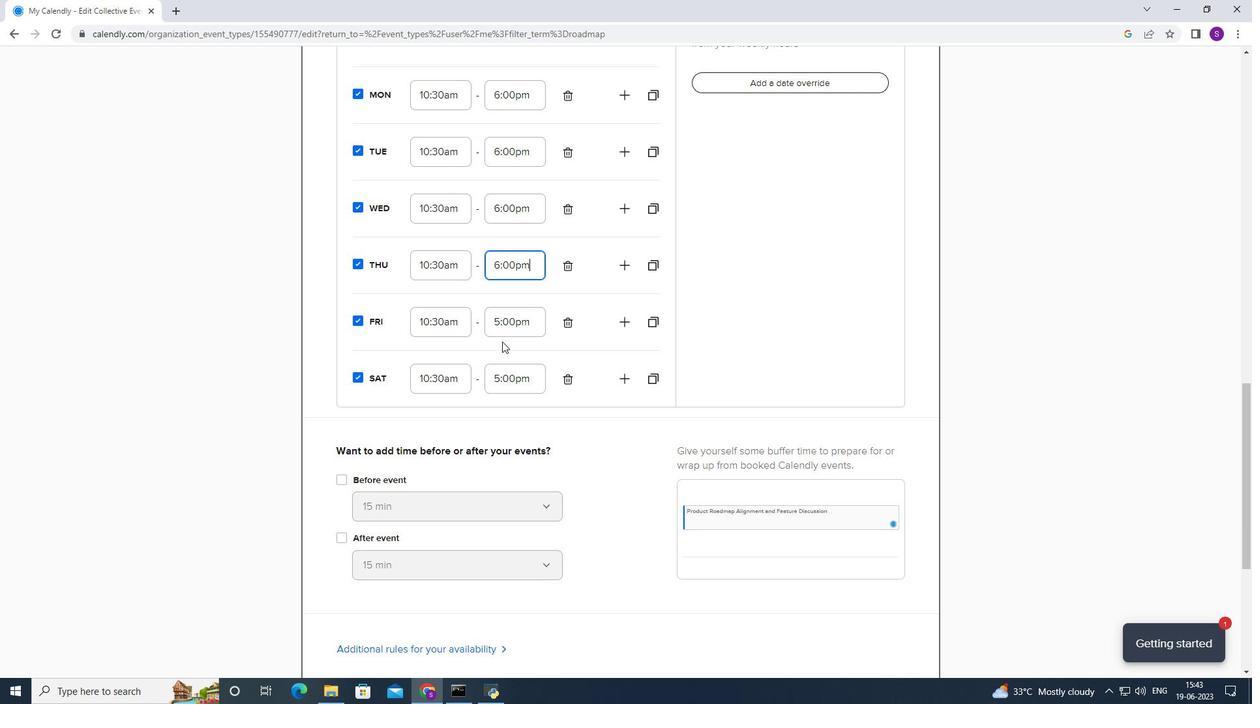 
Action: Mouse pressed left at (503, 339)
Screenshot: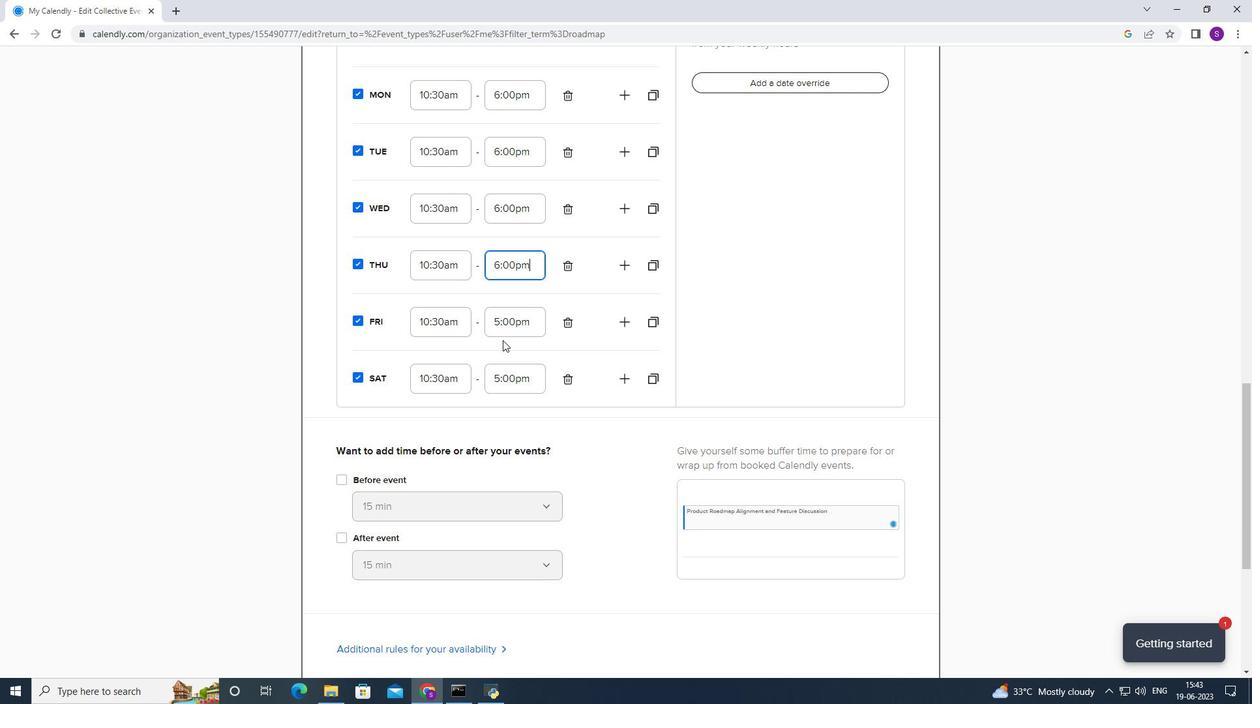 
Action: Mouse moved to (516, 326)
Screenshot: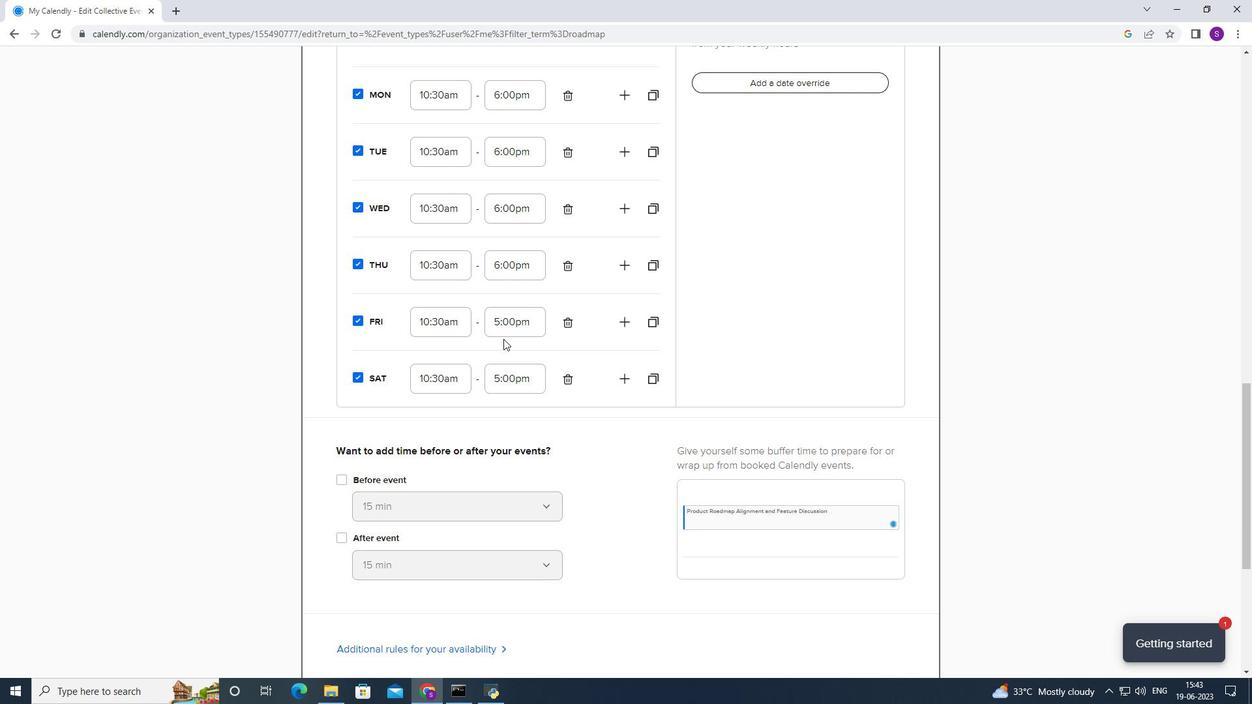 
Action: Mouse pressed left at (516, 326)
Screenshot: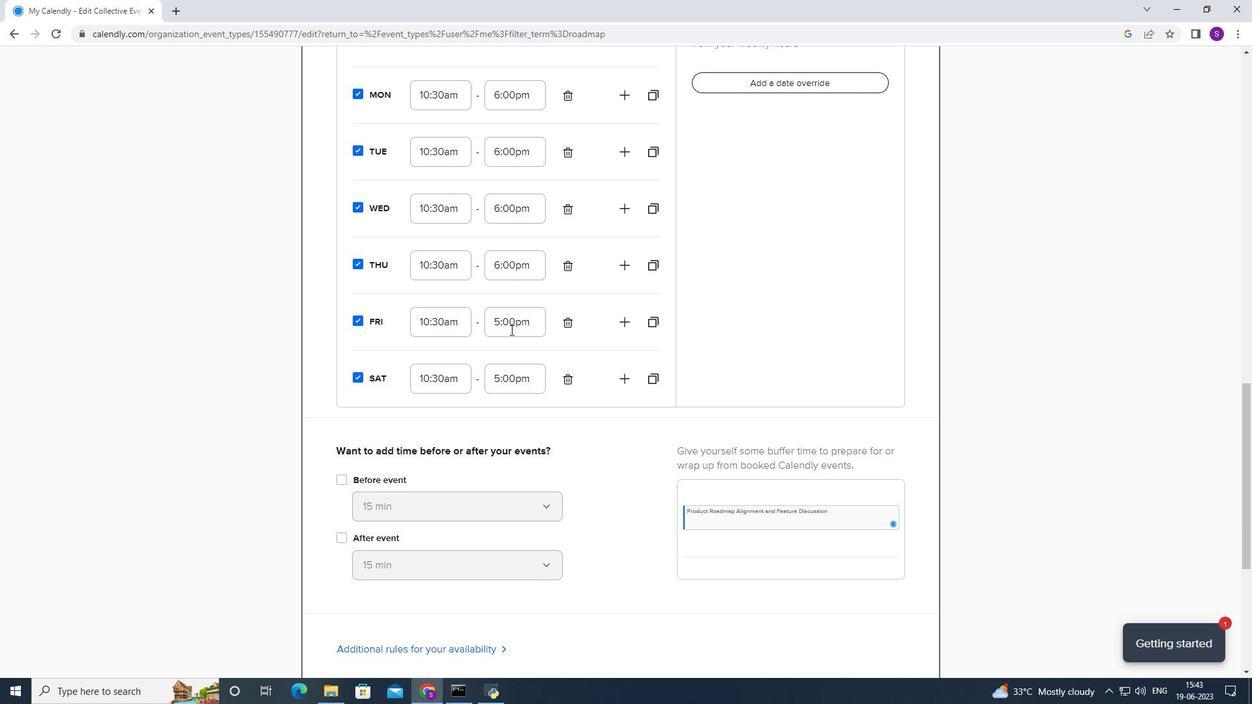 
Action: Mouse moved to (504, 369)
Screenshot: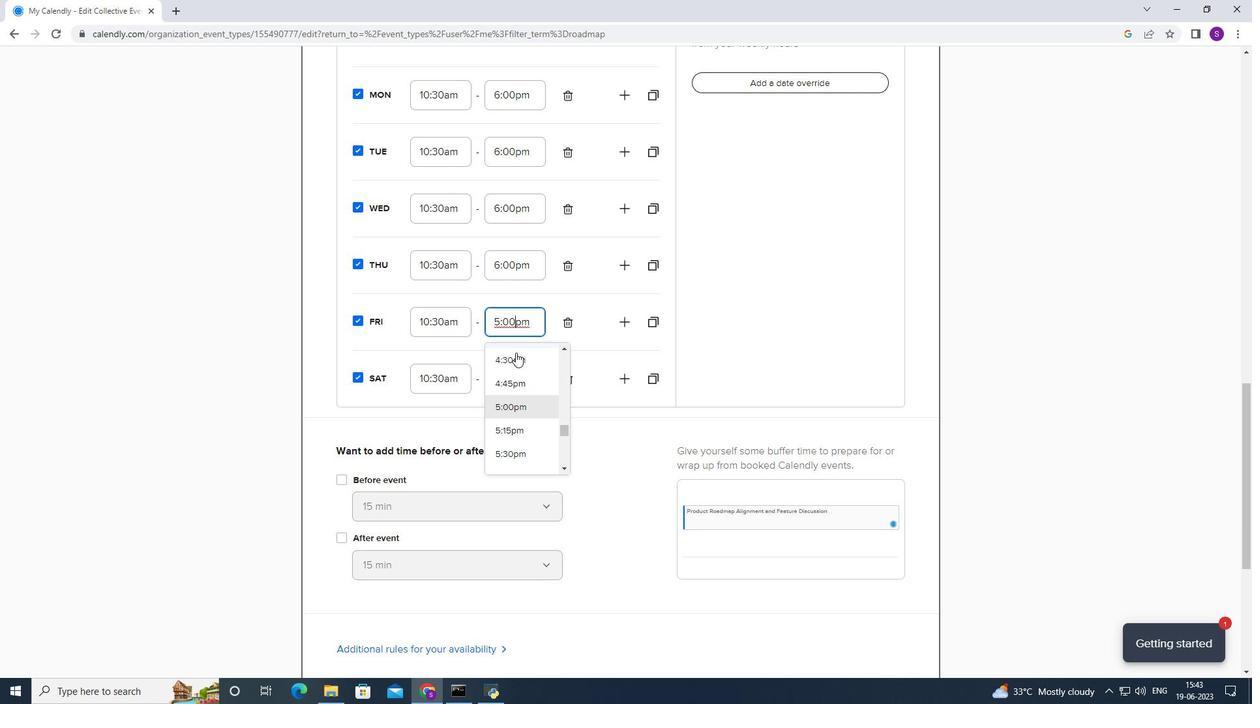 
Action: Mouse scrolled (504, 368) with delta (0, 0)
Screenshot: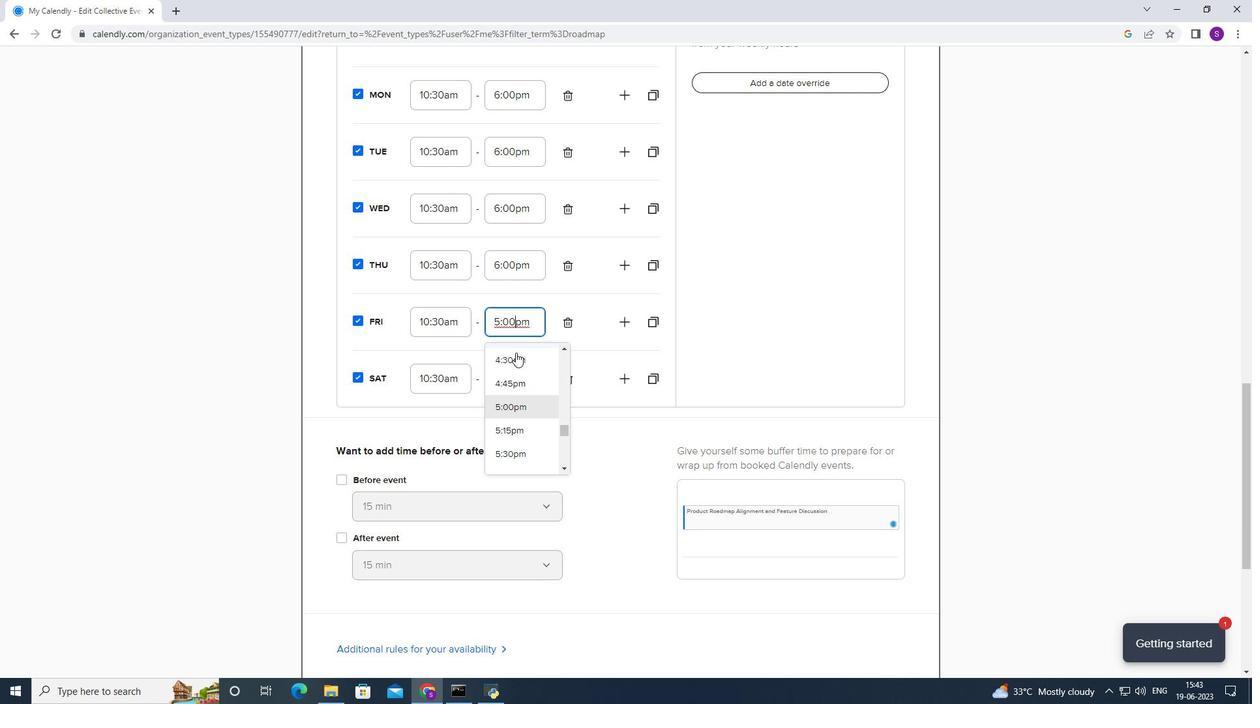 
Action: Mouse moved to (496, 381)
Screenshot: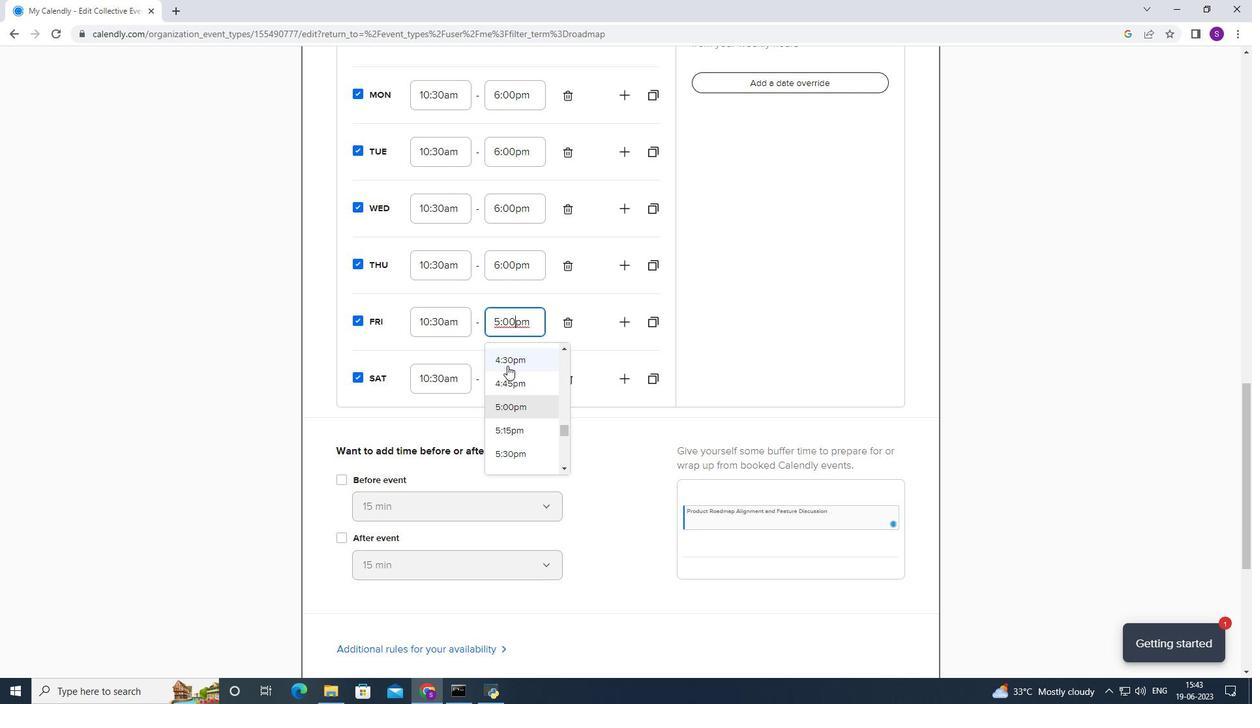 
Action: Mouse scrolled (496, 380) with delta (0, 0)
Screenshot: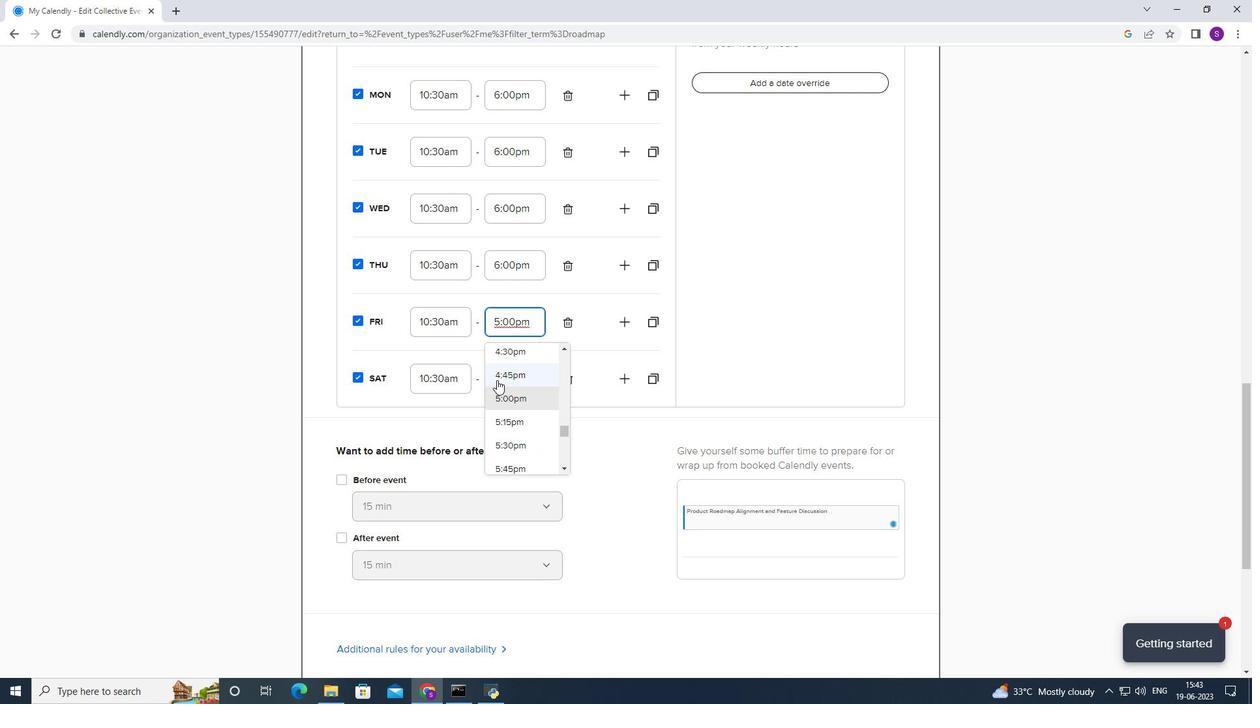 
Action: Mouse moved to (525, 374)
Screenshot: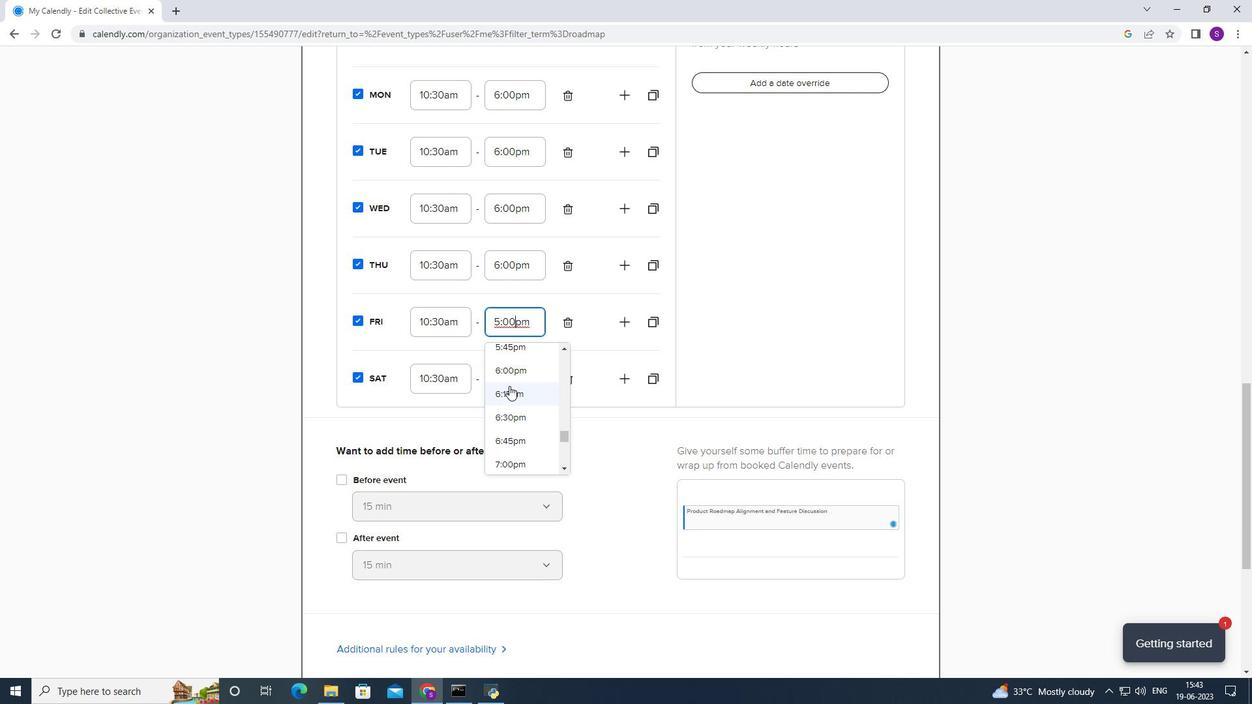 
Action: Mouse pressed left at (525, 374)
Screenshot: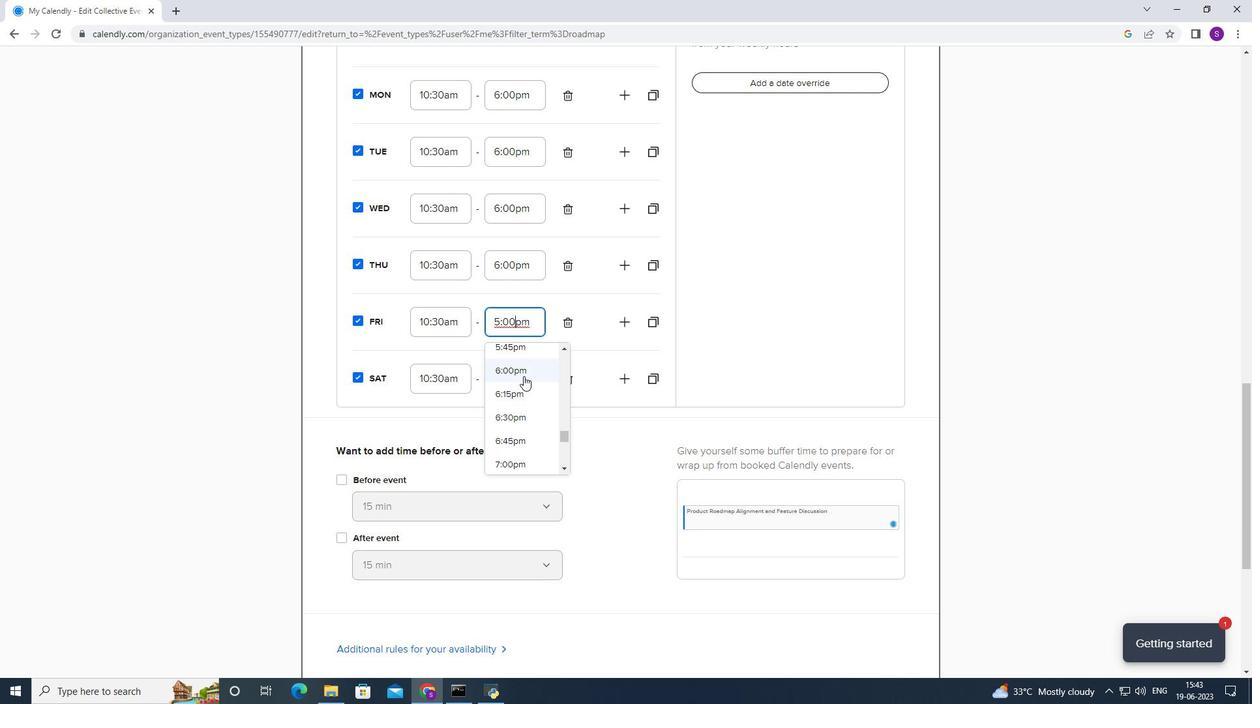
Action: Mouse moved to (519, 384)
Screenshot: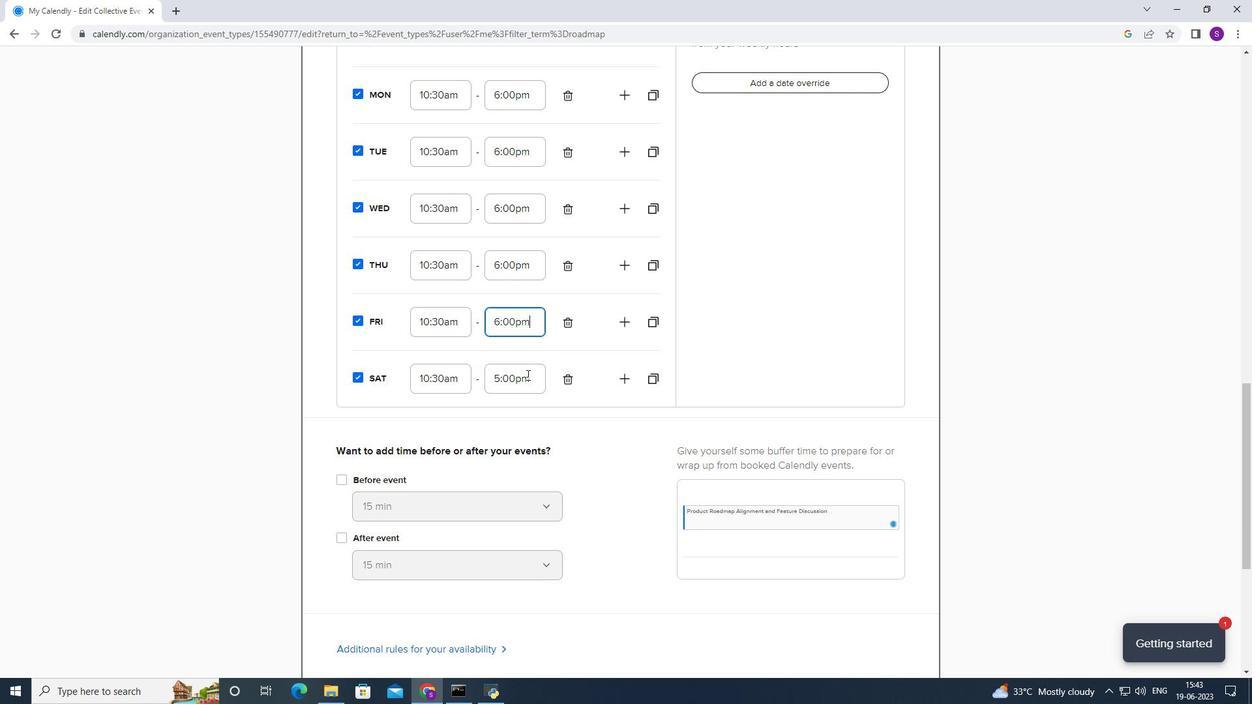 
Action: Mouse pressed left at (519, 384)
Screenshot: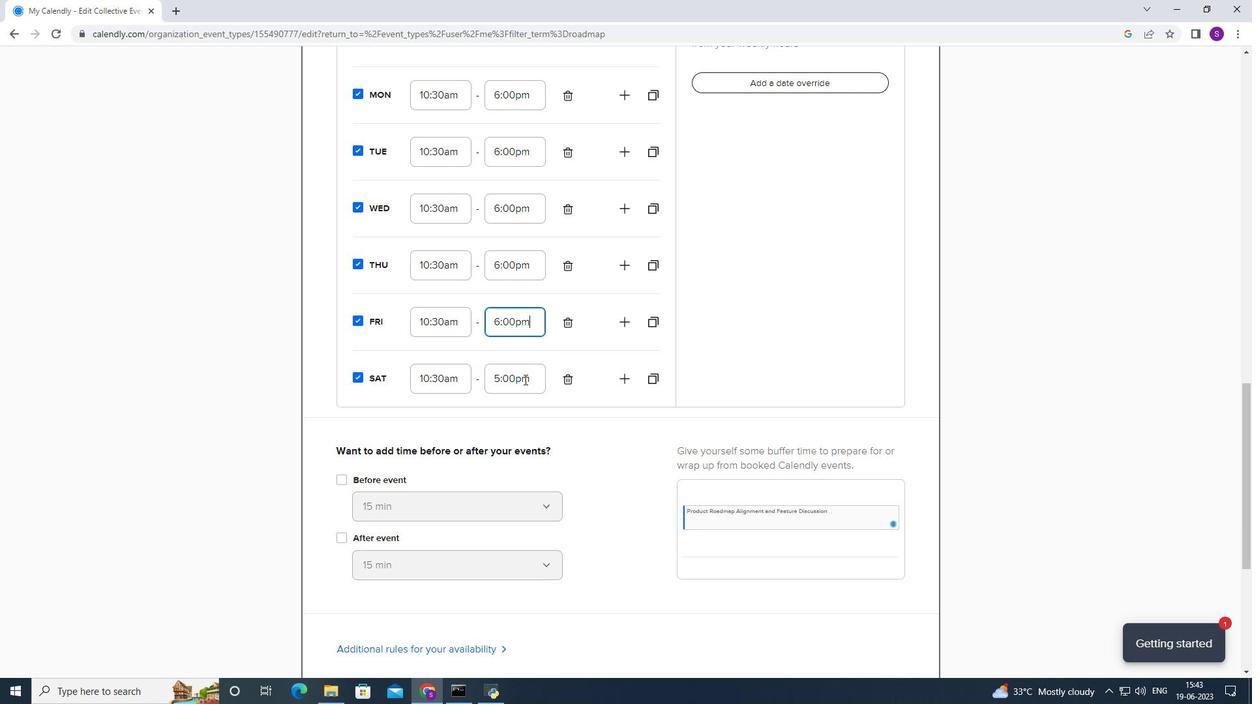 
Action: Mouse moved to (509, 418)
Screenshot: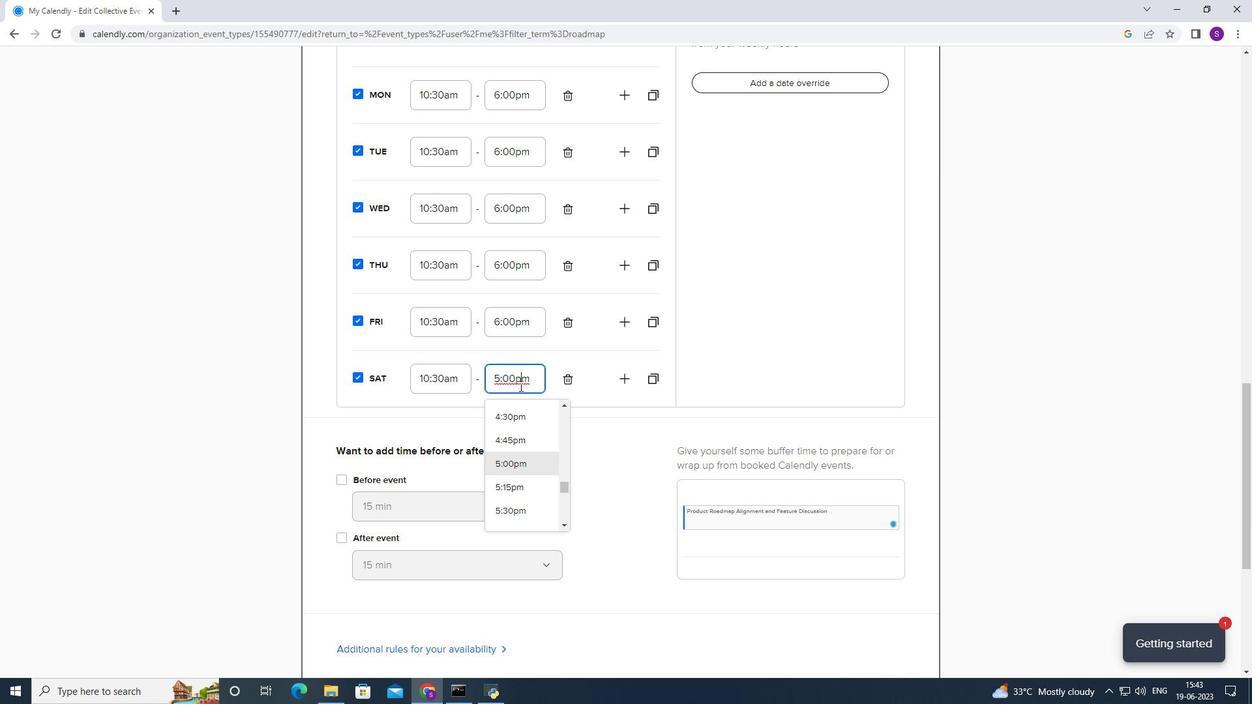 
Action: Mouse scrolled (509, 418) with delta (0, 0)
Screenshot: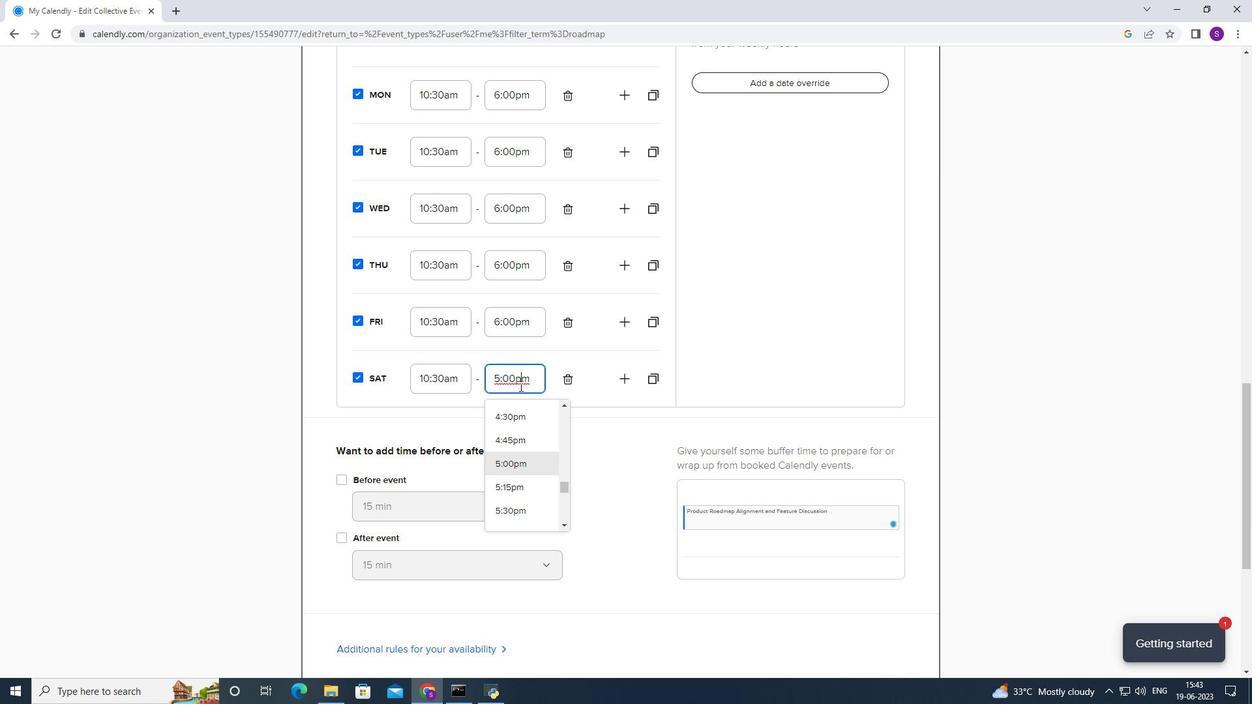 
Action: Mouse scrolled (509, 418) with delta (0, 0)
Screenshot: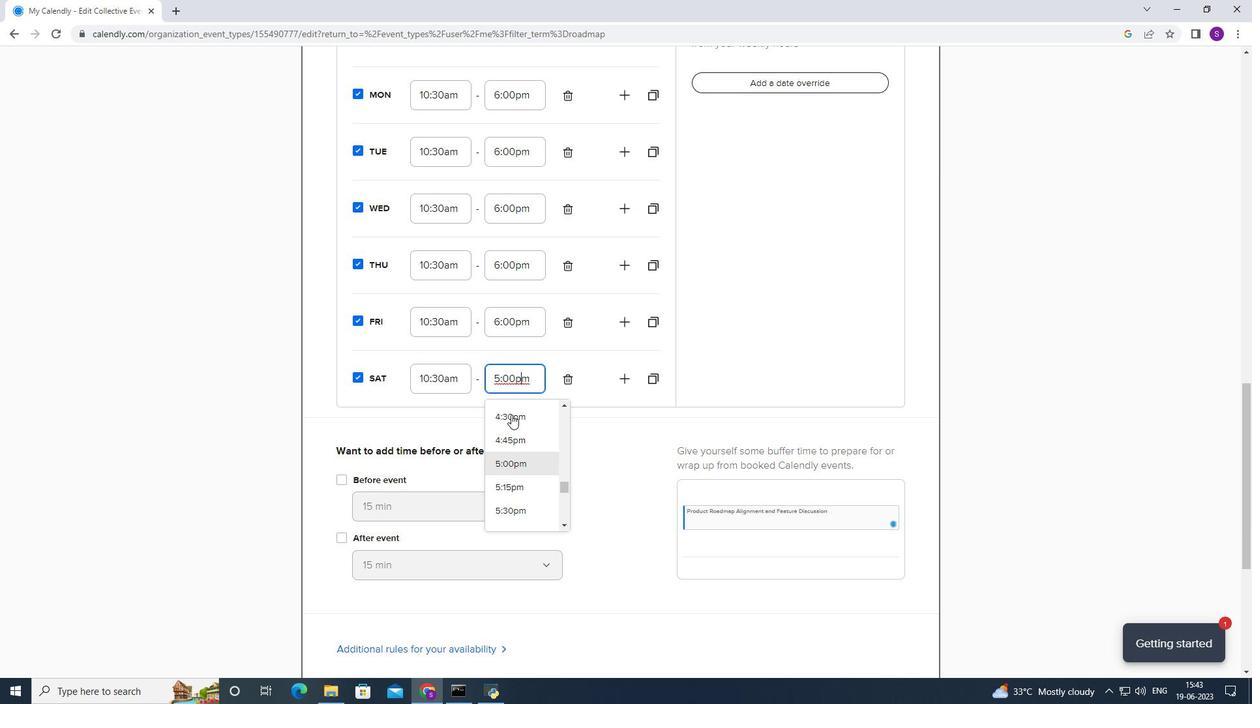 
Action: Mouse moved to (506, 434)
Screenshot: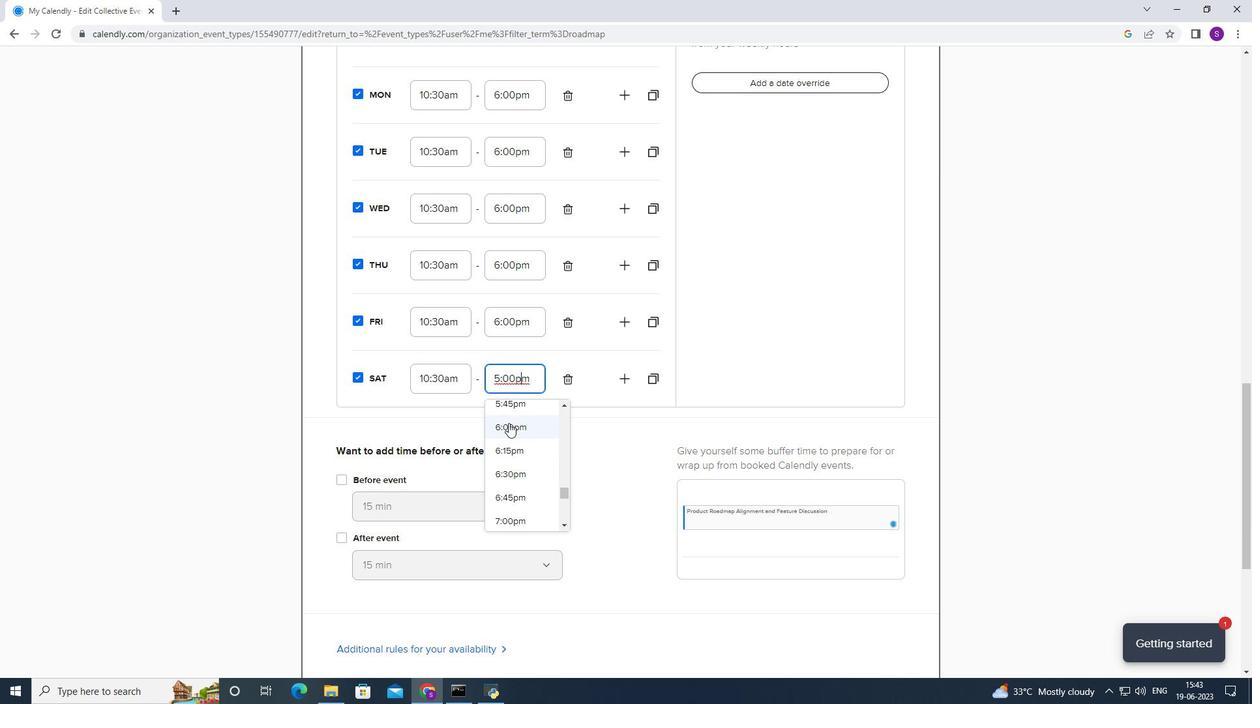 
Action: Mouse pressed left at (506, 434)
Screenshot: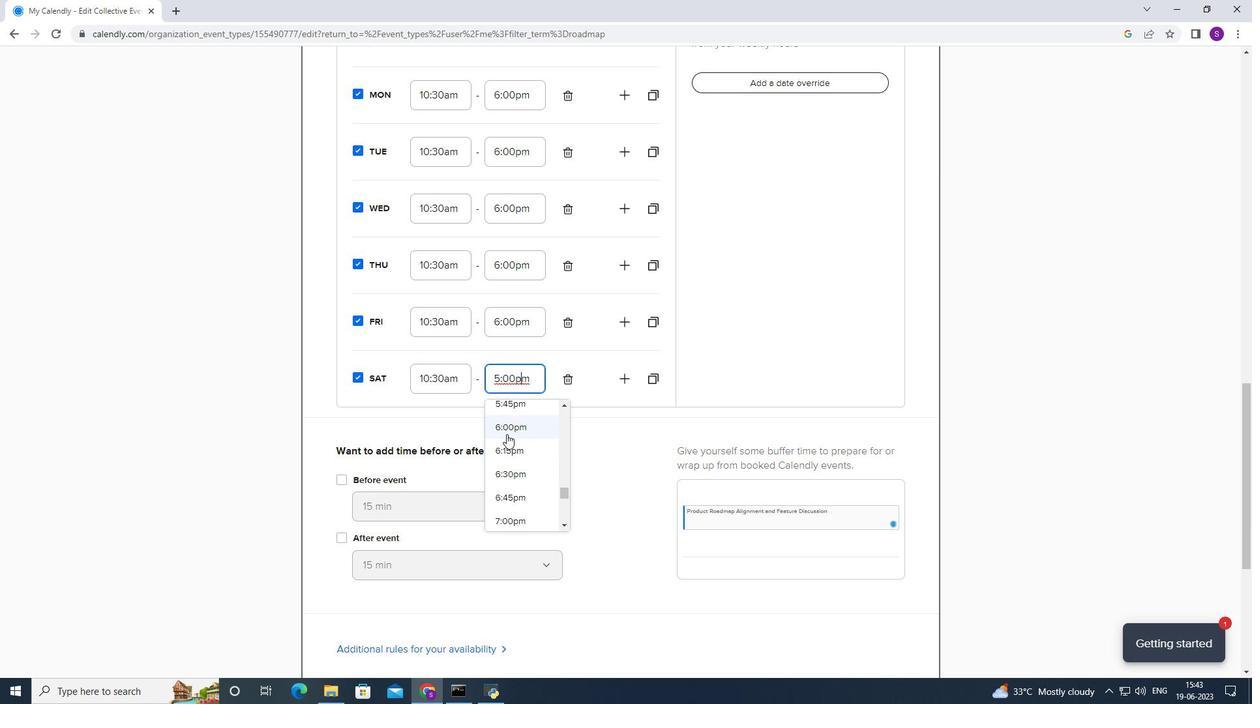 
Action: Mouse moved to (375, 471)
Screenshot: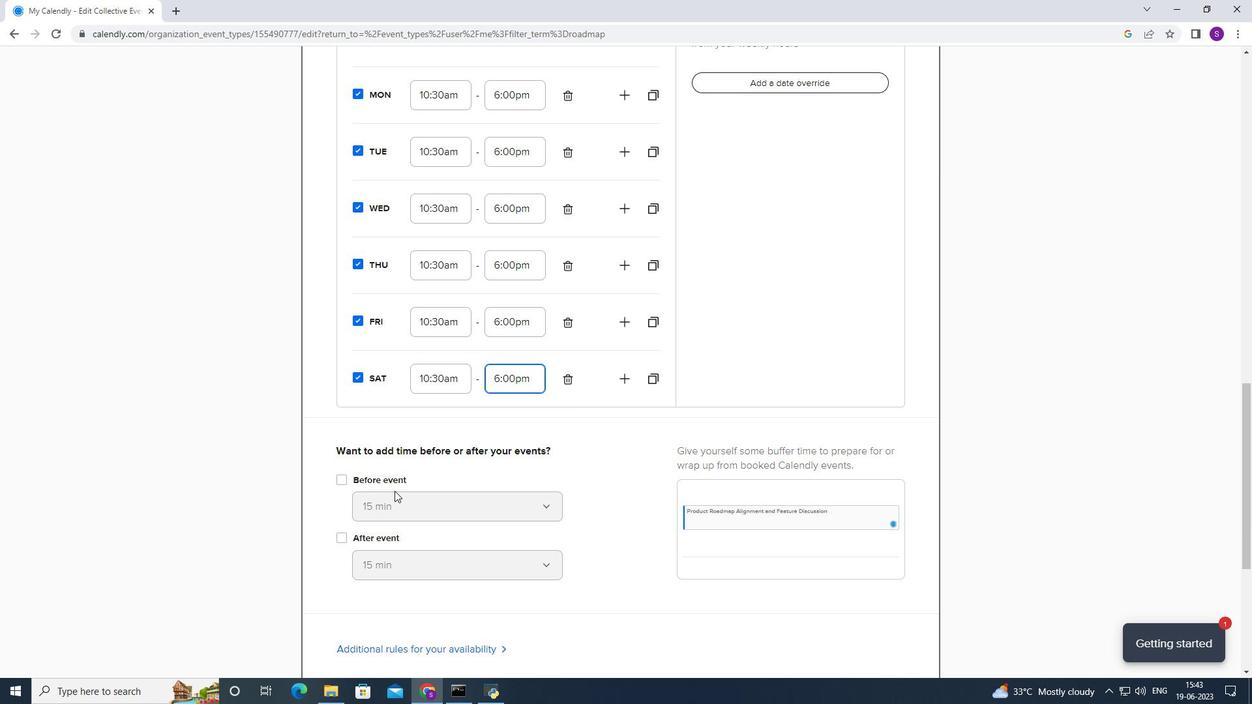 
Action: Mouse pressed left at (375, 471)
Screenshot: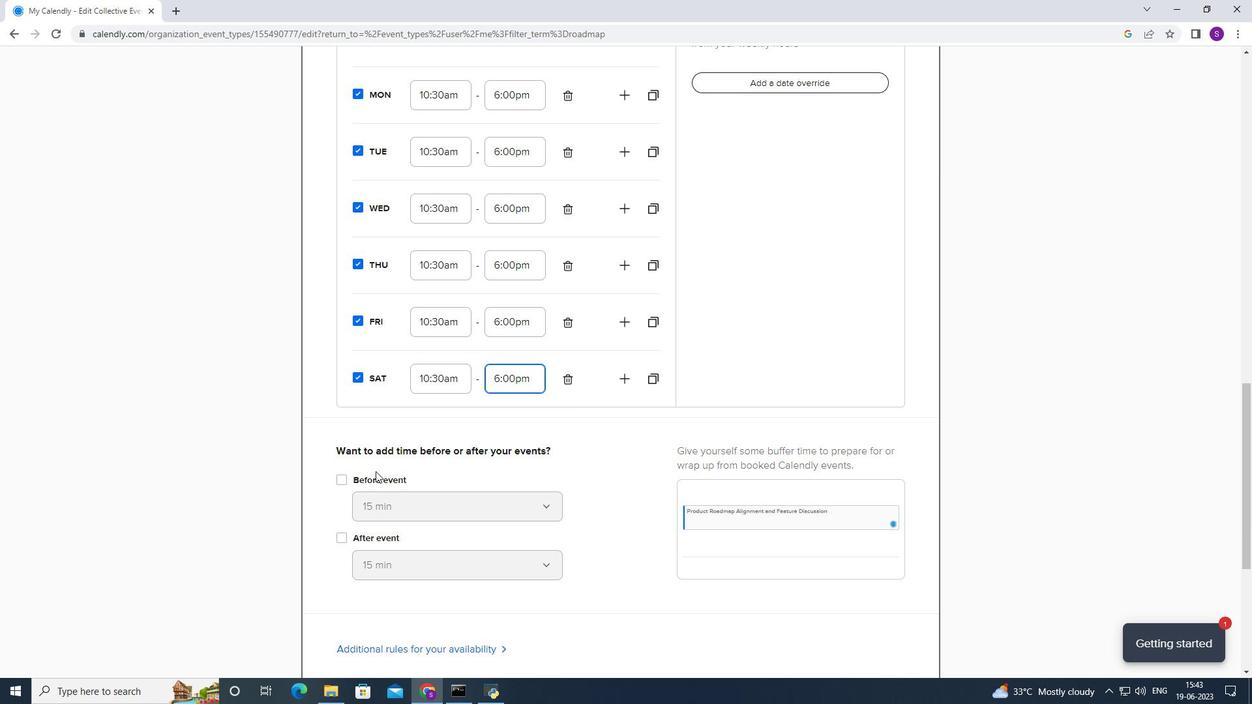 
Action: Mouse moved to (372, 475)
Screenshot: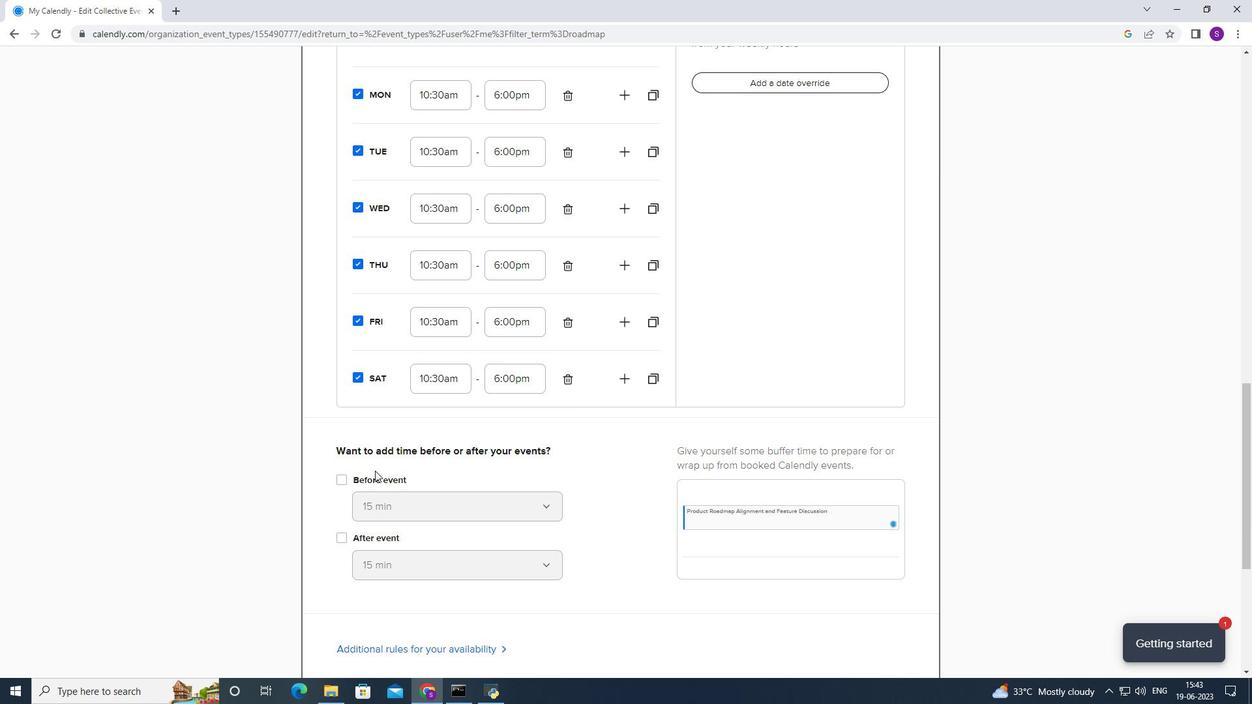
Action: Mouse pressed left at (372, 475)
Screenshot: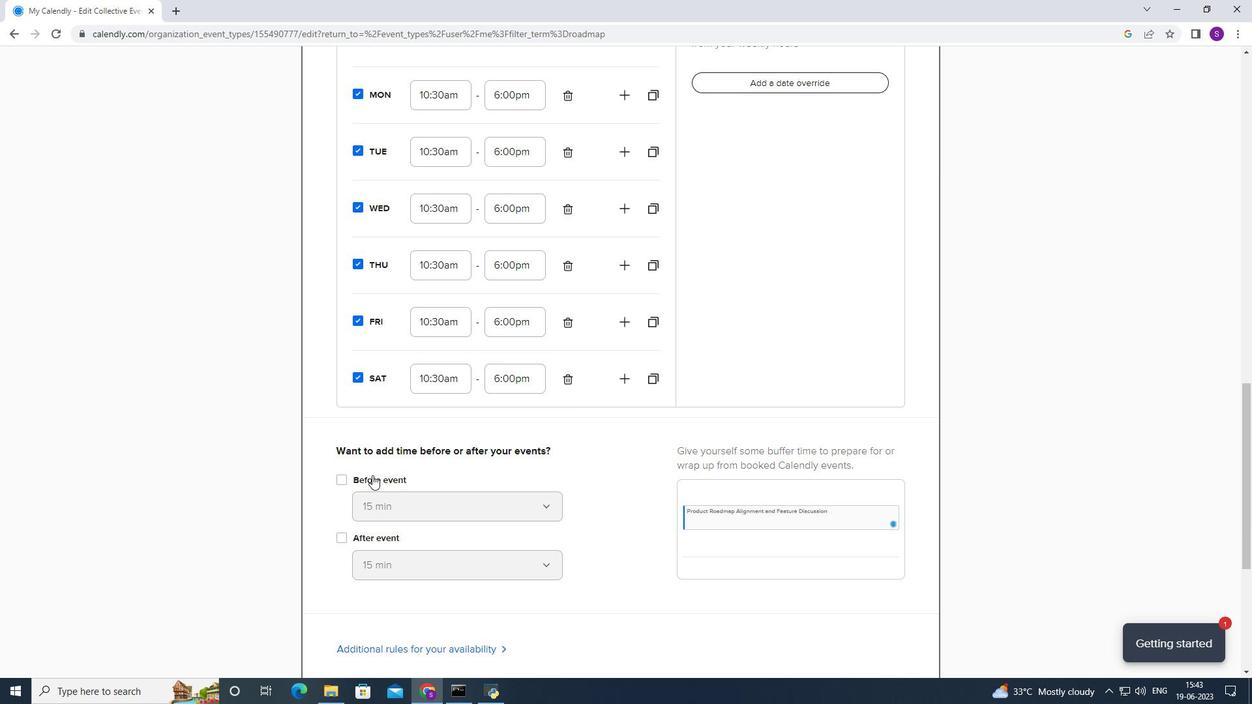 
Action: Mouse moved to (337, 528)
Screenshot: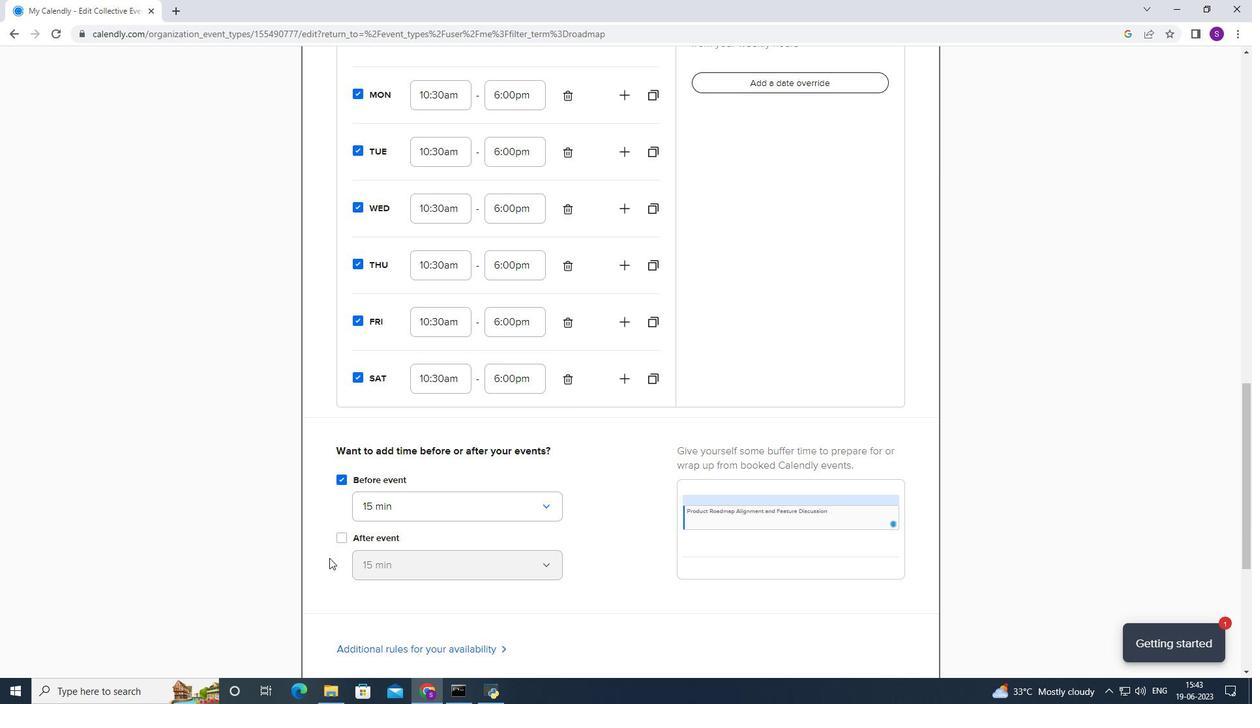 
Action: Mouse pressed left at (337, 528)
Screenshot: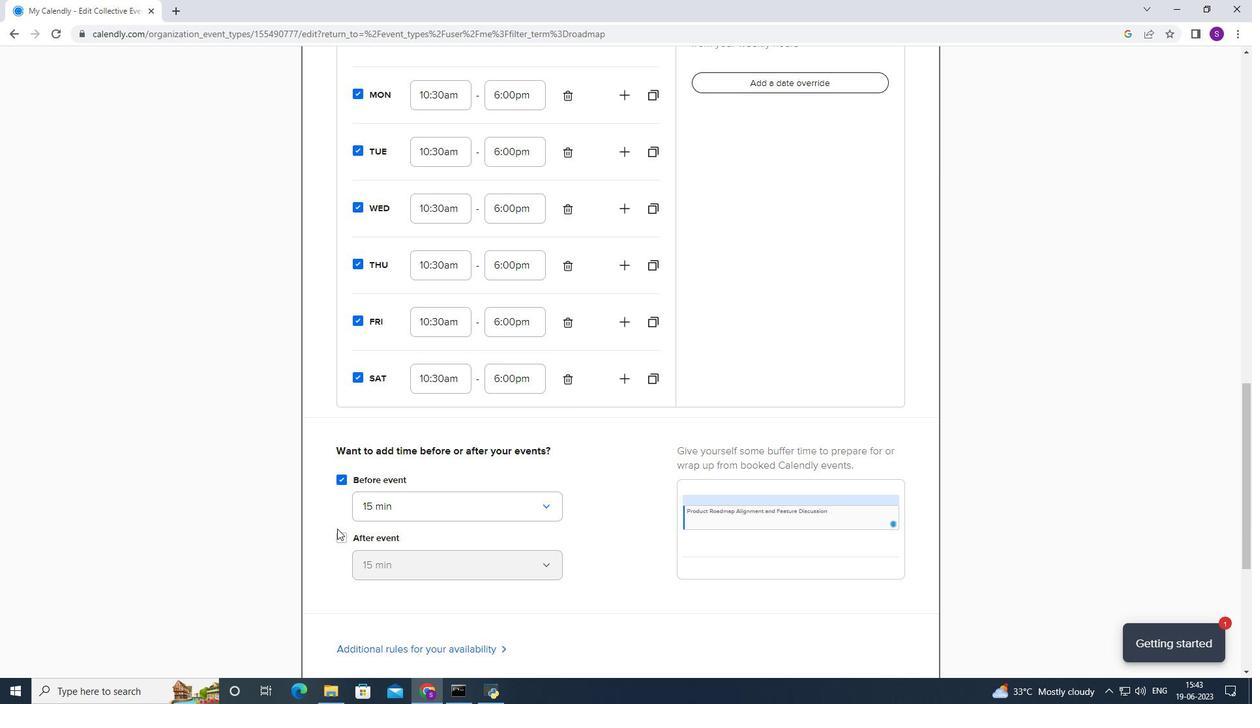 
Action: Mouse moved to (338, 536)
Screenshot: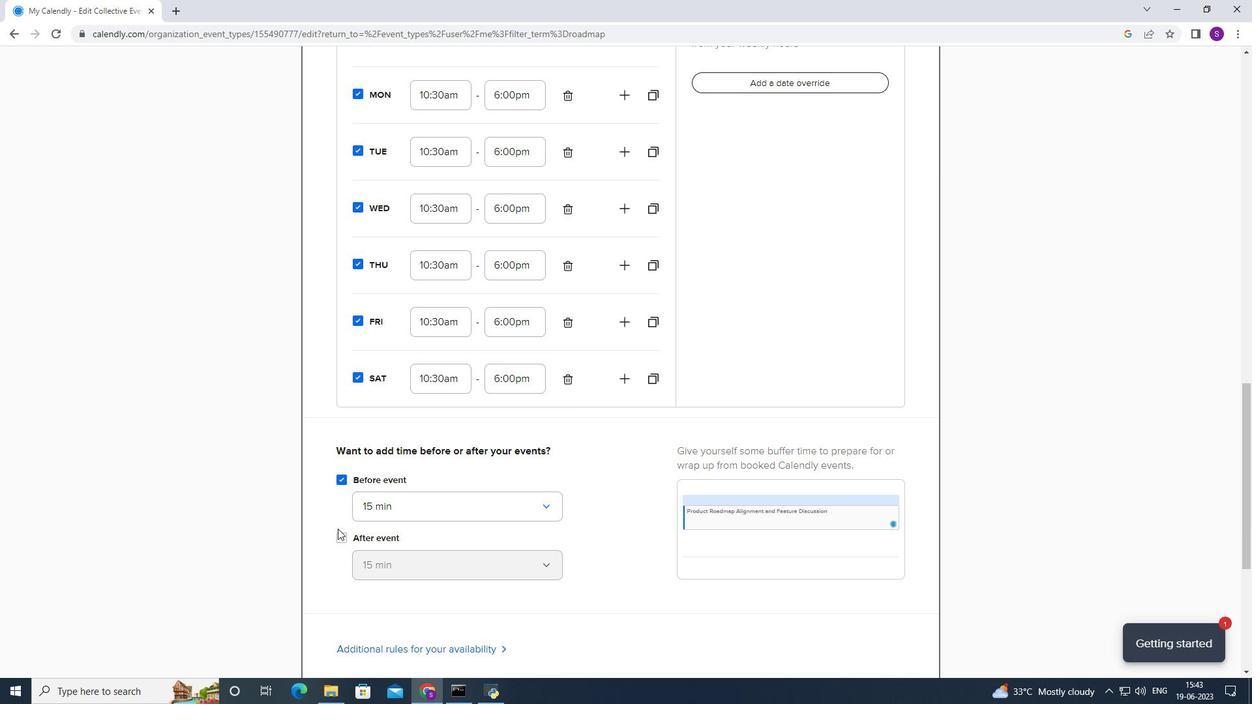 
Action: Mouse pressed left at (338, 536)
Screenshot: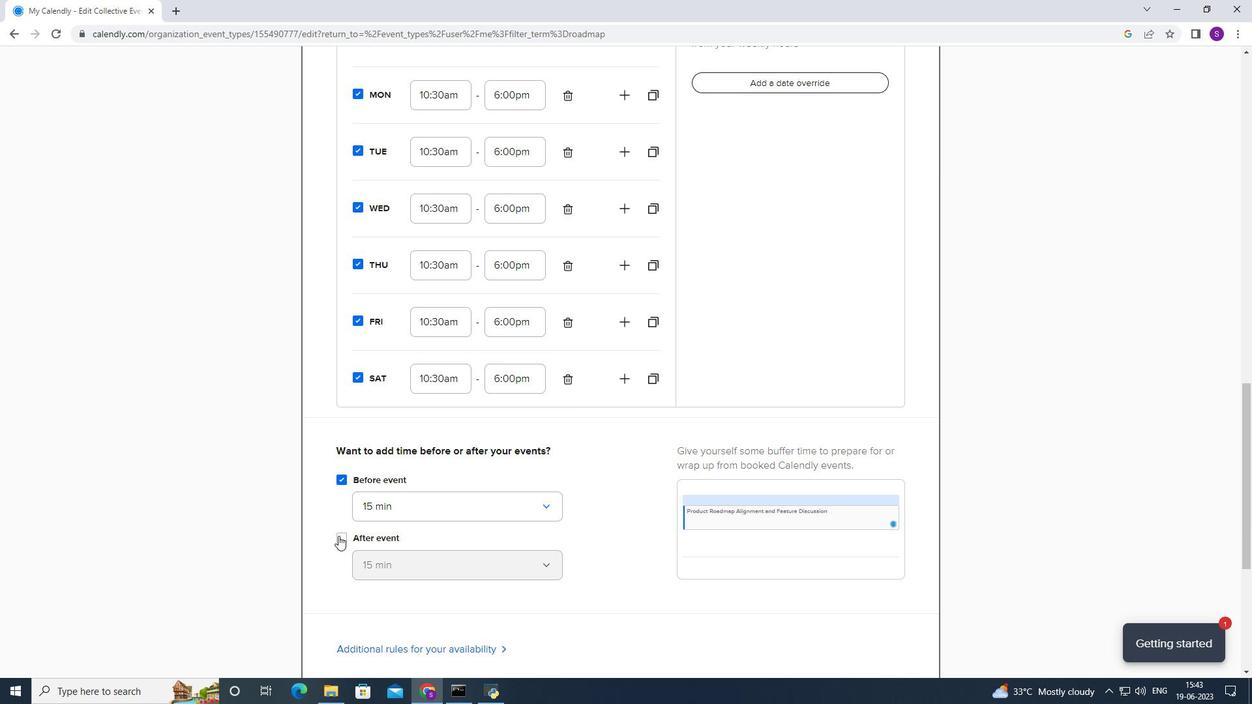 
Action: Mouse moved to (388, 492)
Screenshot: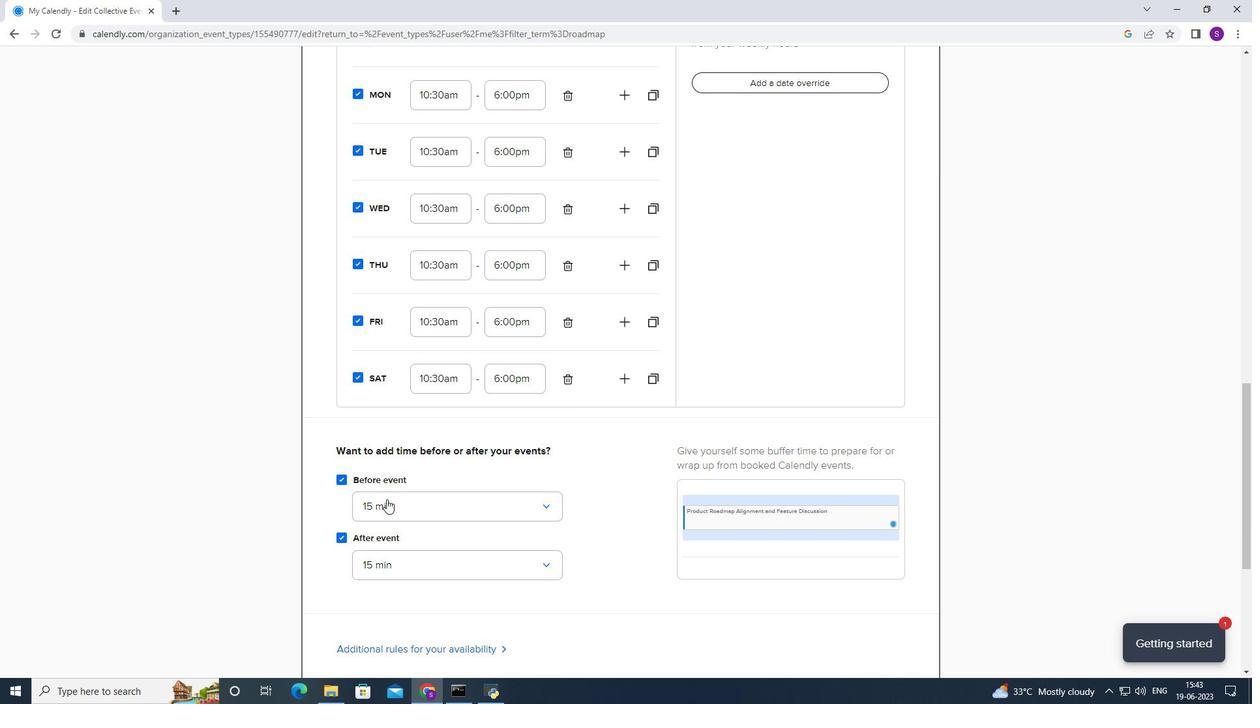 
Action: Mouse scrolled (388, 491) with delta (0, 0)
Screenshot: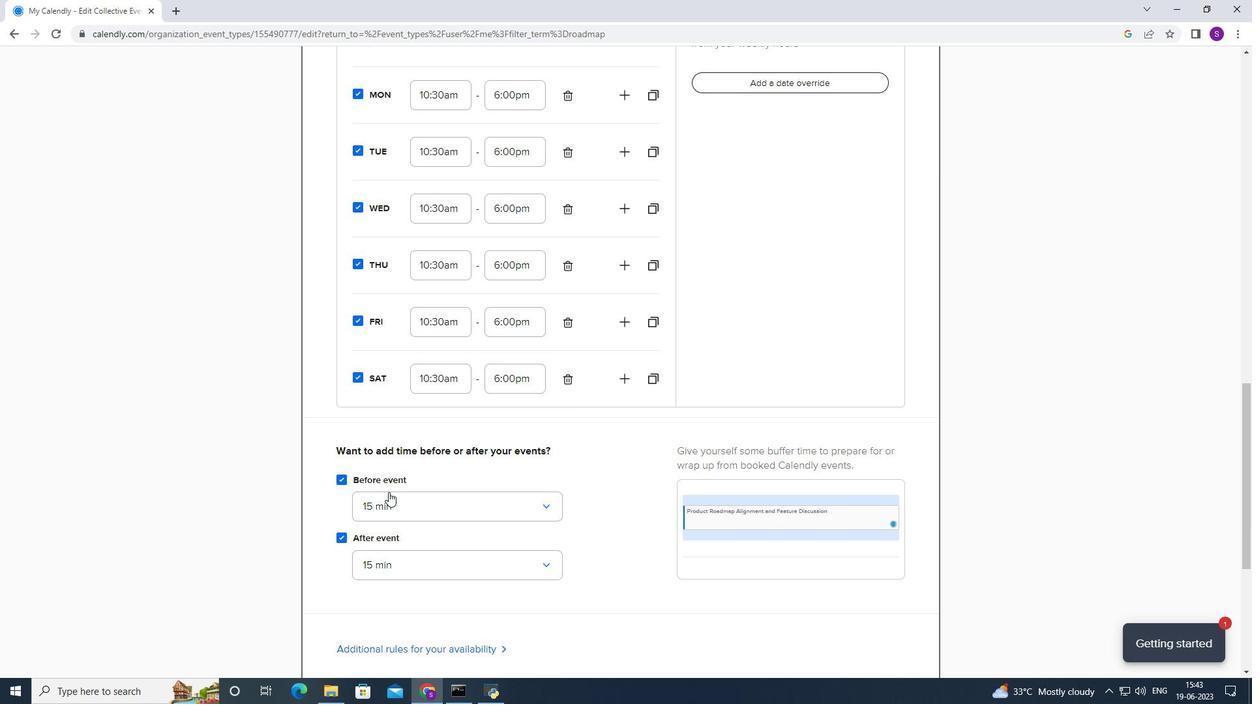 
Action: Mouse scrolled (388, 491) with delta (0, 0)
Screenshot: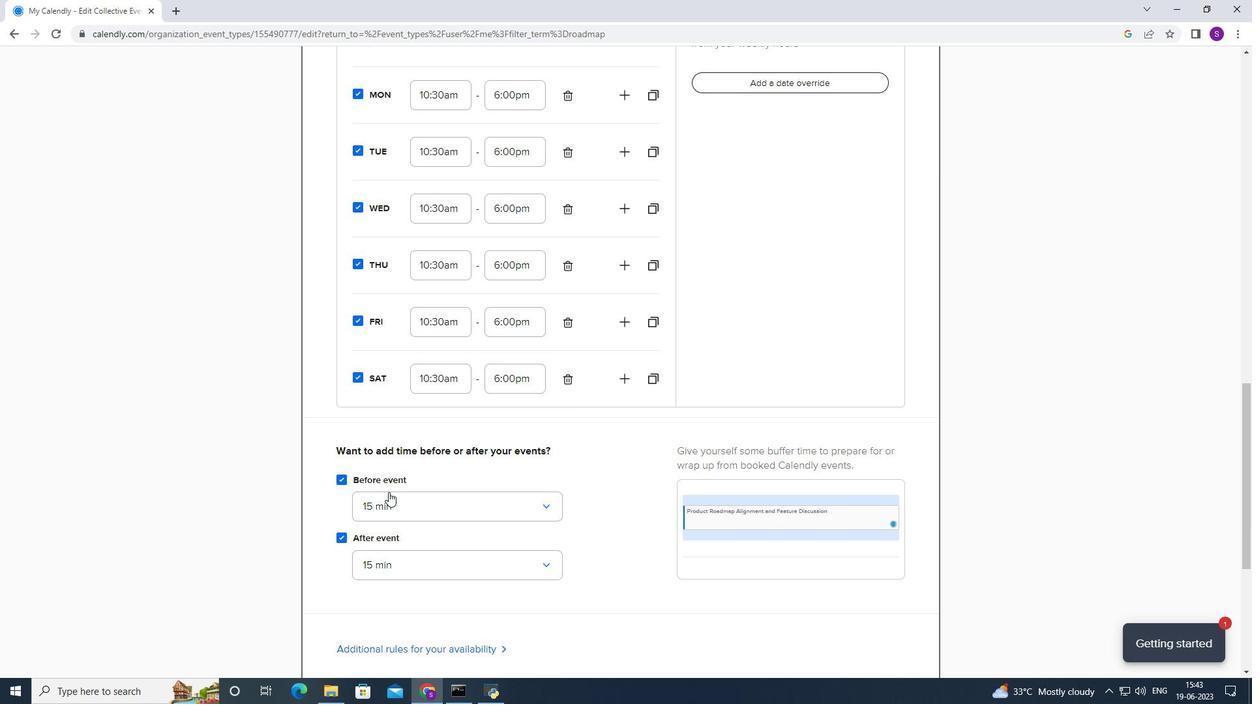 
Action: Mouse scrolled (388, 491) with delta (0, 0)
Screenshot: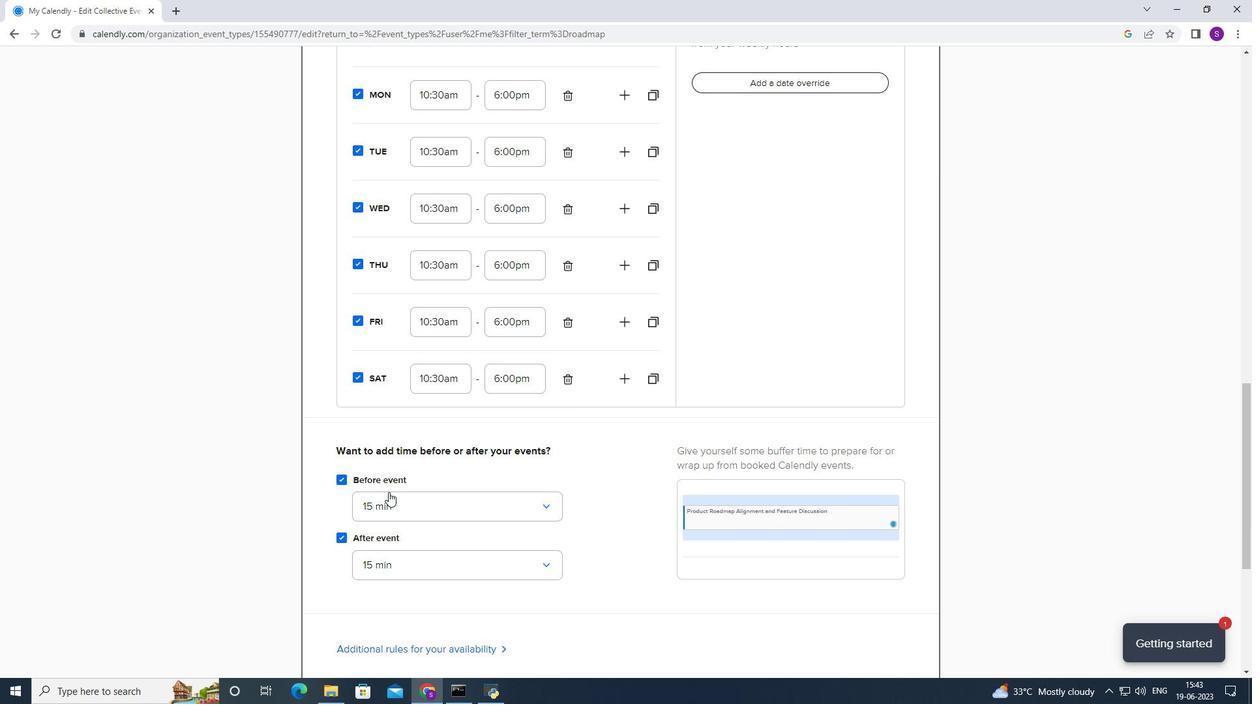 
Action: Mouse scrolled (388, 491) with delta (0, 0)
Screenshot: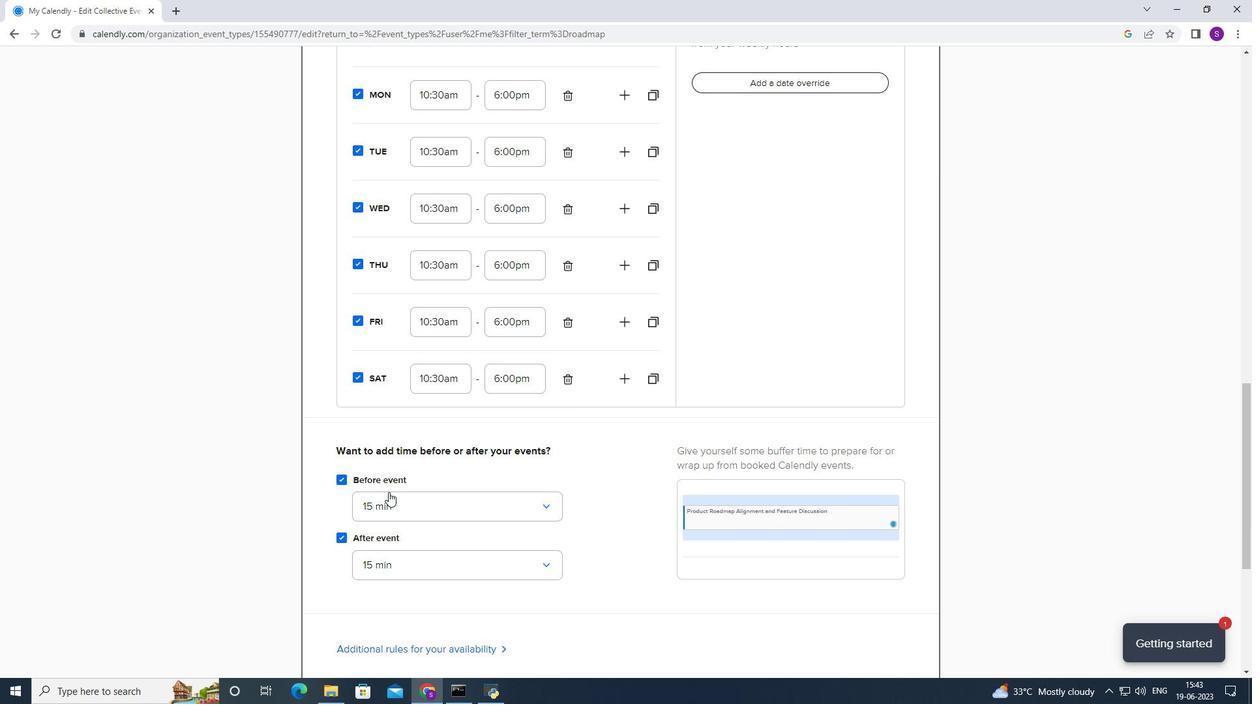 
Action: Mouse scrolled (388, 491) with delta (0, 0)
Screenshot: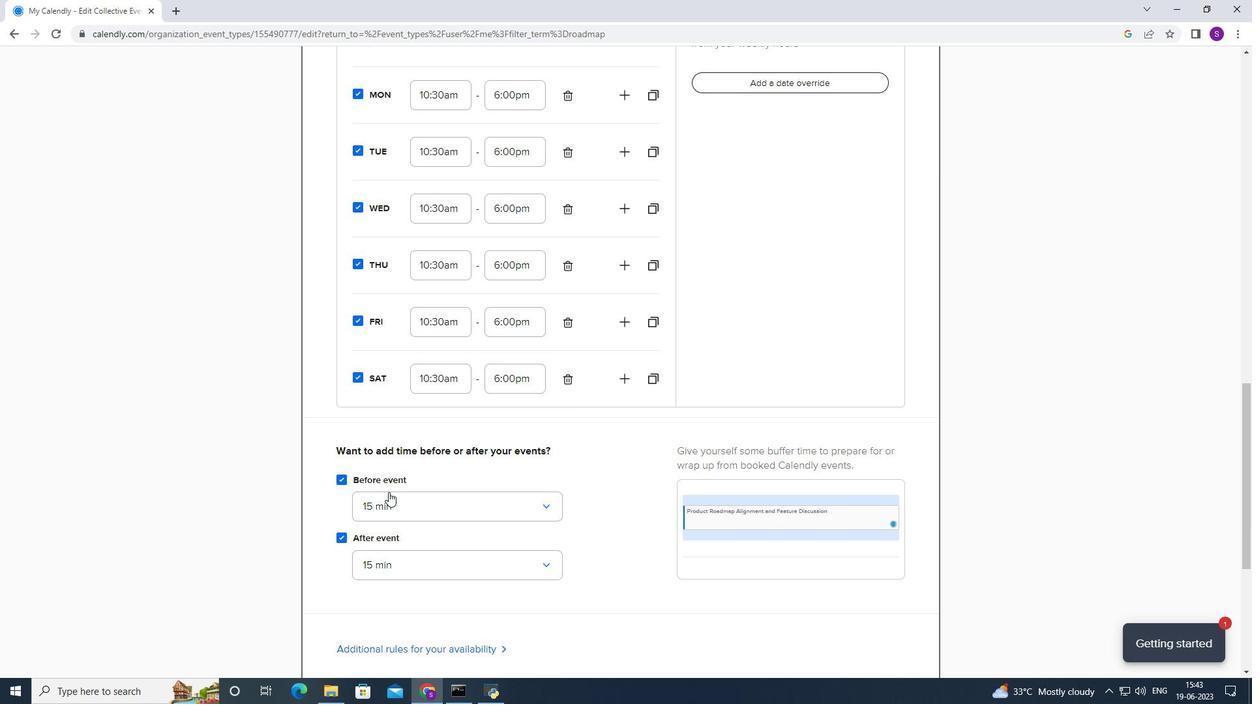 
Action: Mouse moved to (472, 322)
Screenshot: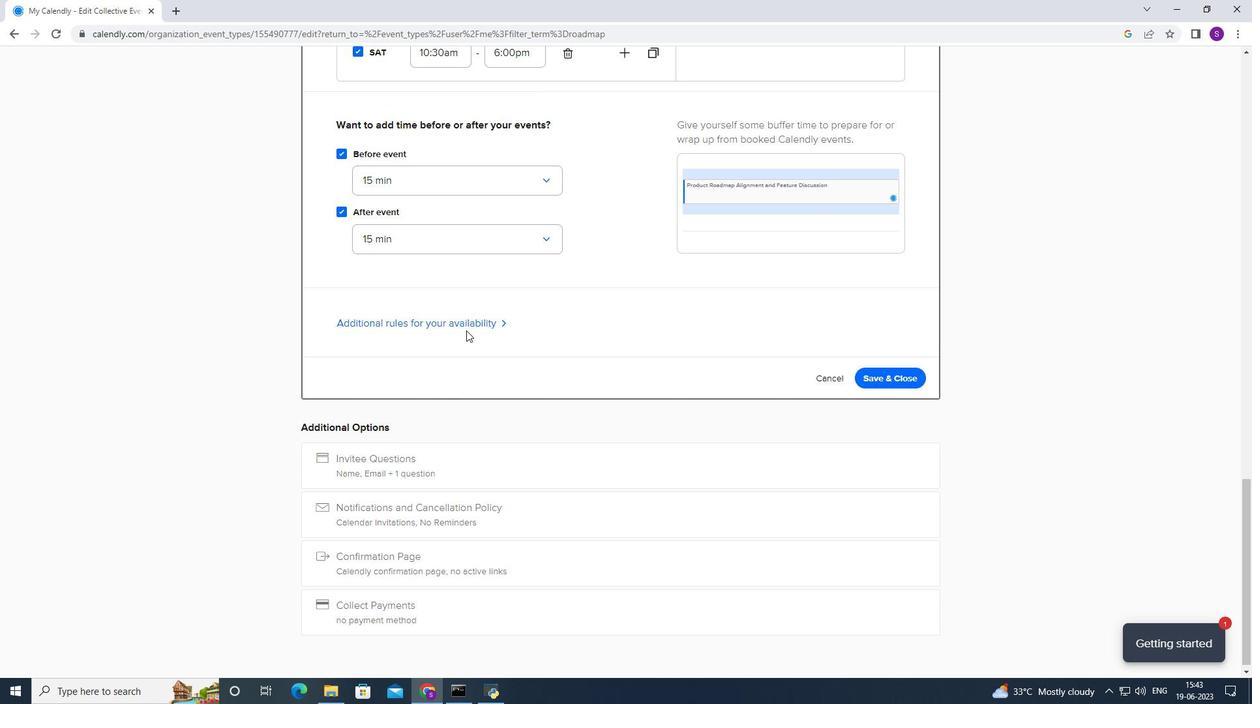 
Action: Mouse pressed left at (472, 322)
Screenshot: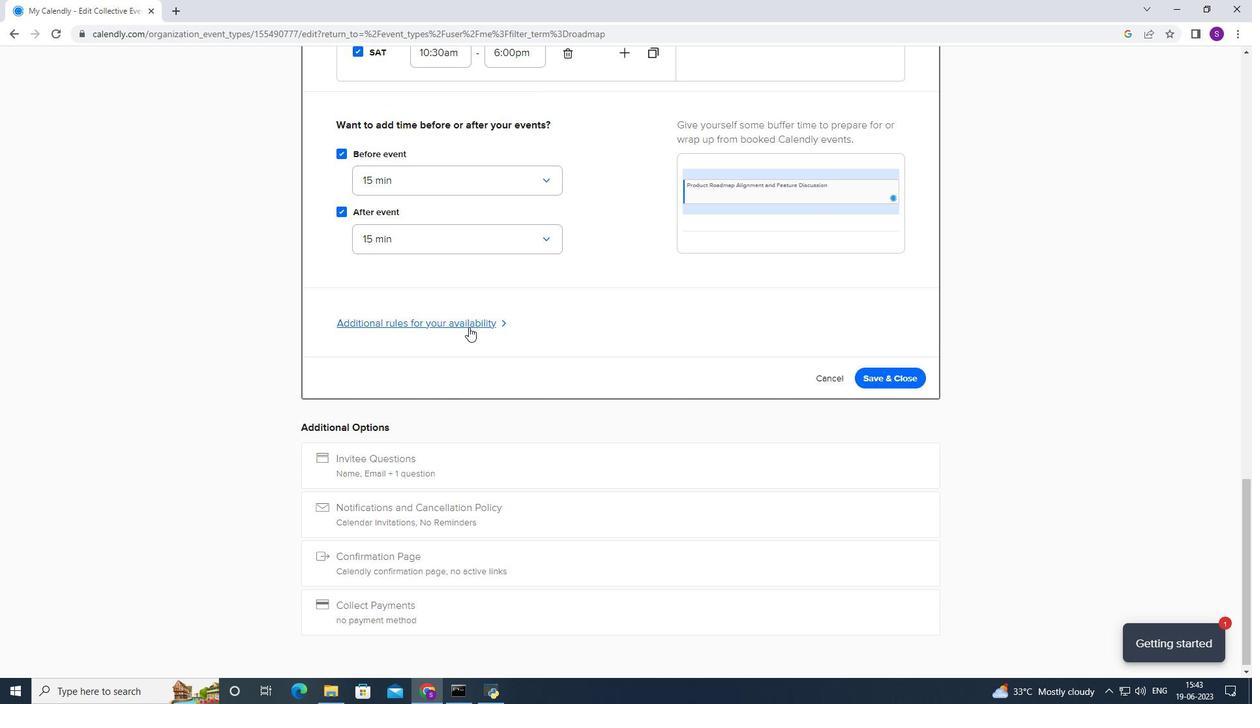 
Action: Mouse moved to (386, 429)
Screenshot: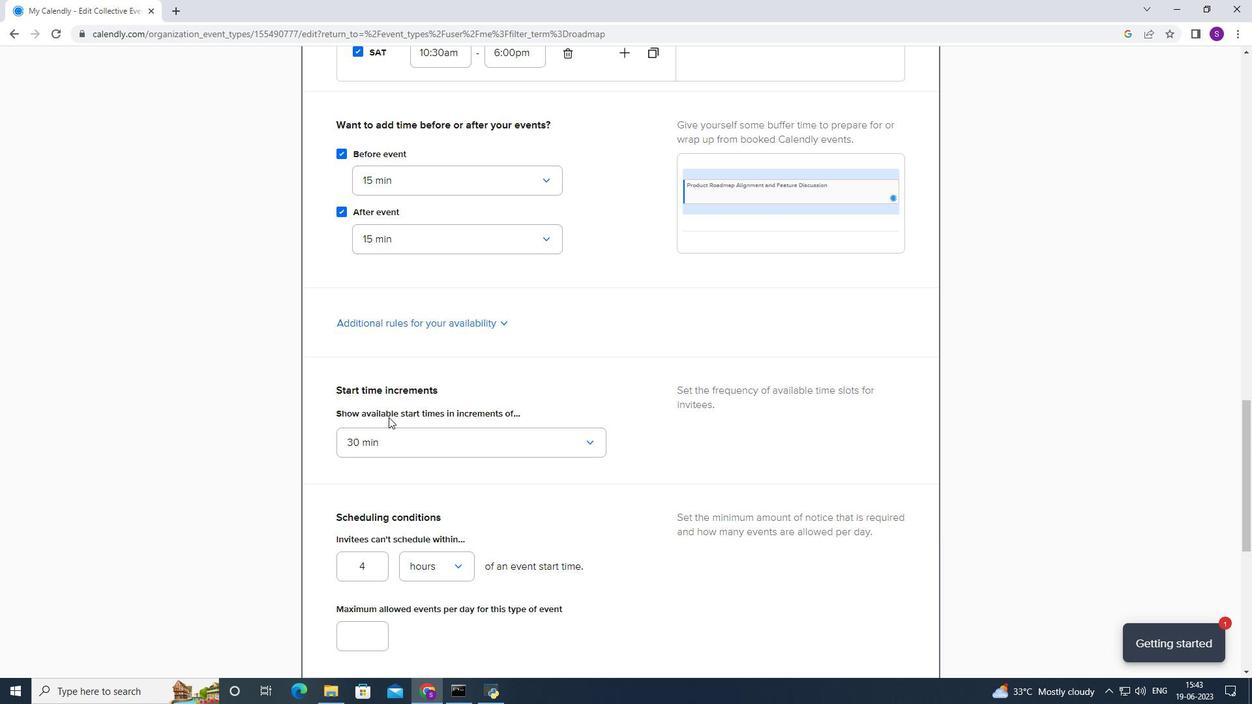 
Action: Mouse pressed left at (386, 429)
Screenshot: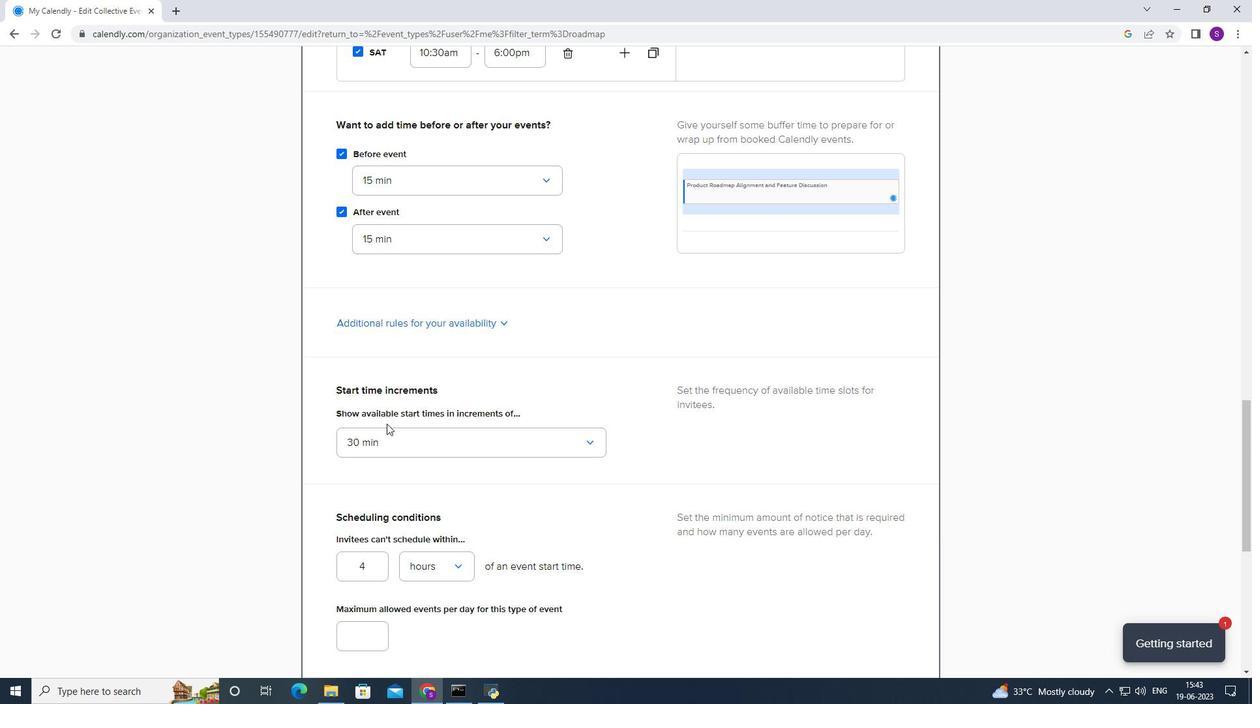 
Action: Mouse moved to (365, 491)
Screenshot: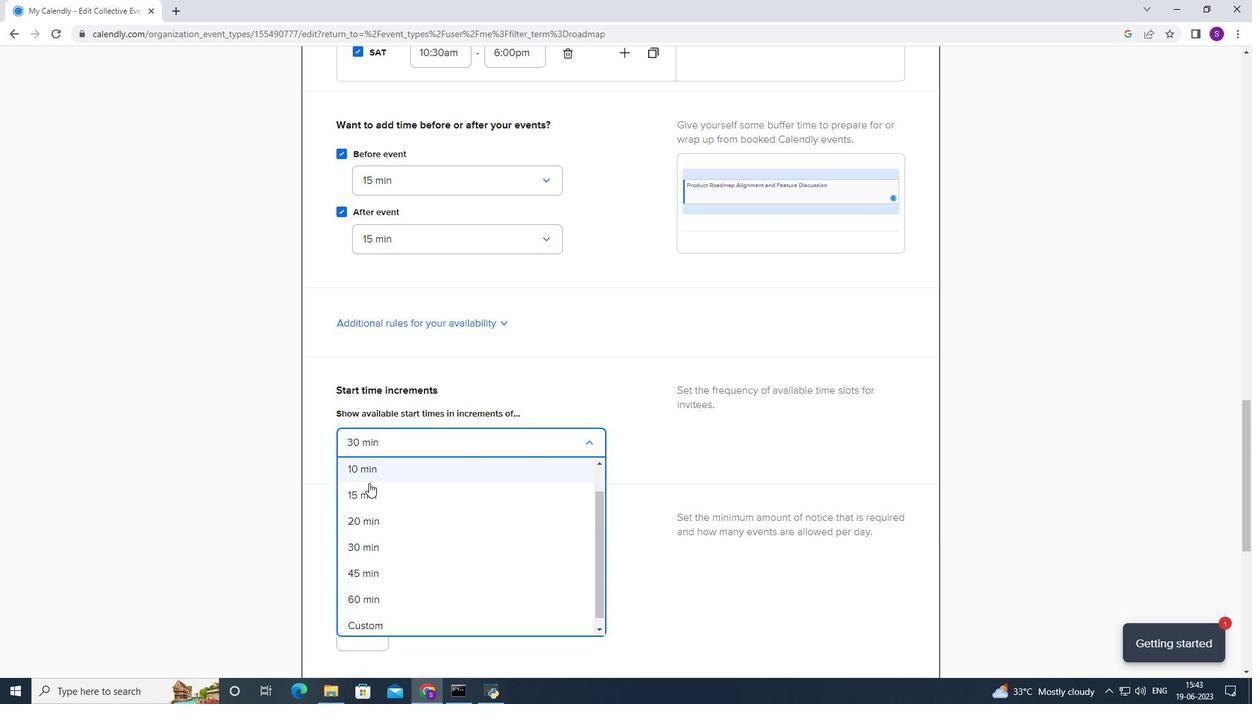 
Action: Mouse pressed left at (365, 491)
Screenshot: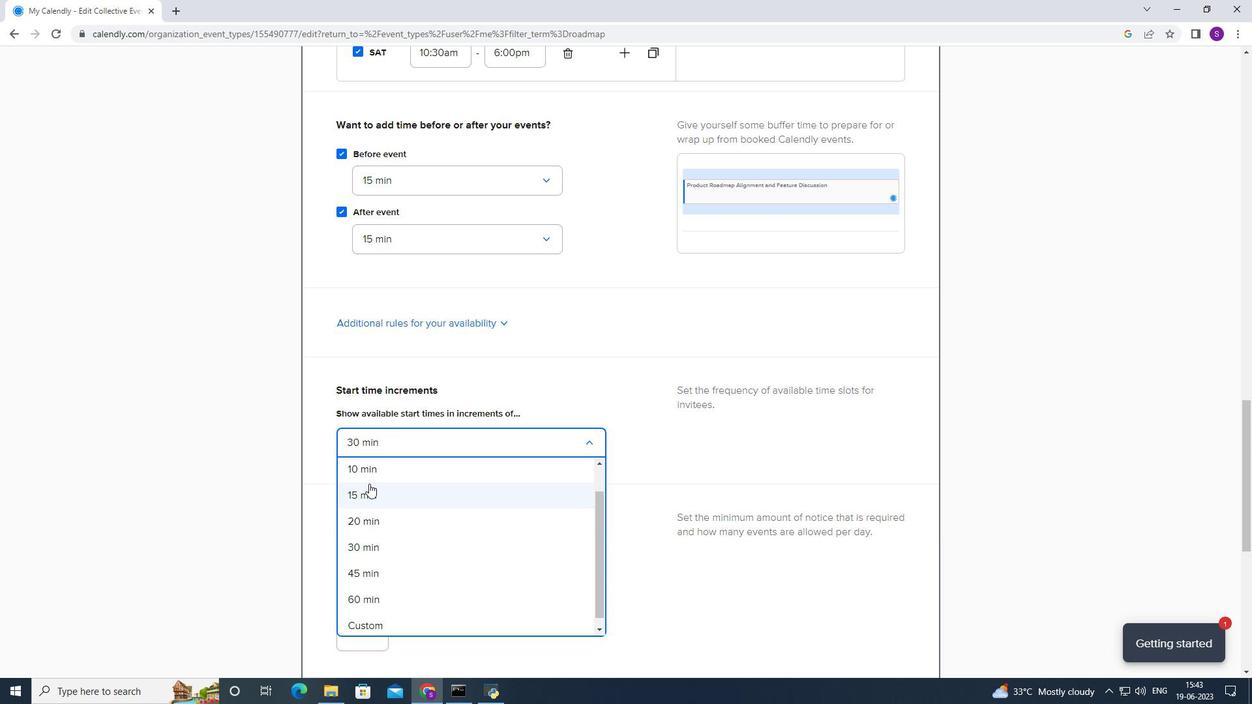 
Action: Mouse moved to (367, 459)
Screenshot: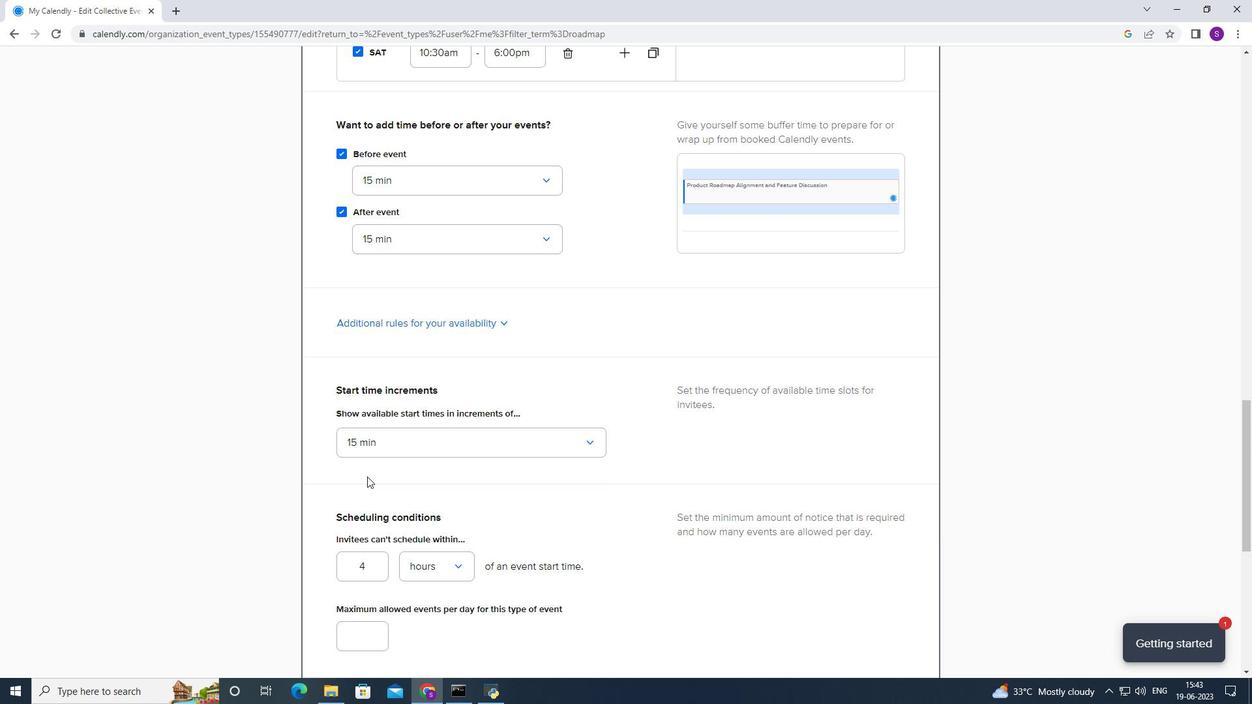 
Action: Mouse scrolled (367, 458) with delta (0, 0)
Screenshot: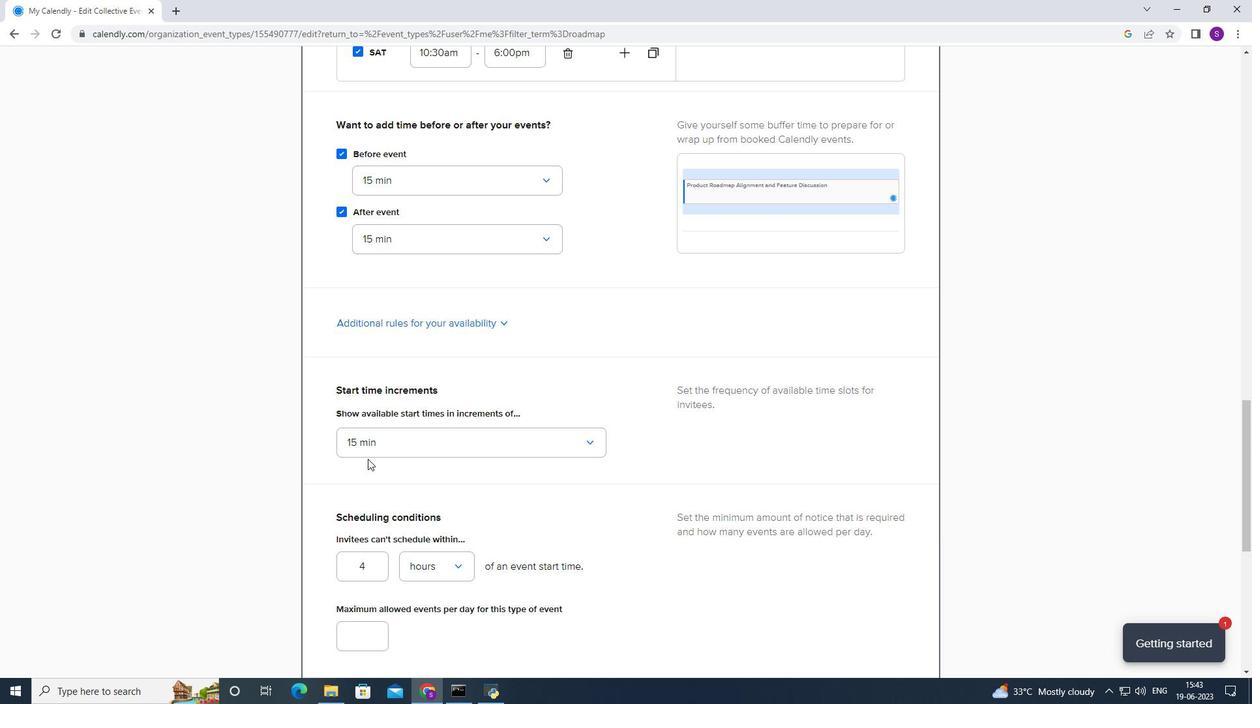 
Action: Mouse scrolled (367, 458) with delta (0, 0)
Screenshot: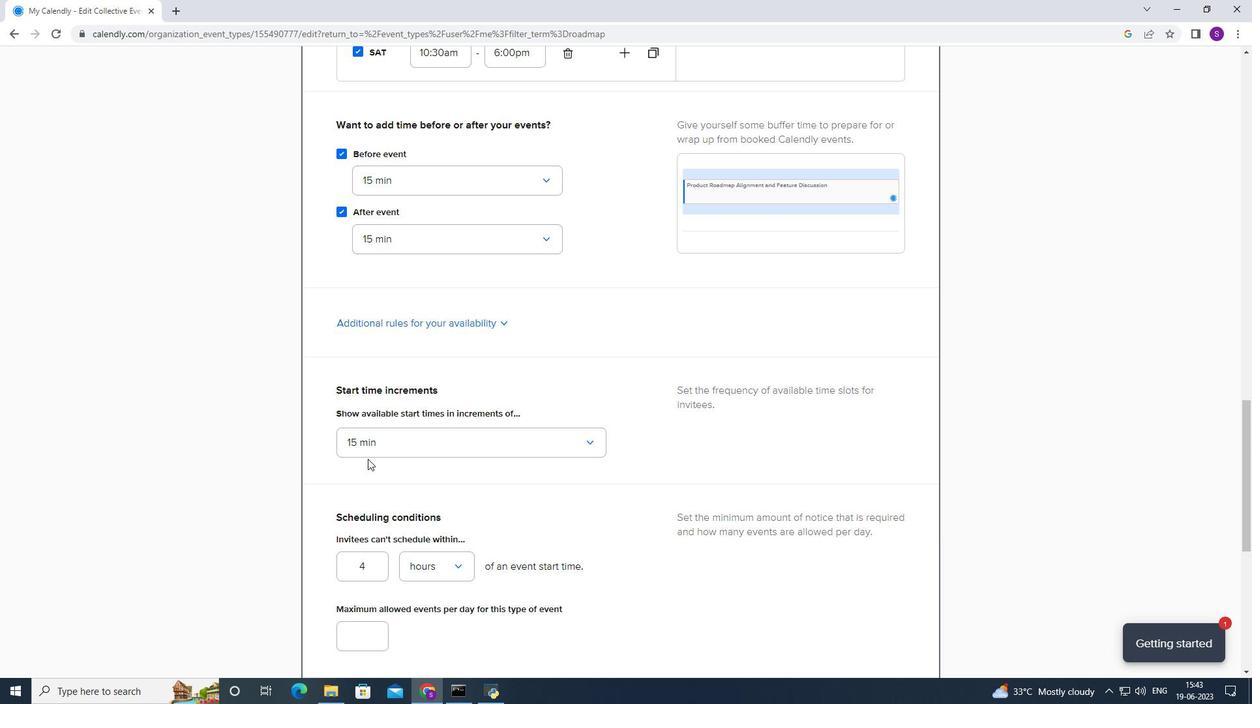 
Action: Mouse scrolled (367, 458) with delta (0, 0)
Screenshot: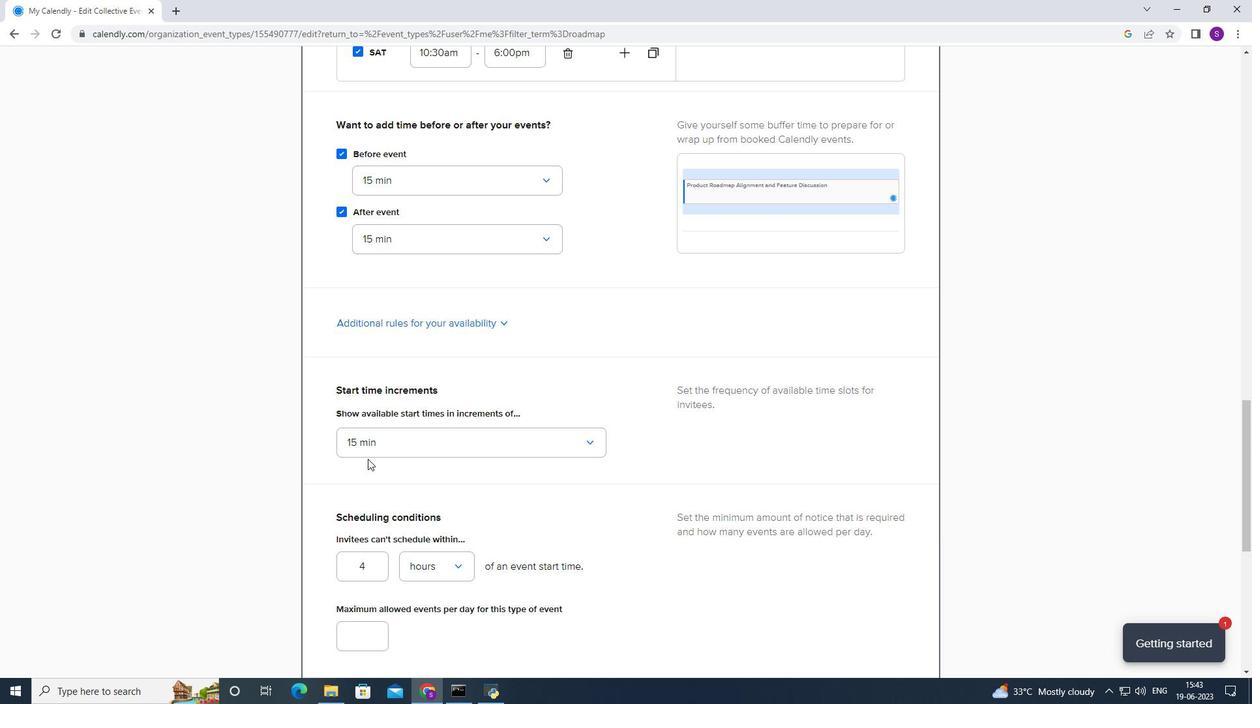 
Action: Mouse scrolled (367, 458) with delta (0, 0)
Screenshot: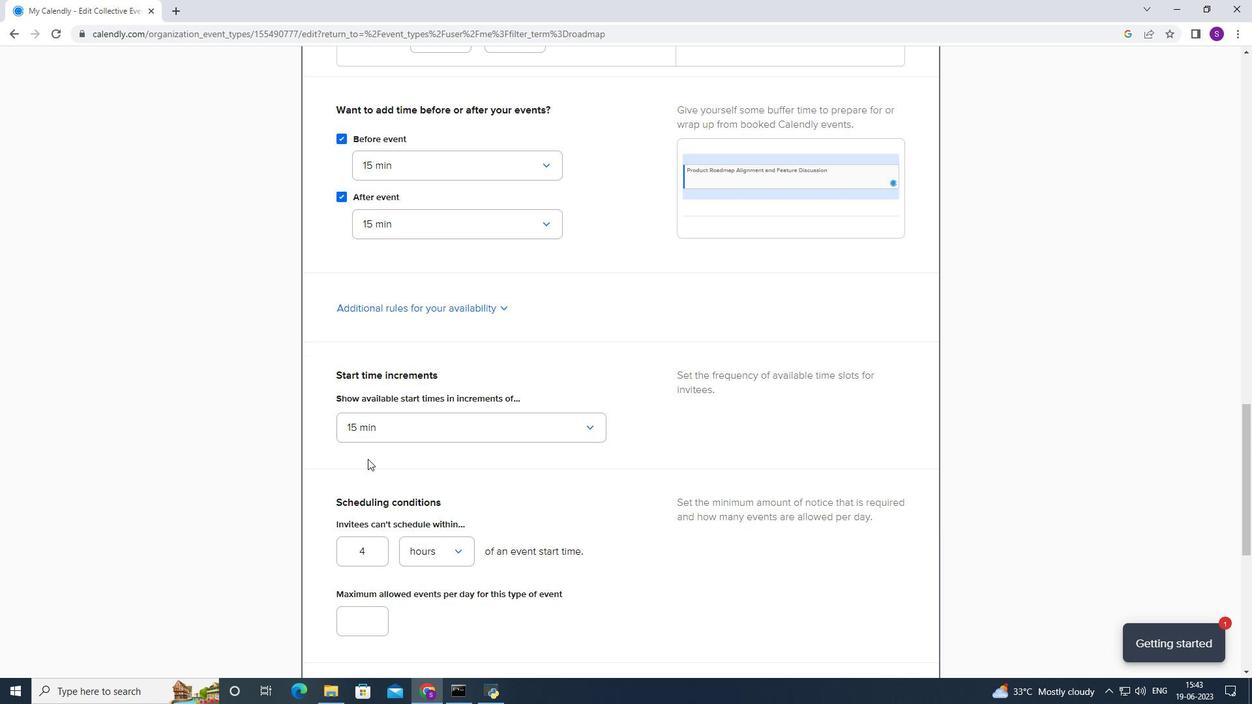 
Action: Mouse moved to (380, 311)
Screenshot: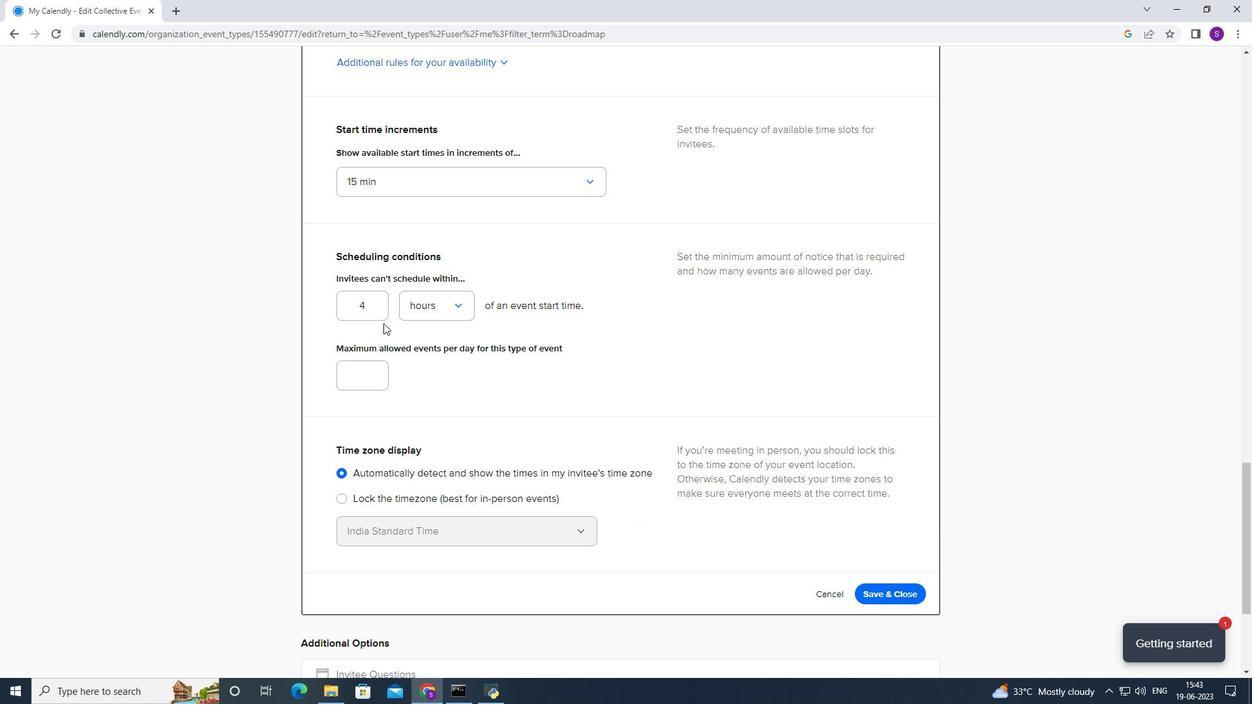 
Action: Mouse pressed left at (380, 311)
Screenshot: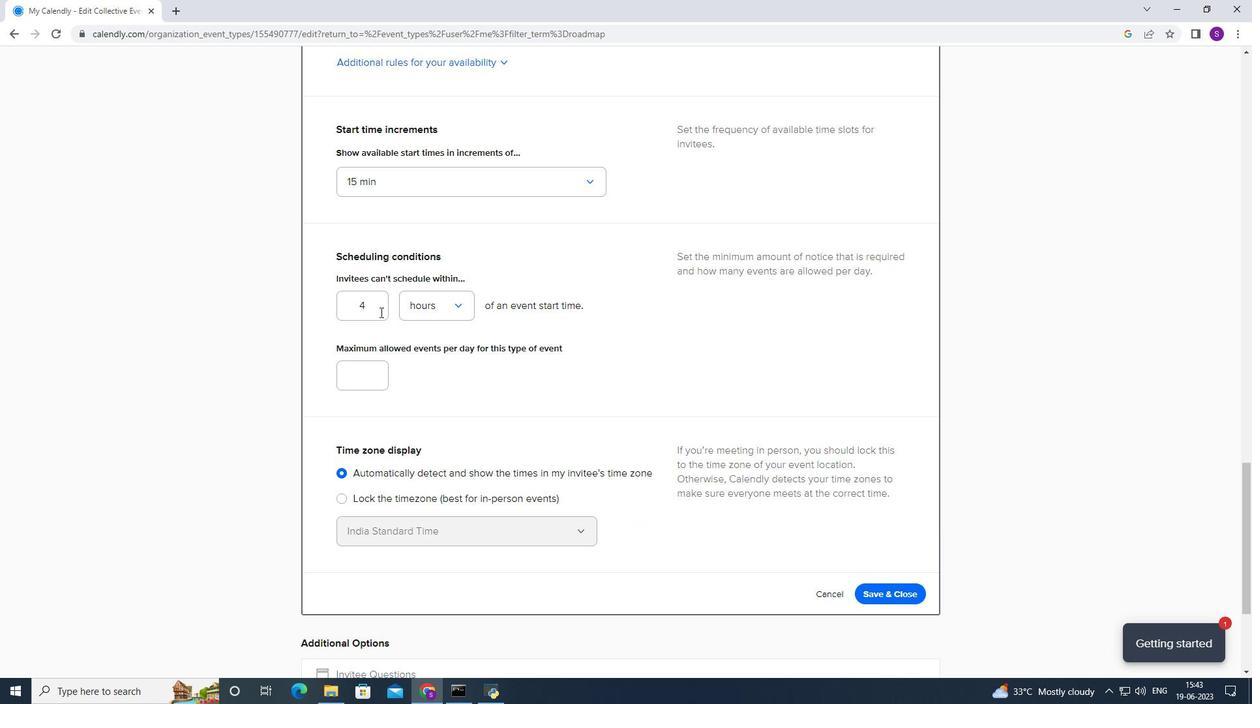 
Action: Mouse moved to (351, 311)
Screenshot: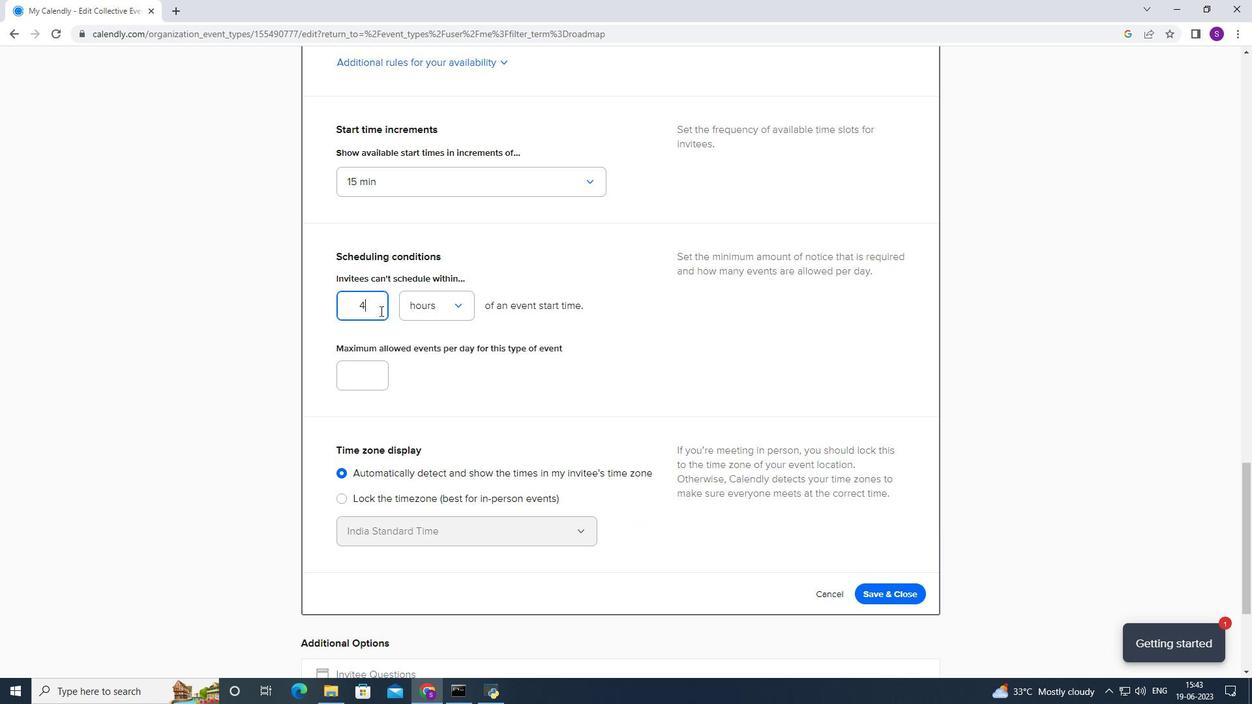 
Action: Key pressed 51
Screenshot: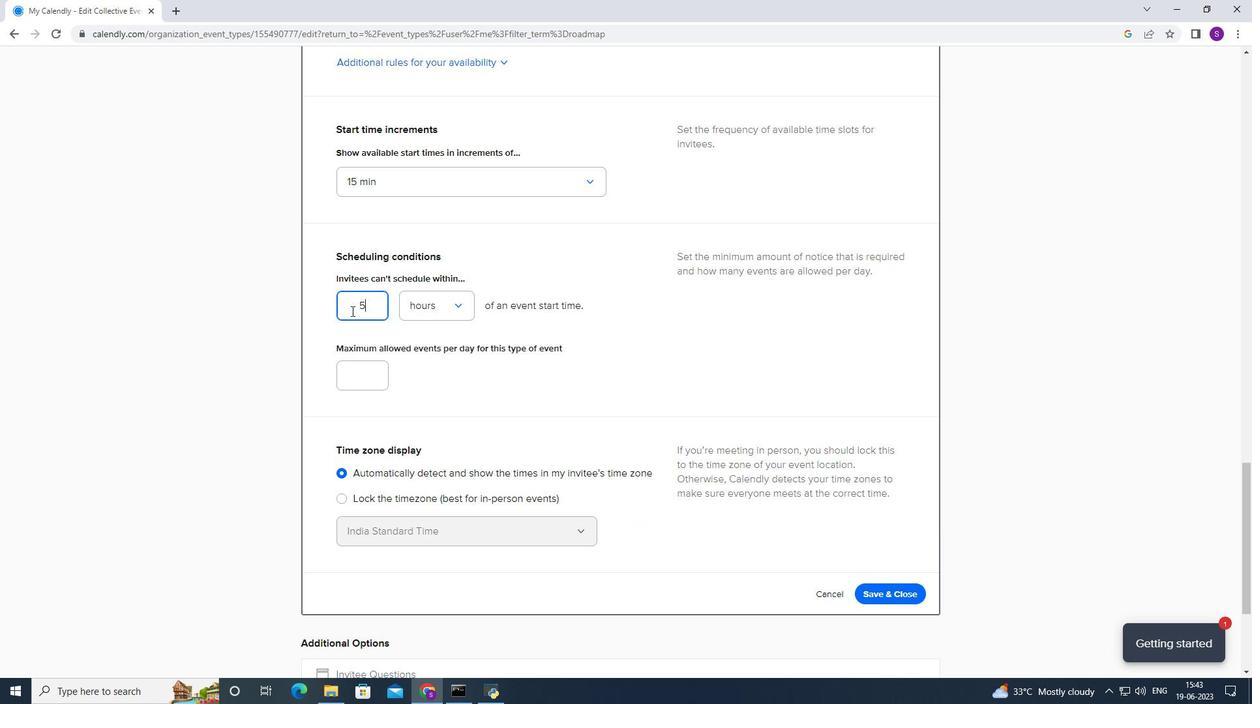 
Action: Mouse moved to (352, 374)
Screenshot: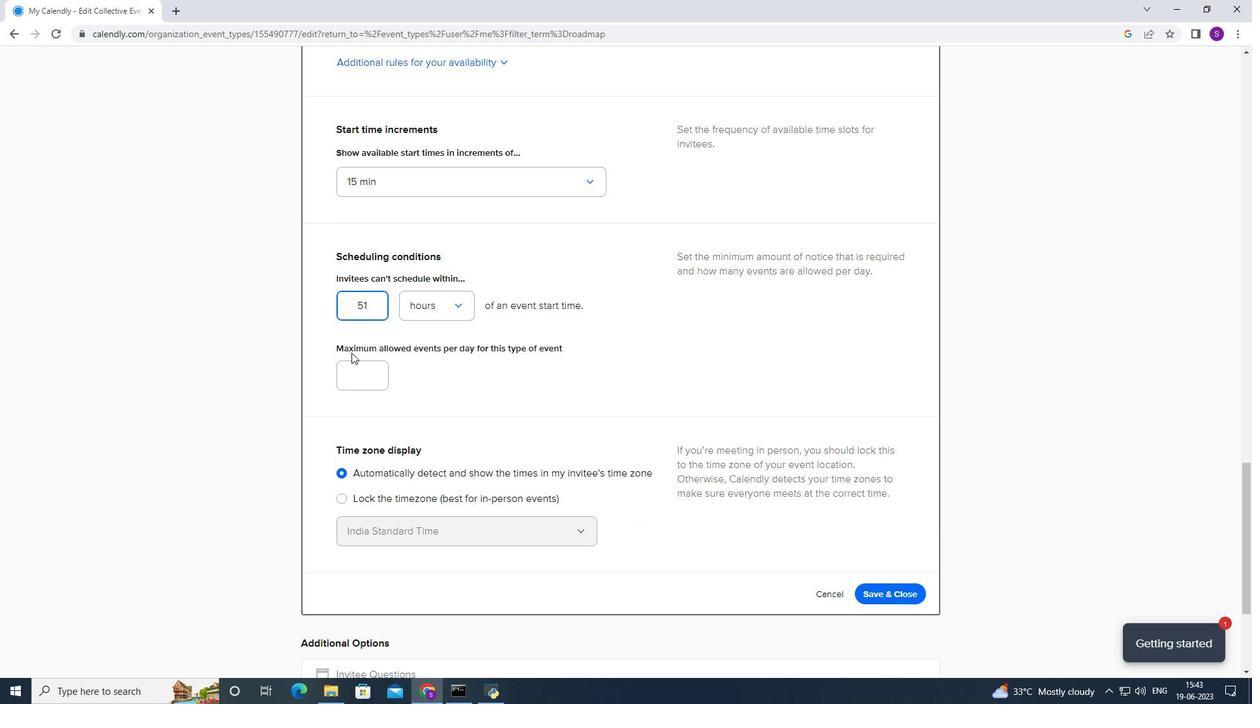 
Action: Mouse pressed left at (352, 374)
Screenshot: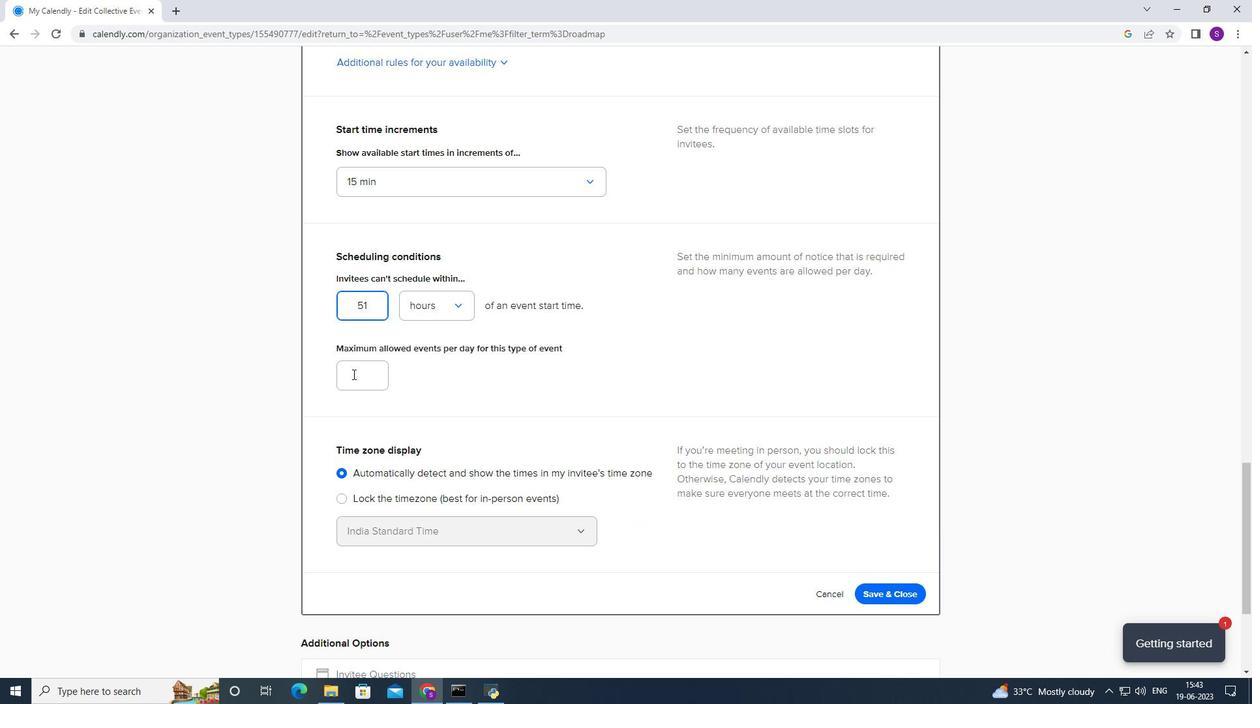 
Action: Key pressed 5
Screenshot: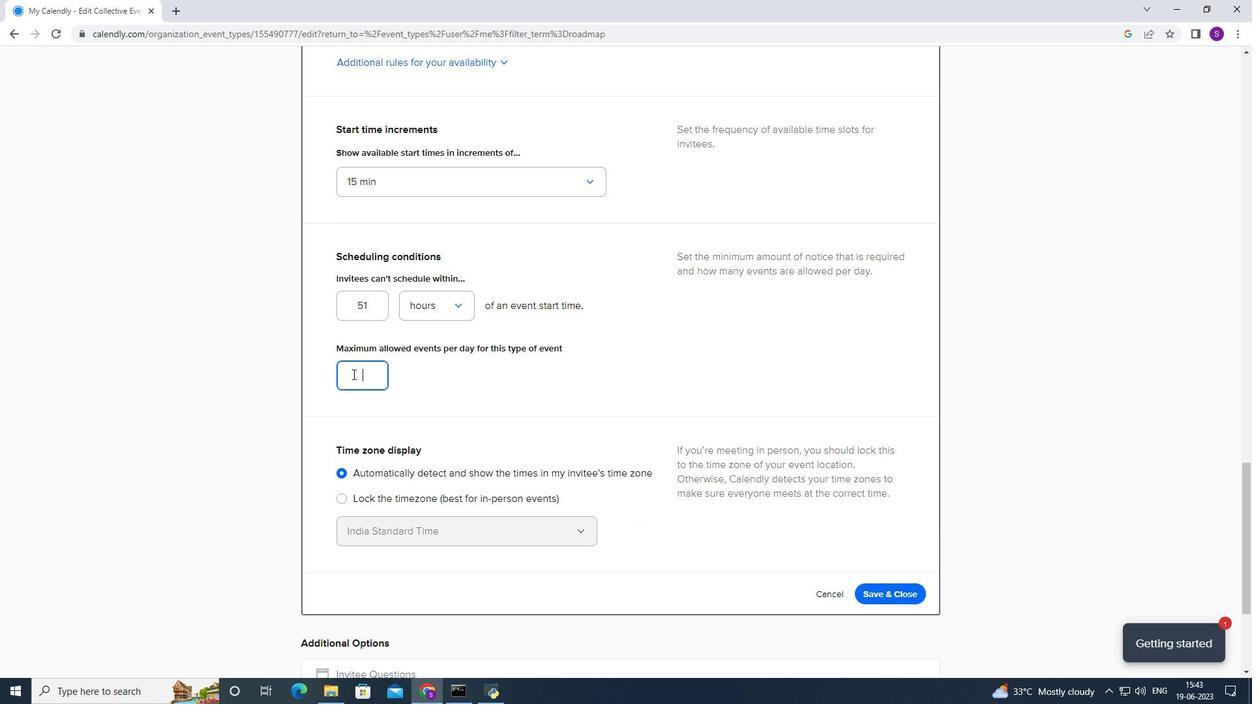 
Action: Mouse moved to (869, 588)
Screenshot: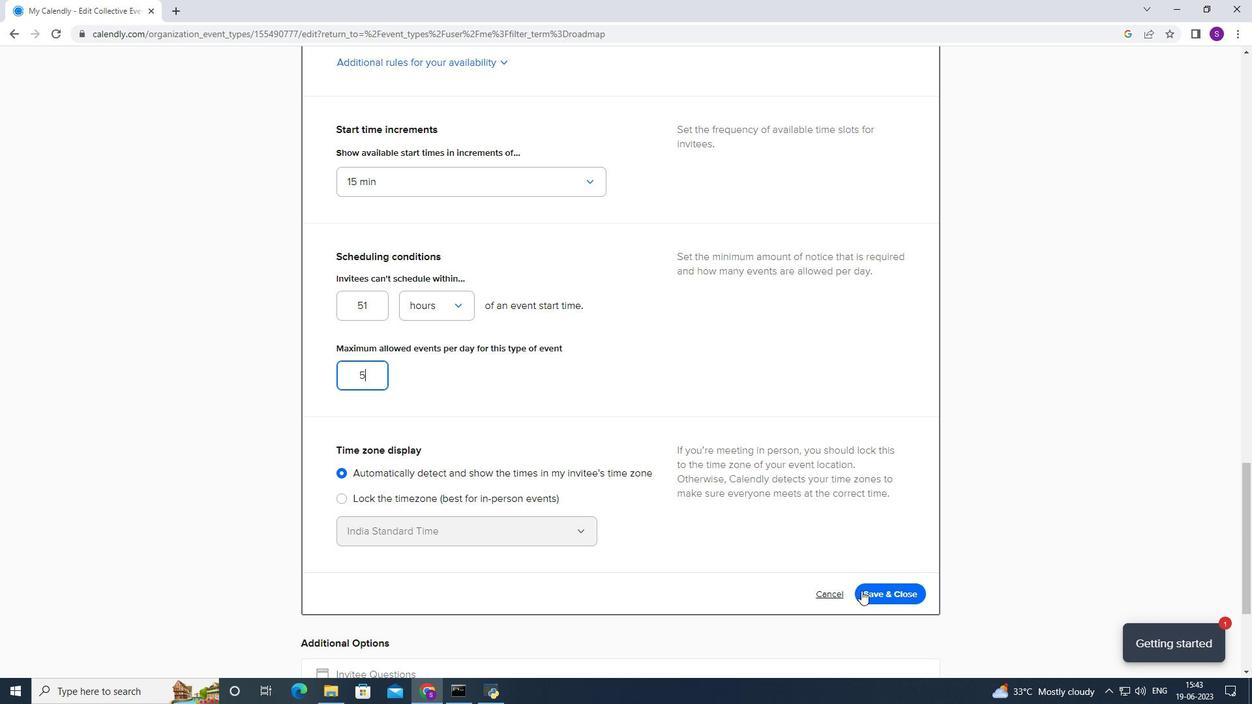
Action: Mouse pressed left at (869, 588)
Screenshot: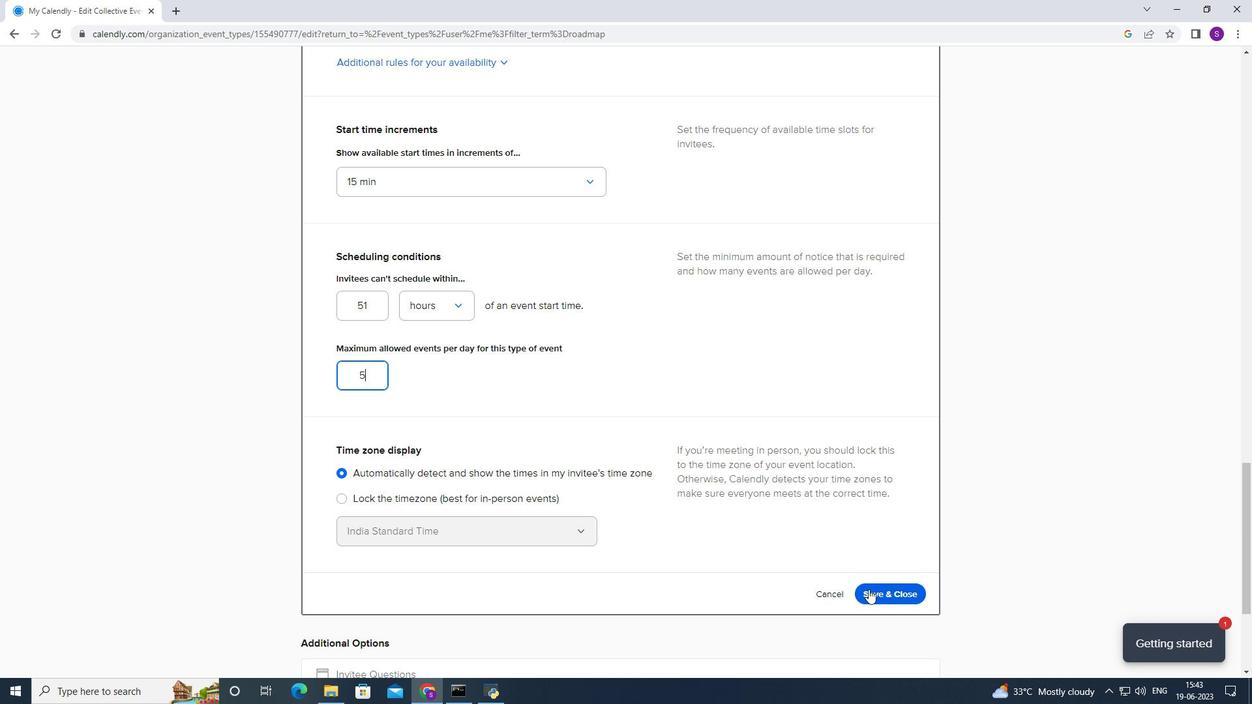 
